 Task: Add a timeline in the project ArcticForge for the epic 'Continuous Integration and Continuous Deployment (CI/CD) Implementation' from 2024/06/07 to 2024/09/22. Add a timeline in the project ArcticForge for the epic 'User Authentication and Authorization Improvements' from 2024/04/25 to 2025/07/28. Add a timeline in the project ArcticForge for the epic 'Artificial Intelligence (AI) Chatbot Development' from 2023/04/10 to 2024/12/25
Action: Mouse moved to (243, 62)
Screenshot: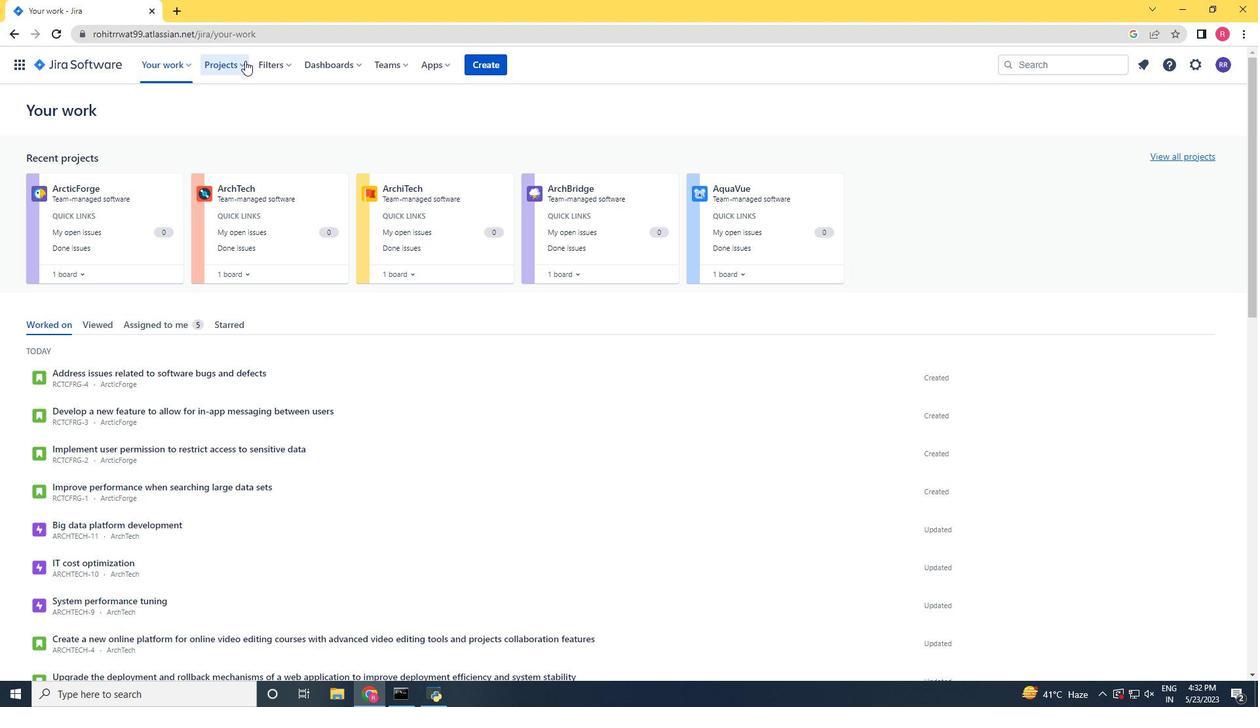 
Action: Mouse pressed left at (243, 62)
Screenshot: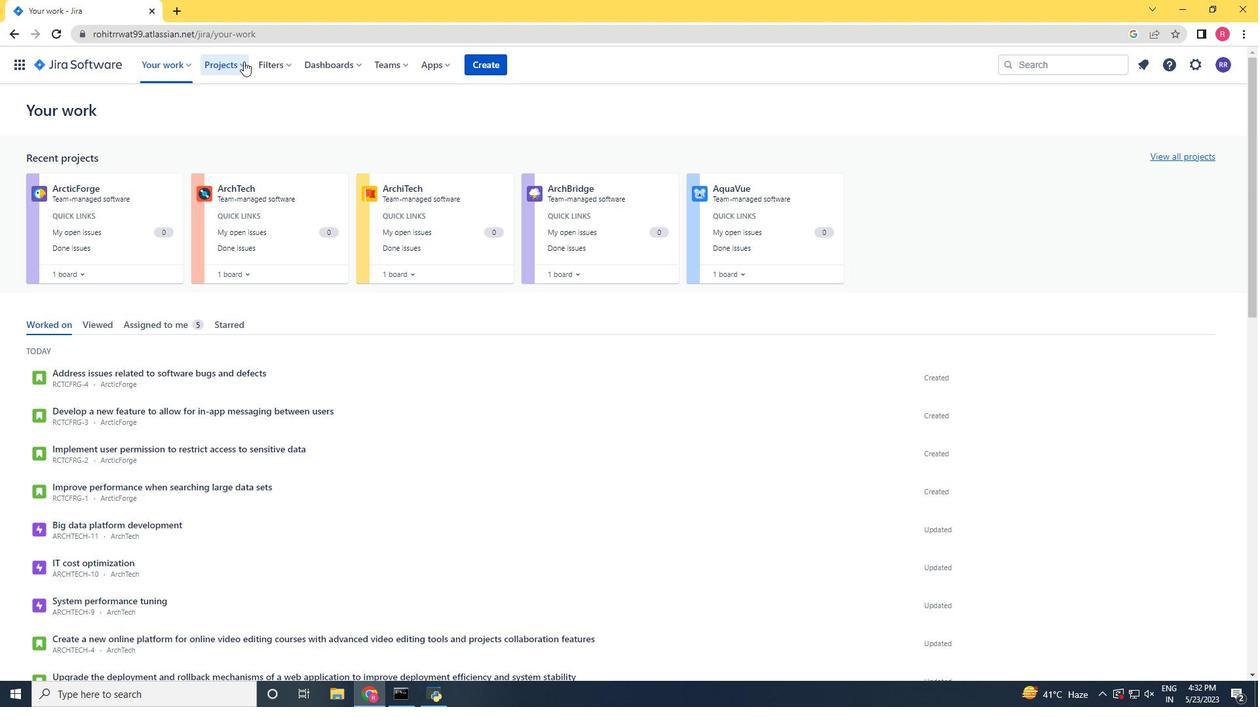 
Action: Mouse moved to (245, 131)
Screenshot: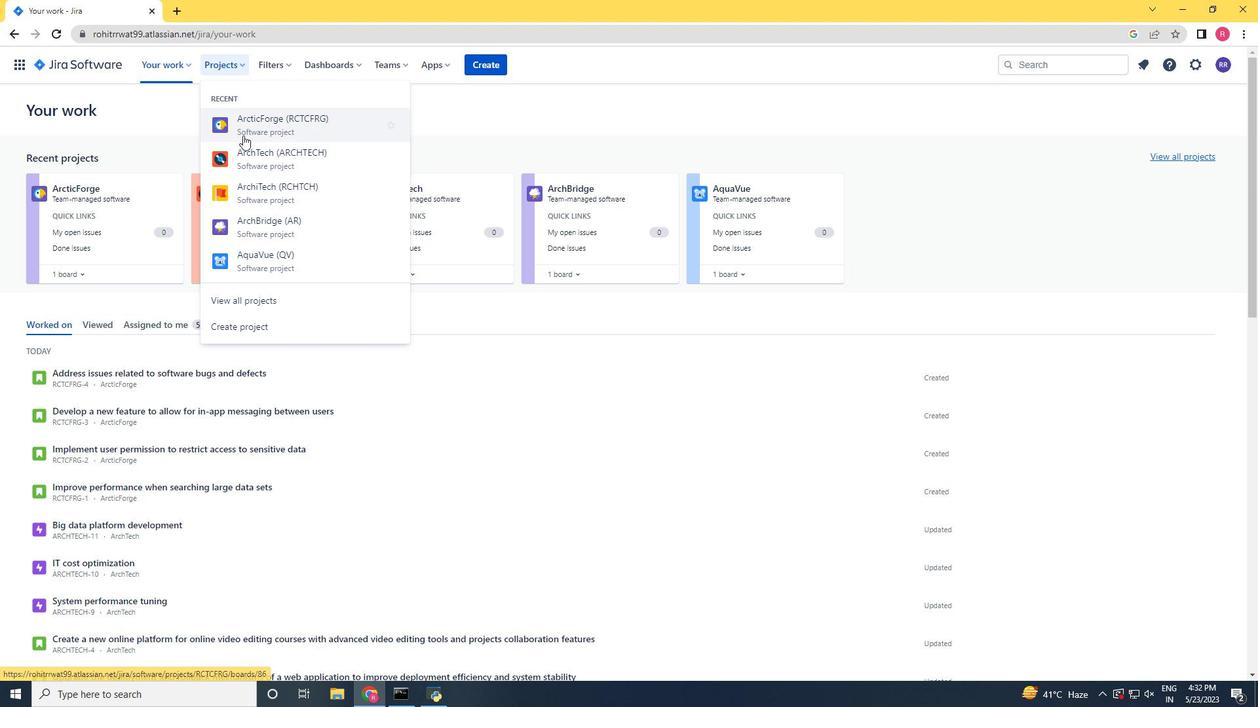 
Action: Mouse pressed left at (245, 131)
Screenshot: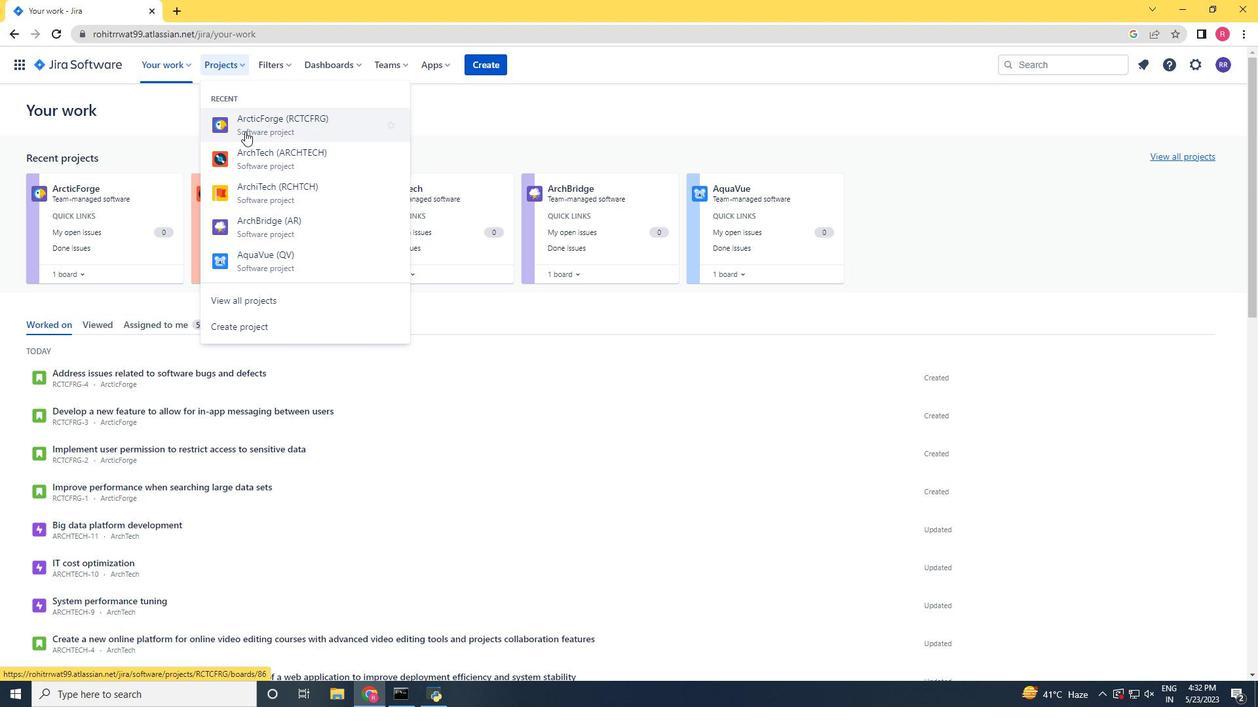 
Action: Mouse moved to (84, 197)
Screenshot: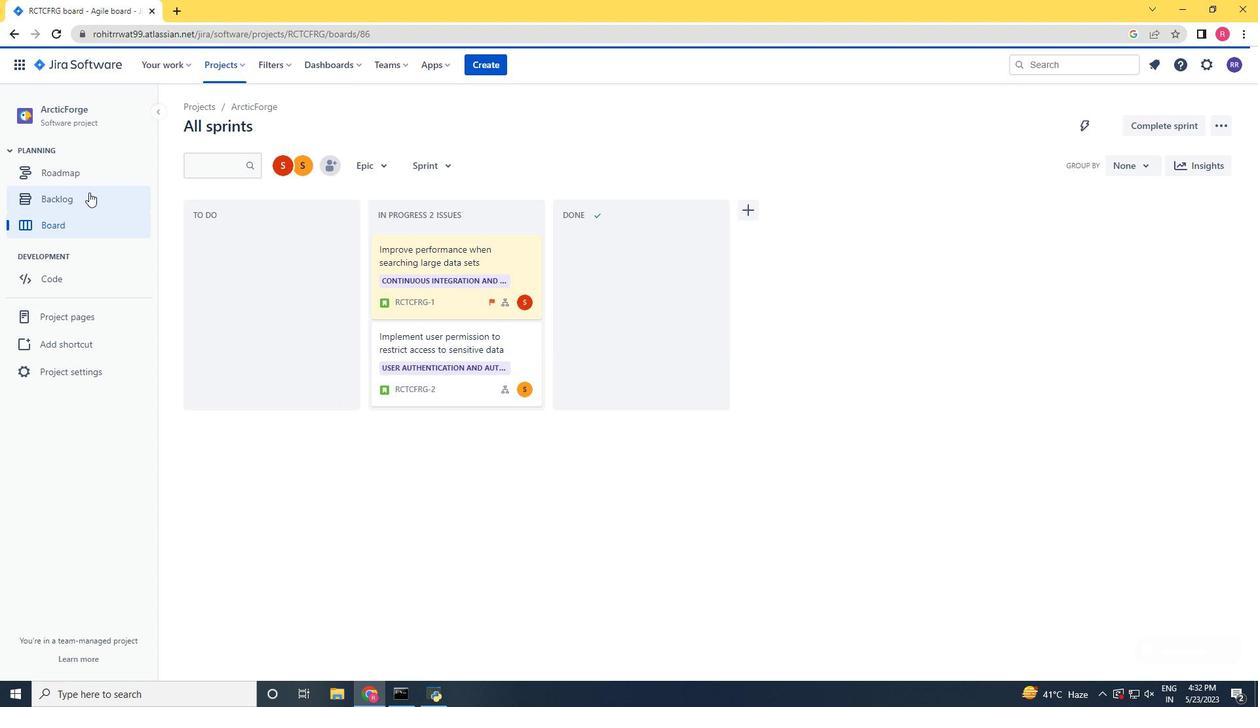
Action: Mouse pressed left at (84, 197)
Screenshot: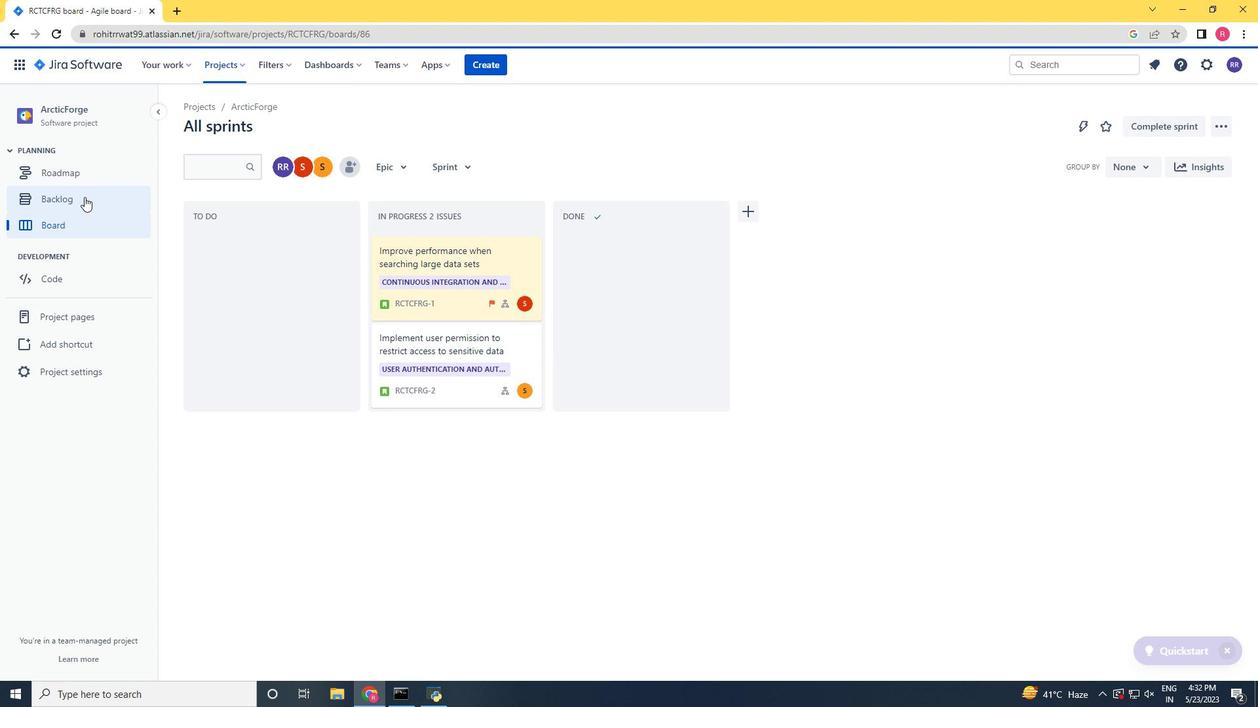 
Action: Mouse moved to (188, 264)
Screenshot: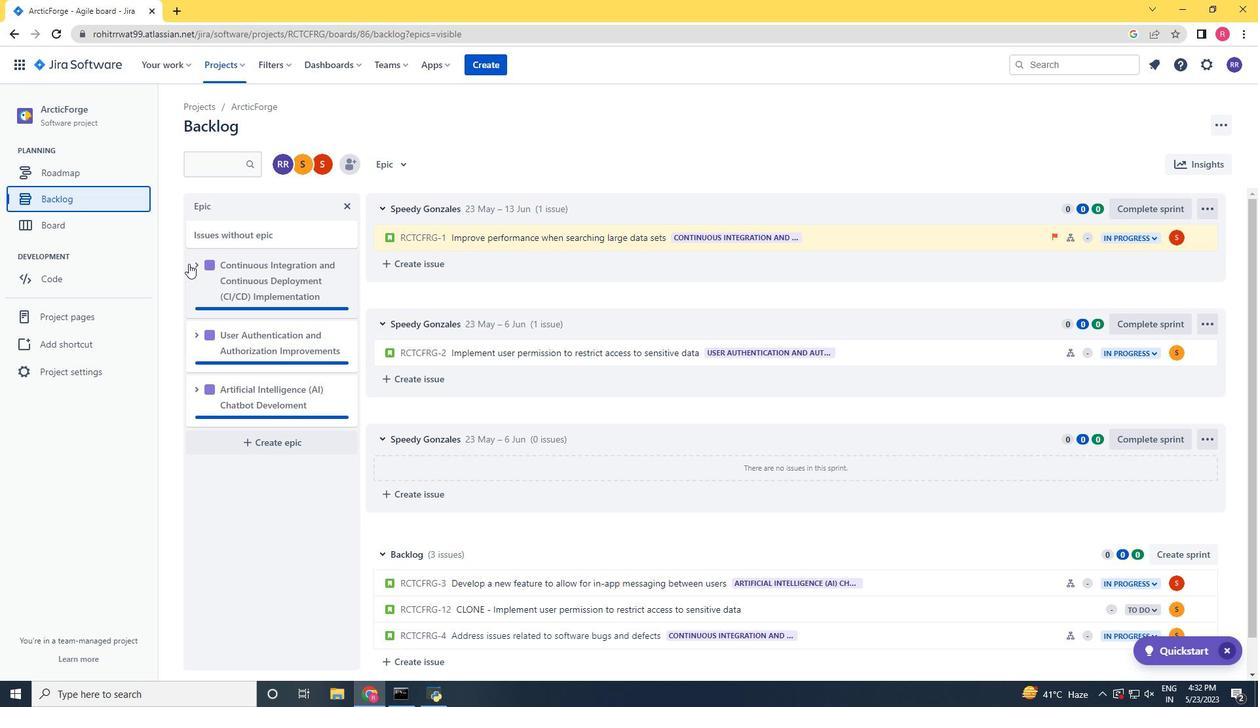 
Action: Mouse pressed left at (188, 264)
Screenshot: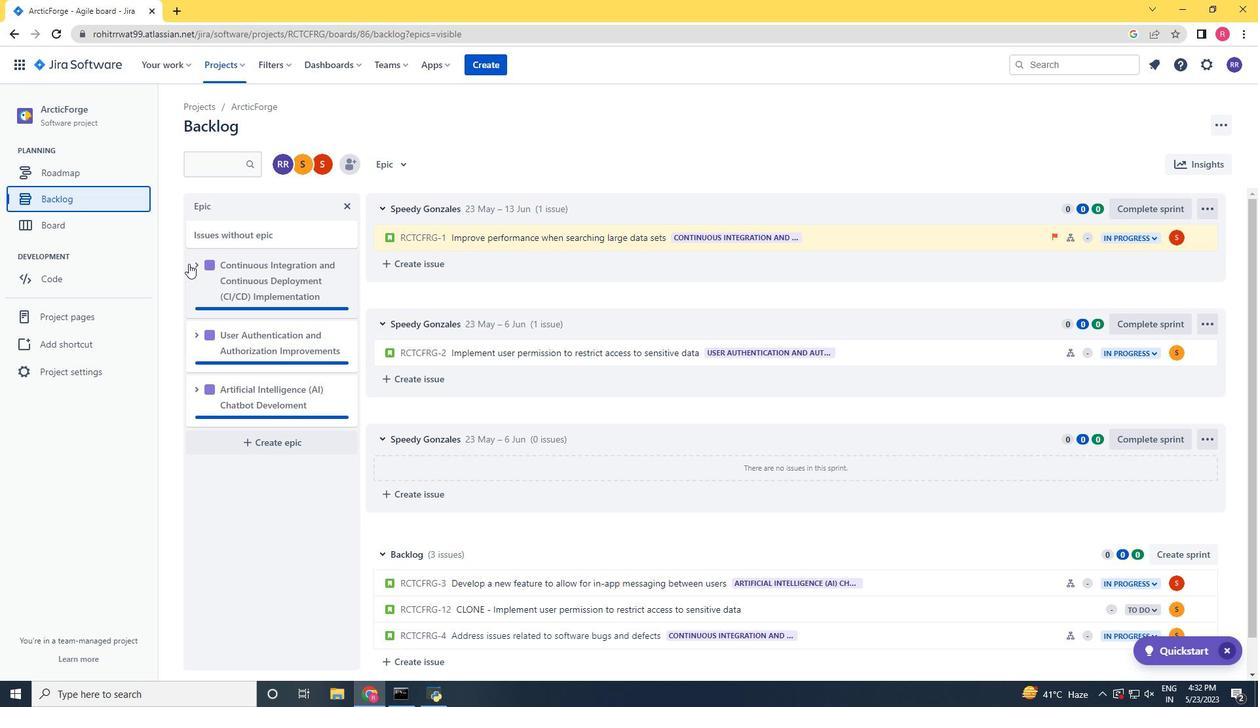 
Action: Mouse moved to (261, 399)
Screenshot: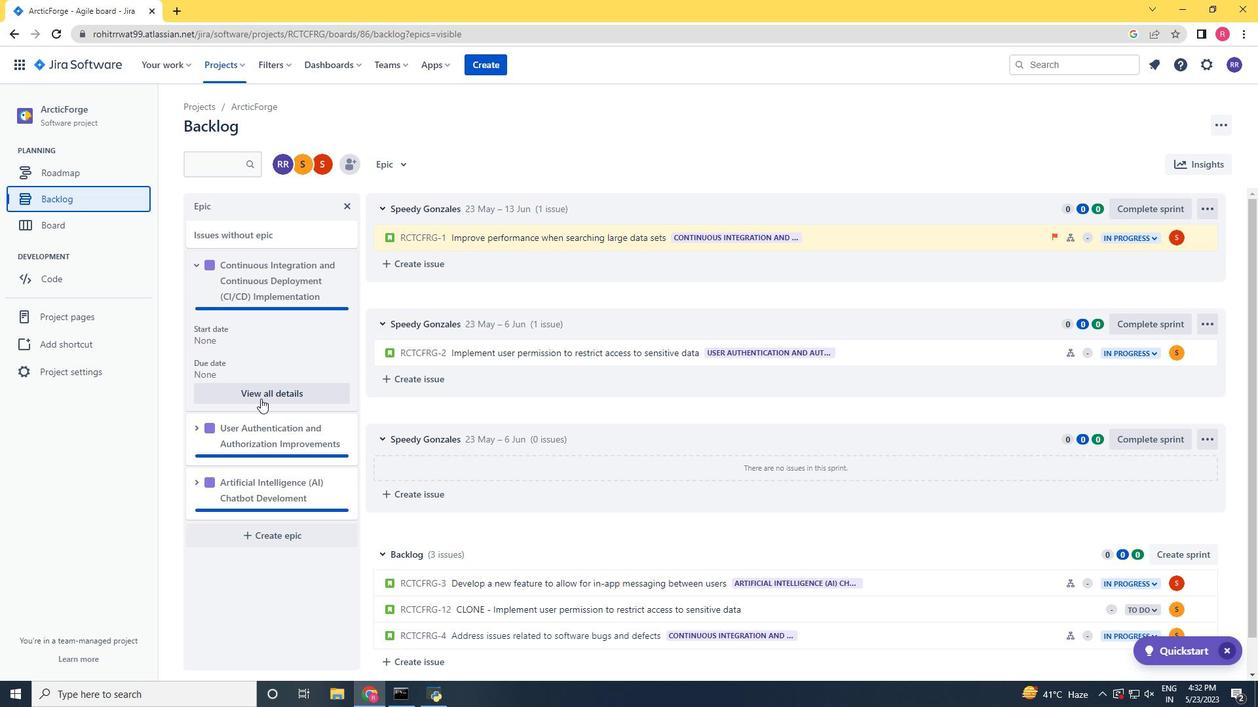 
Action: Mouse pressed left at (261, 399)
Screenshot: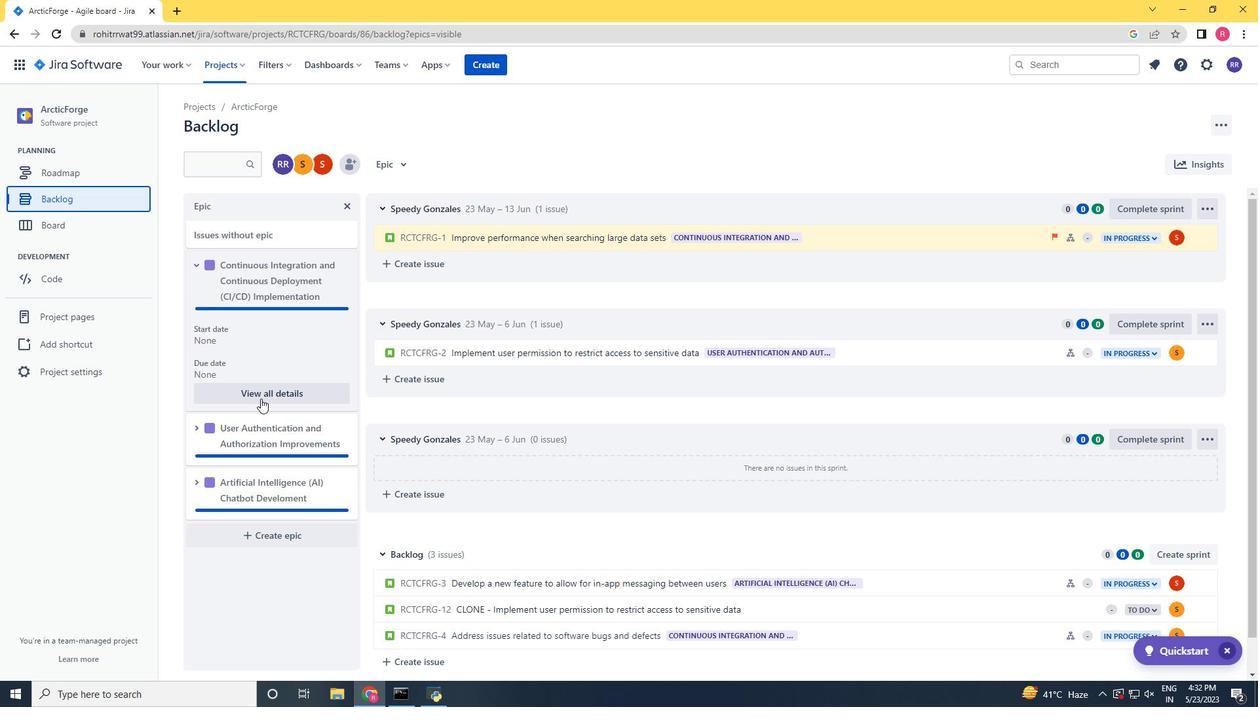 
Action: Mouse moved to (1106, 538)
Screenshot: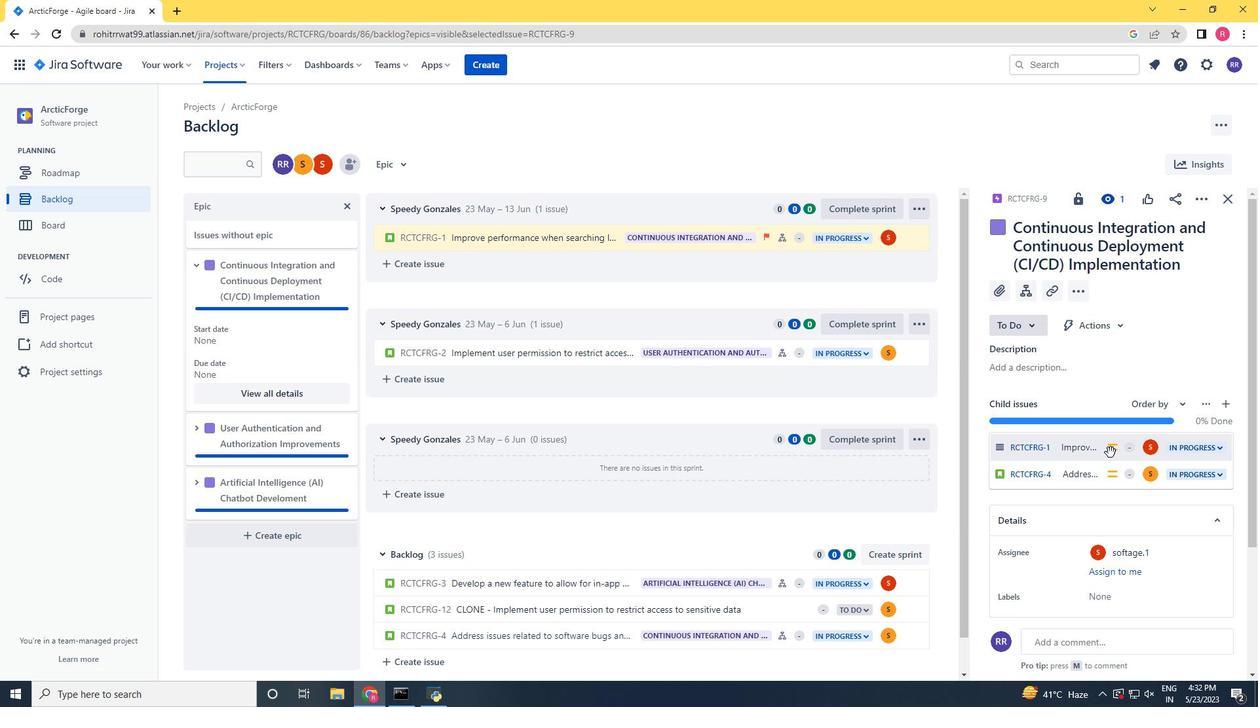 
Action: Mouse scrolled (1106, 537) with delta (0, 0)
Screenshot: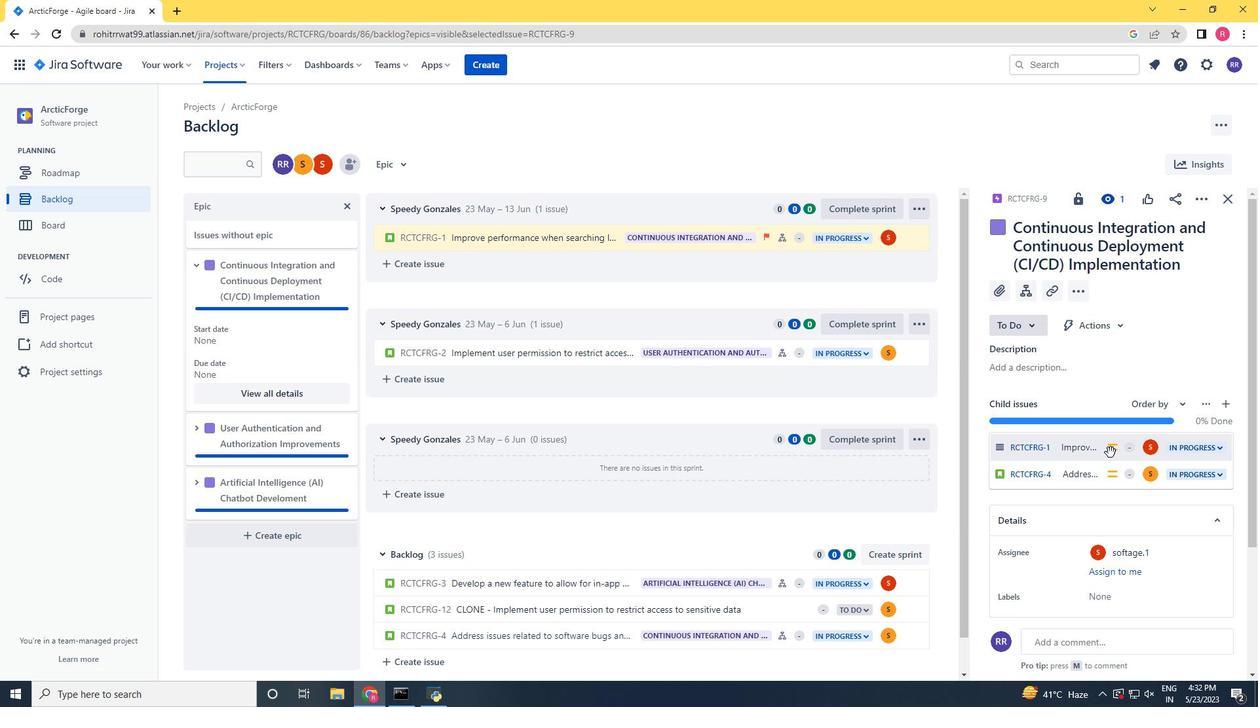 
Action: Mouse moved to (1106, 539)
Screenshot: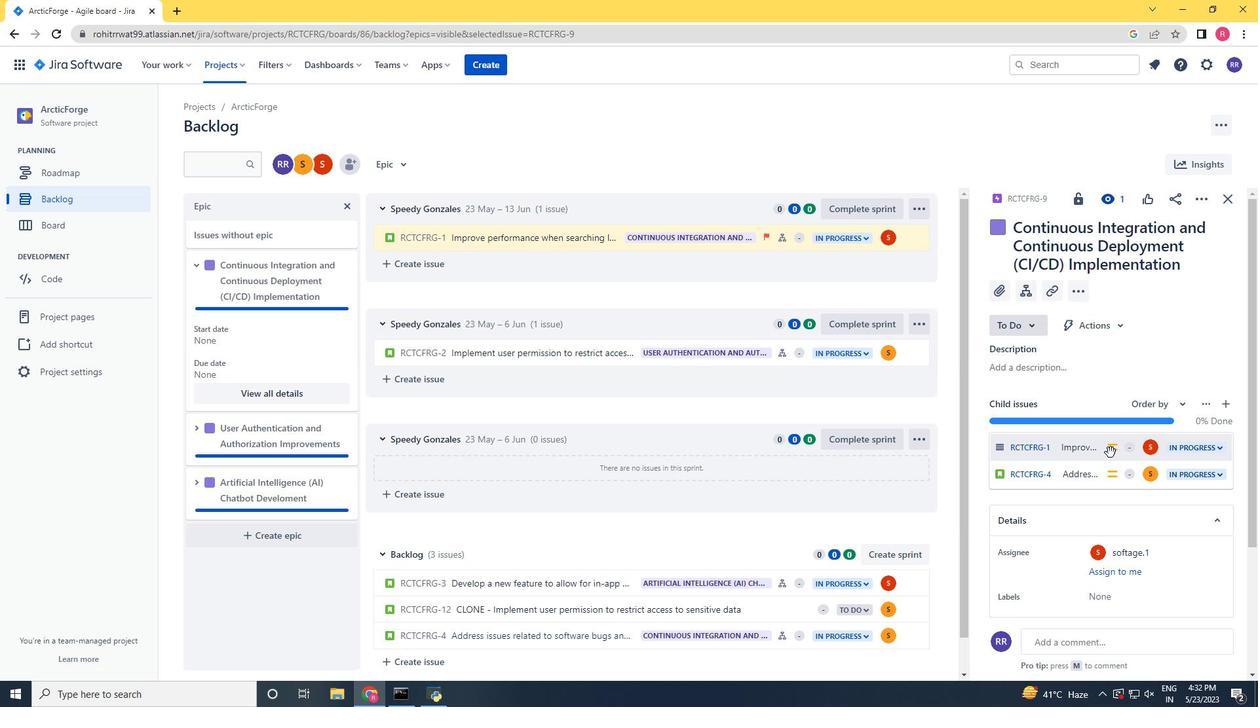 
Action: Mouse scrolled (1106, 538) with delta (0, 0)
Screenshot: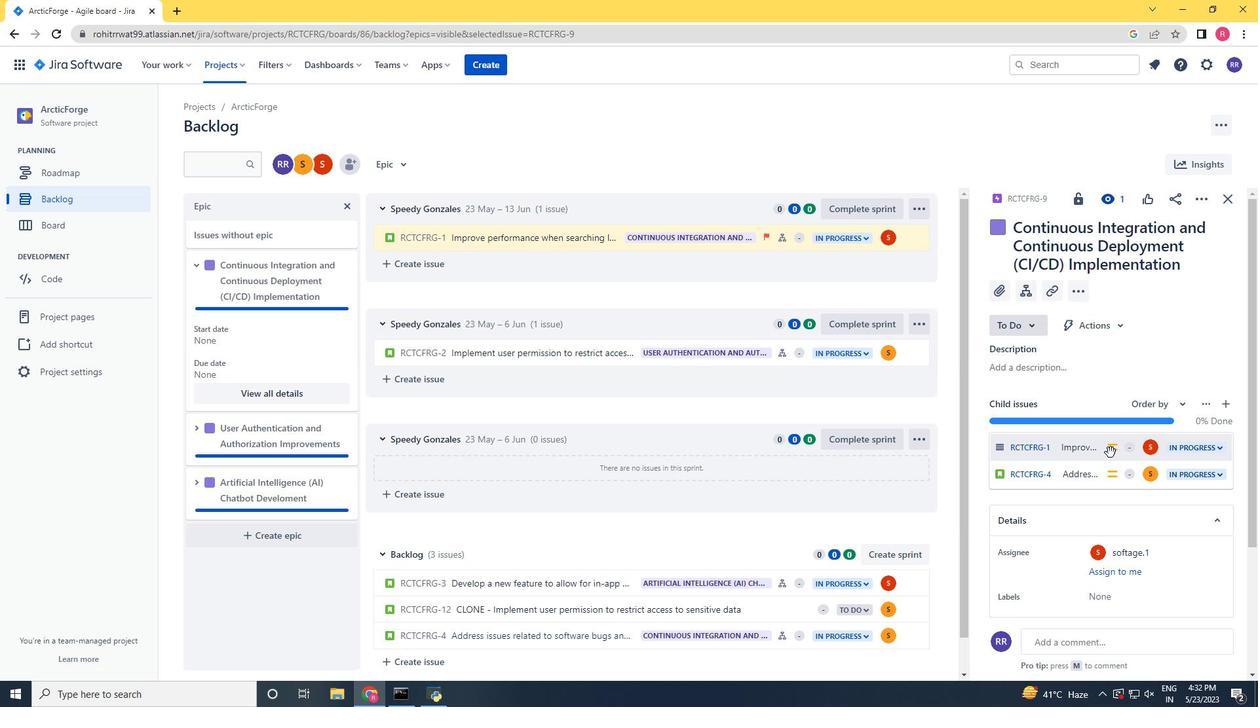 
Action: Mouse scrolled (1106, 538) with delta (0, 0)
Screenshot: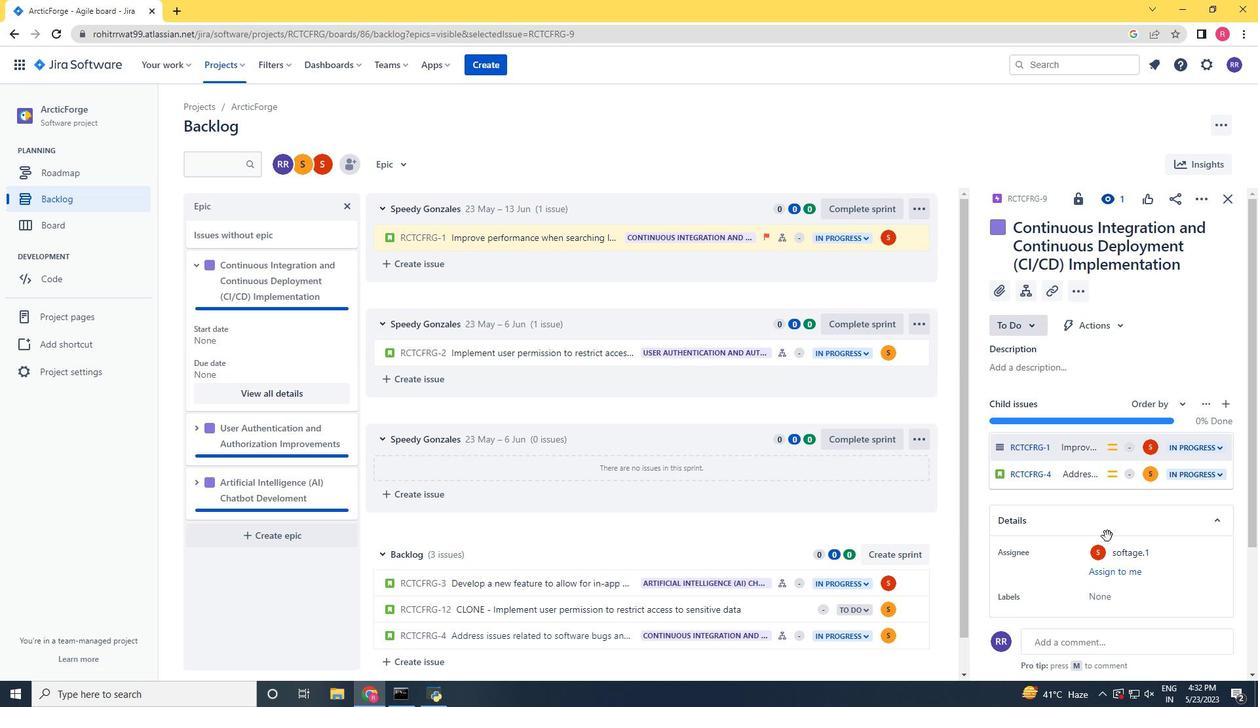
Action: Mouse scrolled (1106, 538) with delta (0, 0)
Screenshot: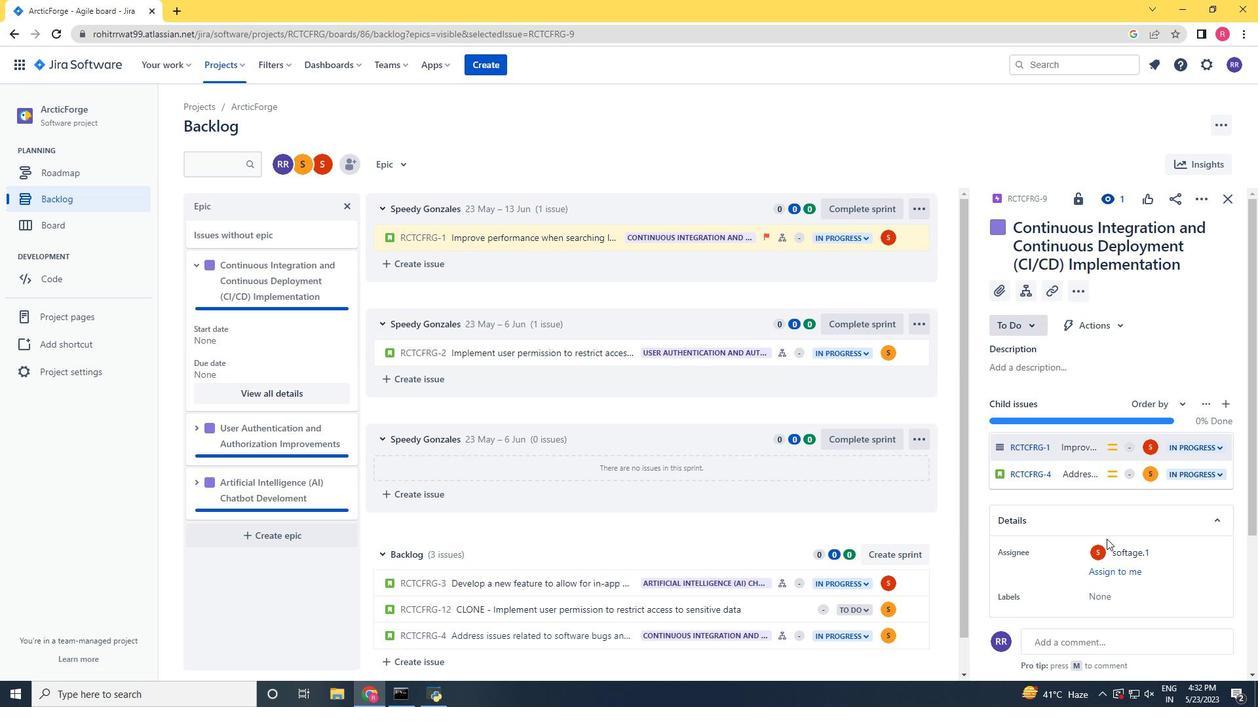 
Action: Mouse moved to (1112, 416)
Screenshot: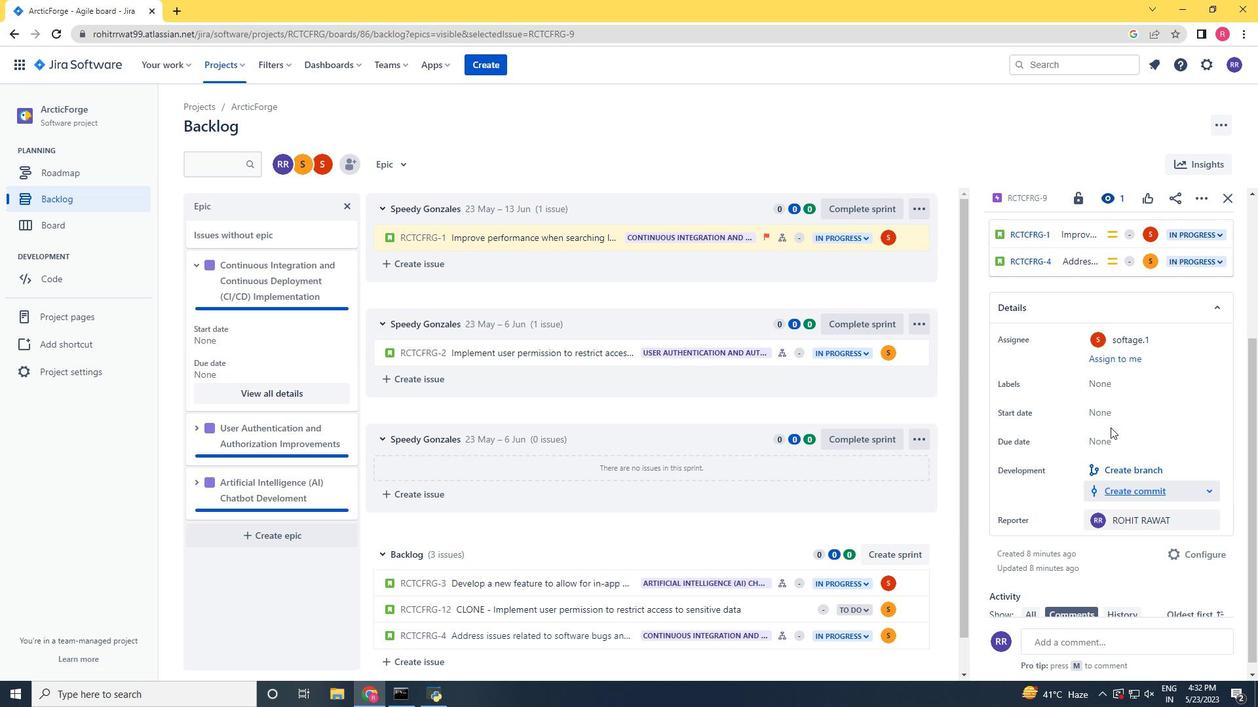 
Action: Mouse pressed left at (1112, 416)
Screenshot: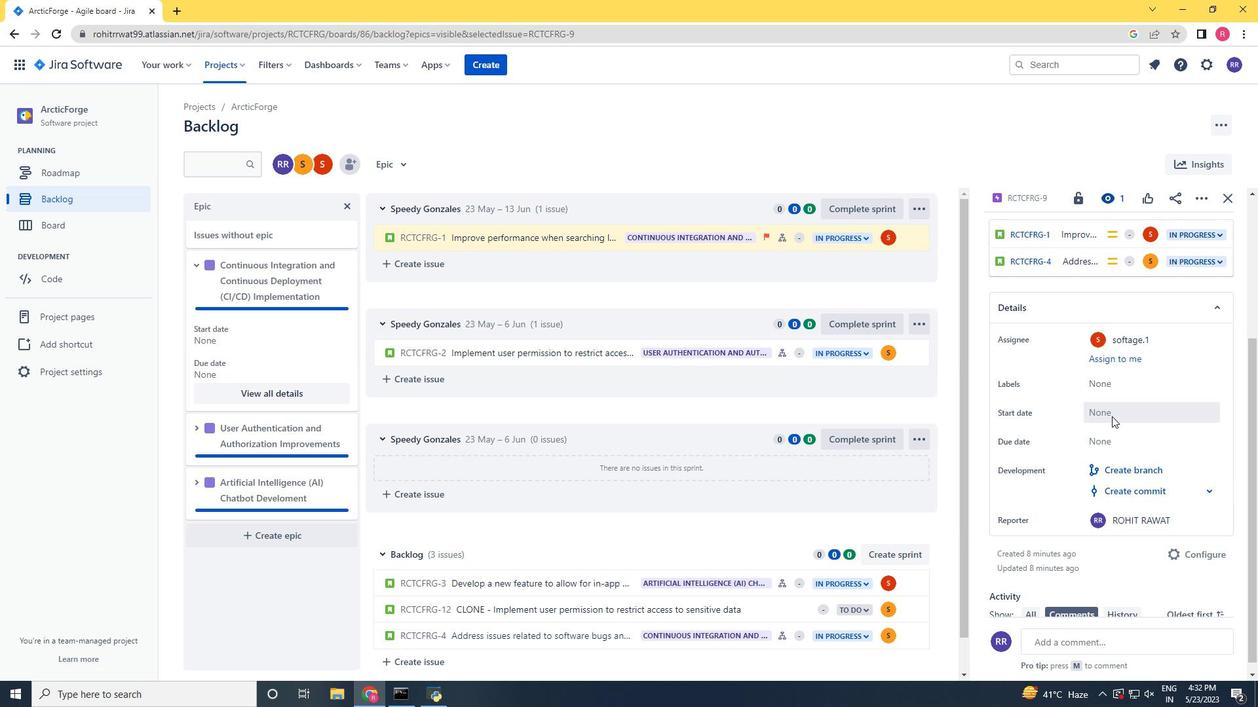 
Action: Mouse moved to (1229, 447)
Screenshot: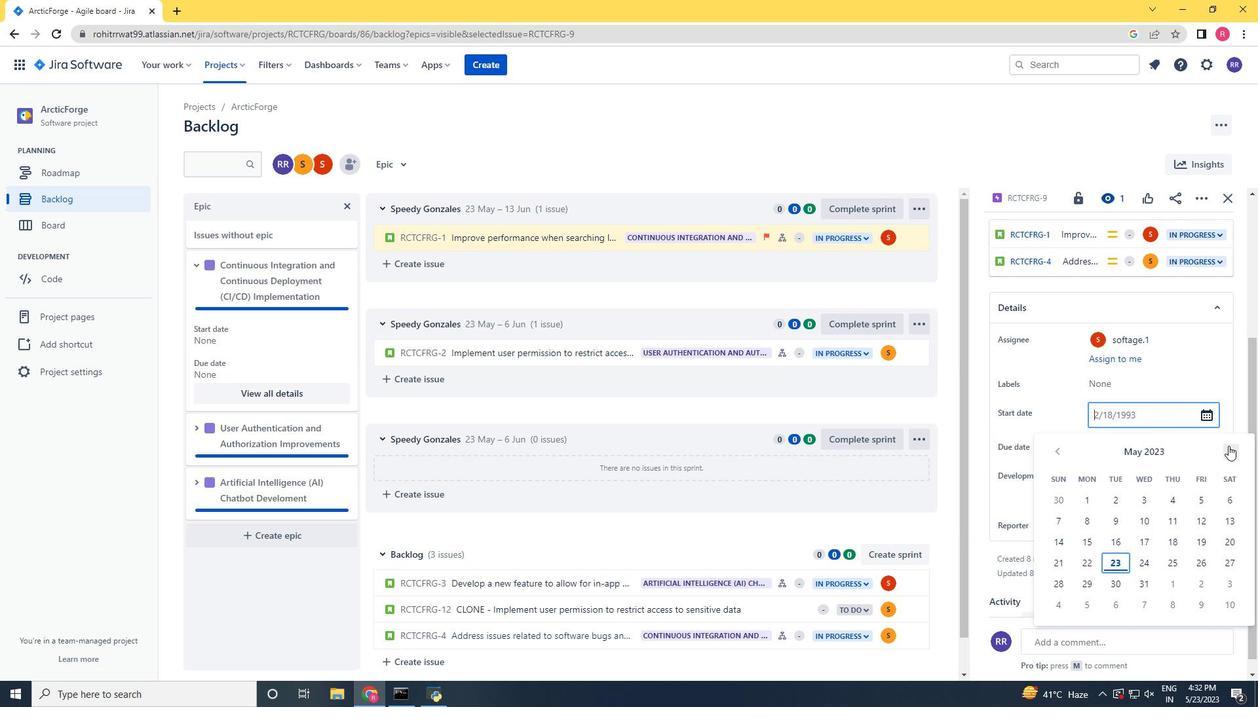 
Action: Mouse pressed left at (1229, 447)
Screenshot: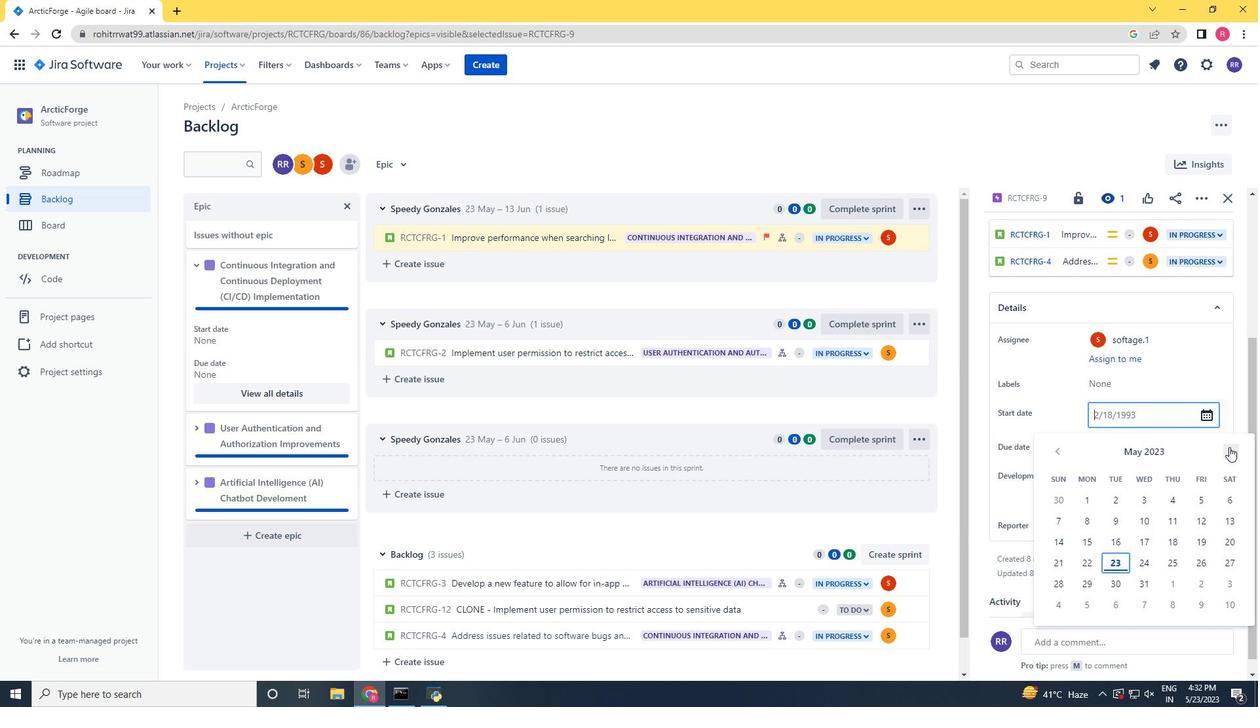 
Action: Mouse pressed left at (1229, 447)
Screenshot: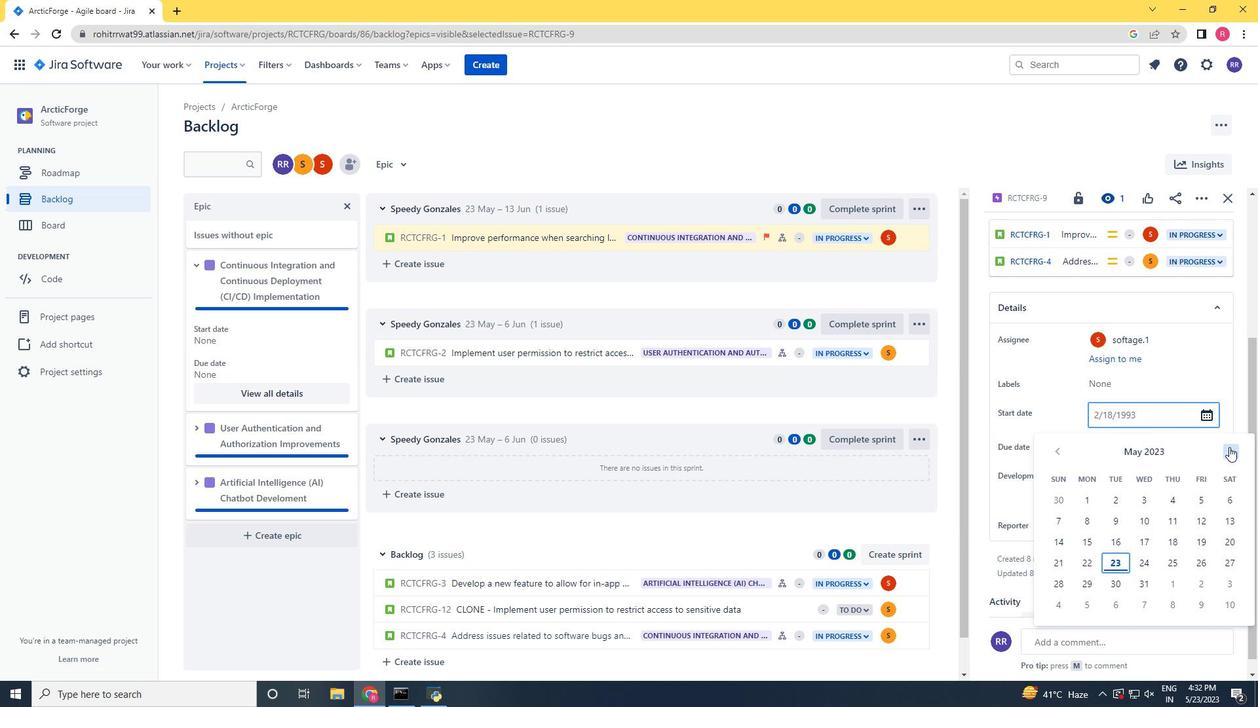 
Action: Mouse pressed left at (1229, 447)
Screenshot: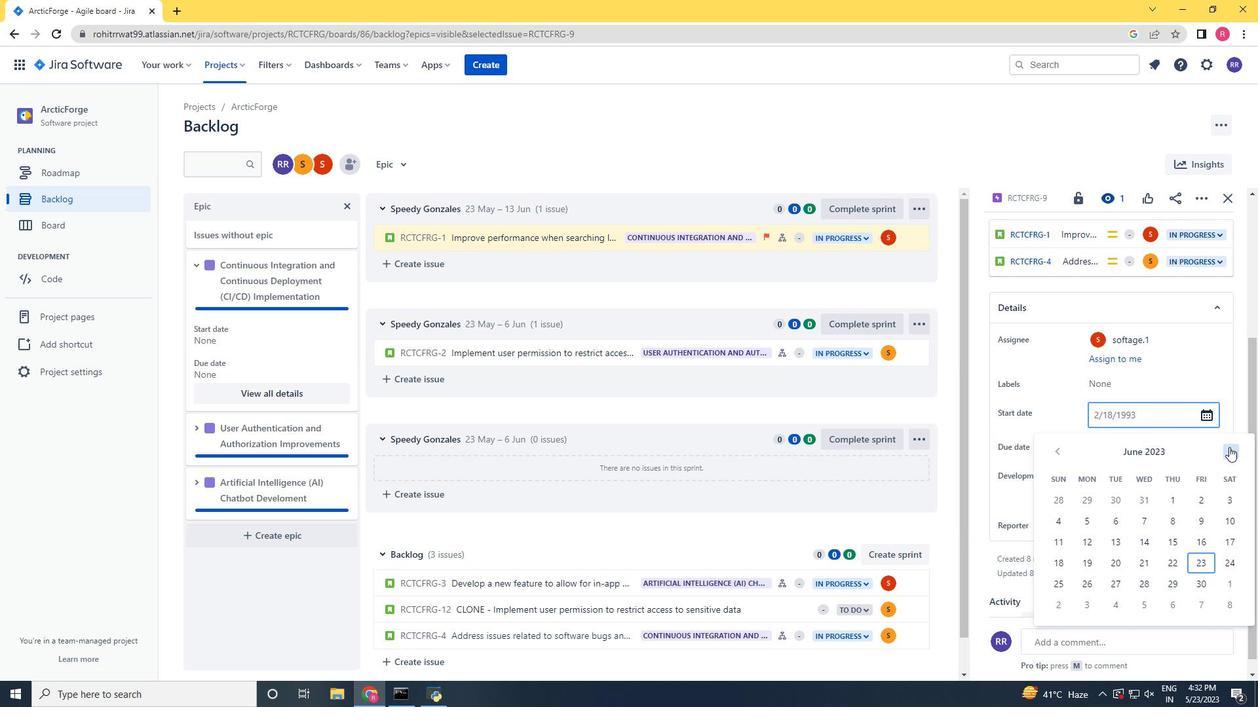 
Action: Mouse pressed left at (1229, 447)
Screenshot: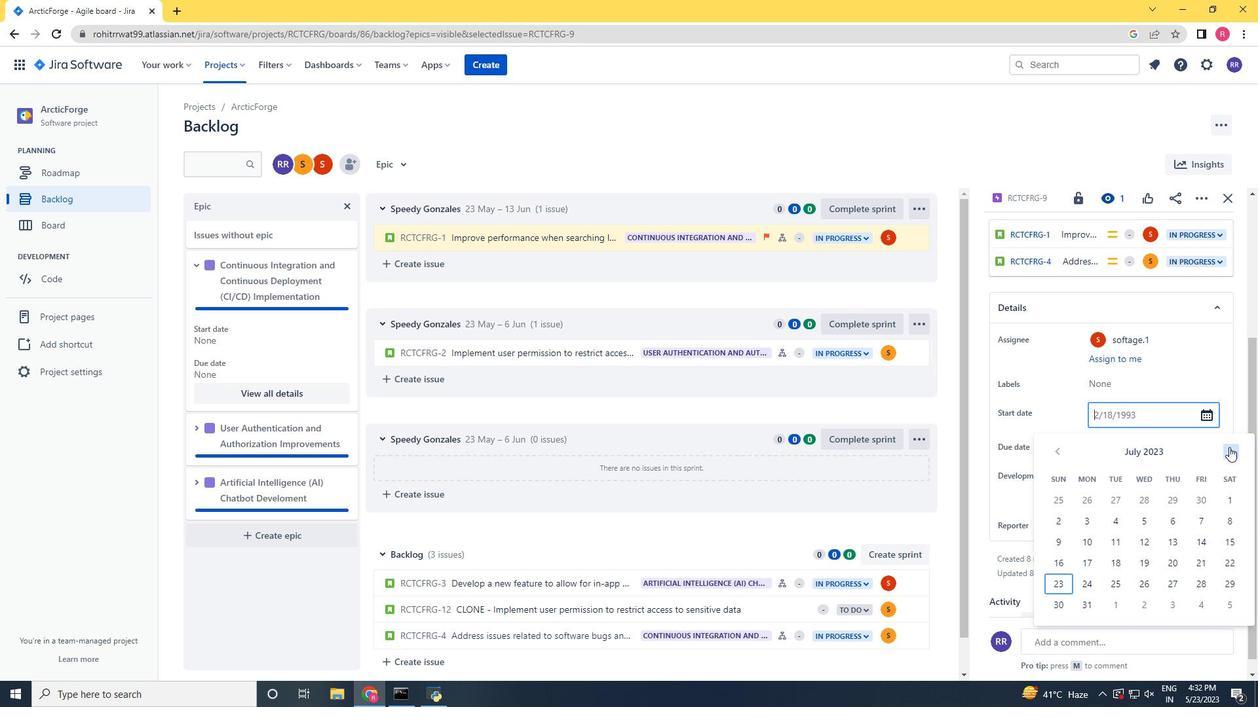 
Action: Mouse pressed left at (1229, 447)
Screenshot: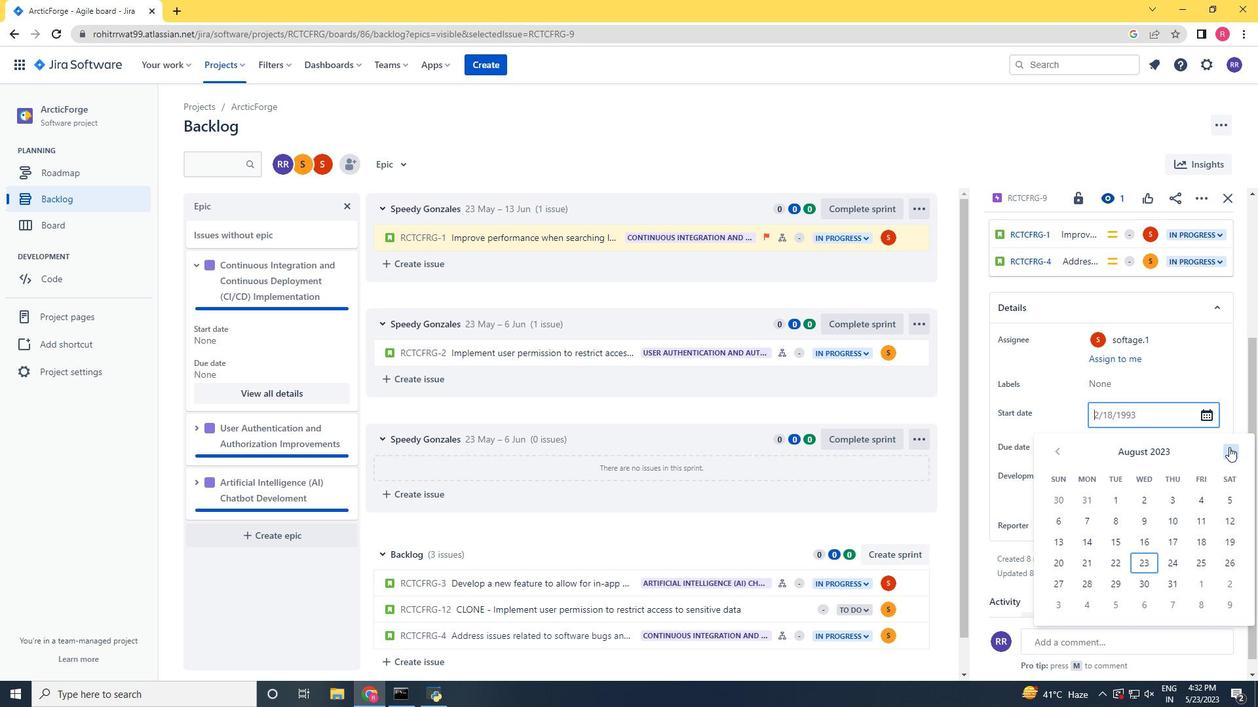 
Action: Mouse pressed left at (1229, 447)
Screenshot: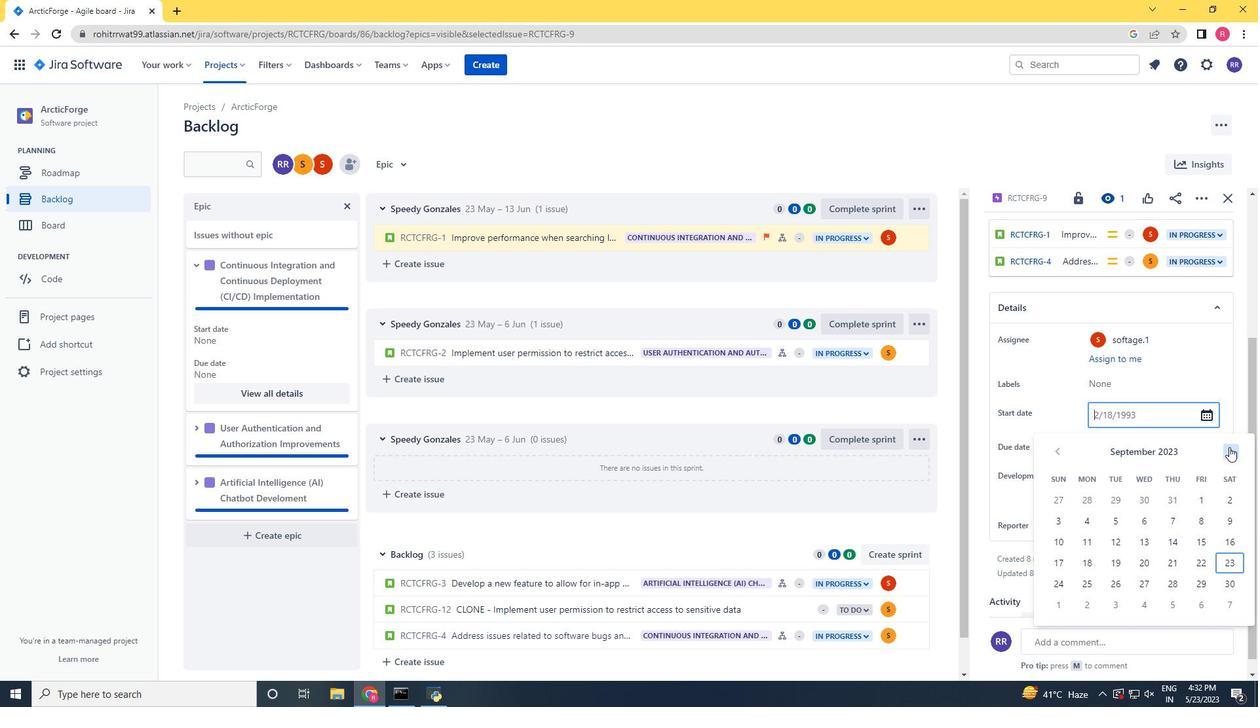 
Action: Mouse pressed left at (1229, 447)
Screenshot: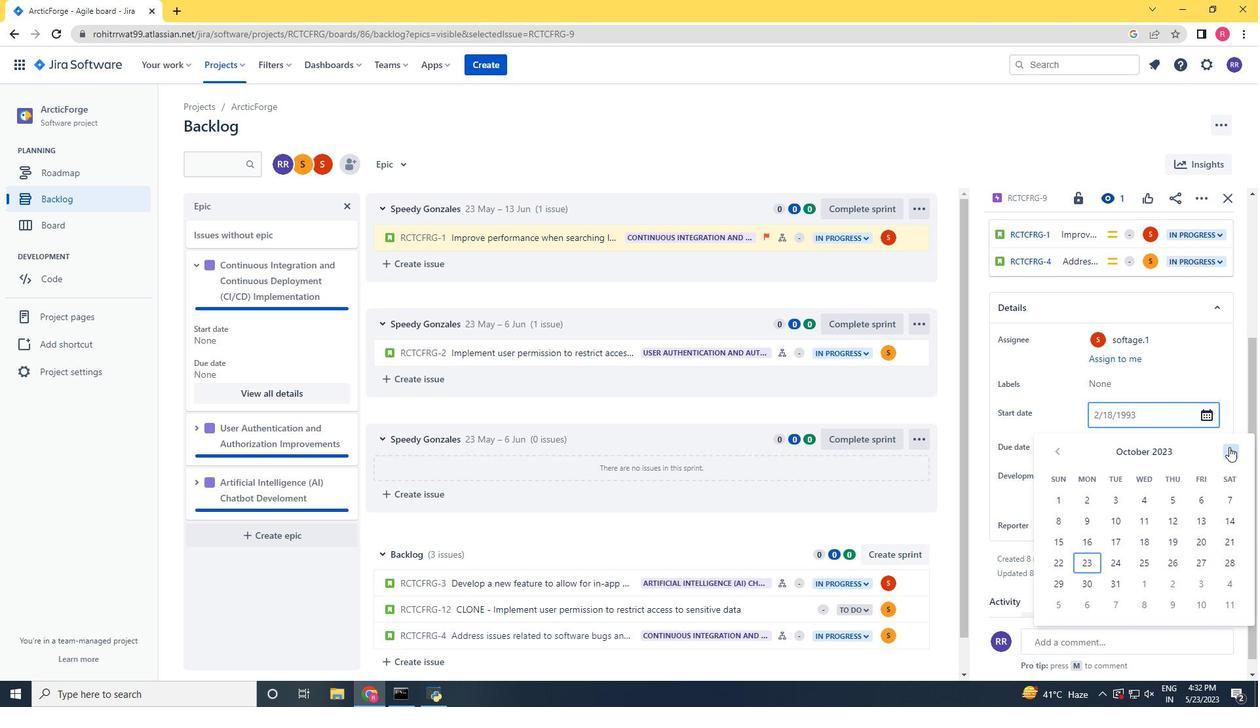 
Action: Mouse pressed left at (1229, 447)
Screenshot: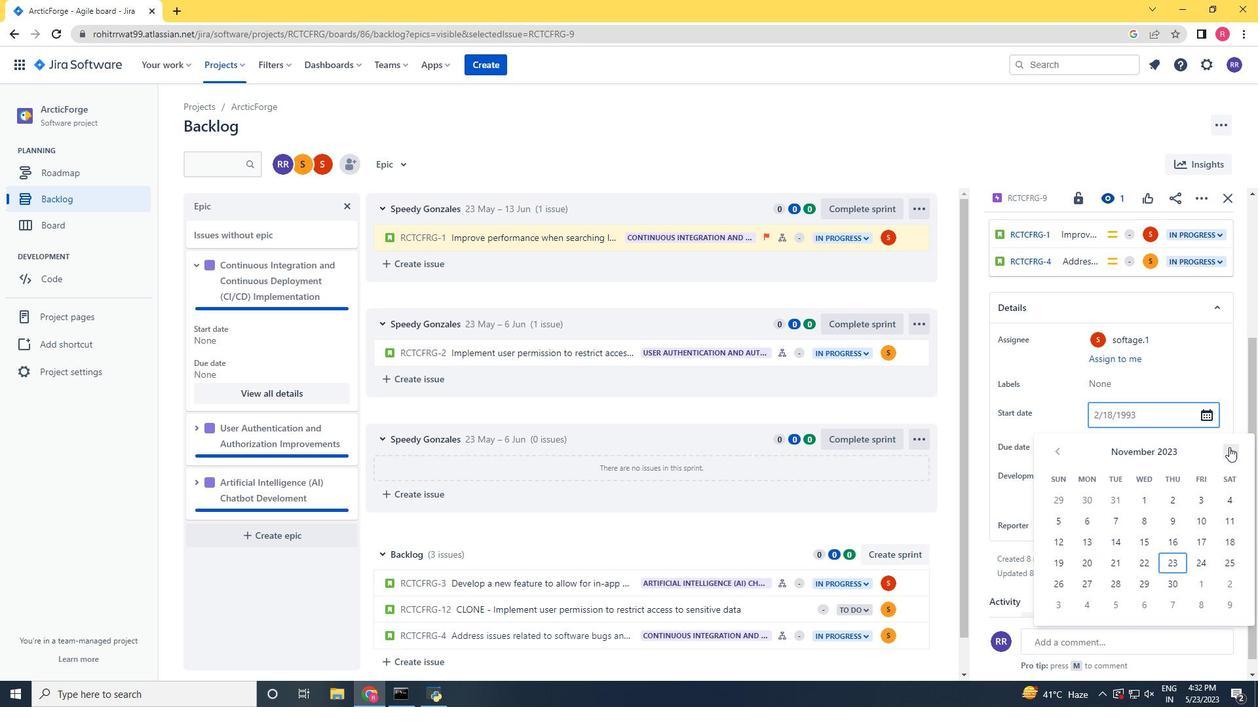 
Action: Mouse pressed left at (1229, 447)
Screenshot: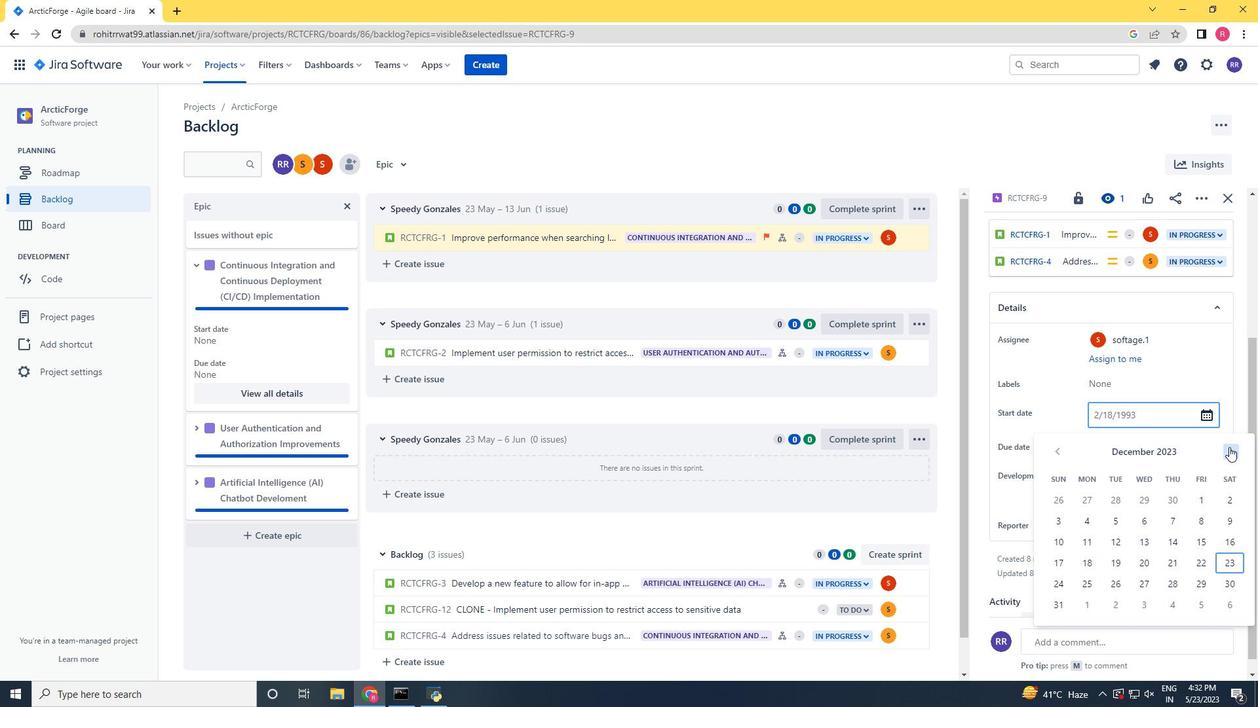 
Action: Mouse pressed left at (1229, 447)
Screenshot: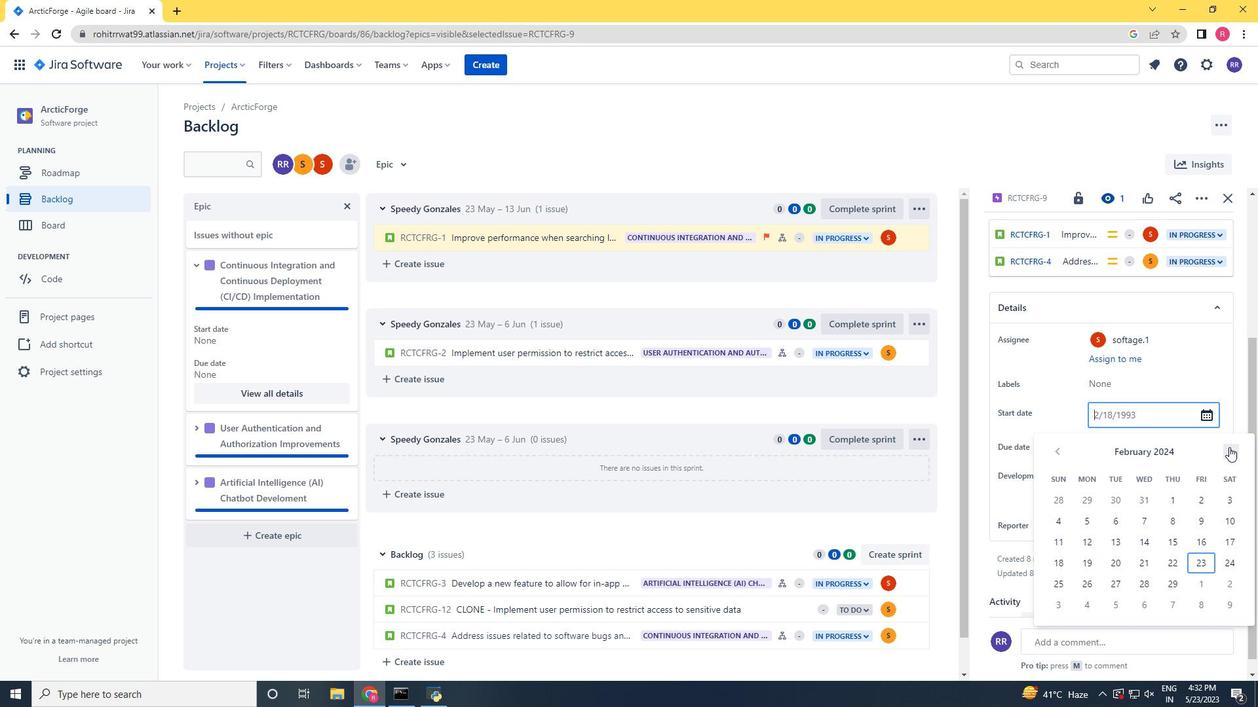 
Action: Mouse pressed left at (1229, 447)
Screenshot: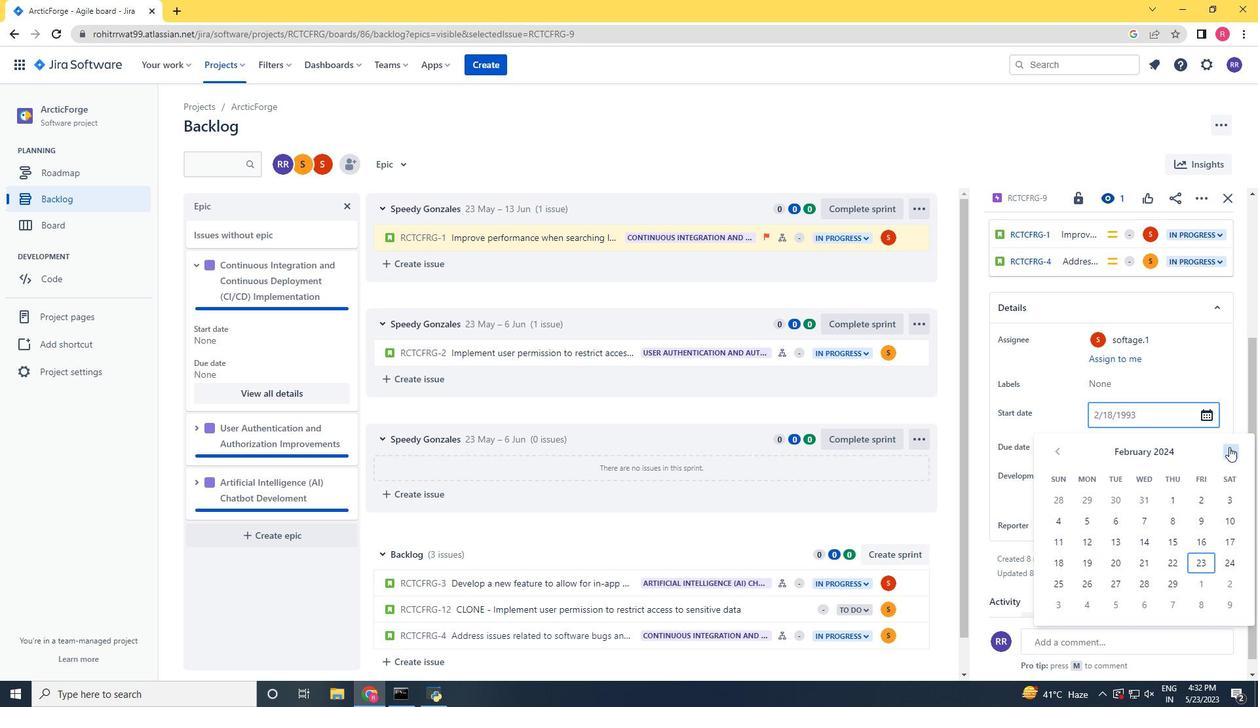 
Action: Mouse pressed left at (1229, 447)
Screenshot: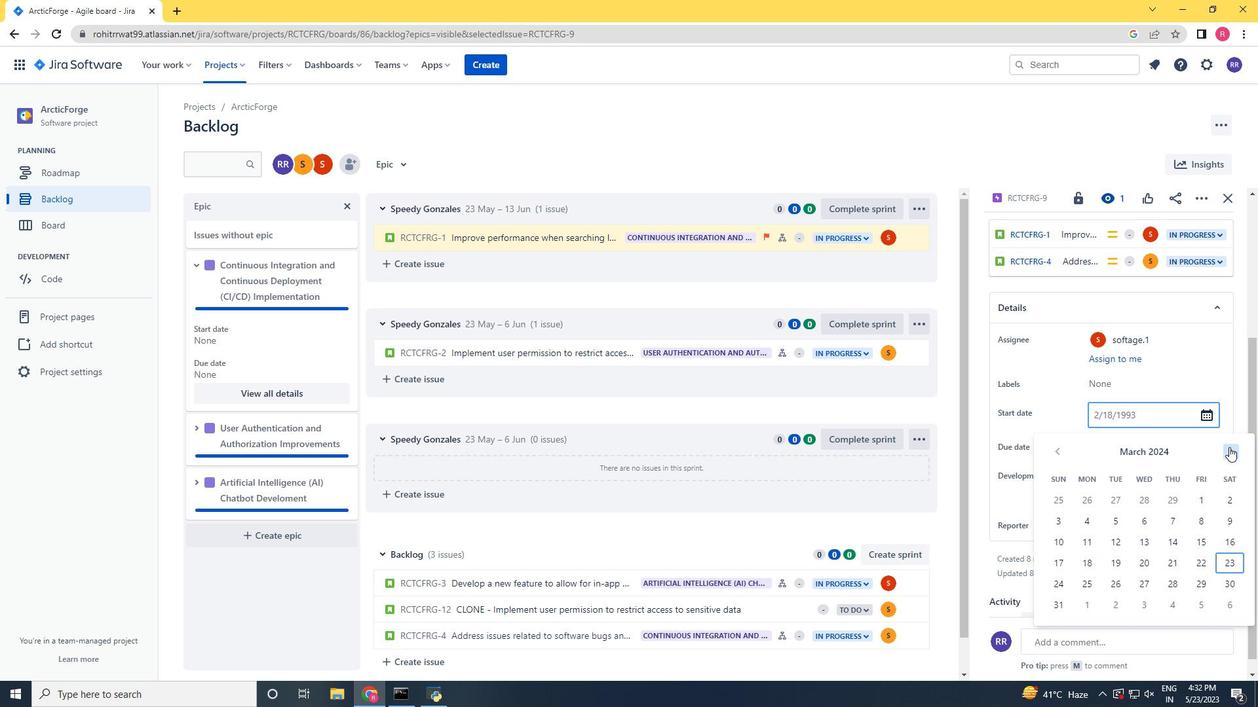 
Action: Mouse pressed left at (1229, 447)
Screenshot: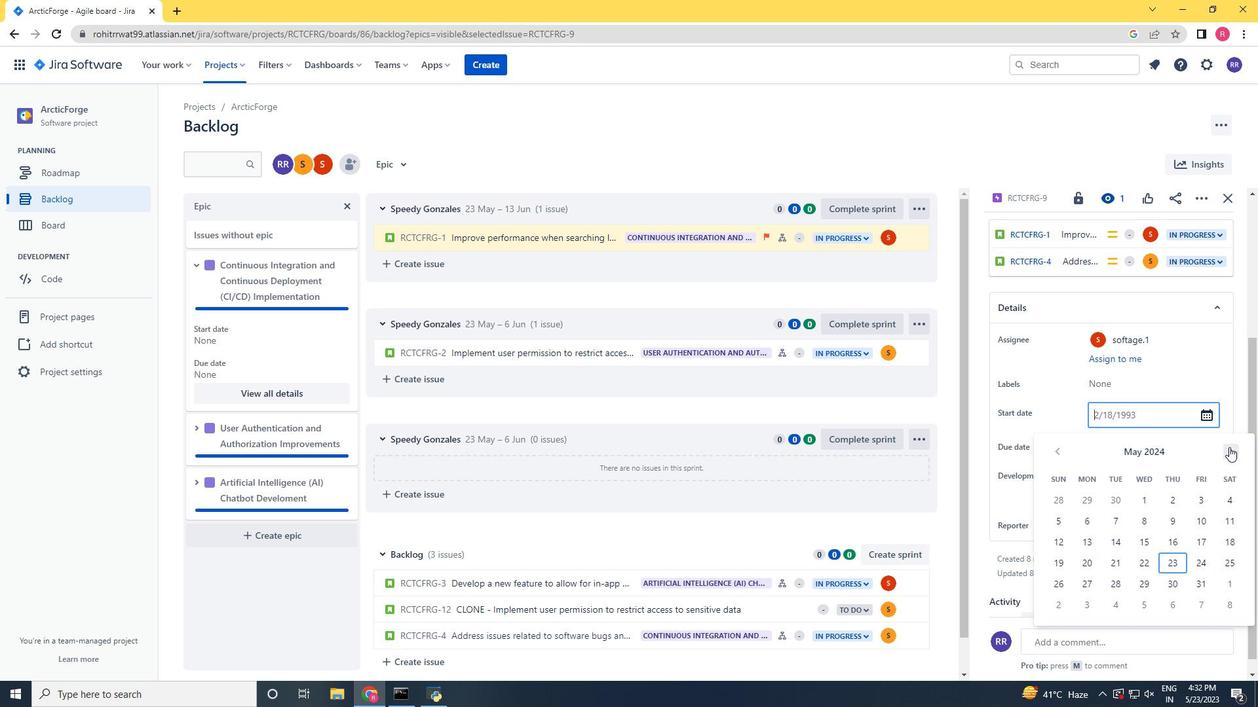 
Action: Mouse moved to (1188, 521)
Screenshot: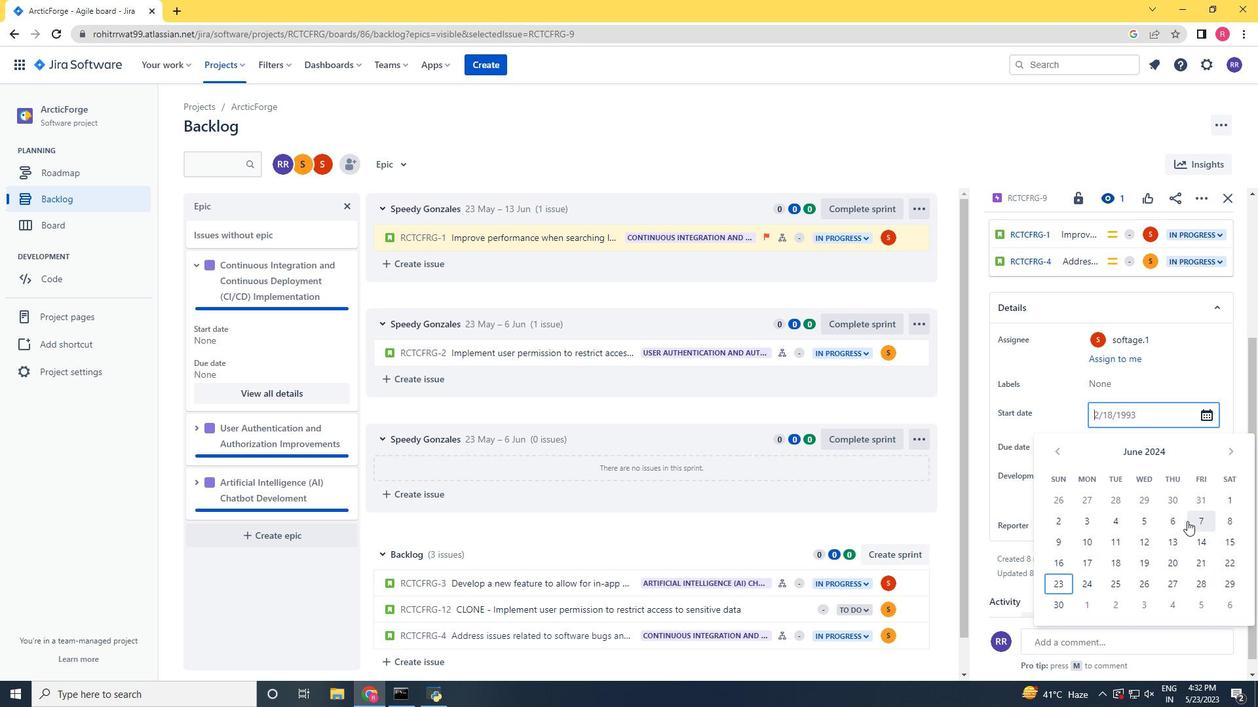 
Action: Mouse pressed left at (1188, 521)
Screenshot: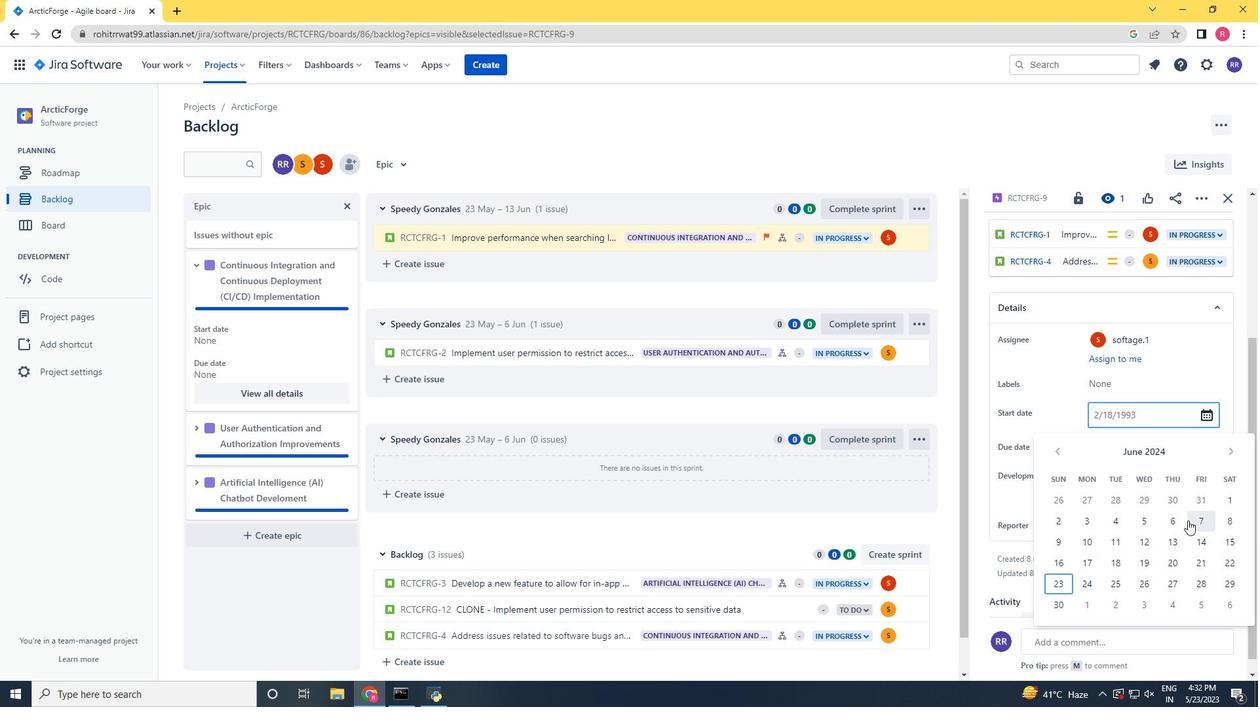 
Action: Mouse moved to (1116, 446)
Screenshot: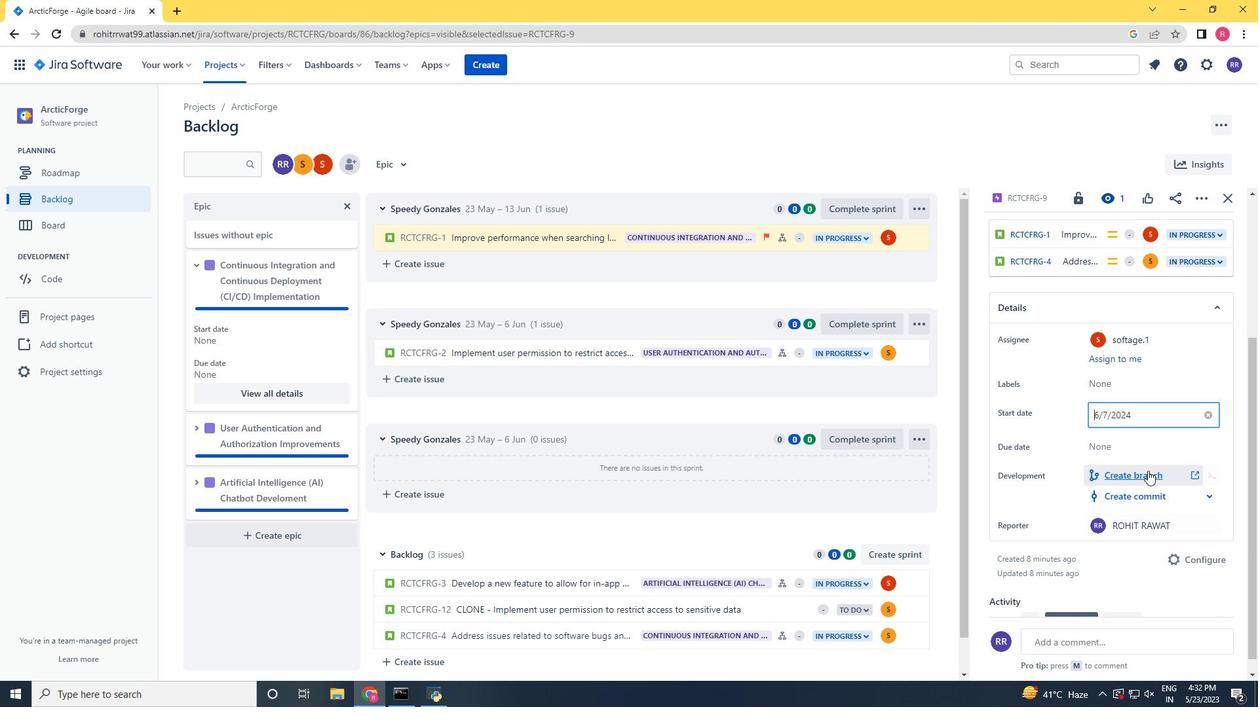 
Action: Mouse pressed left at (1116, 446)
Screenshot: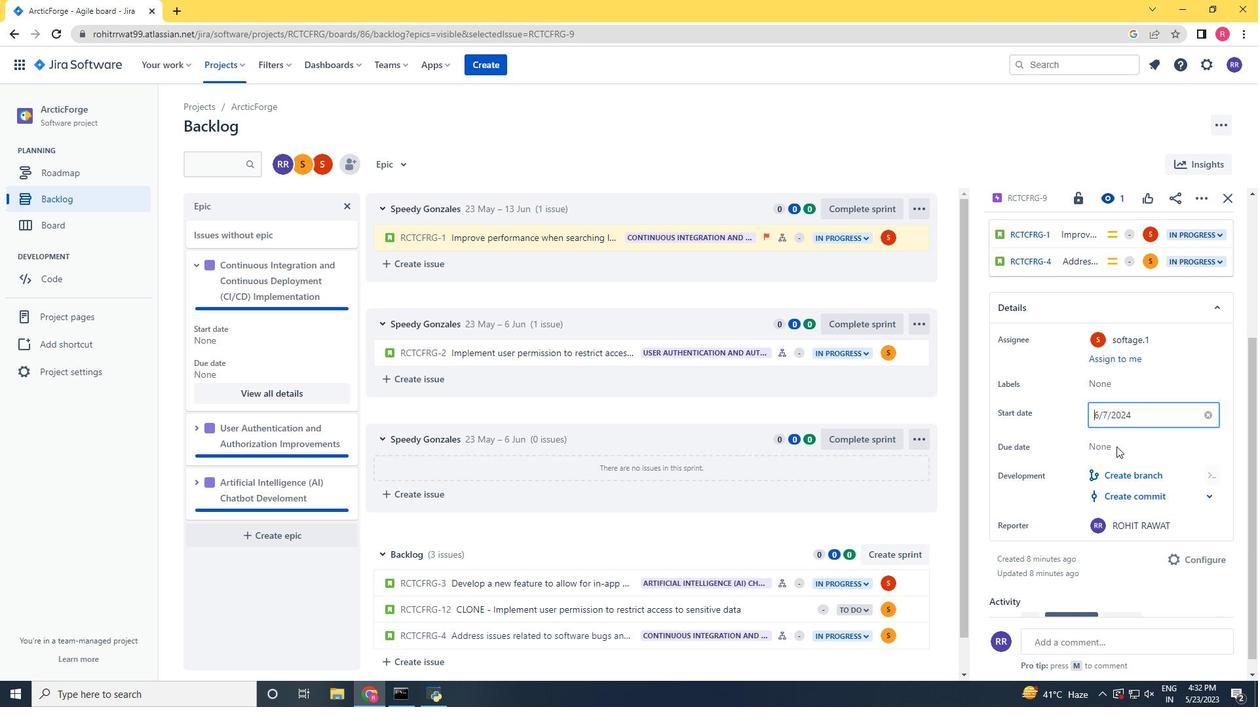 
Action: Mouse moved to (1235, 483)
Screenshot: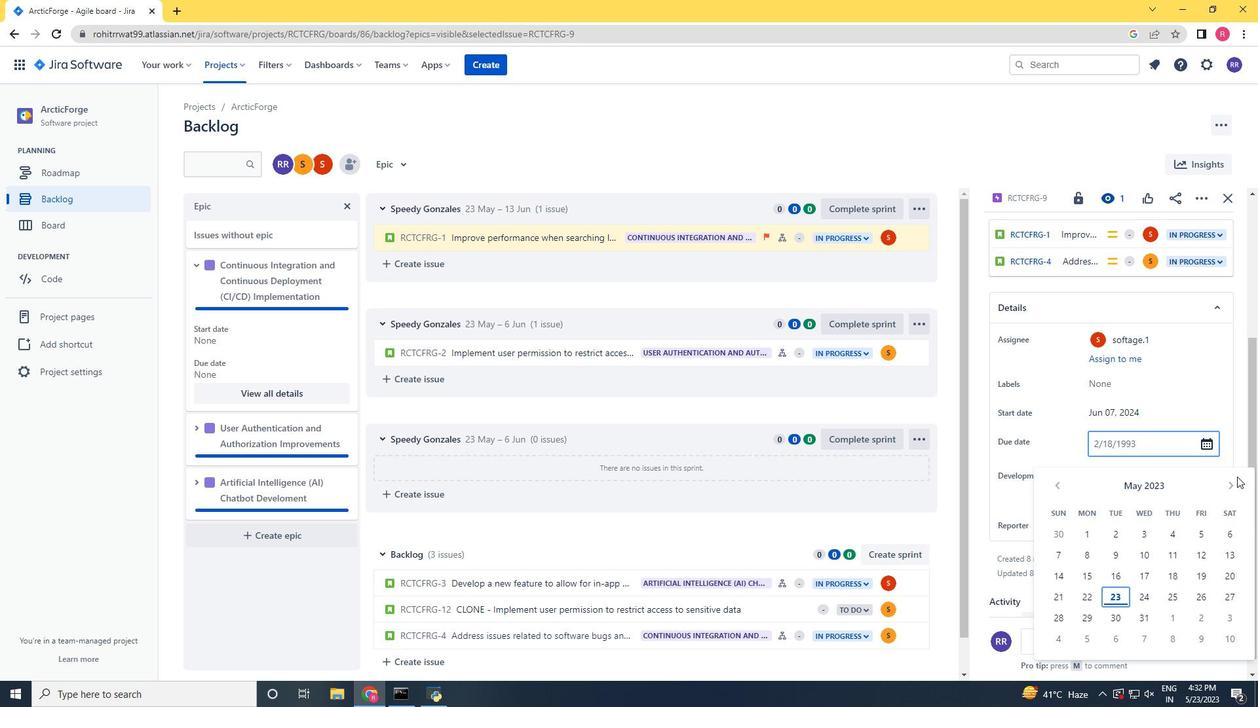 
Action: Mouse pressed left at (1235, 483)
Screenshot: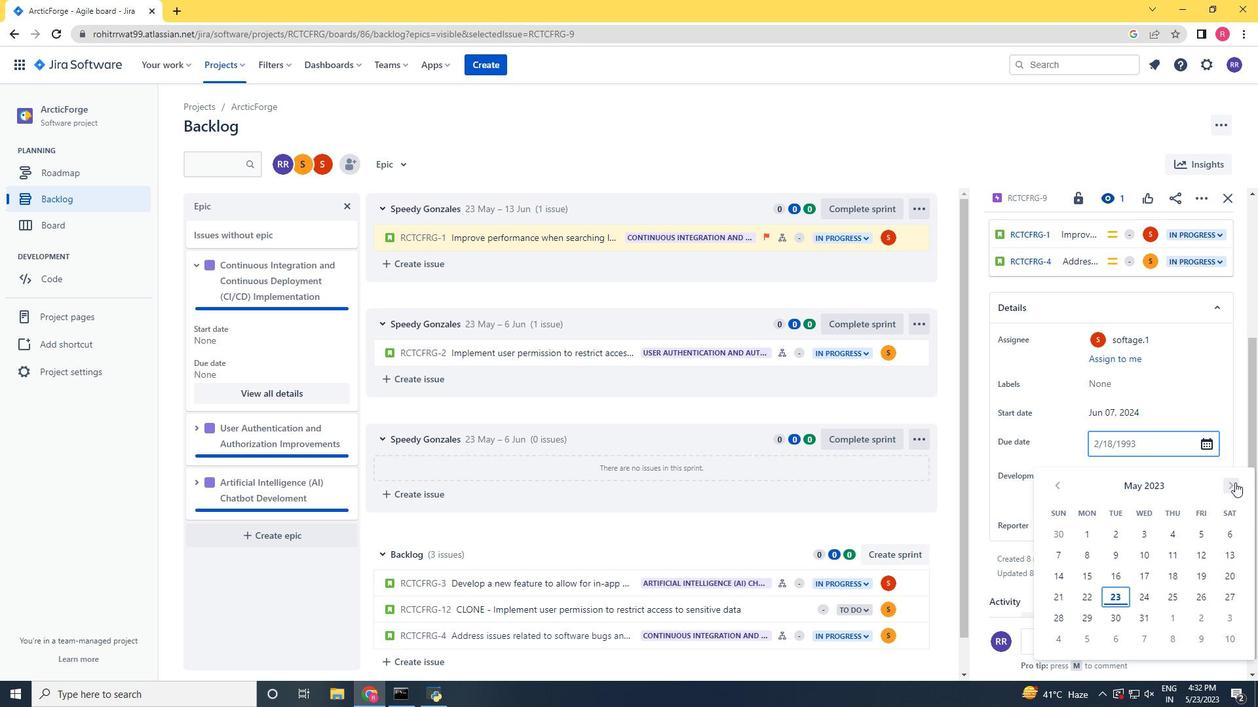 
Action: Mouse pressed left at (1235, 483)
Screenshot: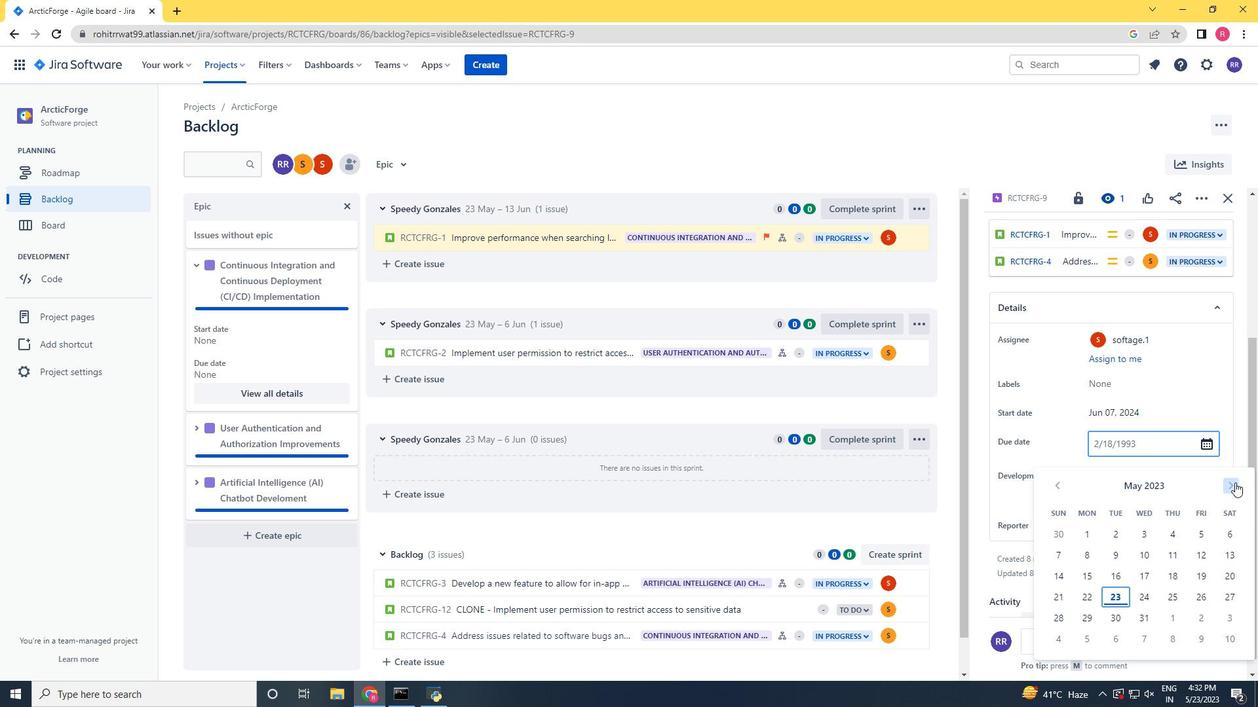 
Action: Mouse pressed left at (1235, 483)
Screenshot: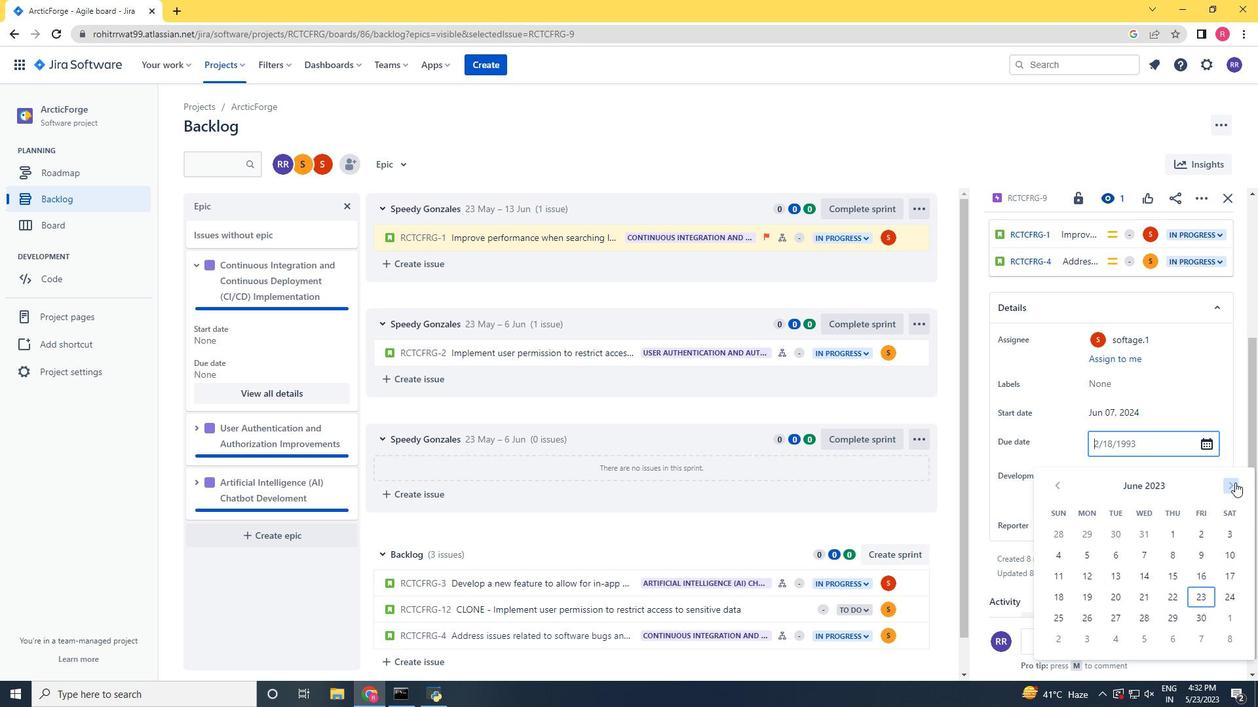 
Action: Mouse pressed left at (1235, 483)
Screenshot: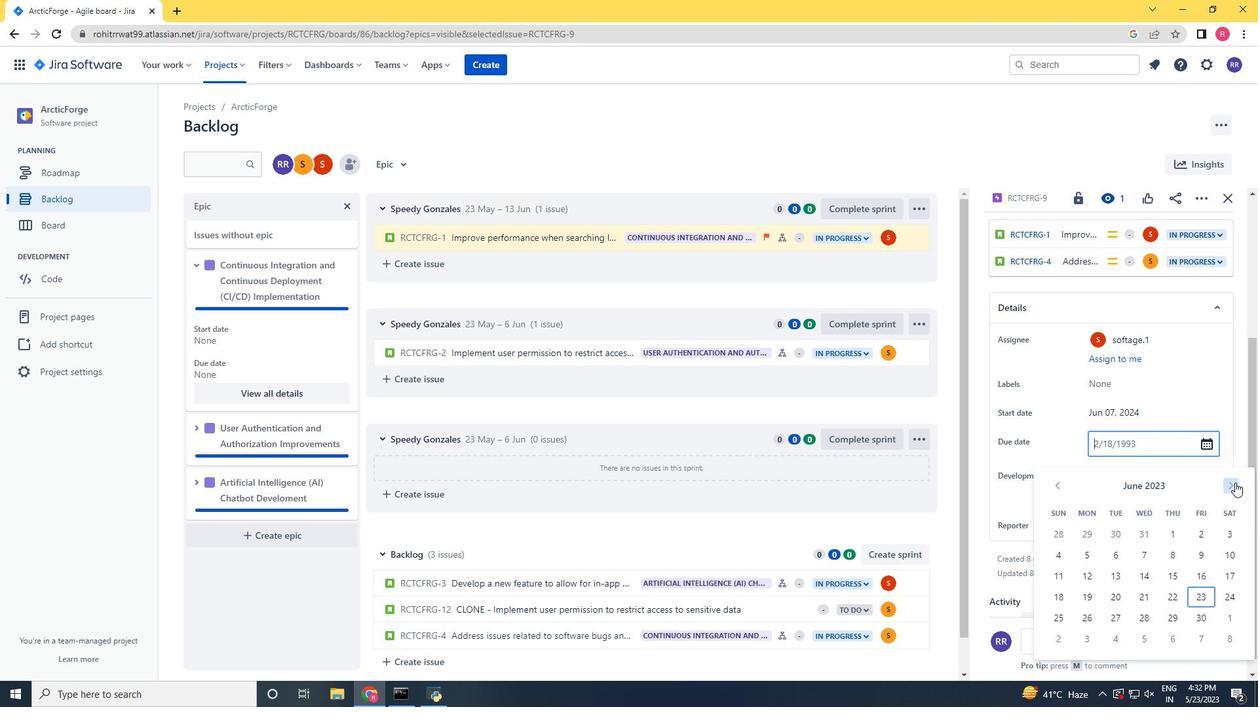 
Action: Mouse pressed left at (1235, 483)
Screenshot: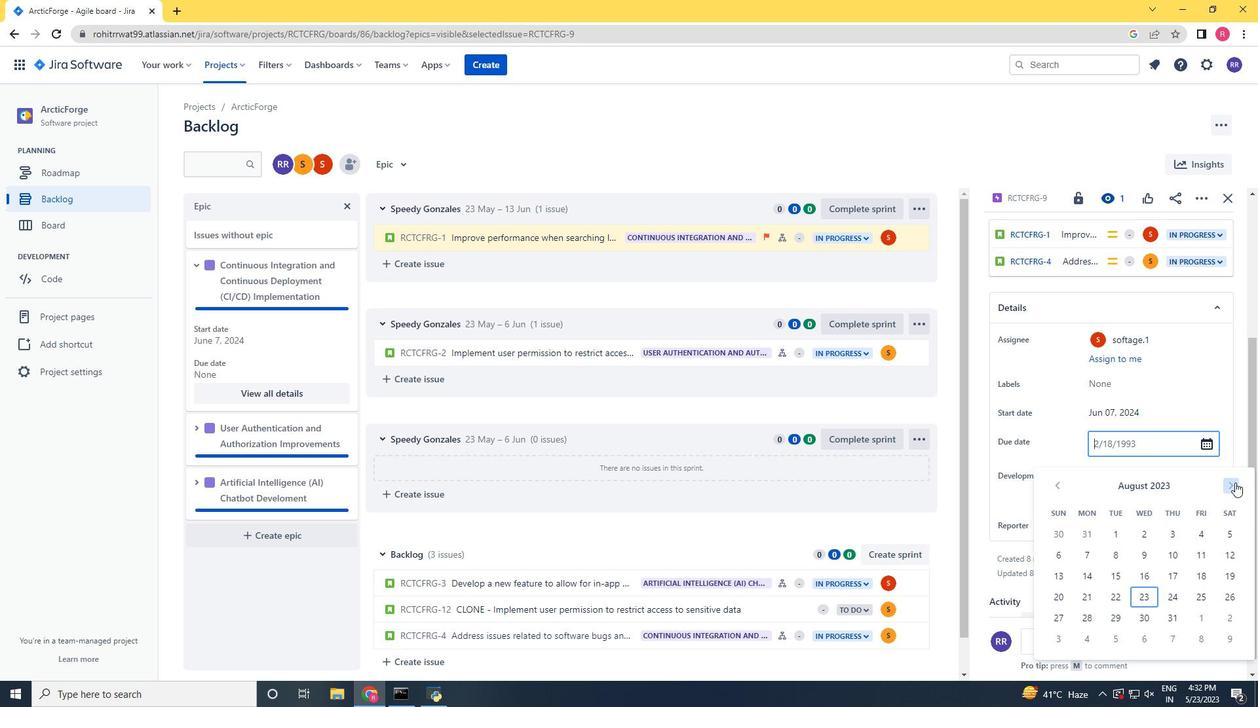 
Action: Mouse pressed left at (1235, 483)
Screenshot: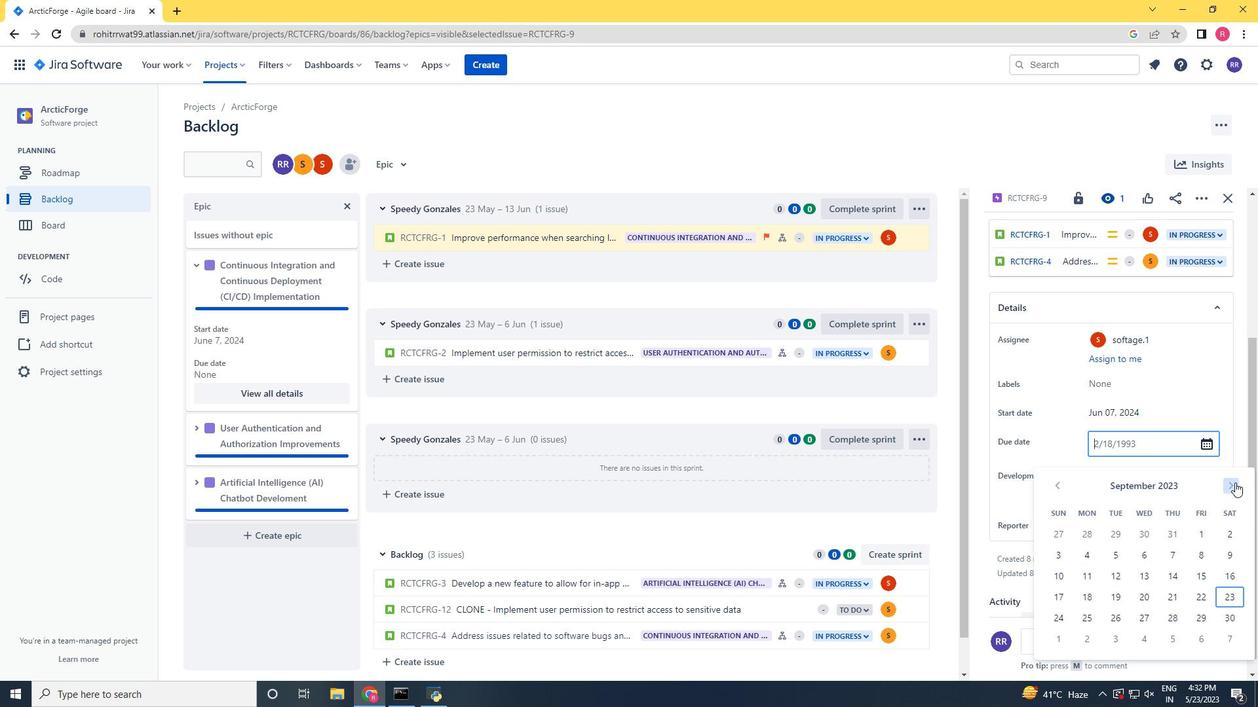 
Action: Mouse pressed left at (1235, 483)
Screenshot: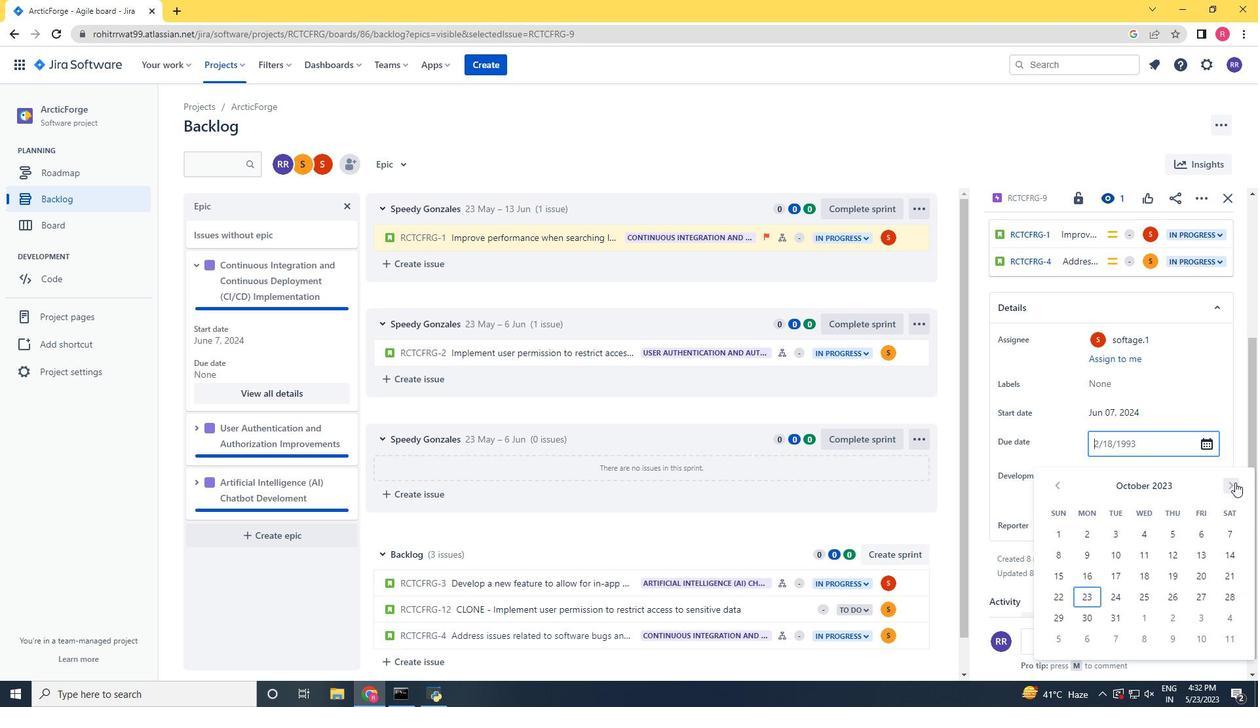 
Action: Mouse pressed left at (1235, 483)
Screenshot: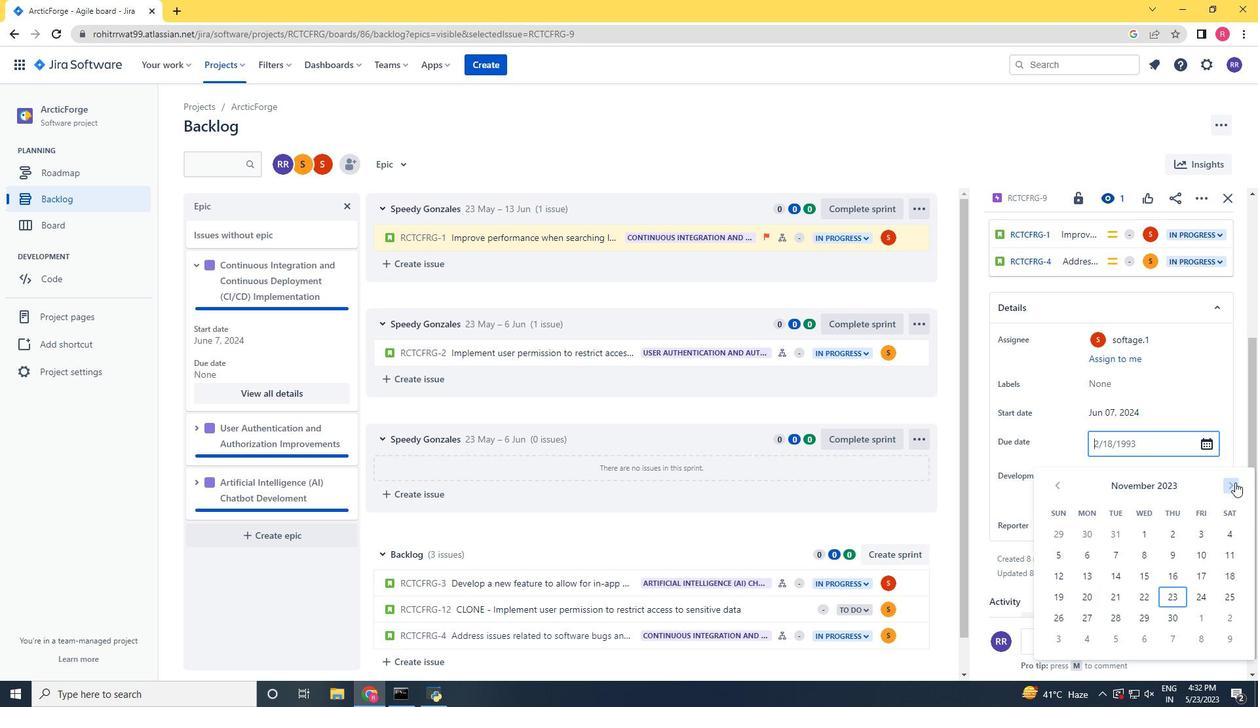 
Action: Mouse pressed left at (1235, 483)
Screenshot: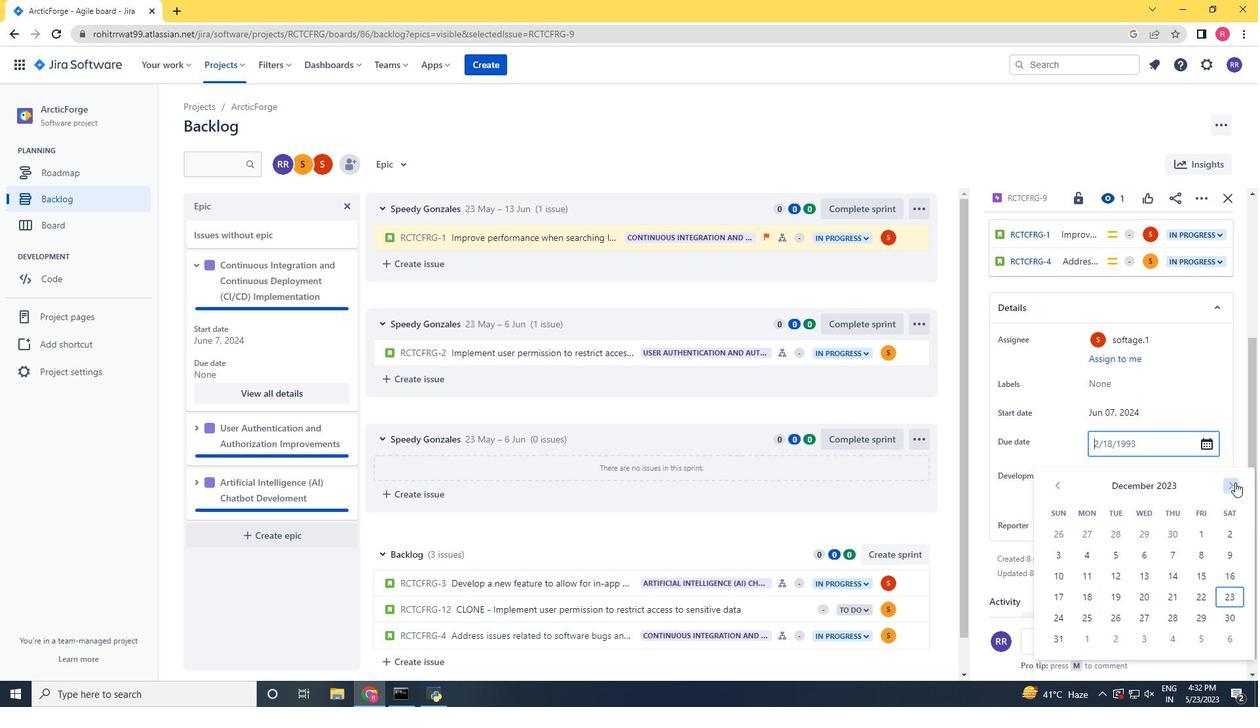 
Action: Mouse pressed left at (1235, 483)
Screenshot: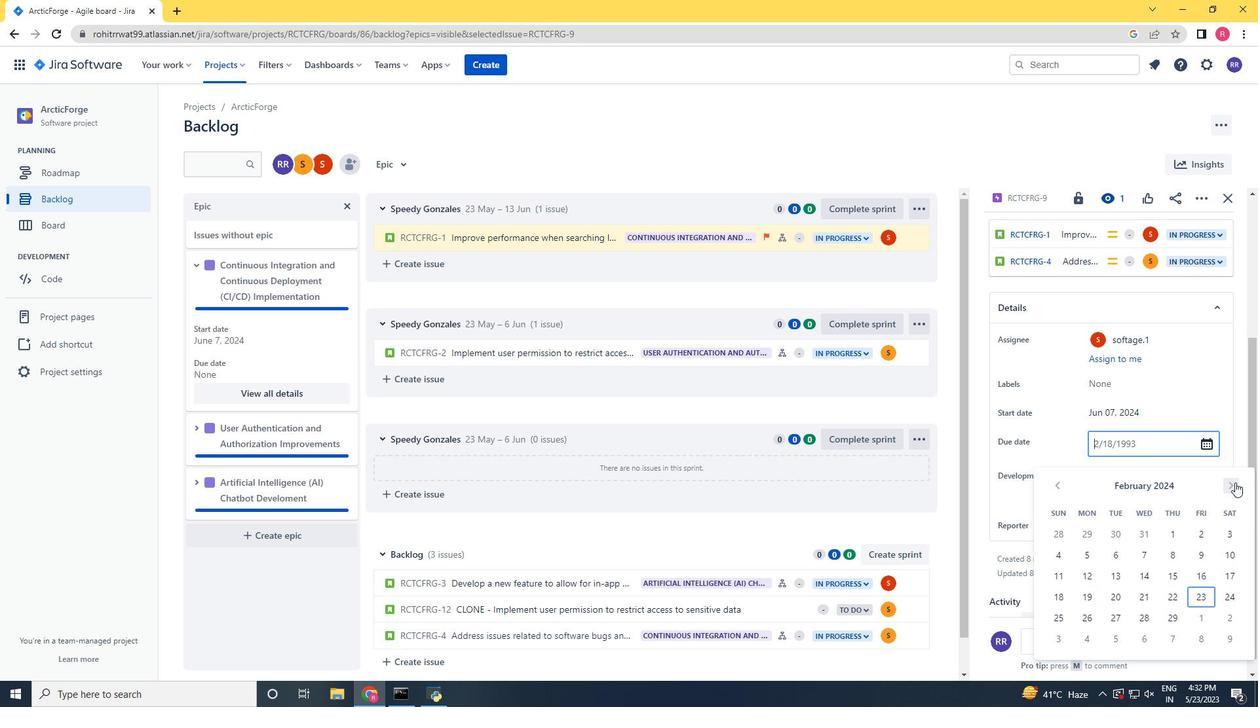 
Action: Mouse pressed left at (1235, 483)
Screenshot: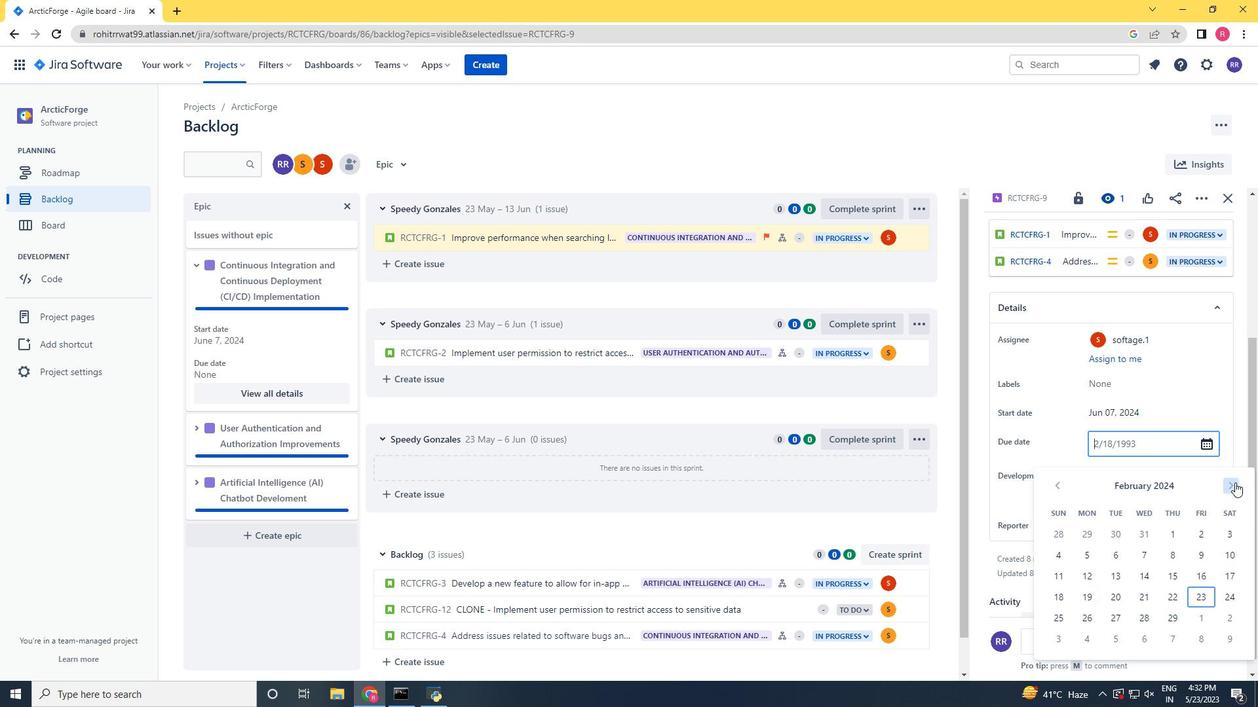 
Action: Mouse pressed left at (1235, 483)
Screenshot: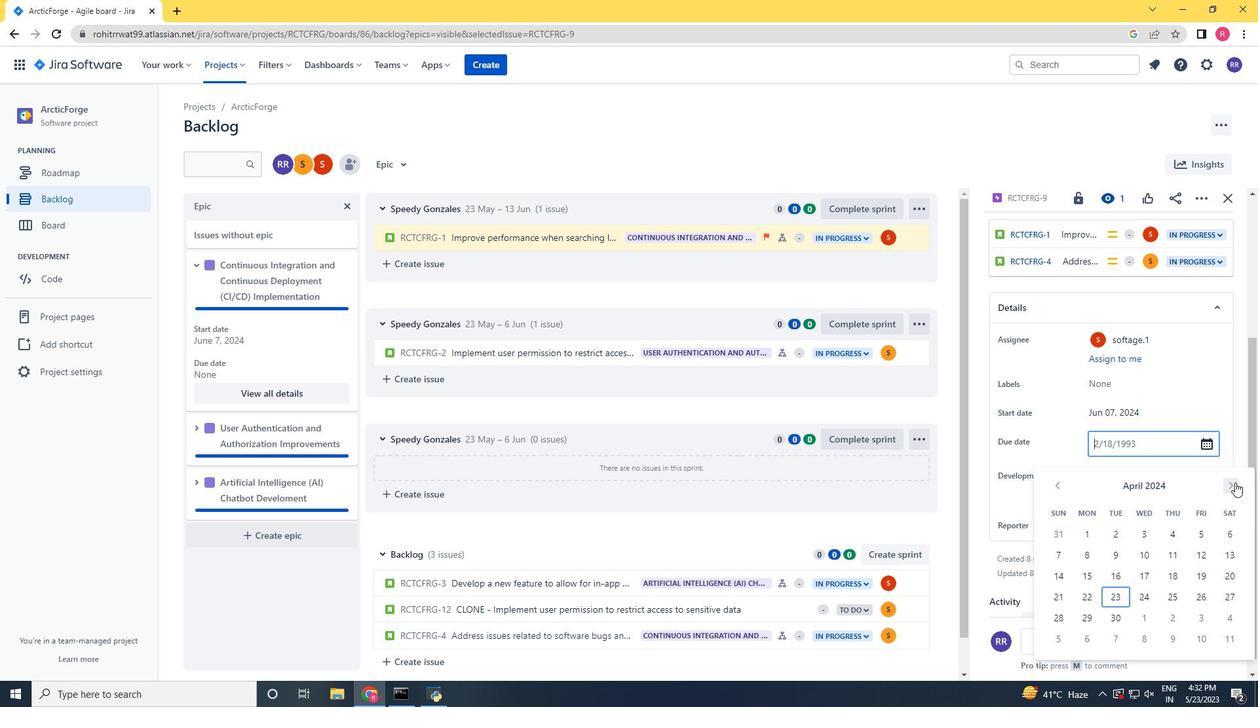 
Action: Mouse pressed left at (1235, 483)
Screenshot: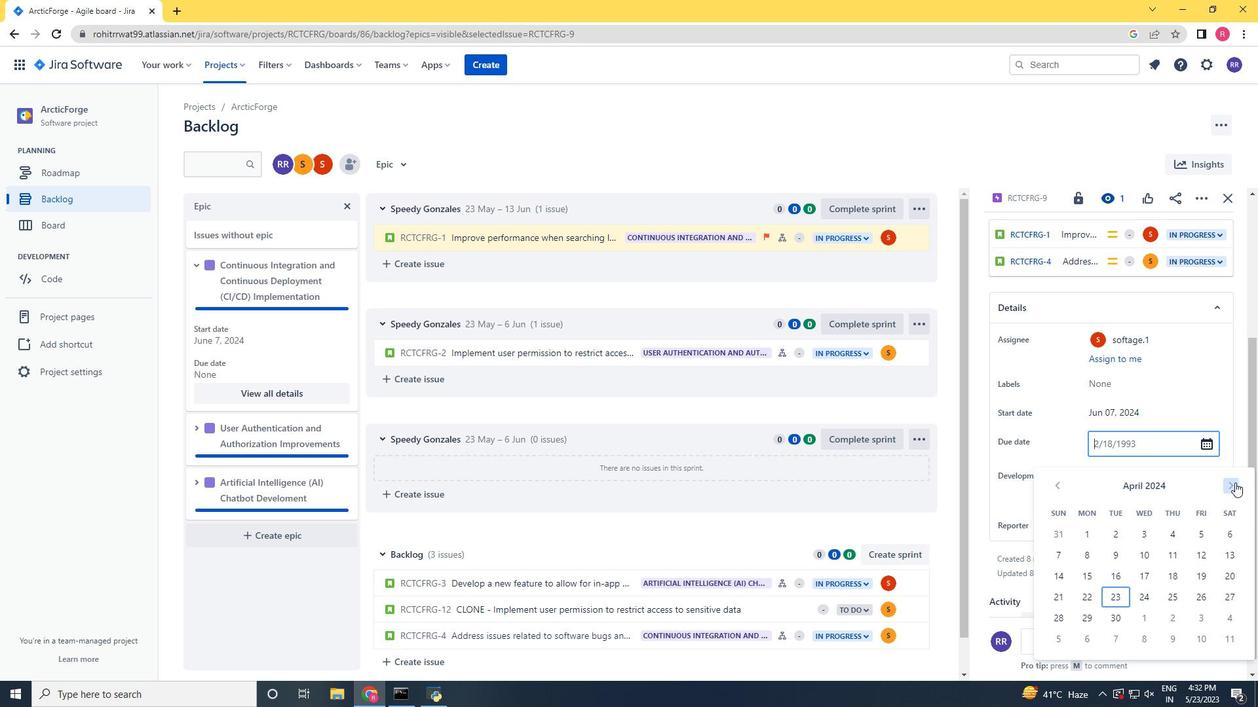 
Action: Mouse pressed left at (1235, 483)
Screenshot: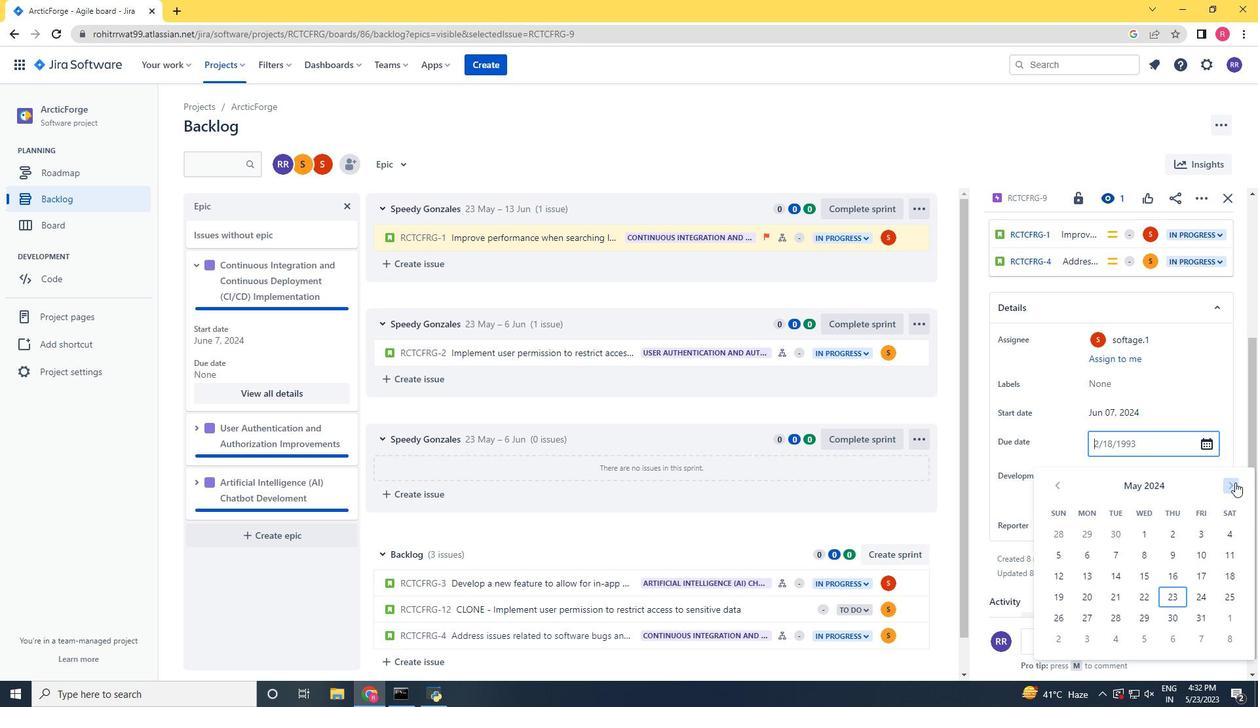 
Action: Mouse pressed left at (1235, 483)
Screenshot: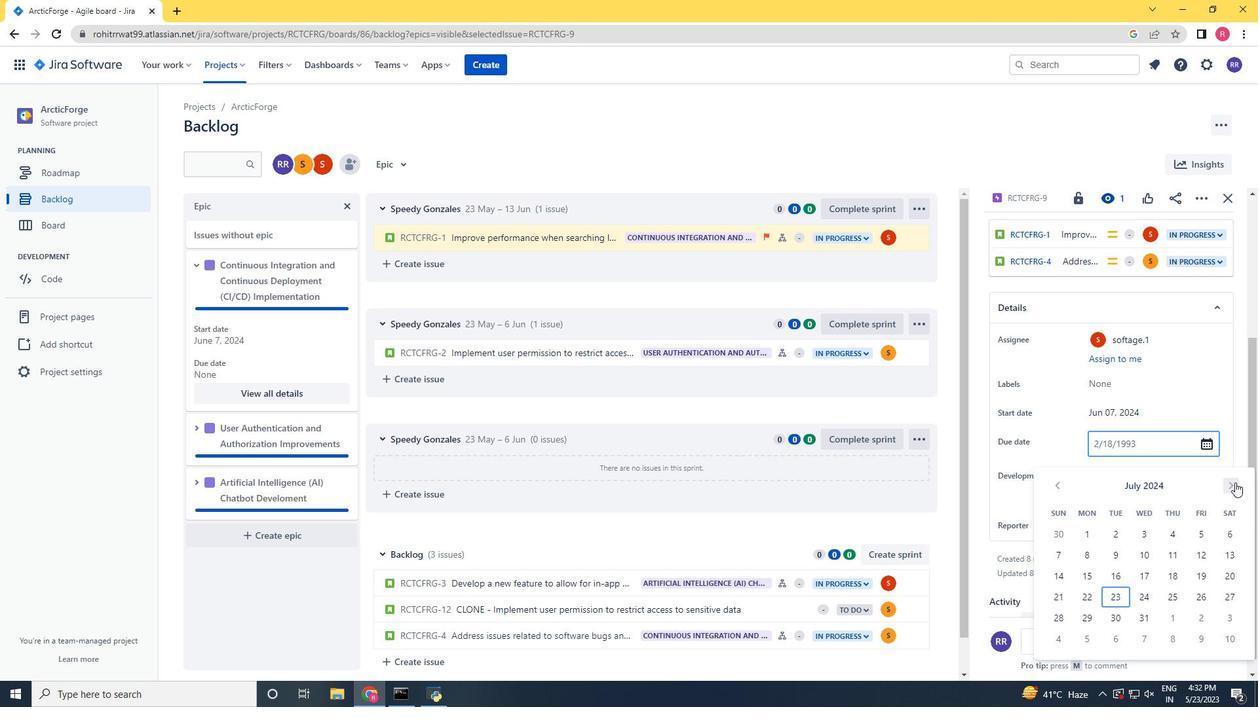 
Action: Mouse pressed left at (1235, 483)
Screenshot: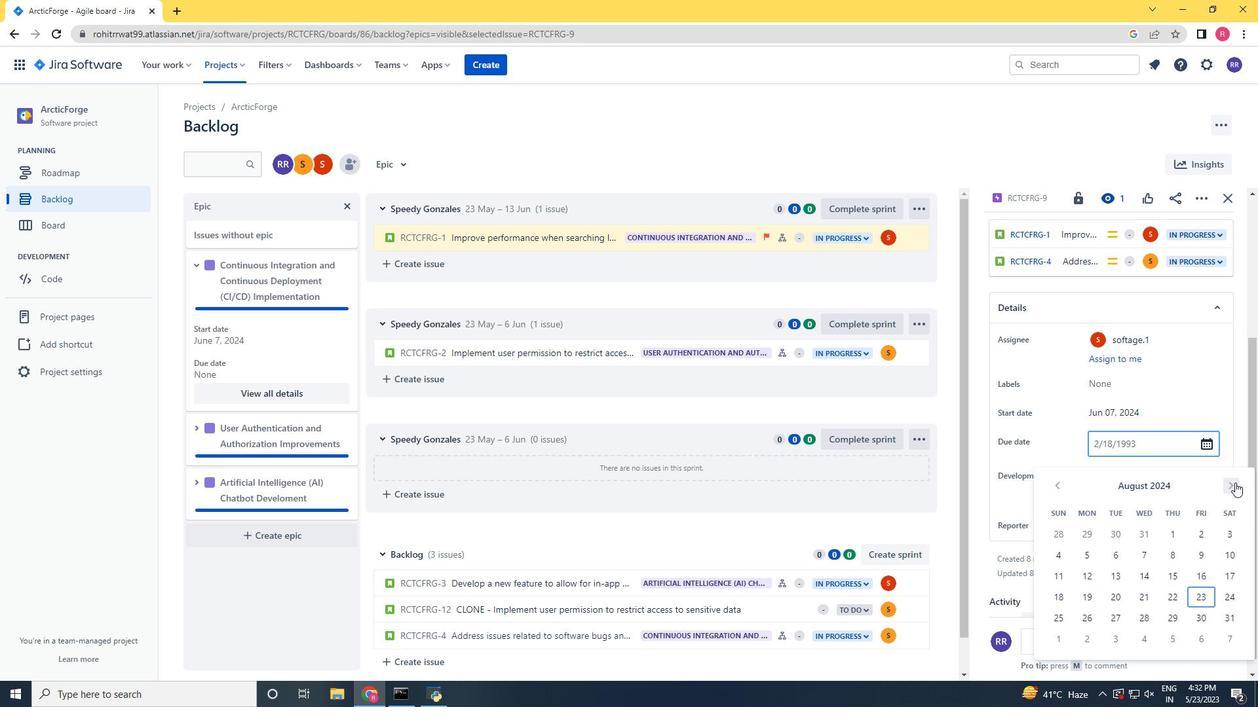 
Action: Mouse moved to (1058, 604)
Screenshot: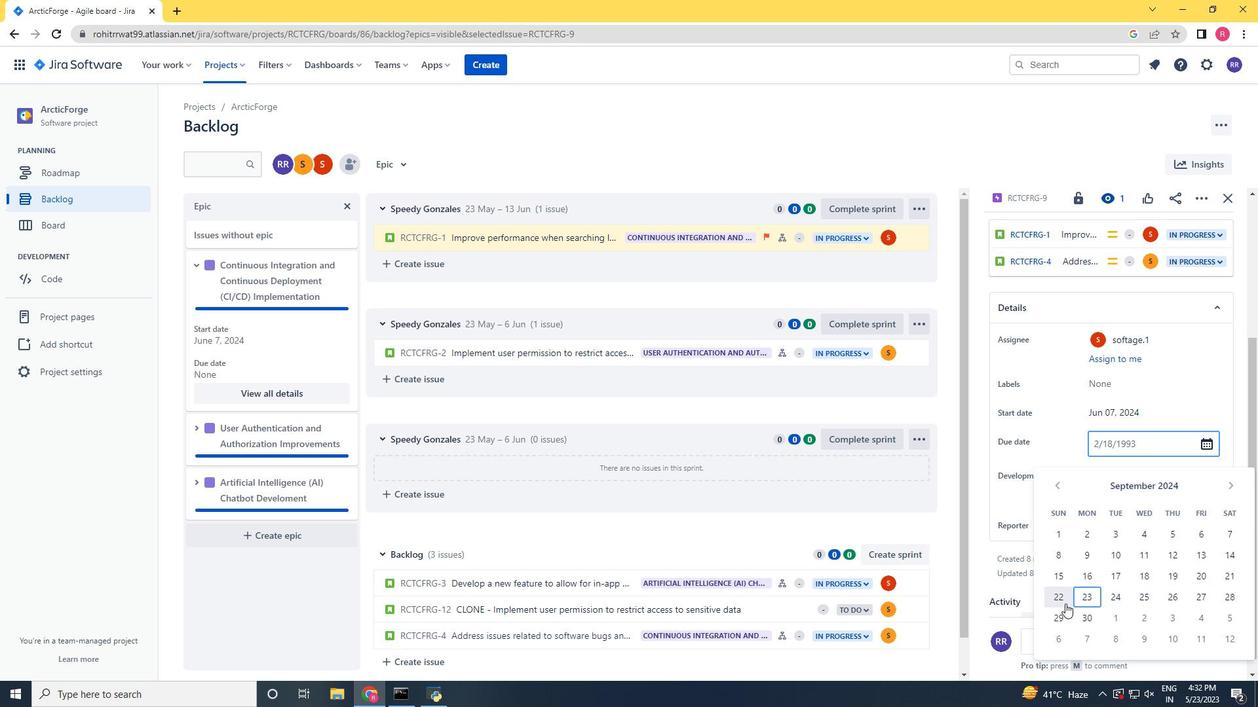 
Action: Mouse pressed left at (1058, 604)
Screenshot: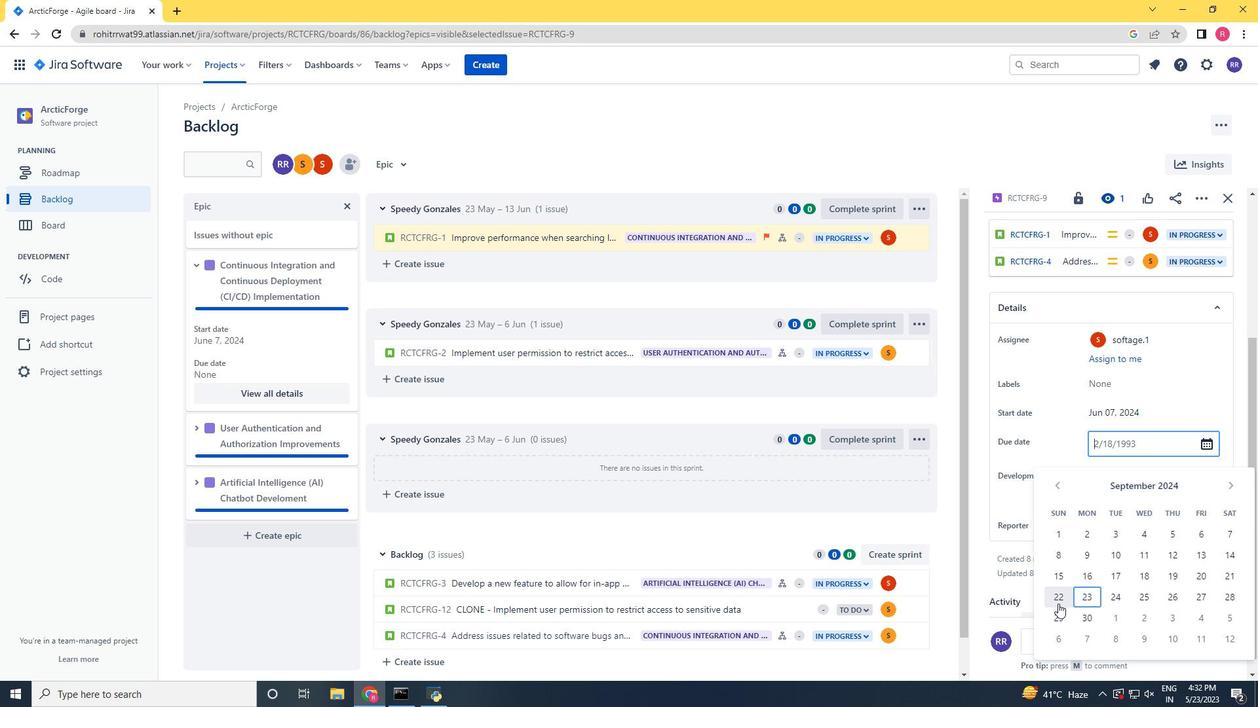 
Action: Mouse moved to (1133, 603)
Screenshot: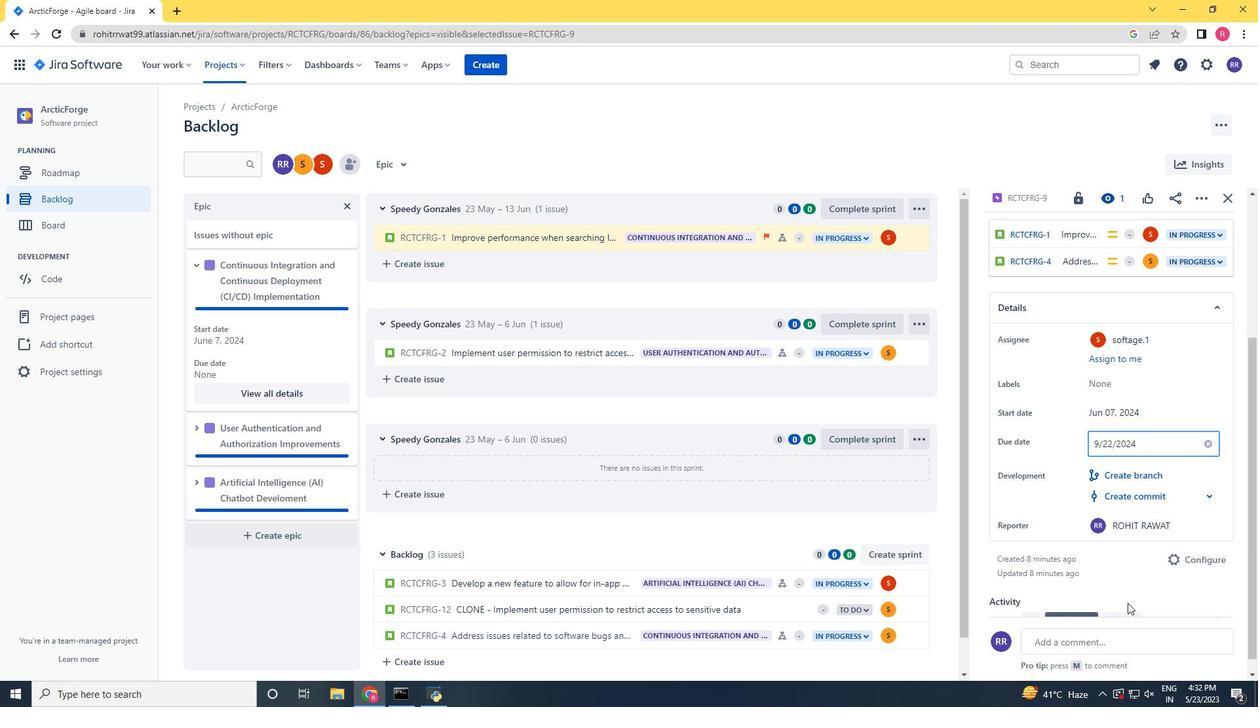 
Action: Mouse scrolled (1133, 602) with delta (0, 0)
Screenshot: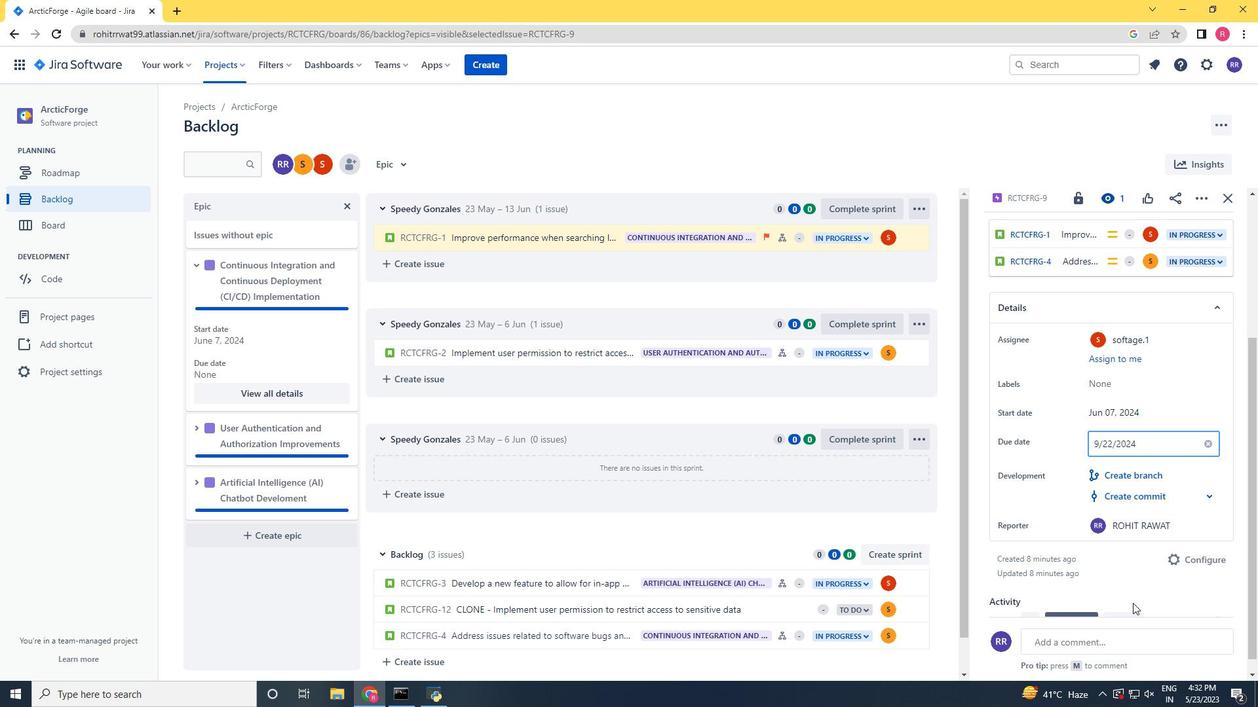 
Action: Mouse moved to (1140, 574)
Screenshot: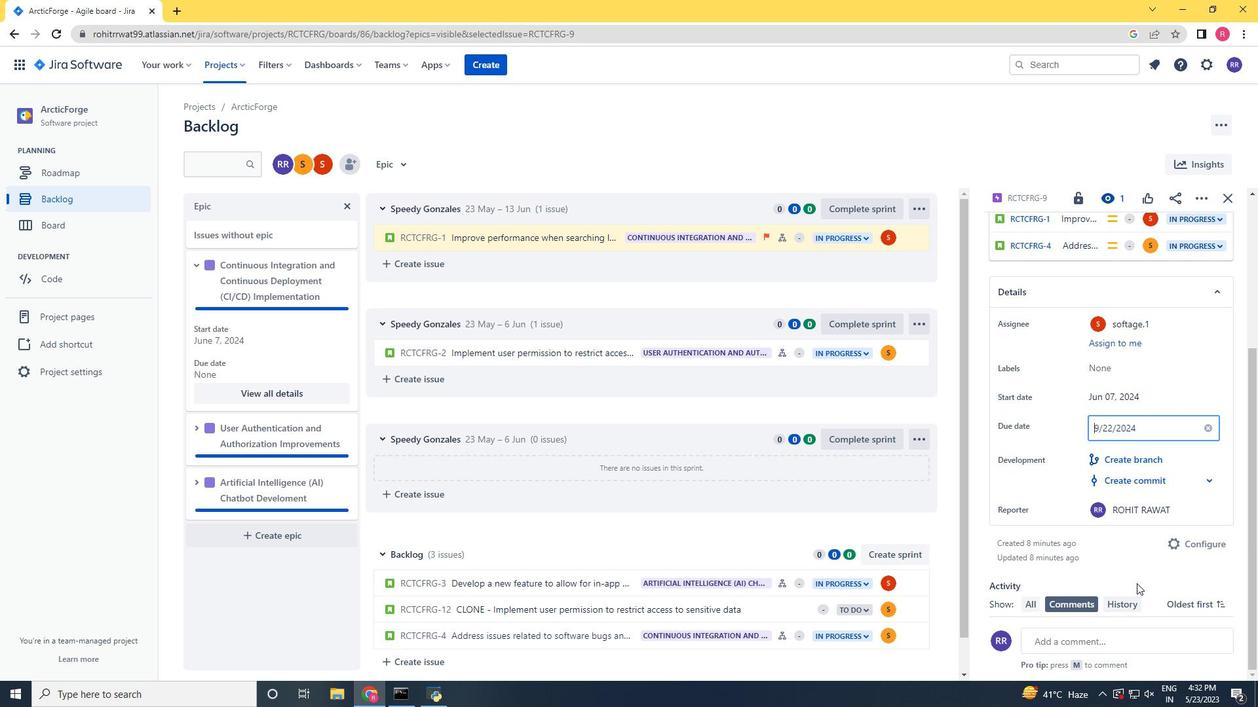 
Action: Mouse pressed left at (1140, 574)
Screenshot: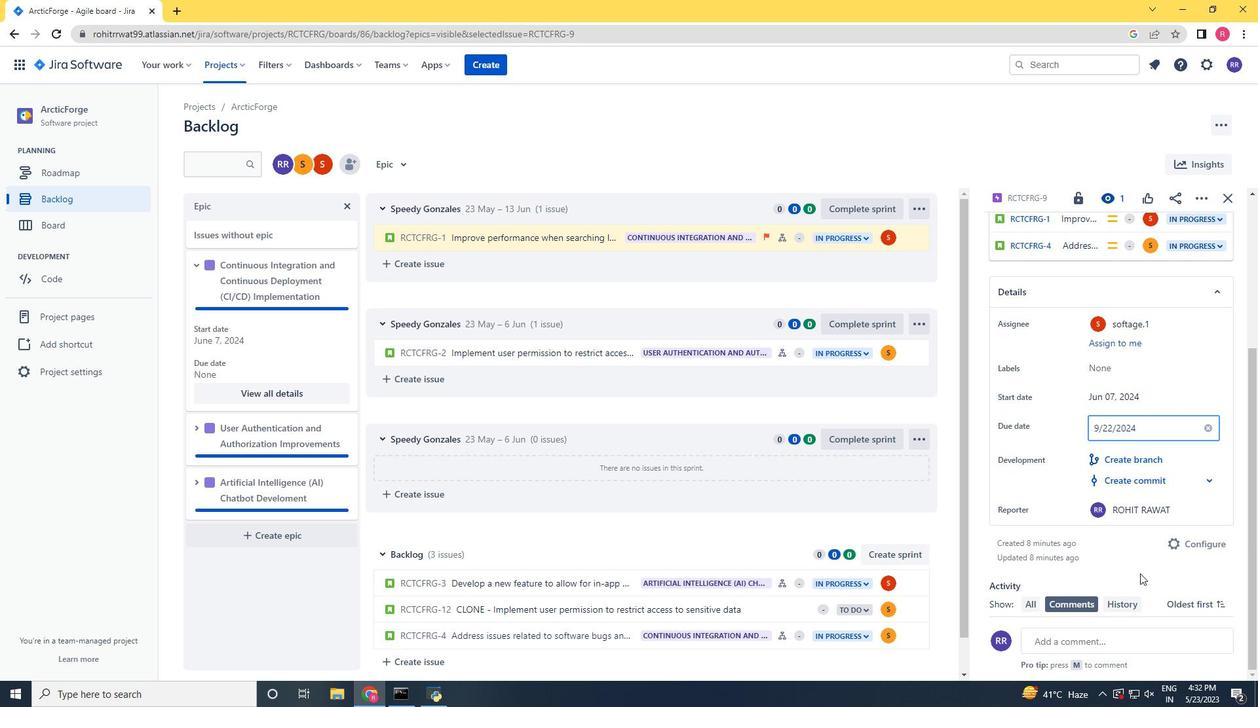 
Action: Mouse moved to (195, 431)
Screenshot: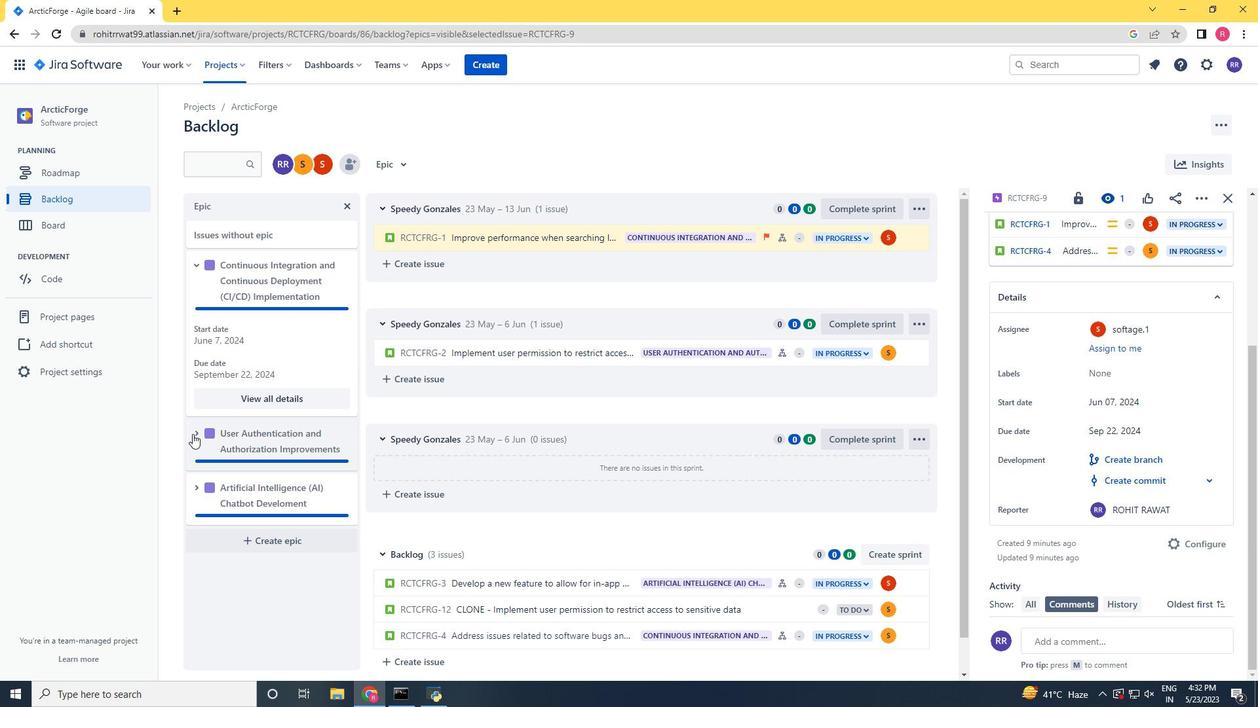 
Action: Mouse pressed left at (195, 431)
Screenshot: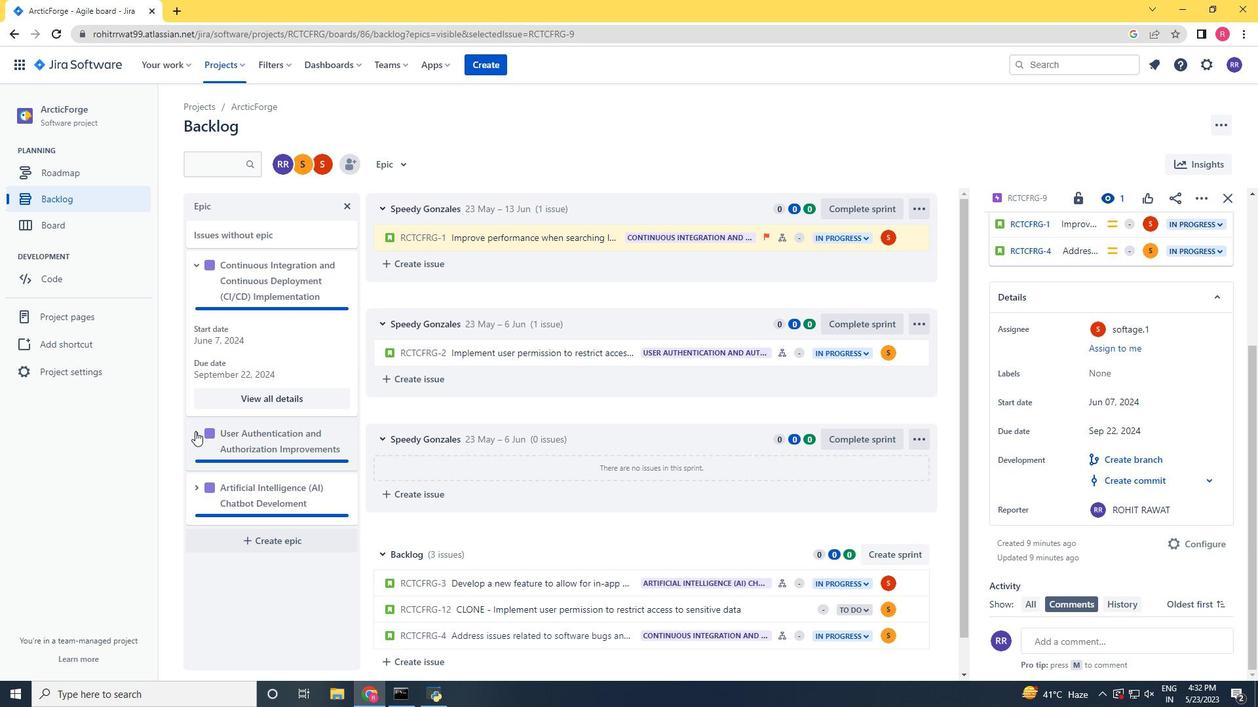 
Action: Mouse moved to (264, 540)
Screenshot: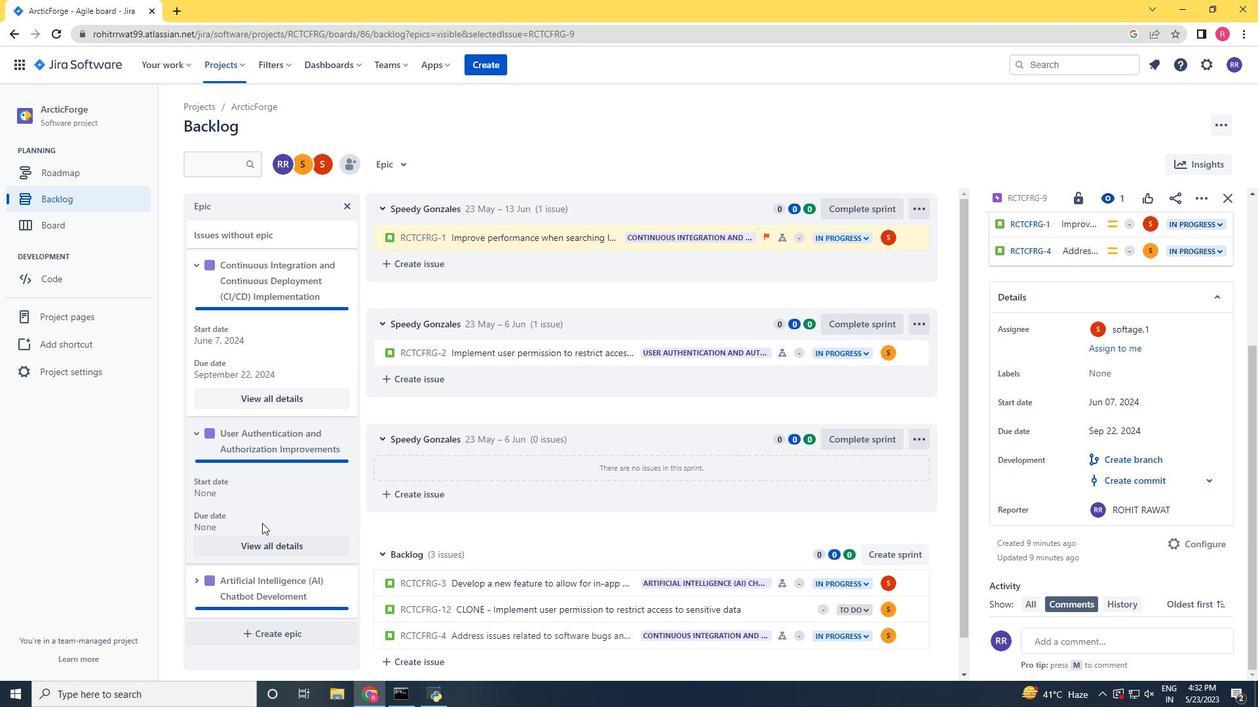 
Action: Mouse pressed left at (264, 540)
Screenshot: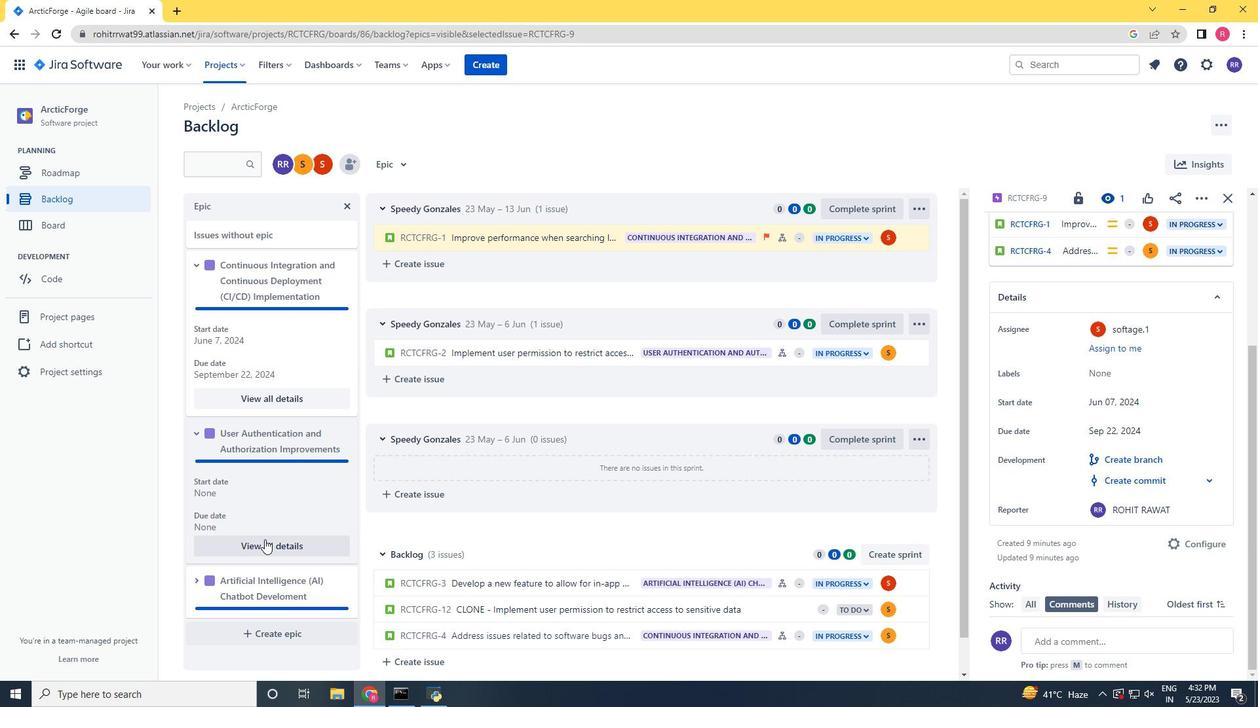 
Action: Mouse moved to (1036, 424)
Screenshot: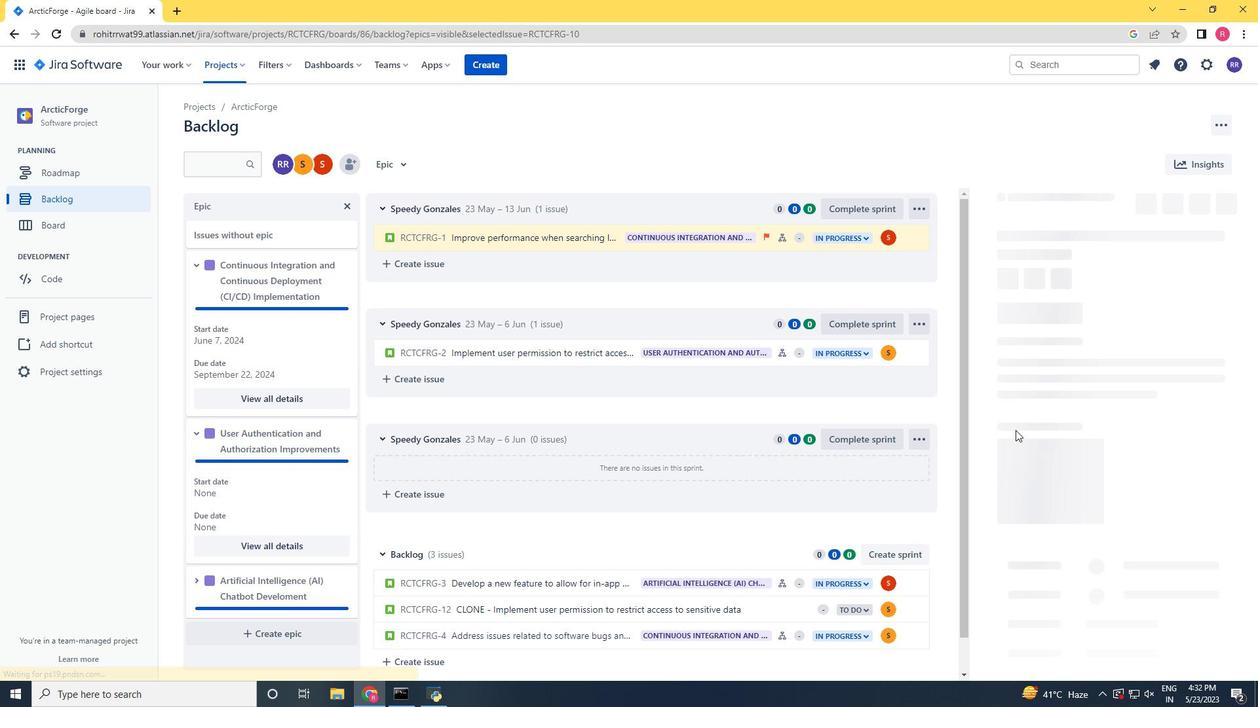 
Action: Mouse scrolled (1036, 423) with delta (0, 0)
Screenshot: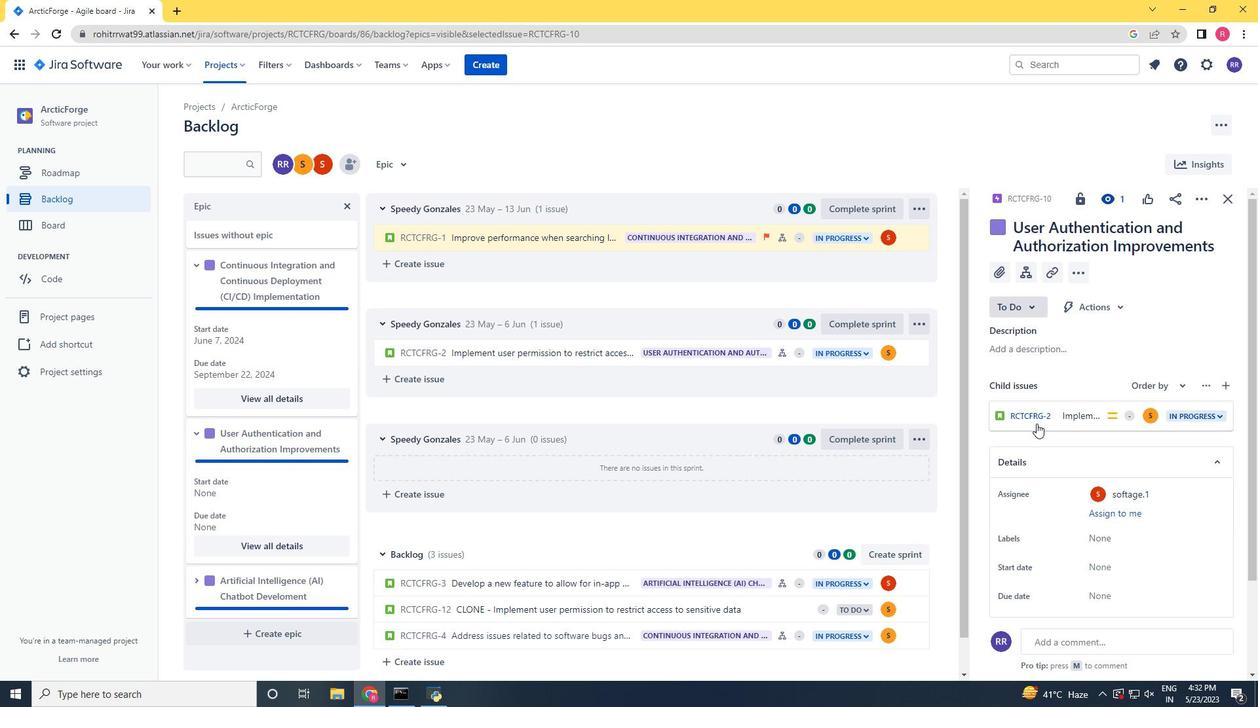 
Action: Mouse scrolled (1036, 423) with delta (0, 0)
Screenshot: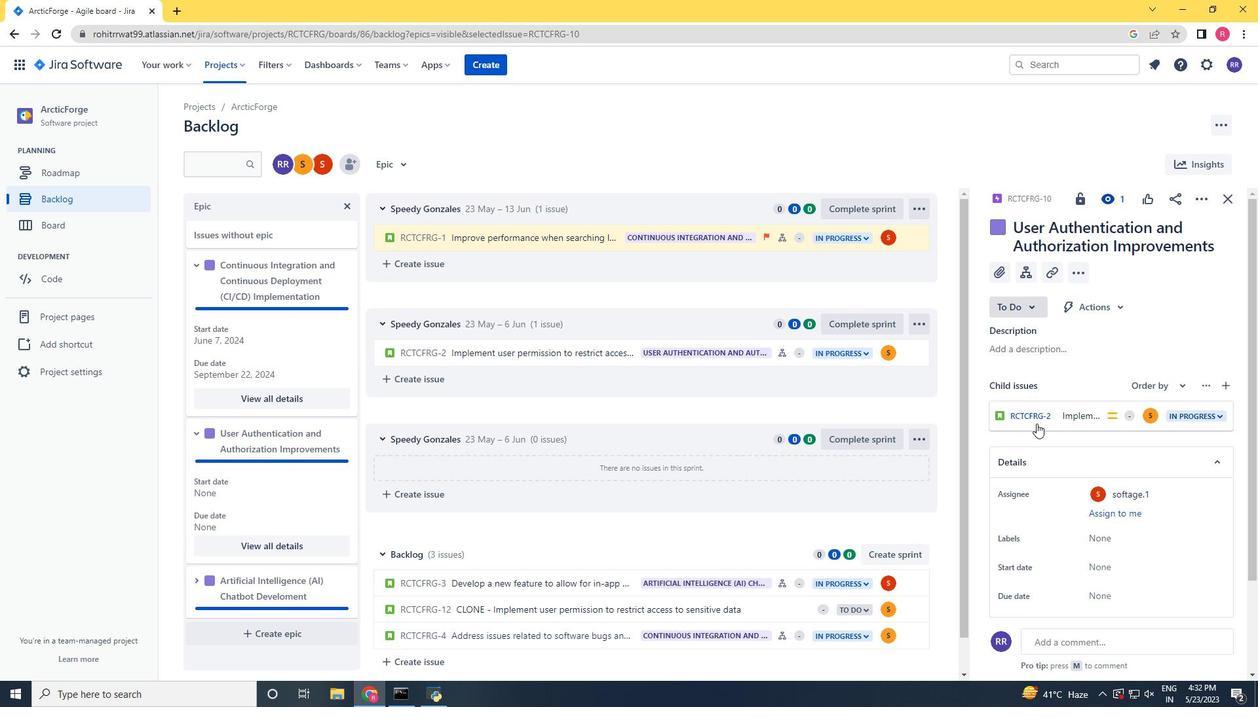 
Action: Mouse scrolled (1036, 423) with delta (0, 0)
Screenshot: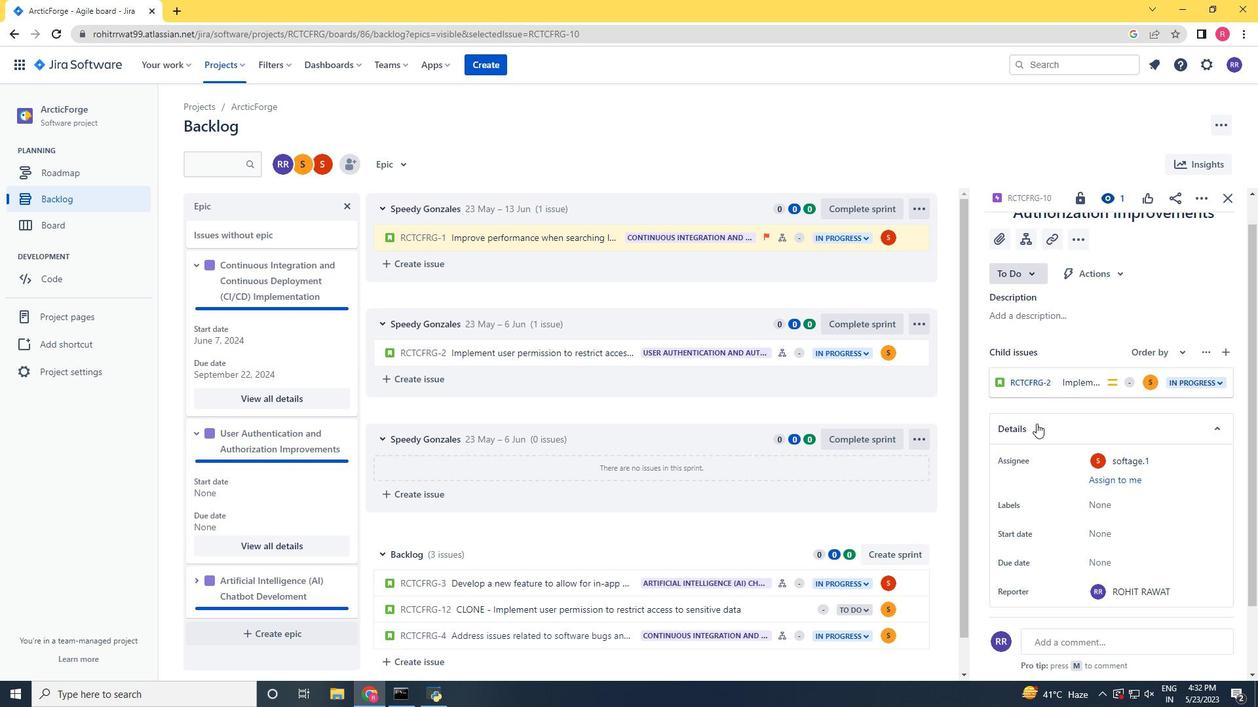 
Action: Mouse scrolled (1036, 423) with delta (0, 0)
Screenshot: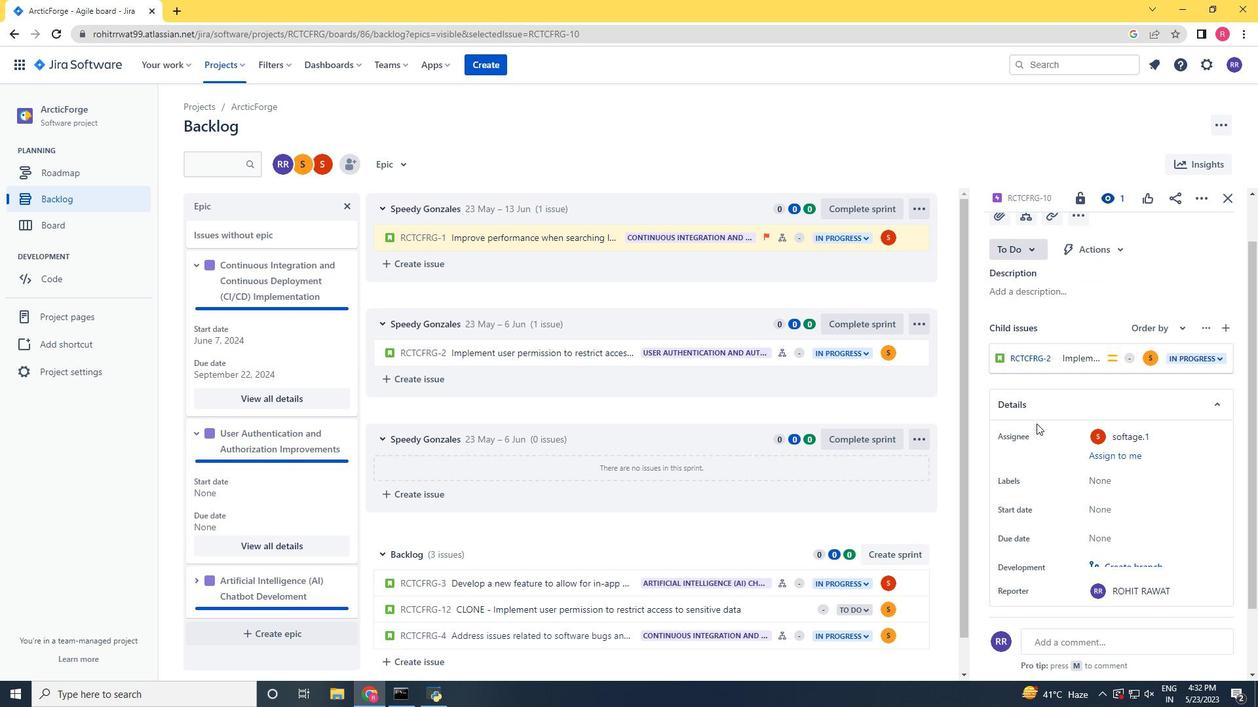 
Action: Mouse moved to (1107, 422)
Screenshot: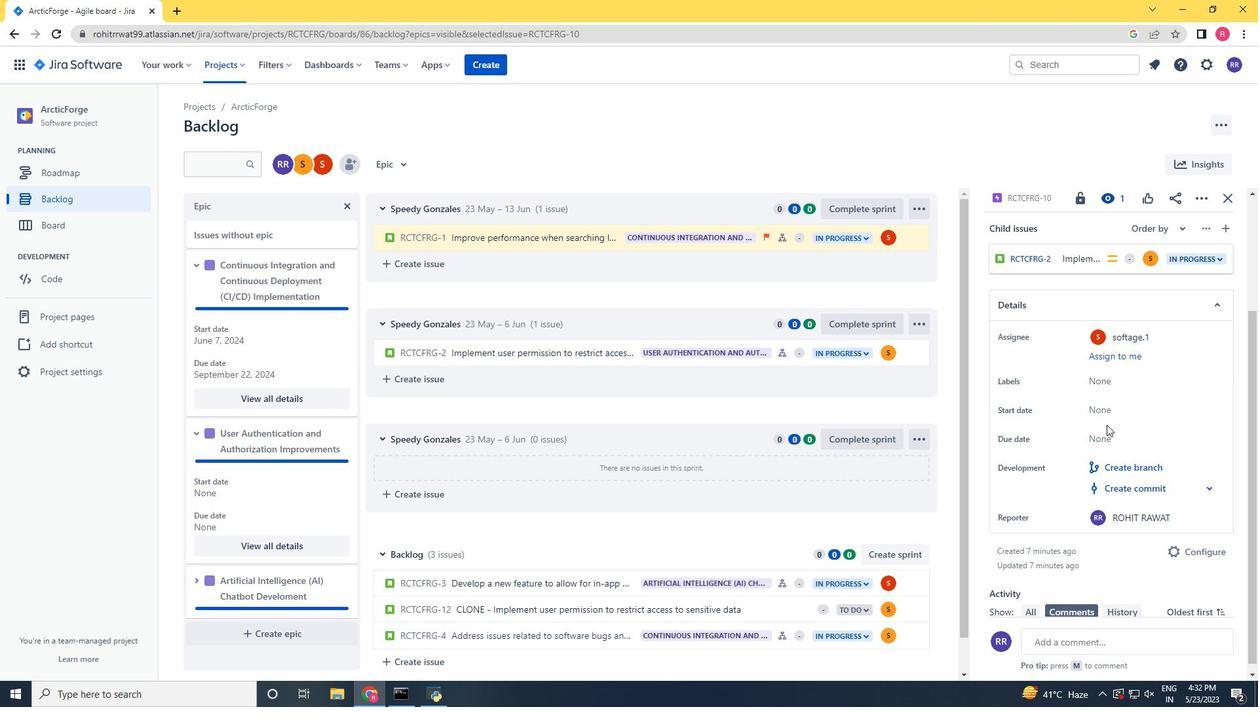 
Action: Mouse pressed left at (1107, 422)
Screenshot: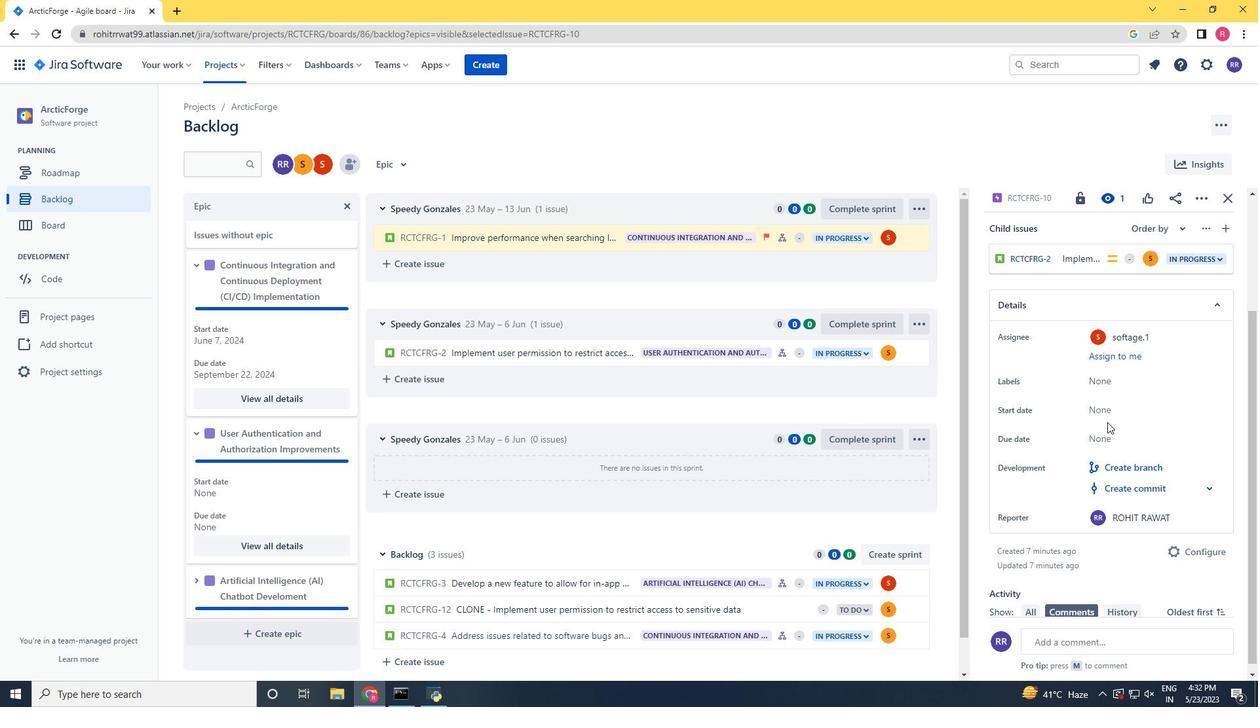
Action: Mouse moved to (1110, 416)
Screenshot: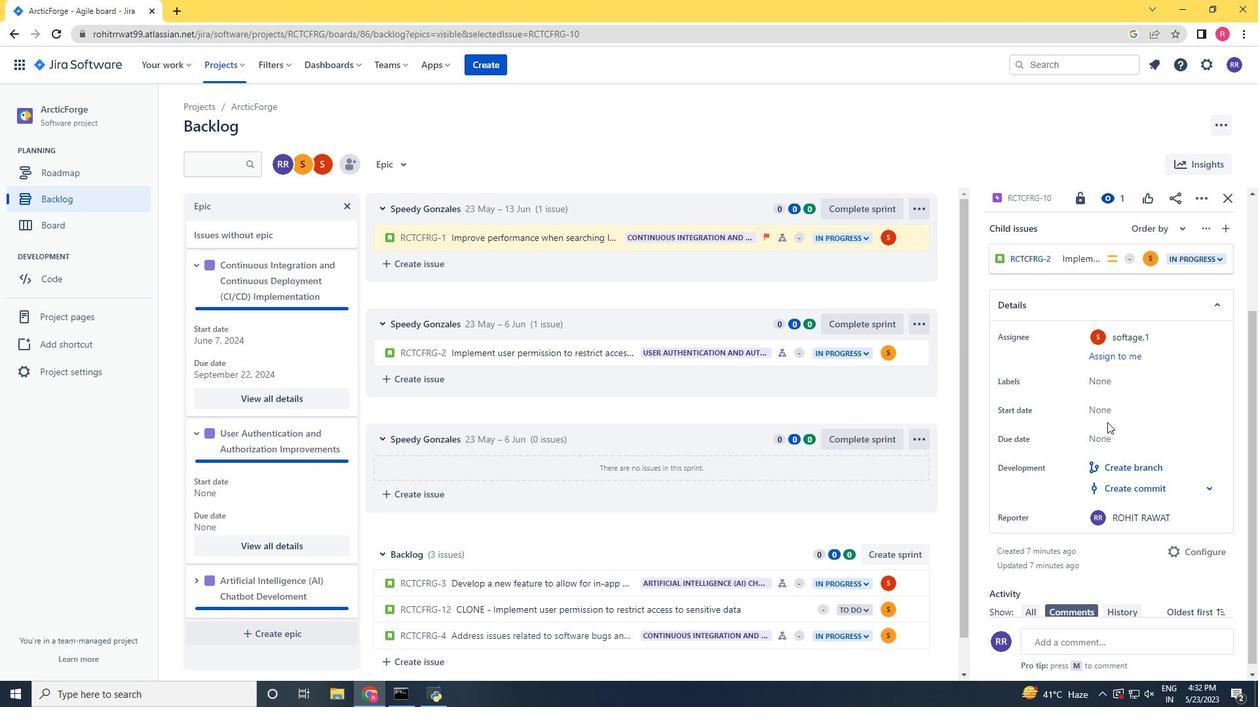 
Action: Mouse pressed left at (1110, 416)
Screenshot: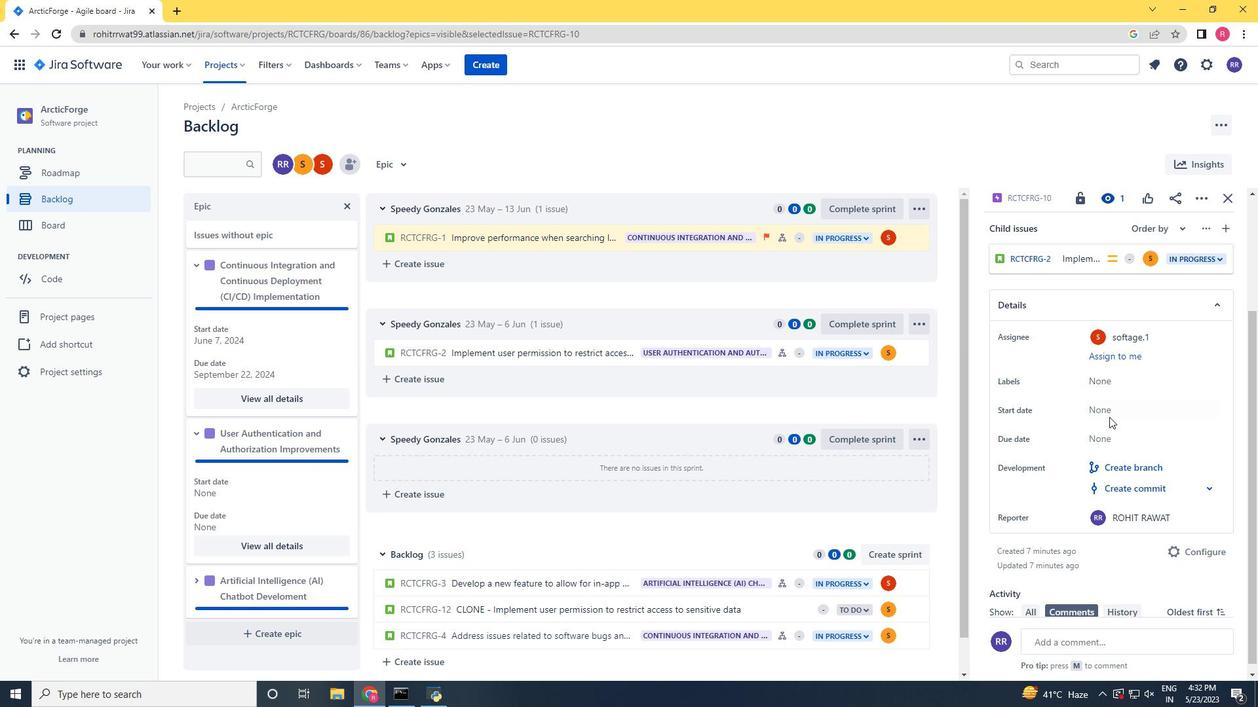 
Action: Mouse moved to (1229, 454)
Screenshot: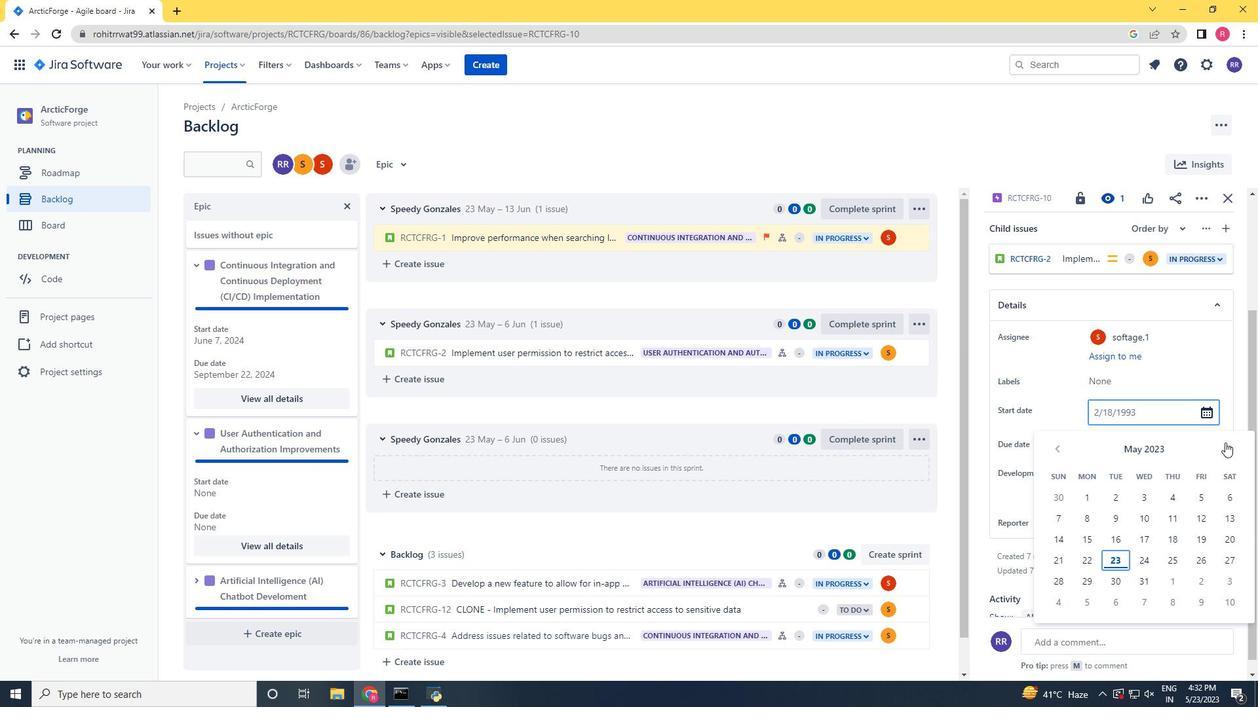 
Action: Mouse pressed left at (1229, 454)
Screenshot: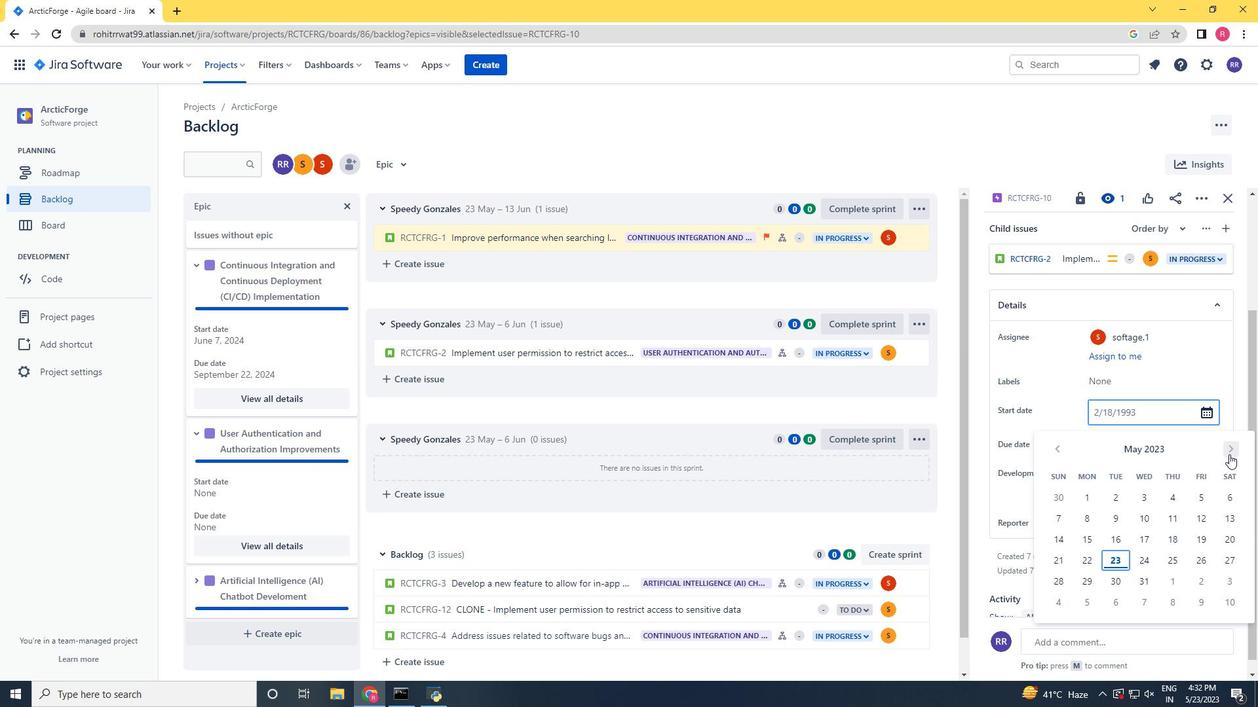 
Action: Mouse pressed left at (1229, 454)
Screenshot: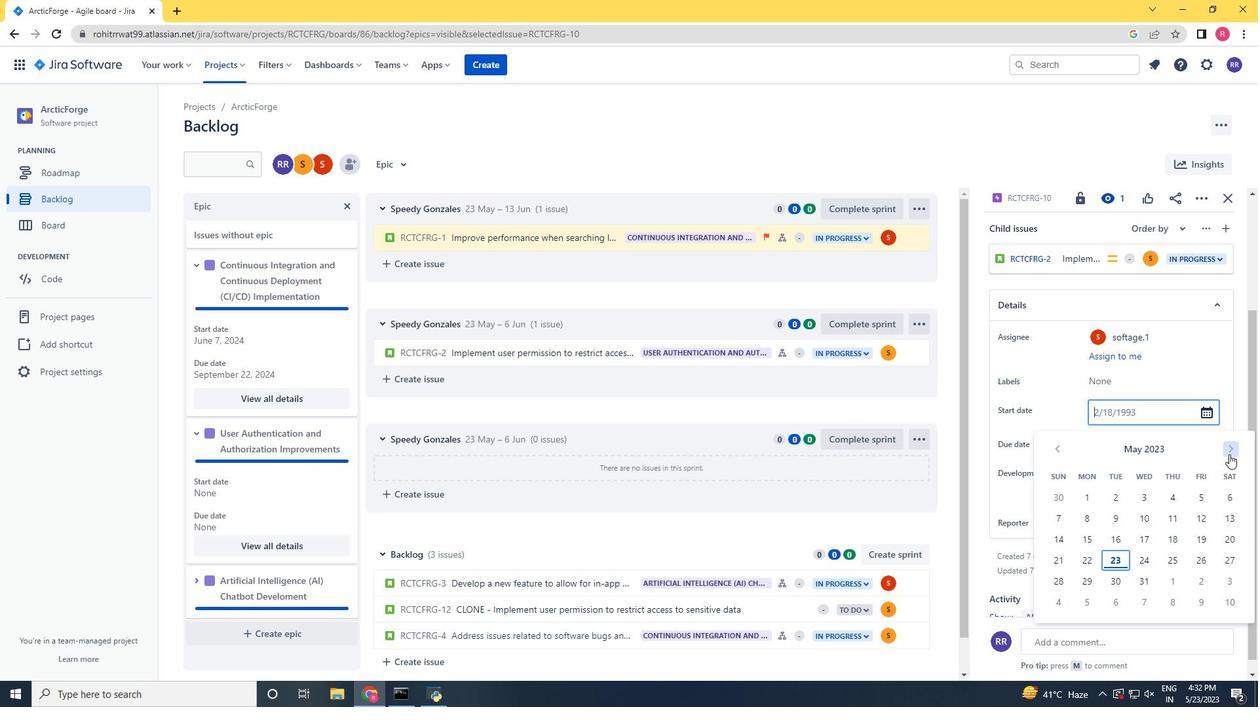 
Action: Mouse pressed left at (1229, 454)
Screenshot: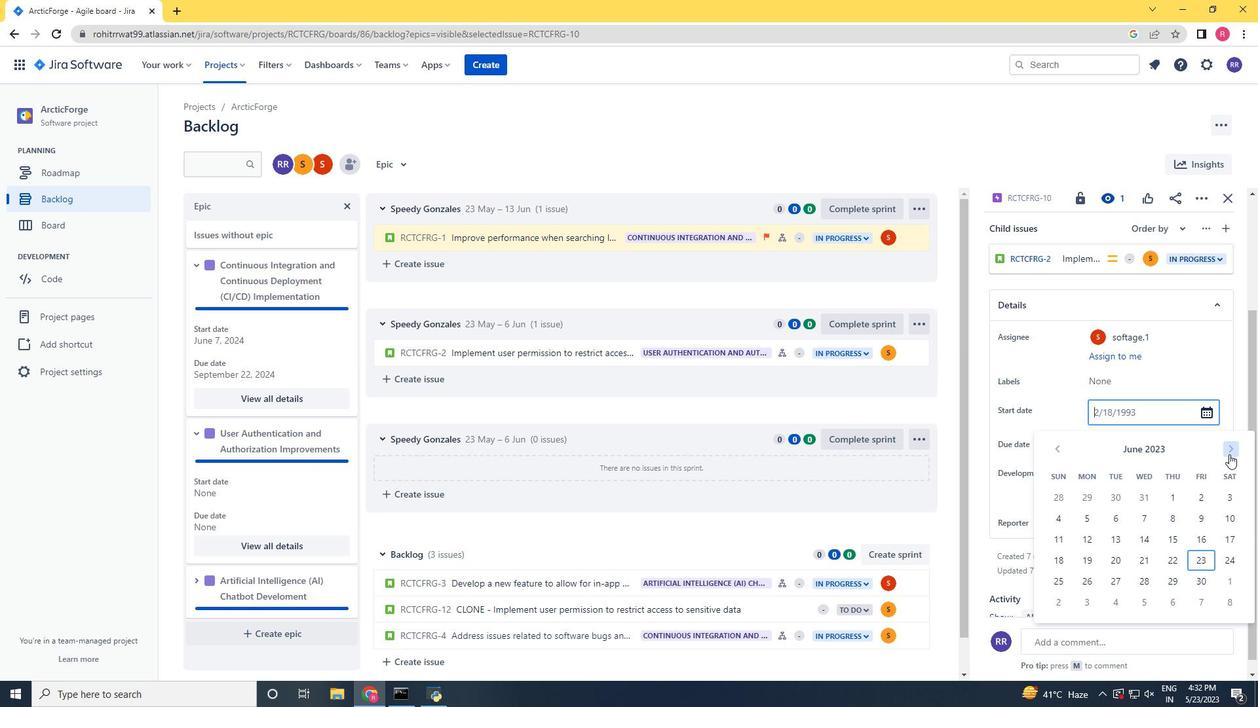 
Action: Mouse pressed left at (1229, 454)
Screenshot: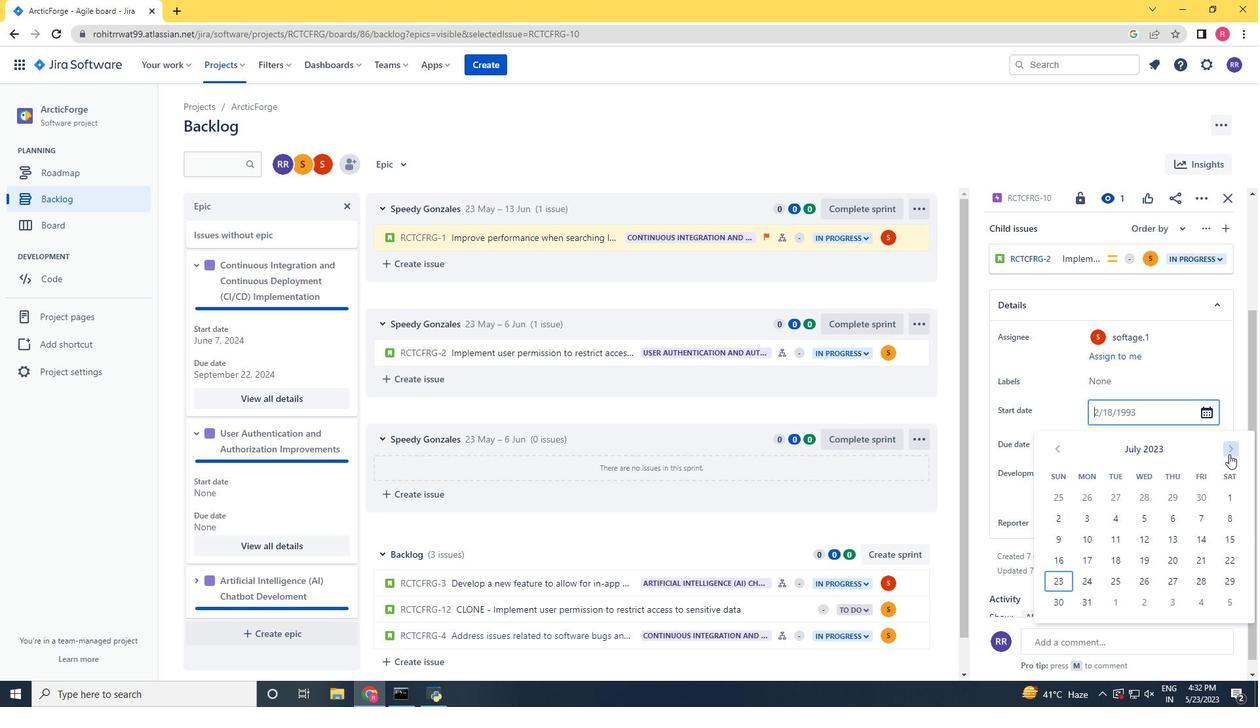 
Action: Mouse pressed left at (1229, 454)
Screenshot: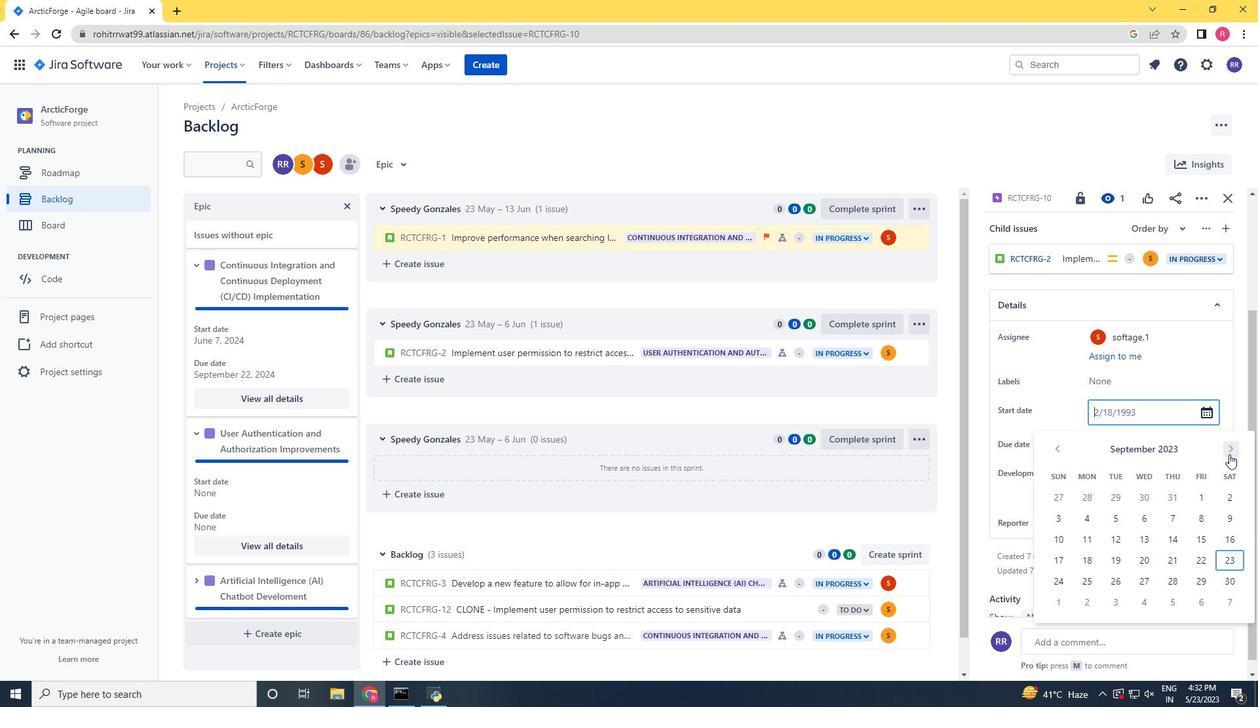 
Action: Mouse pressed left at (1229, 454)
Screenshot: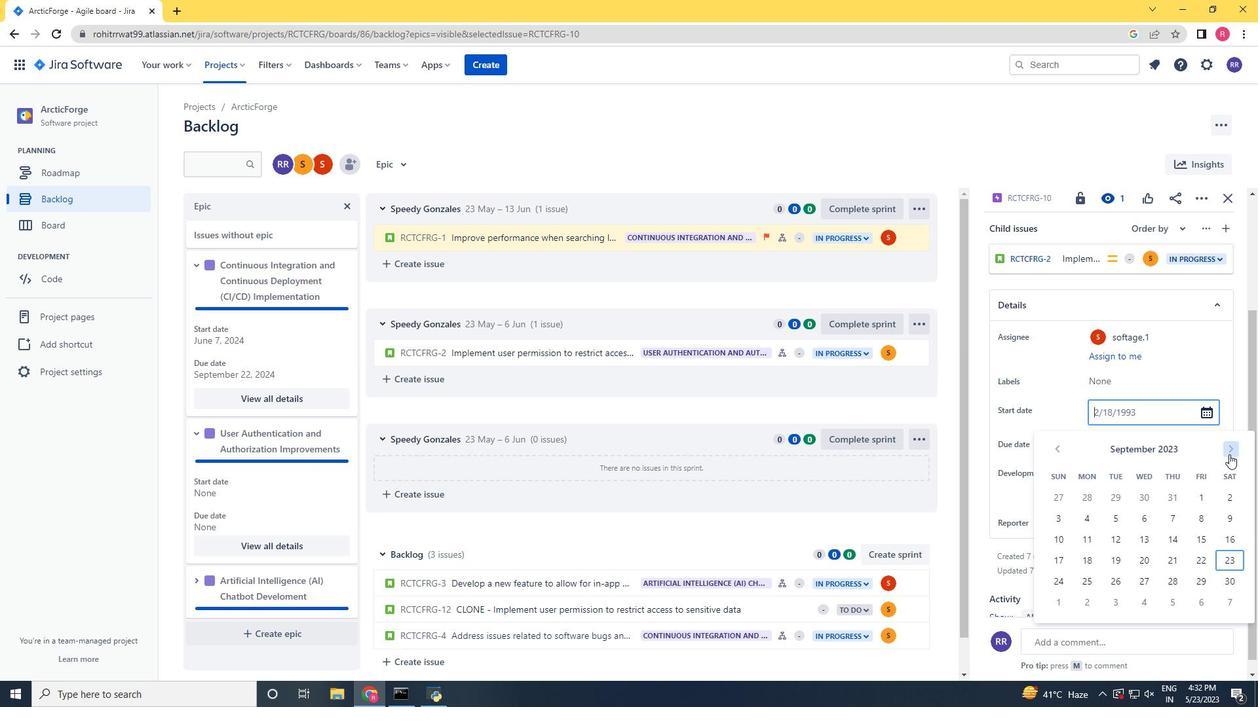 
Action: Mouse pressed left at (1229, 454)
Screenshot: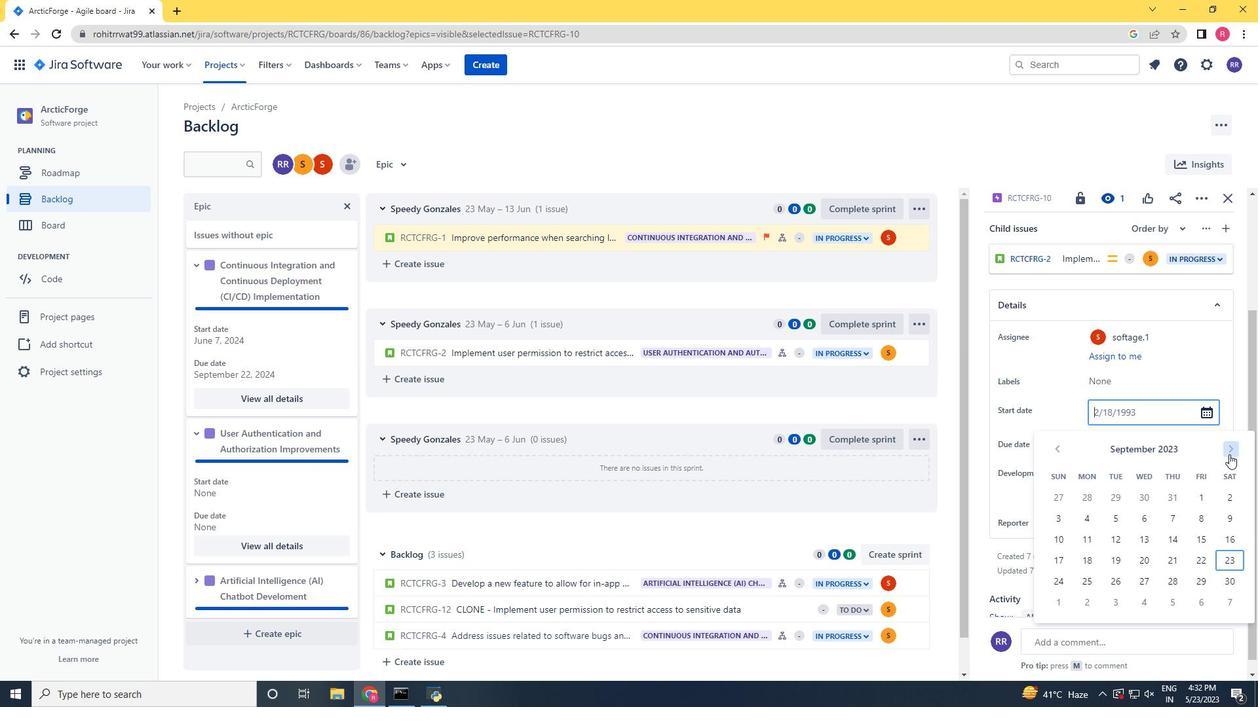
Action: Mouse pressed left at (1229, 454)
Screenshot: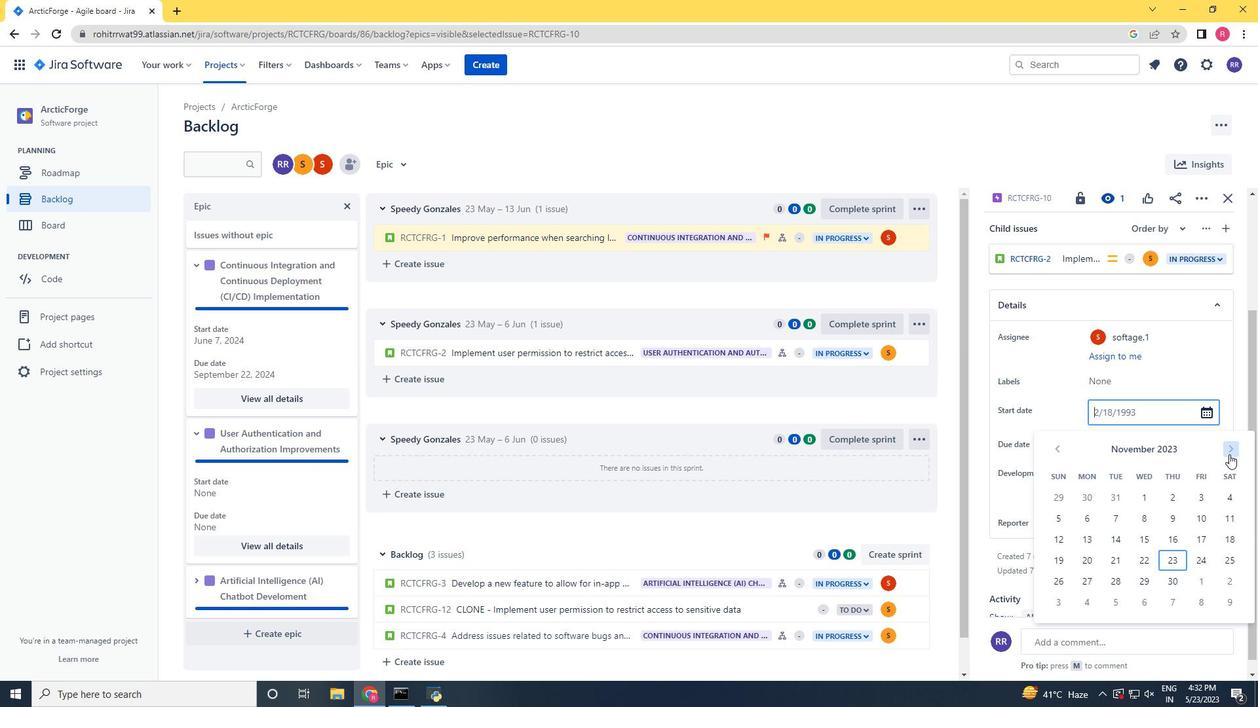 
Action: Mouse pressed left at (1229, 454)
Screenshot: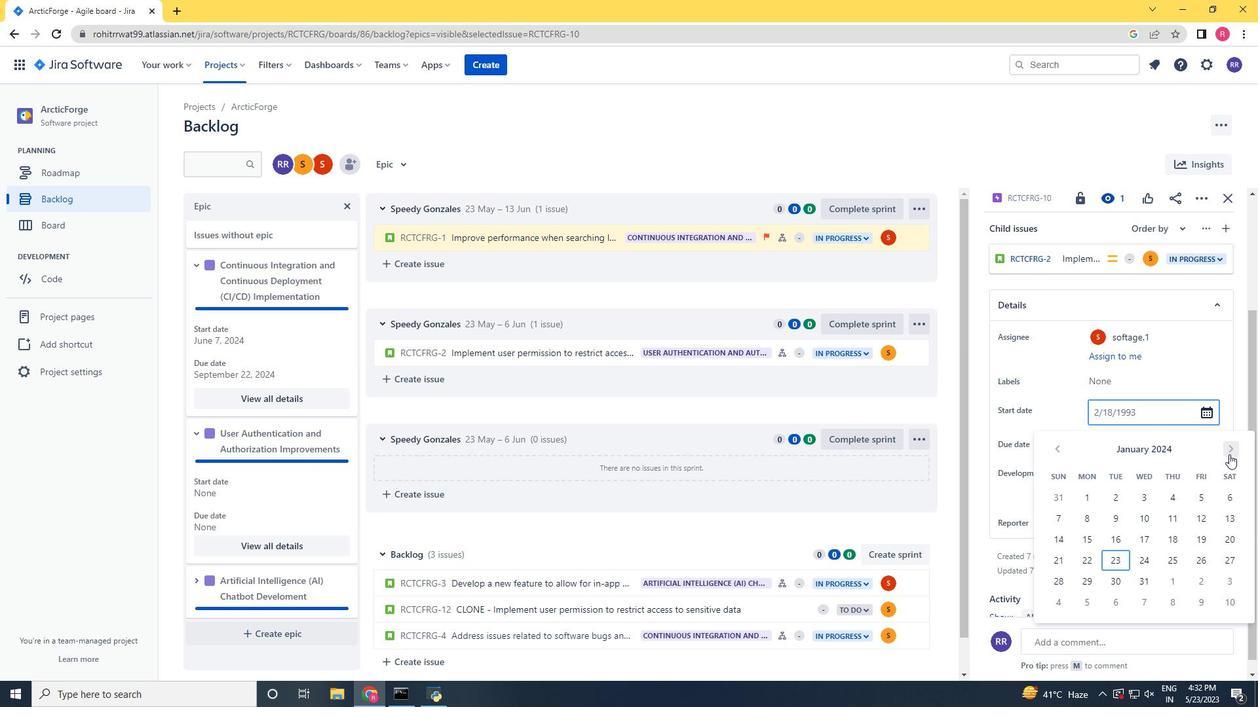 
Action: Mouse pressed left at (1229, 454)
Screenshot: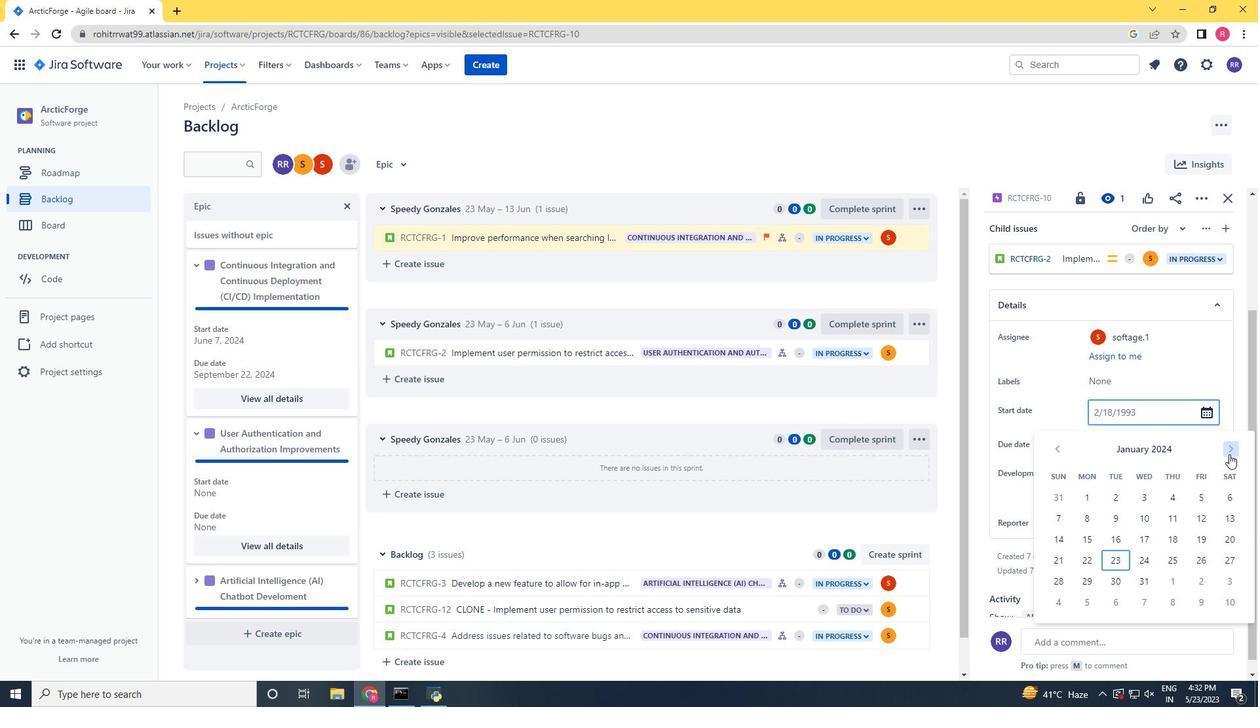 
Action: Mouse pressed left at (1229, 454)
Screenshot: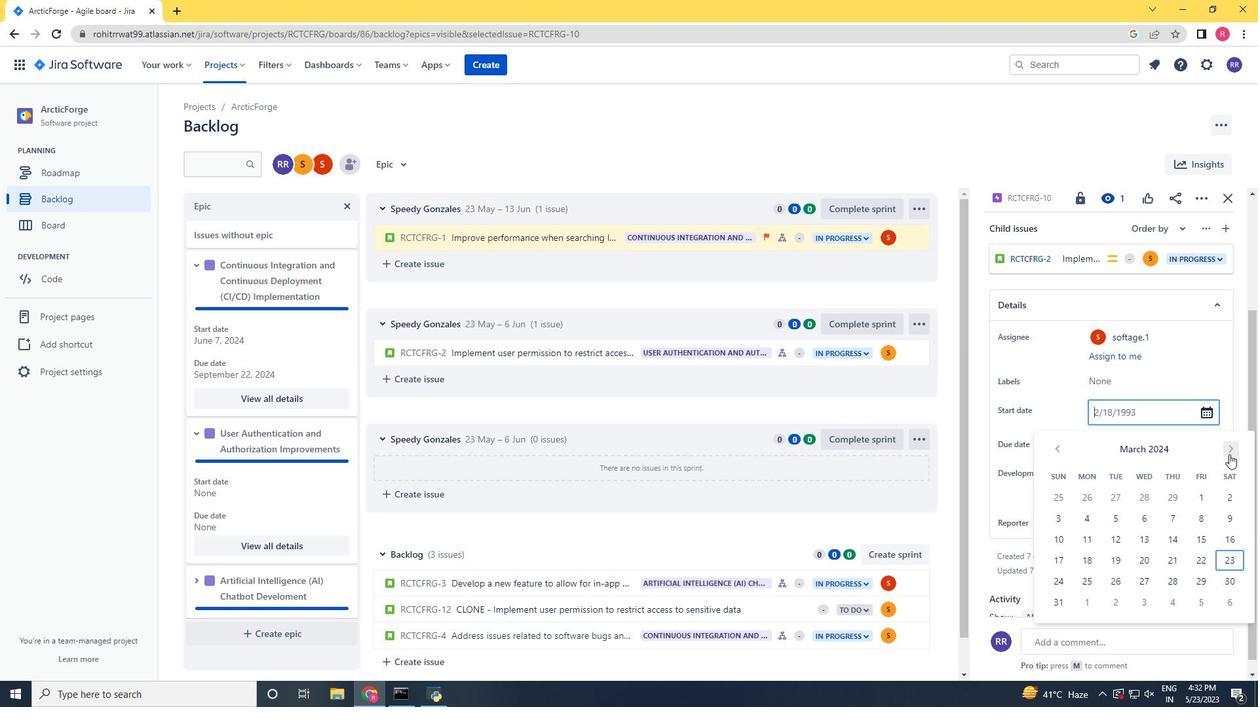 
Action: Mouse moved to (1177, 554)
Screenshot: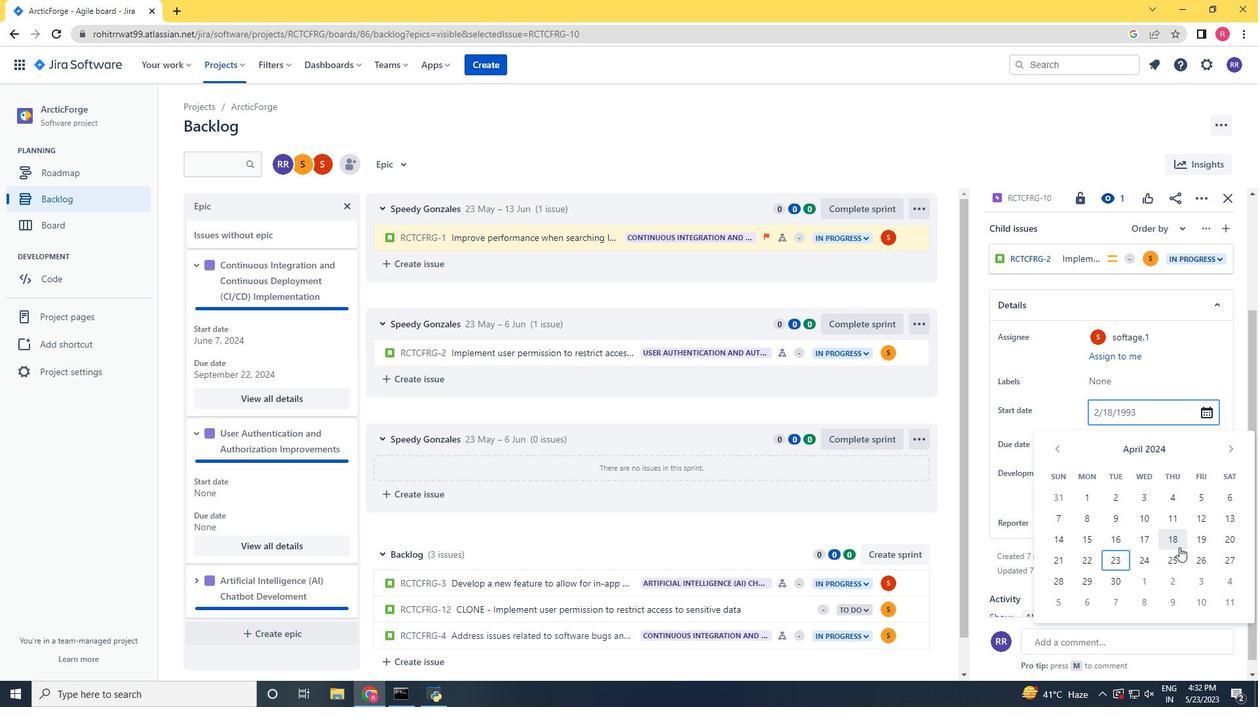 
Action: Mouse pressed left at (1177, 554)
Screenshot: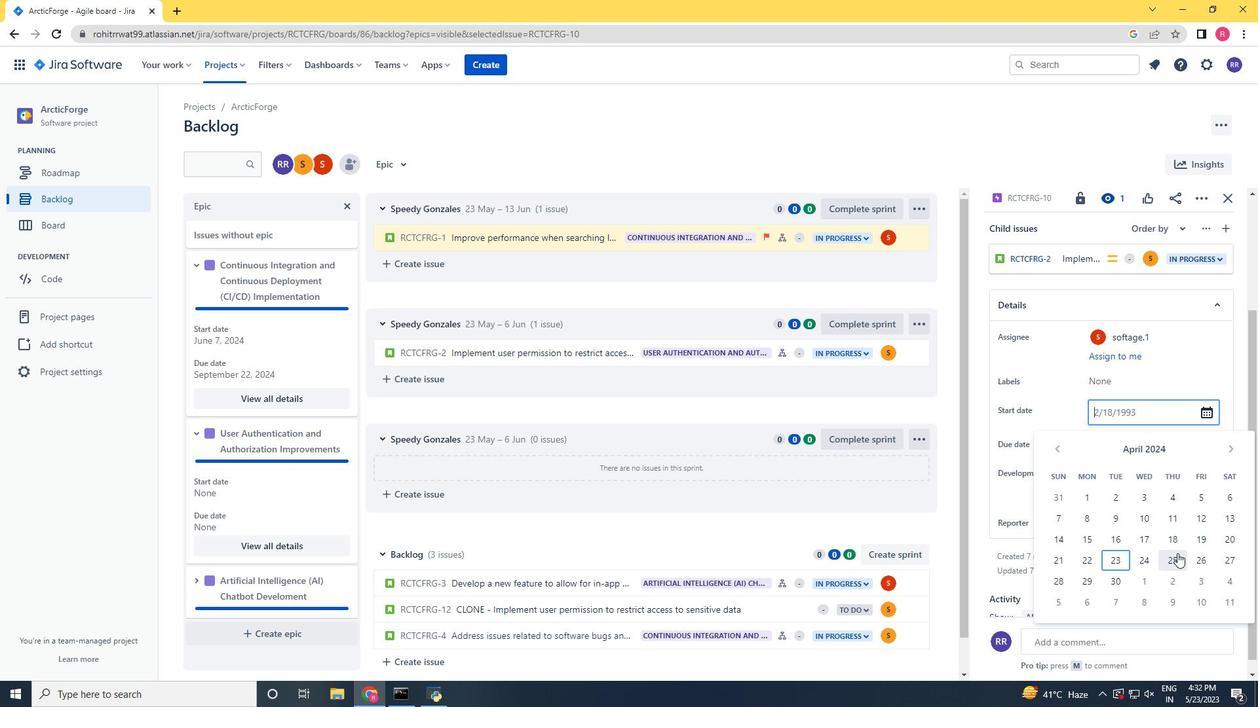 
Action: Mouse moved to (1127, 441)
Screenshot: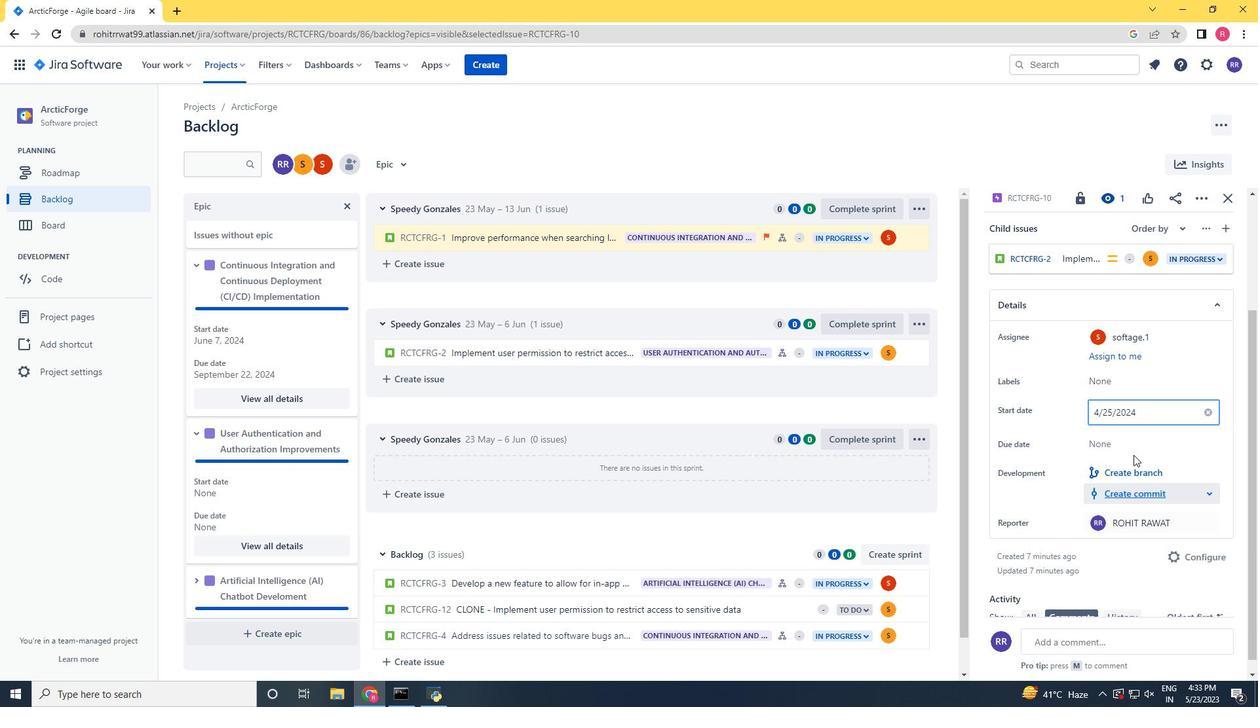 
Action: Mouse pressed left at (1127, 441)
Screenshot: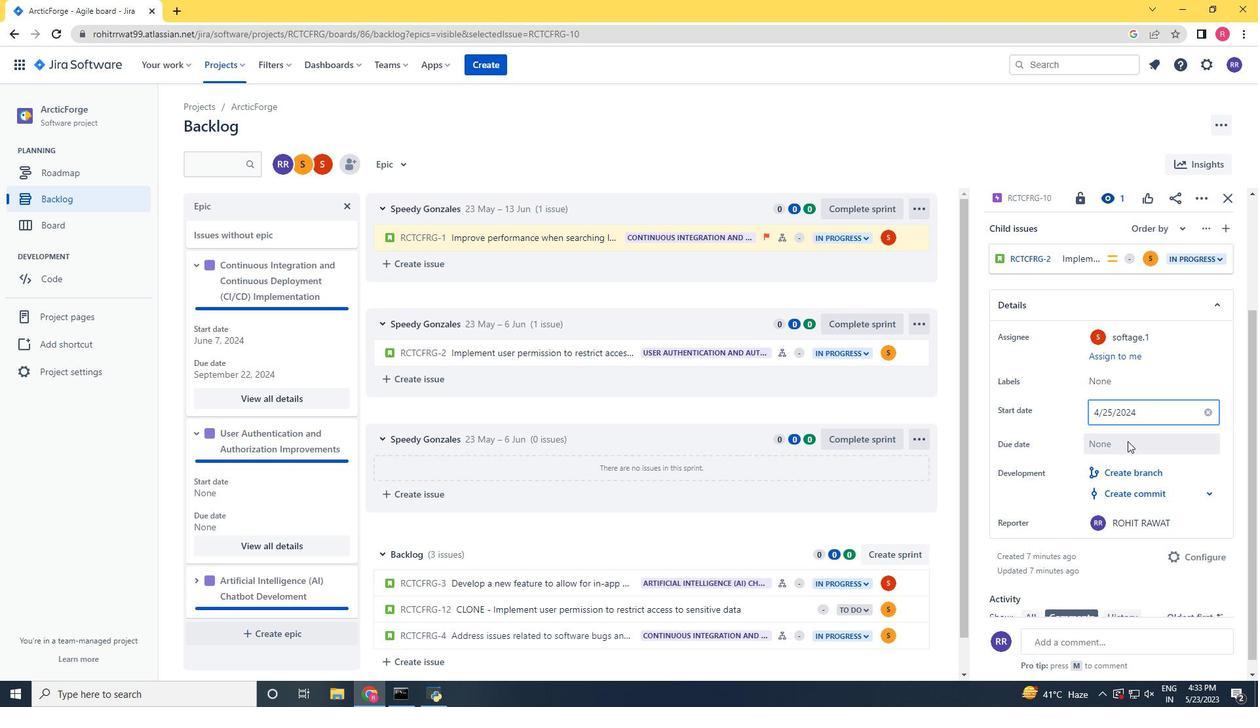 
Action: Mouse moved to (1229, 483)
Screenshot: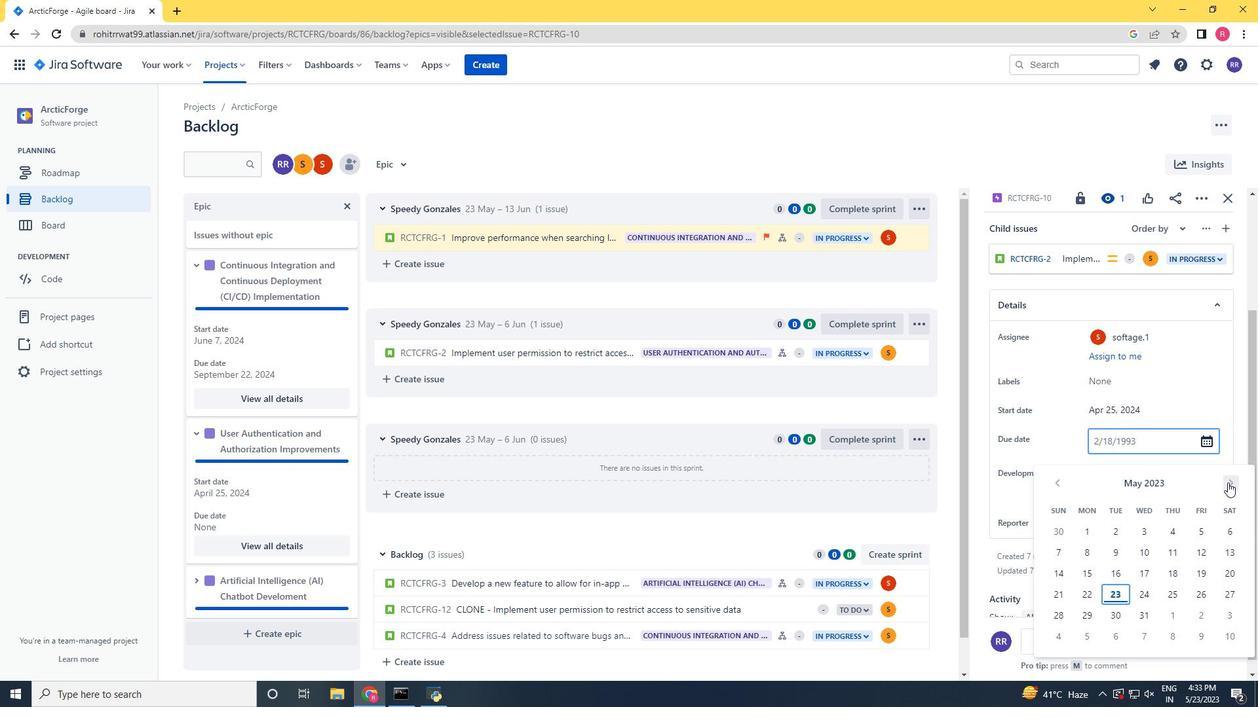 
Action: Mouse pressed left at (1229, 483)
Screenshot: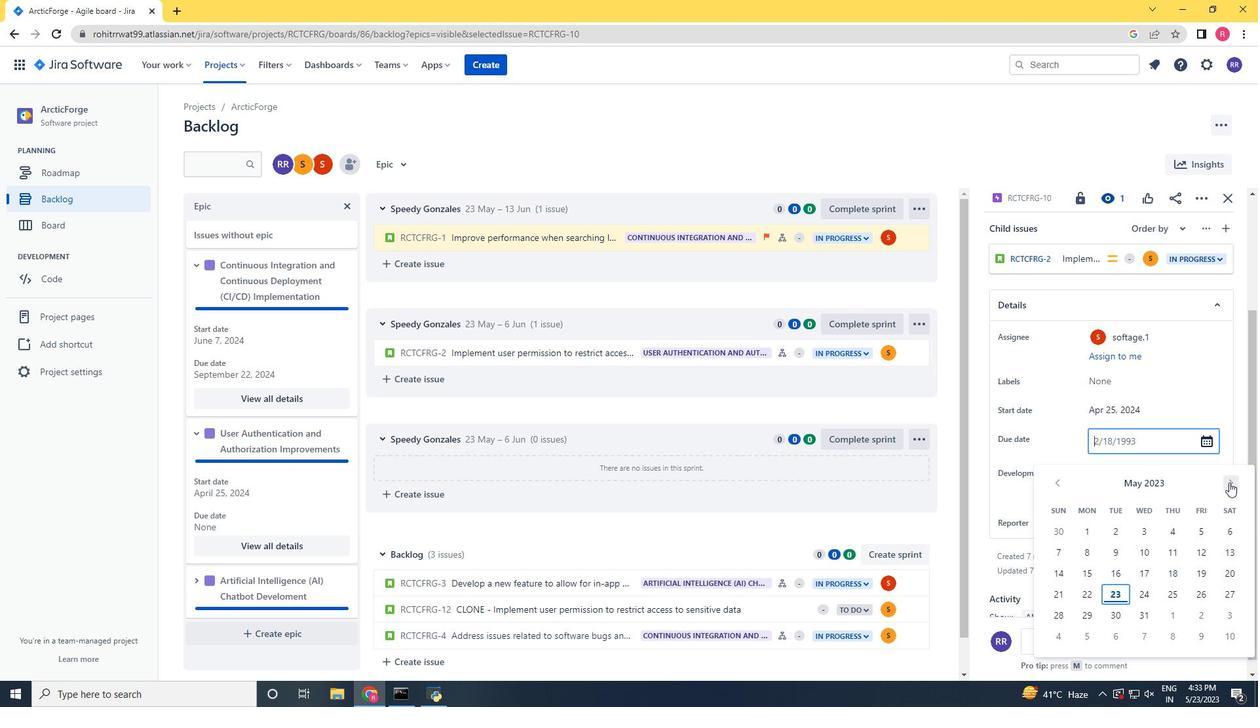 
Action: Mouse pressed left at (1229, 483)
Screenshot: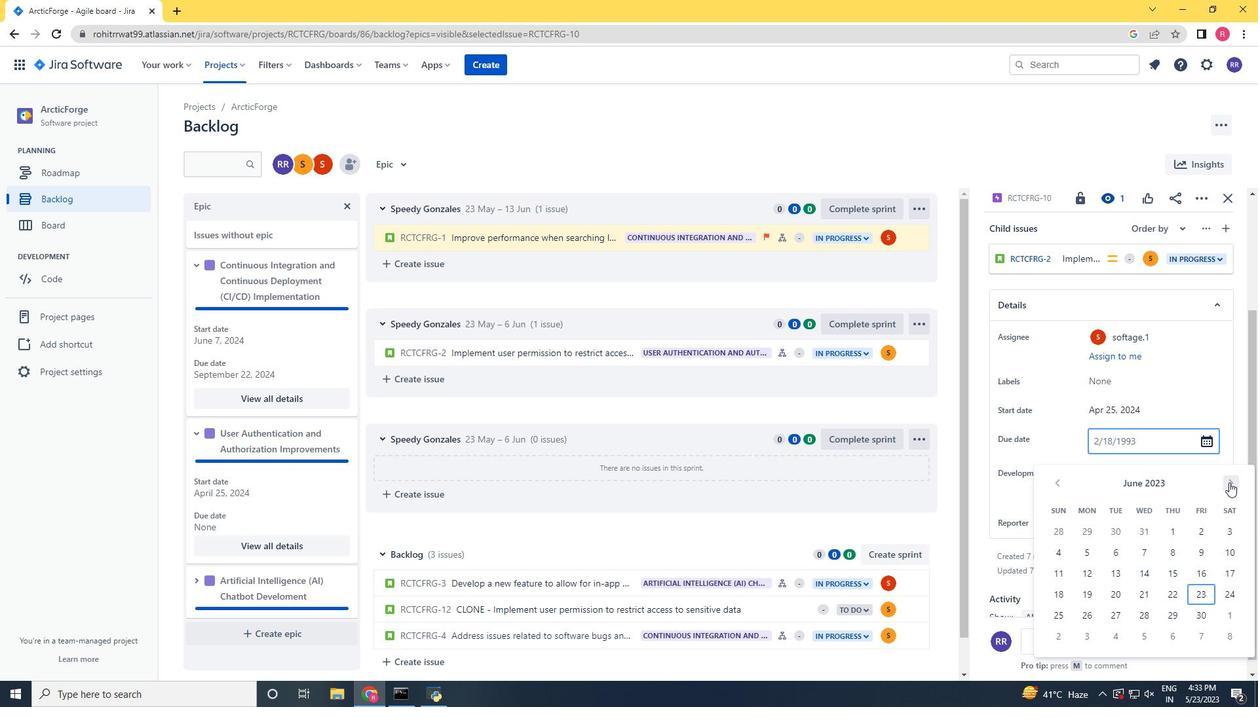 
Action: Mouse pressed left at (1229, 483)
Screenshot: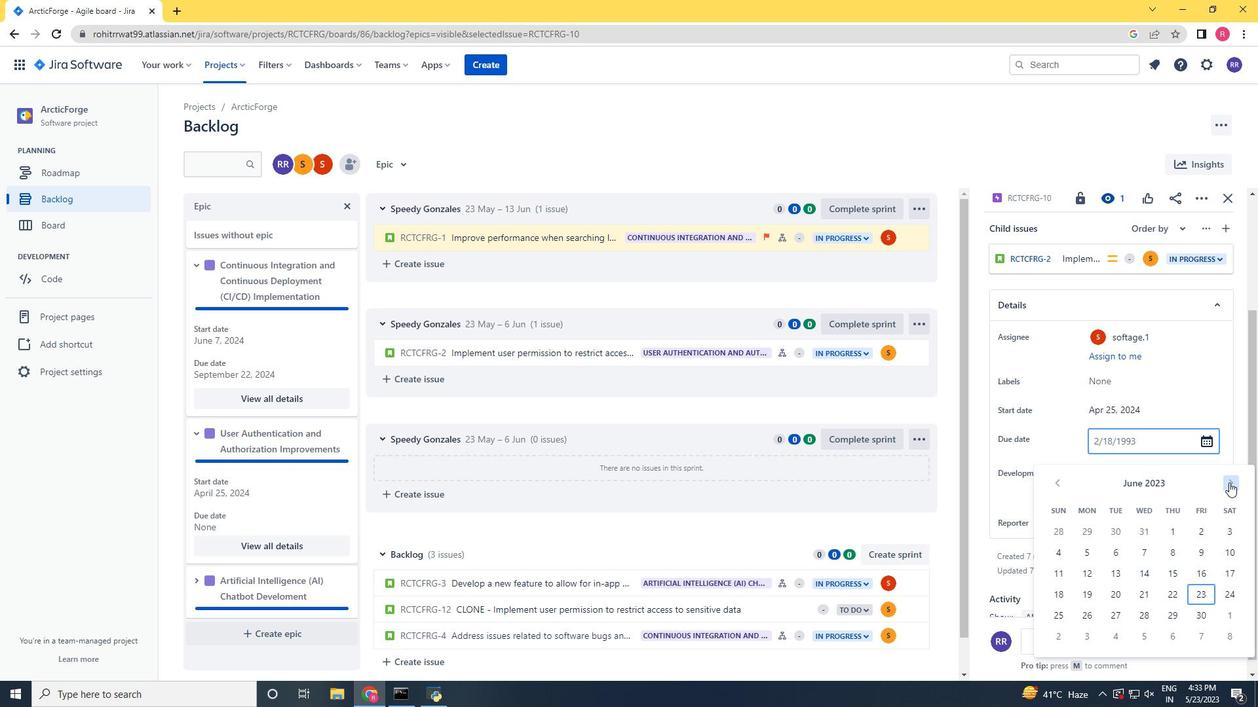 
Action: Mouse pressed left at (1229, 483)
Screenshot: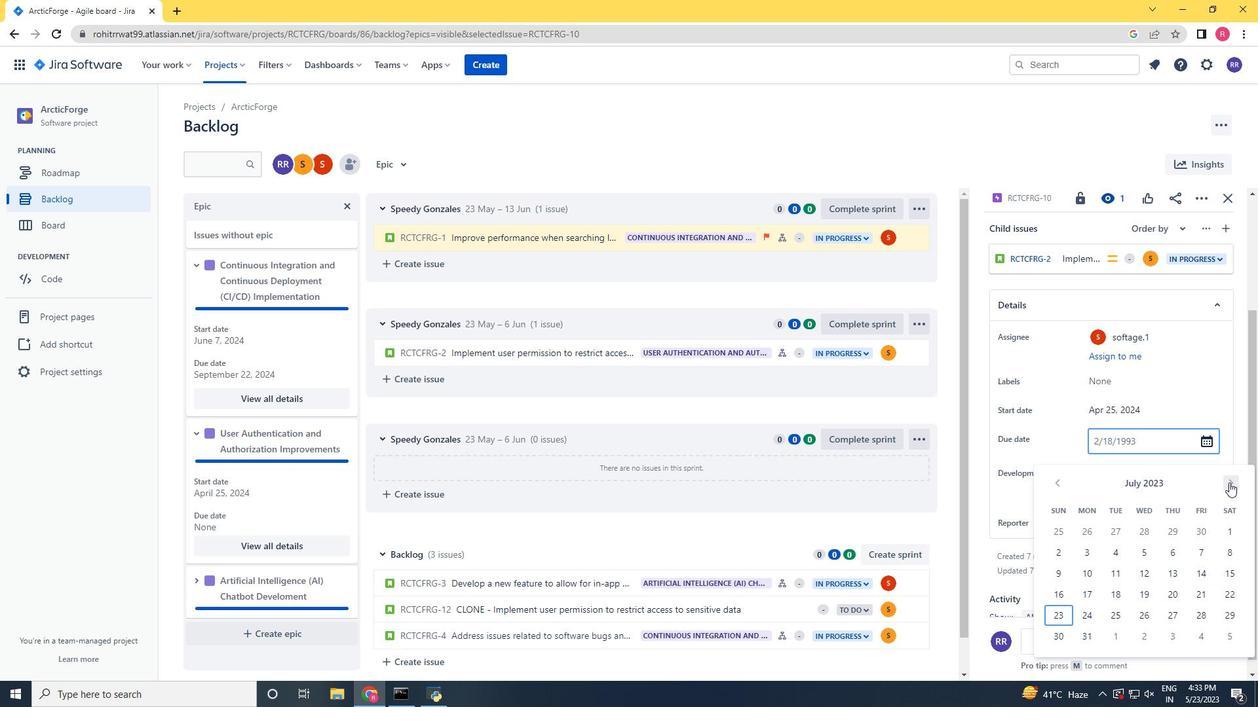 
Action: Mouse pressed left at (1229, 483)
Screenshot: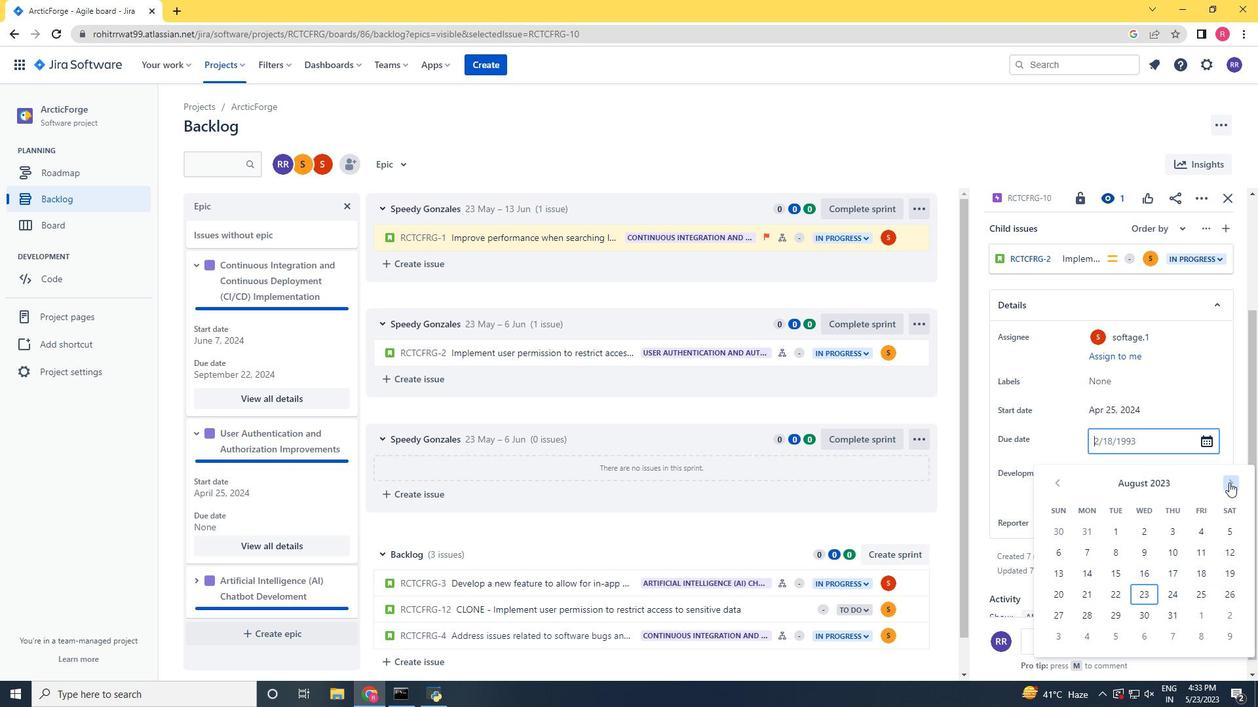 
Action: Mouse pressed left at (1229, 483)
Screenshot: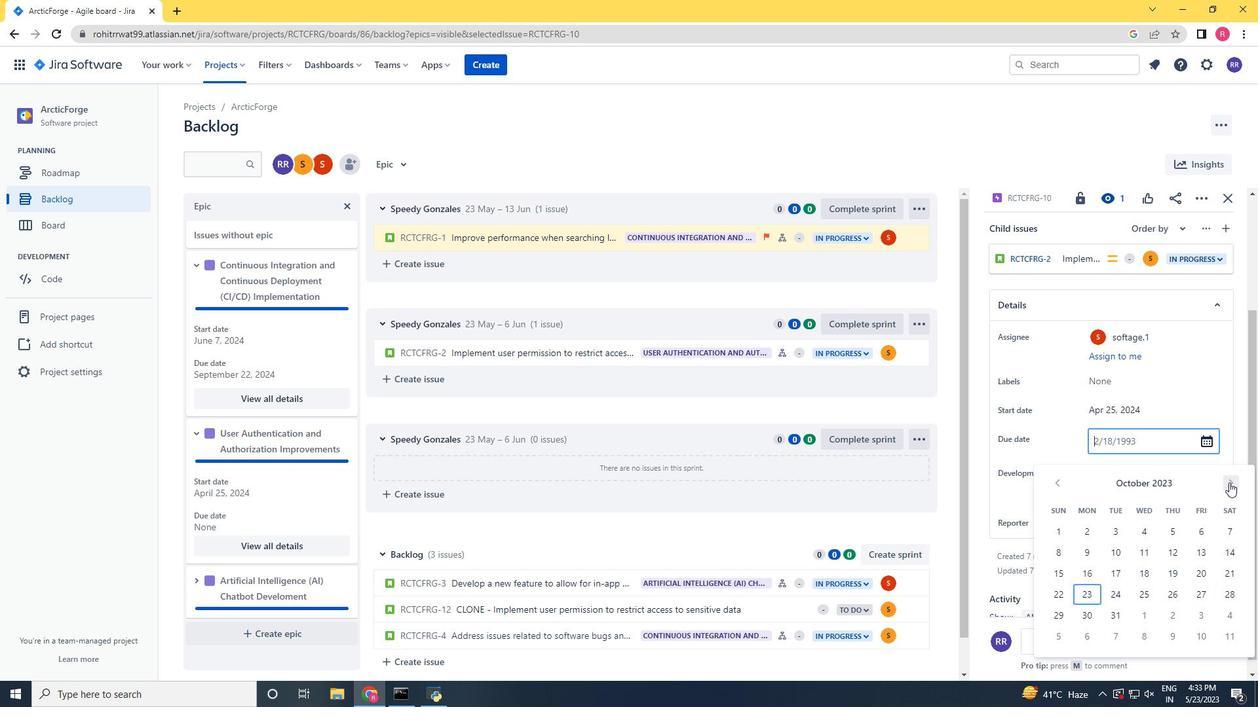 
Action: Mouse pressed left at (1229, 483)
Screenshot: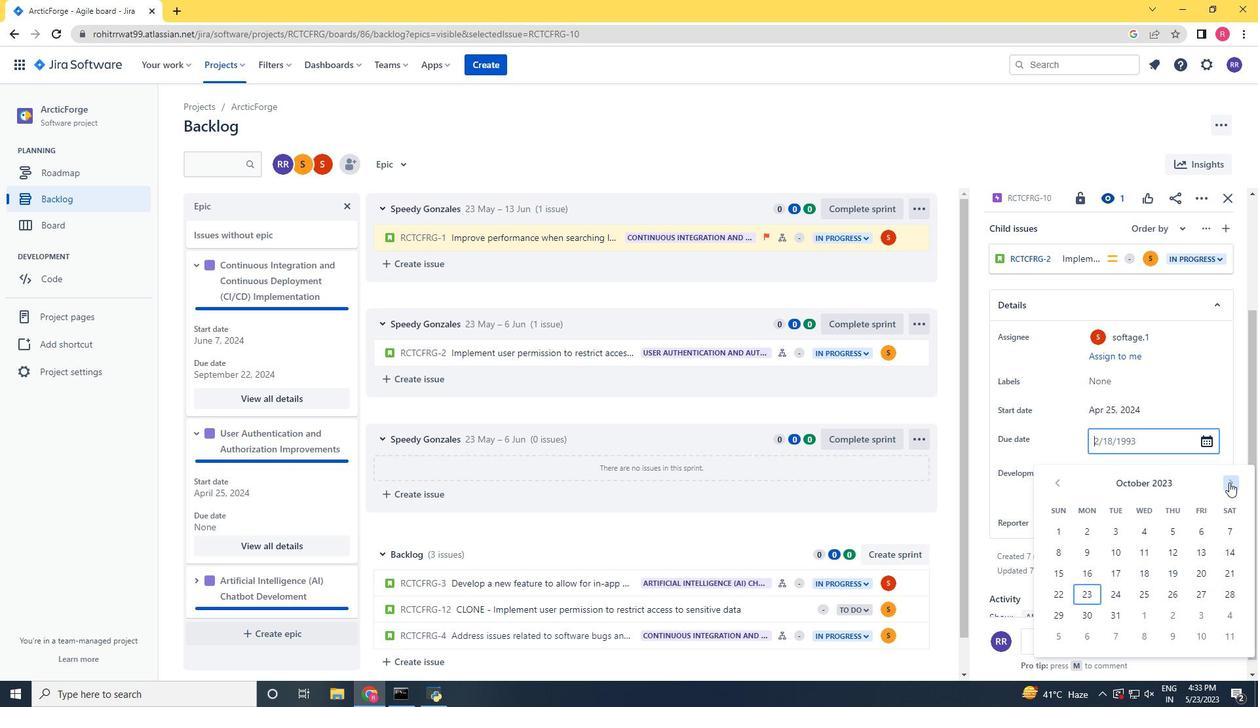 
Action: Mouse pressed left at (1229, 483)
Screenshot: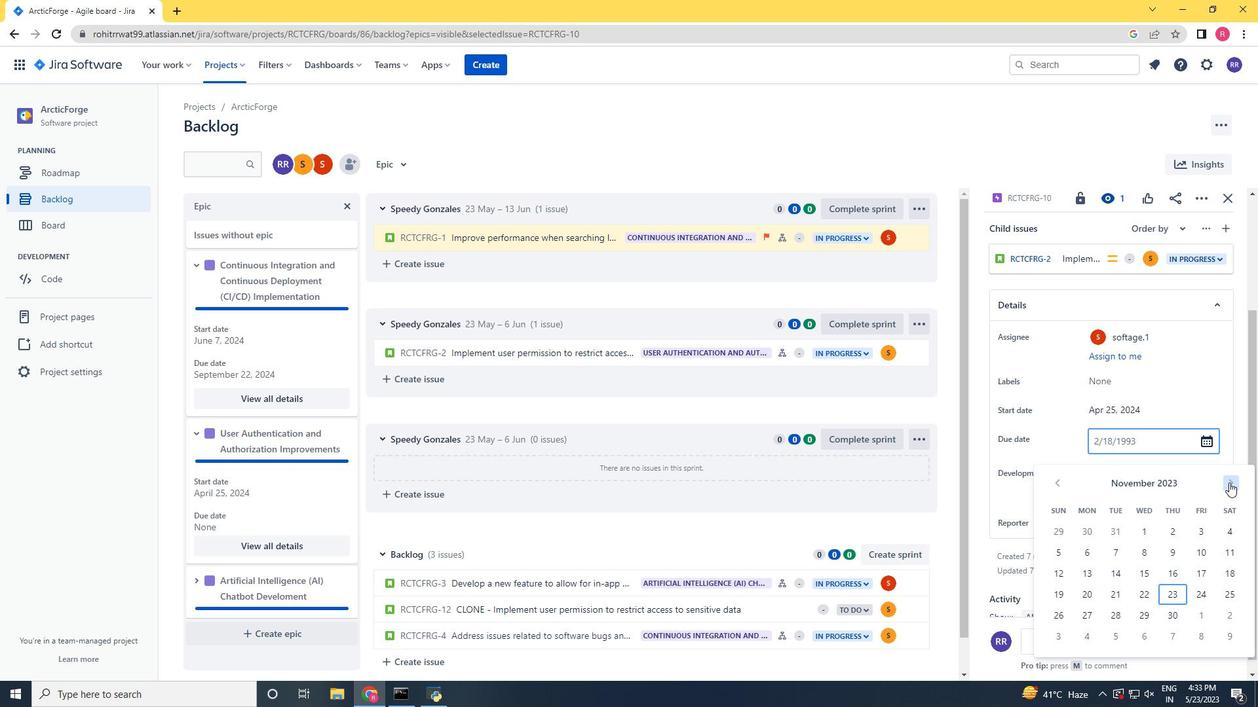 
Action: Mouse pressed left at (1229, 483)
Screenshot: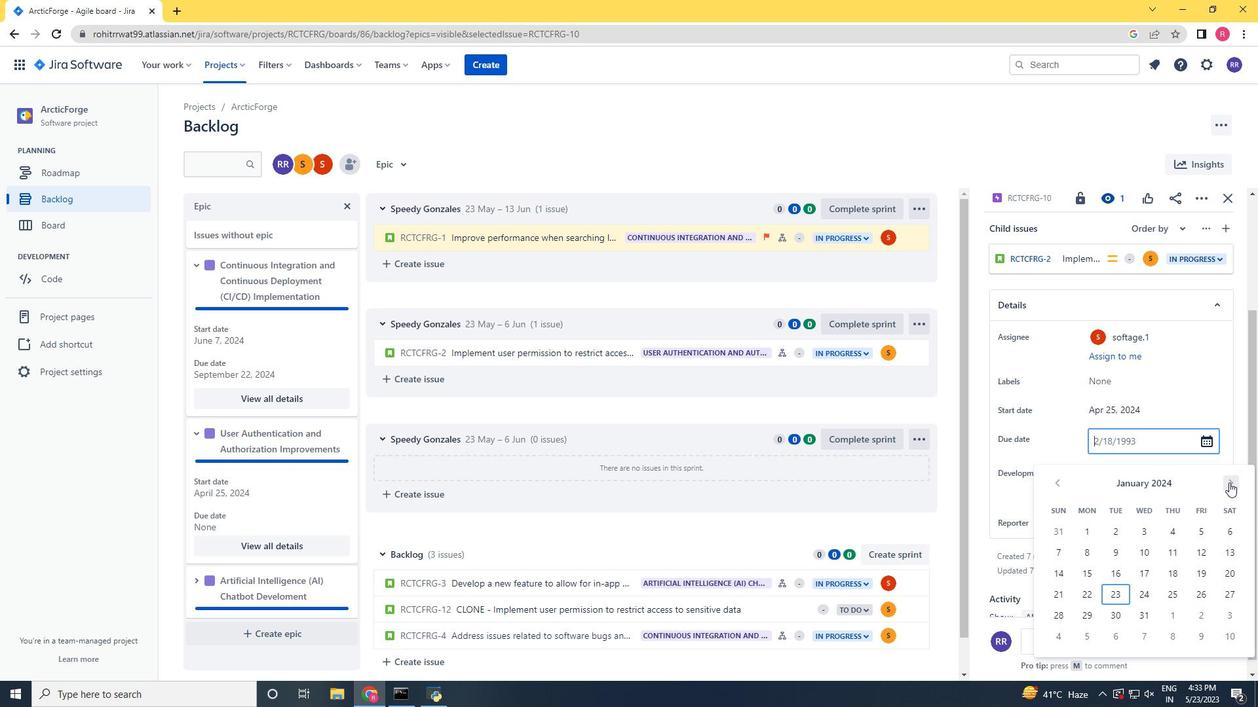 
Action: Mouse pressed left at (1229, 483)
Screenshot: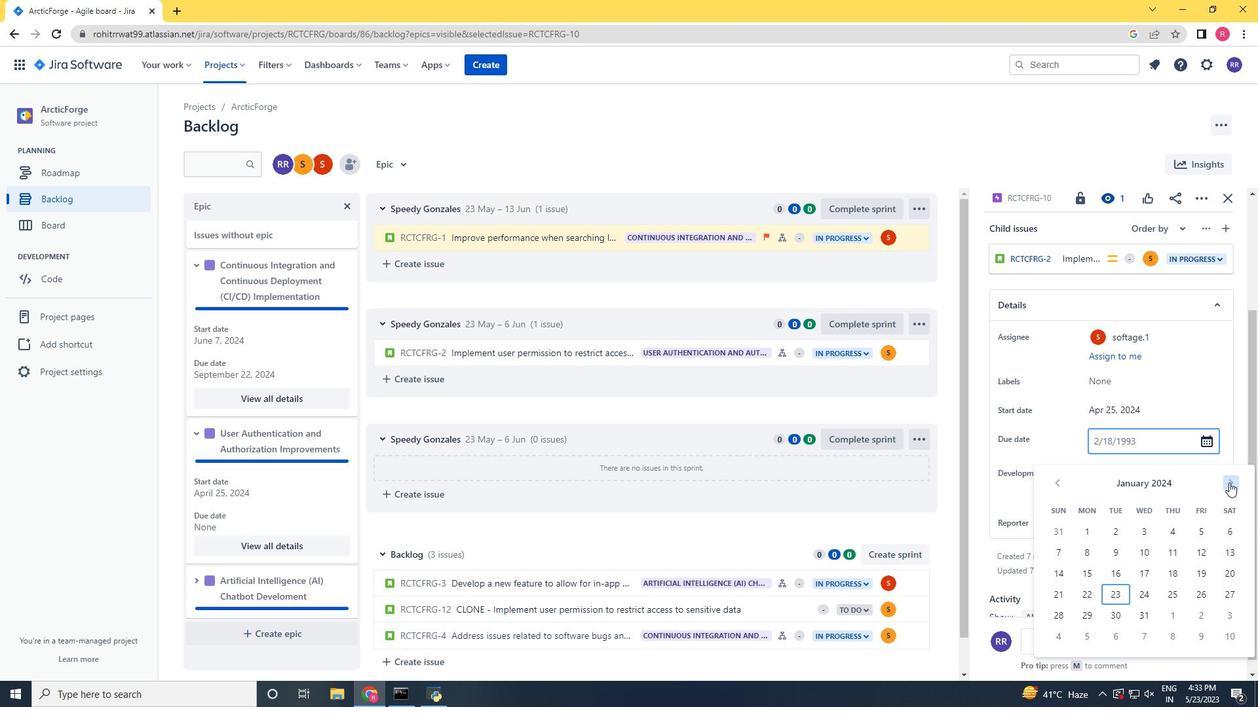 
Action: Mouse pressed left at (1229, 483)
Screenshot: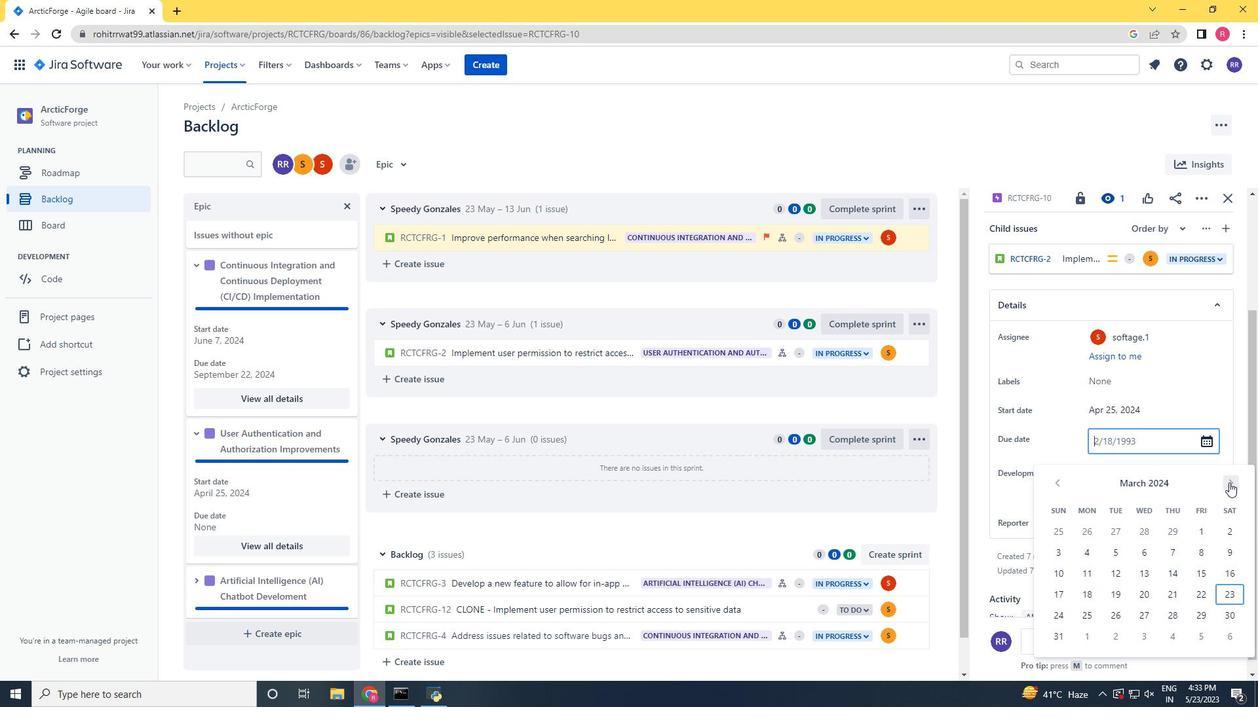 
Action: Mouse pressed left at (1229, 483)
Screenshot: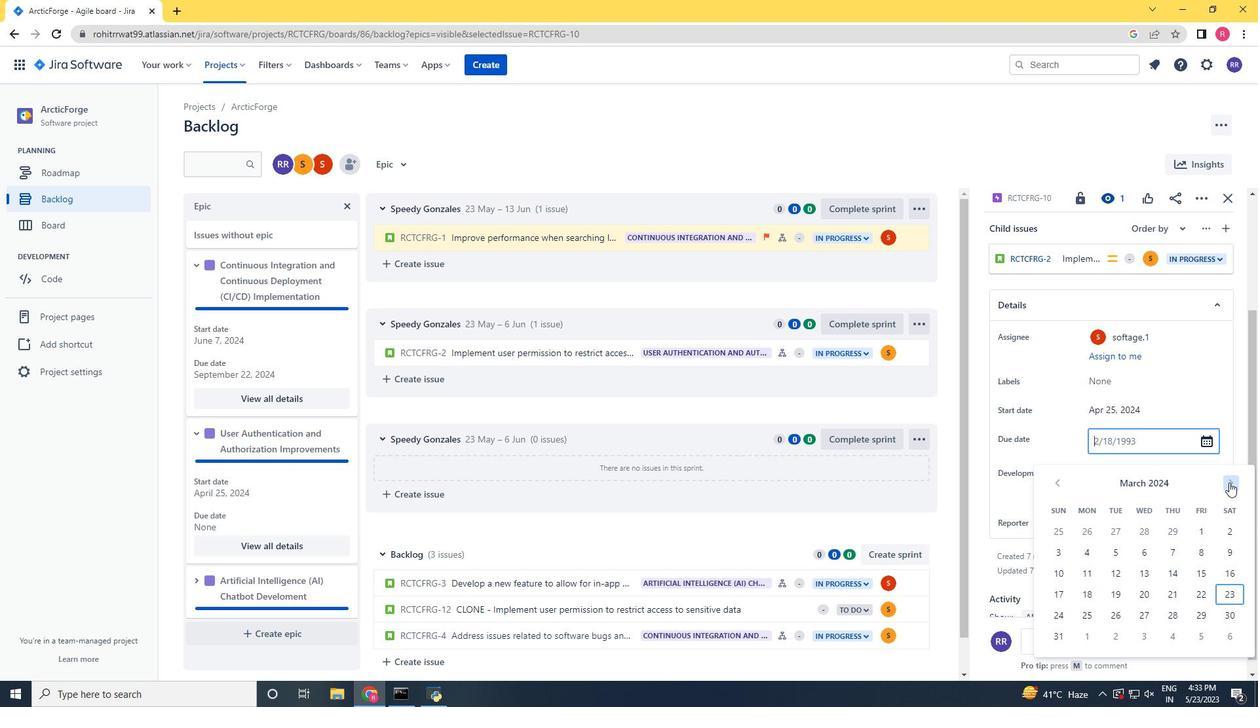 
Action: Mouse pressed left at (1229, 483)
Screenshot: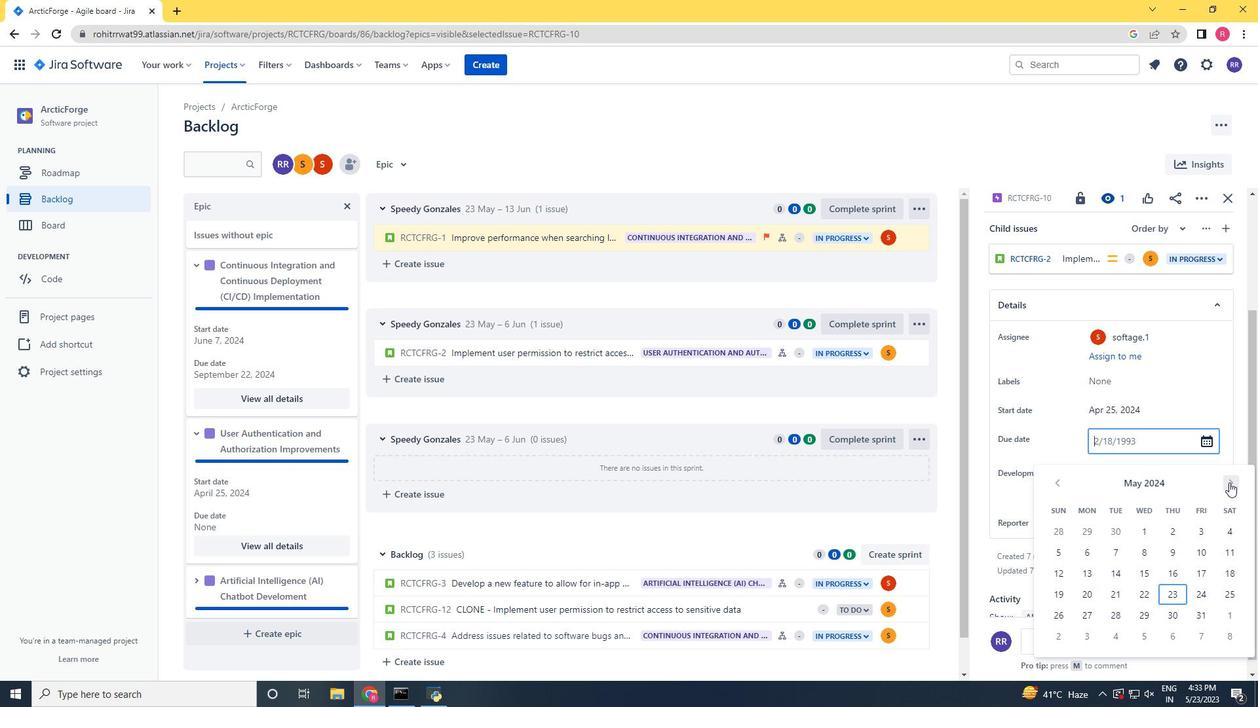 
Action: Mouse pressed left at (1229, 483)
Screenshot: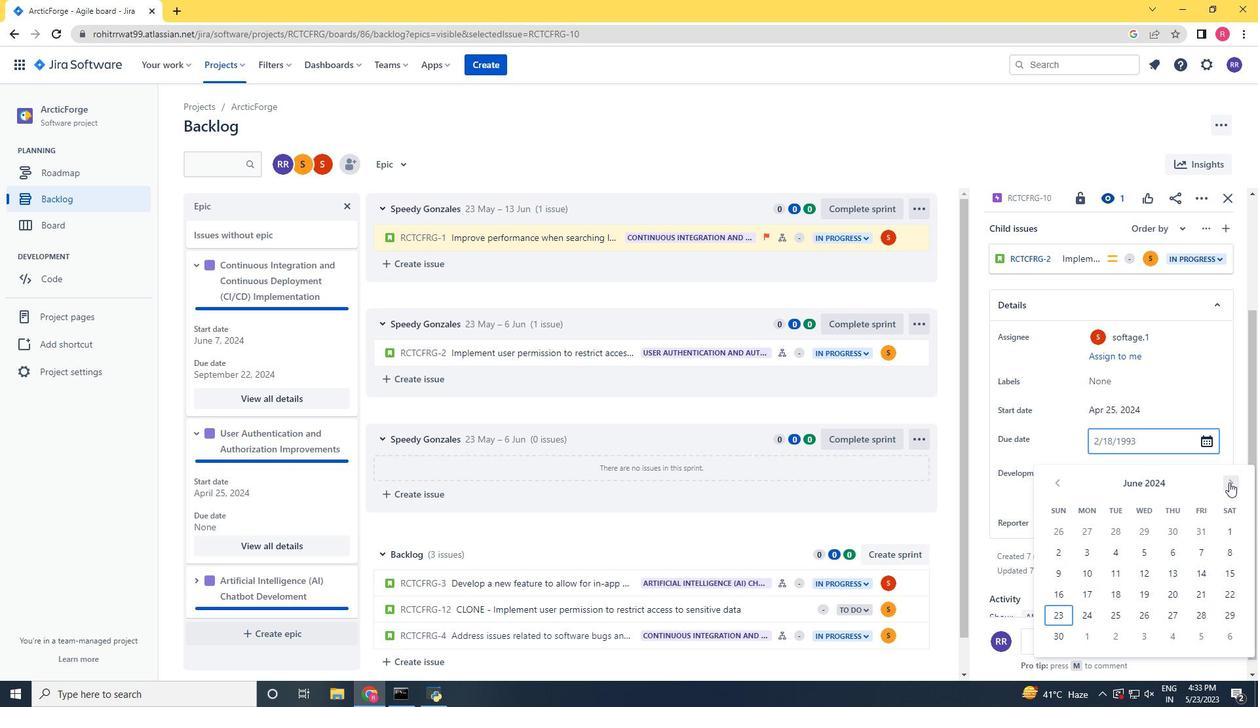 
Action: Mouse pressed left at (1229, 483)
Screenshot: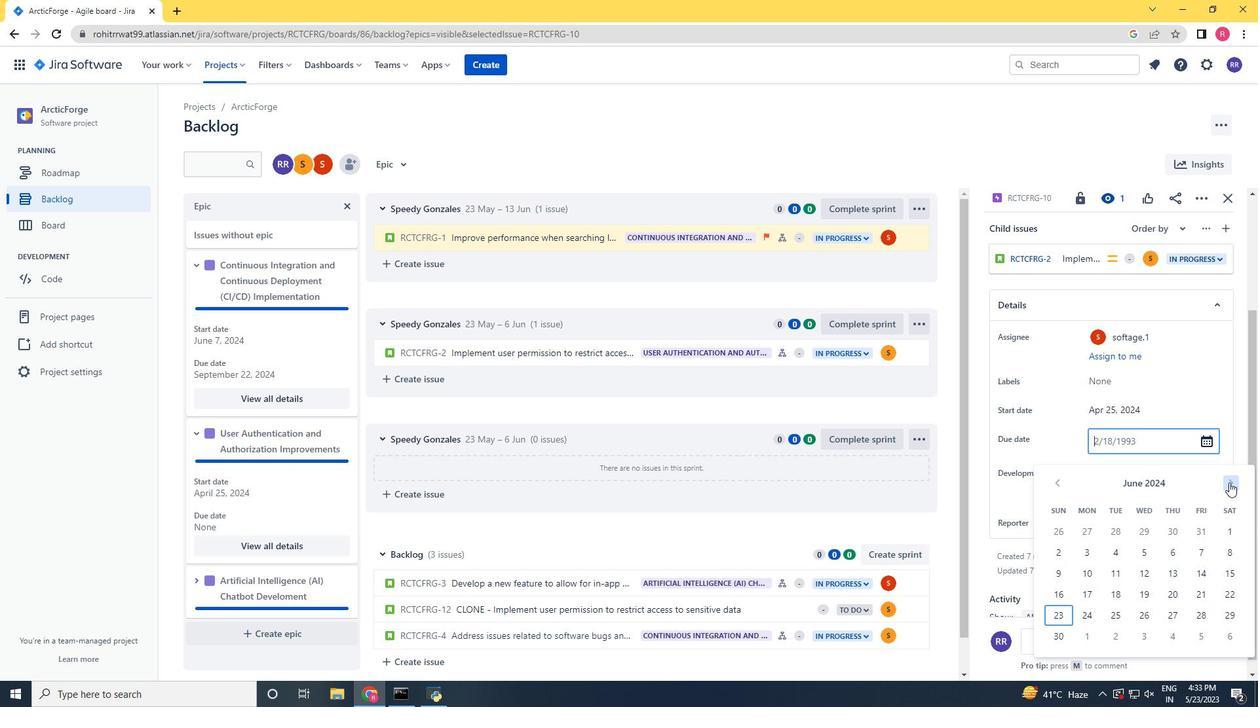 
Action: Mouse pressed left at (1229, 483)
Screenshot: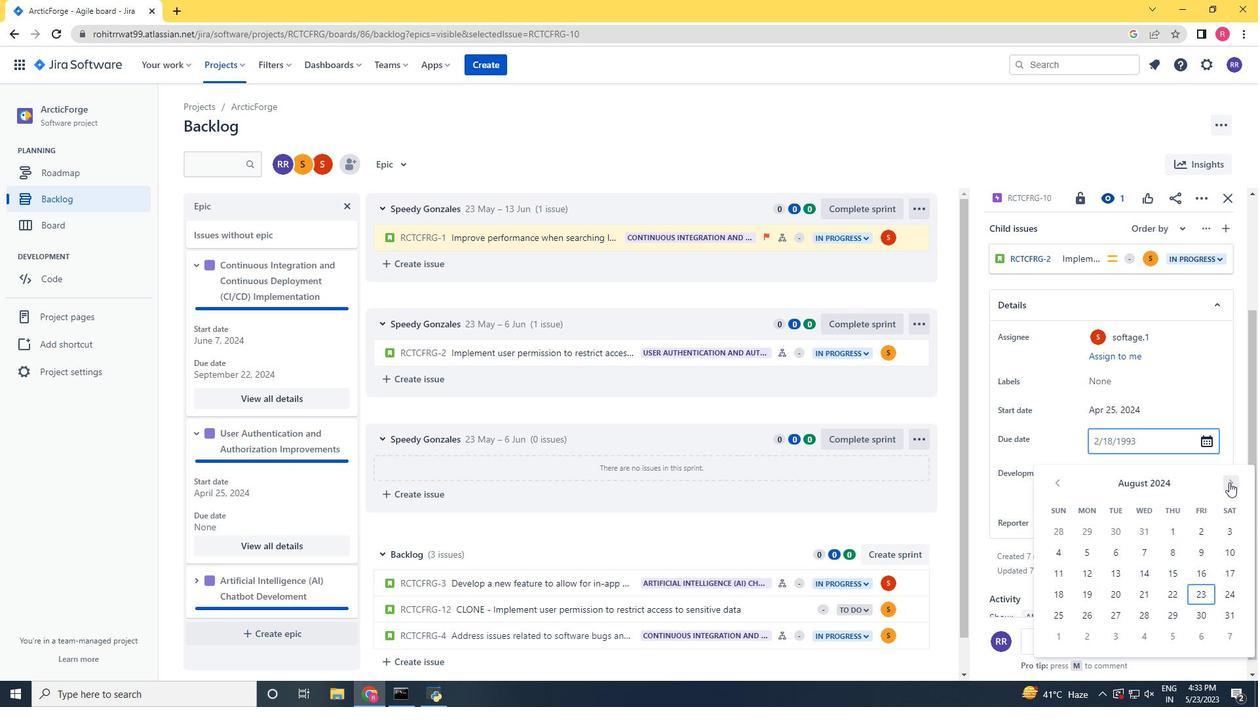 
Action: Mouse pressed left at (1229, 483)
Screenshot: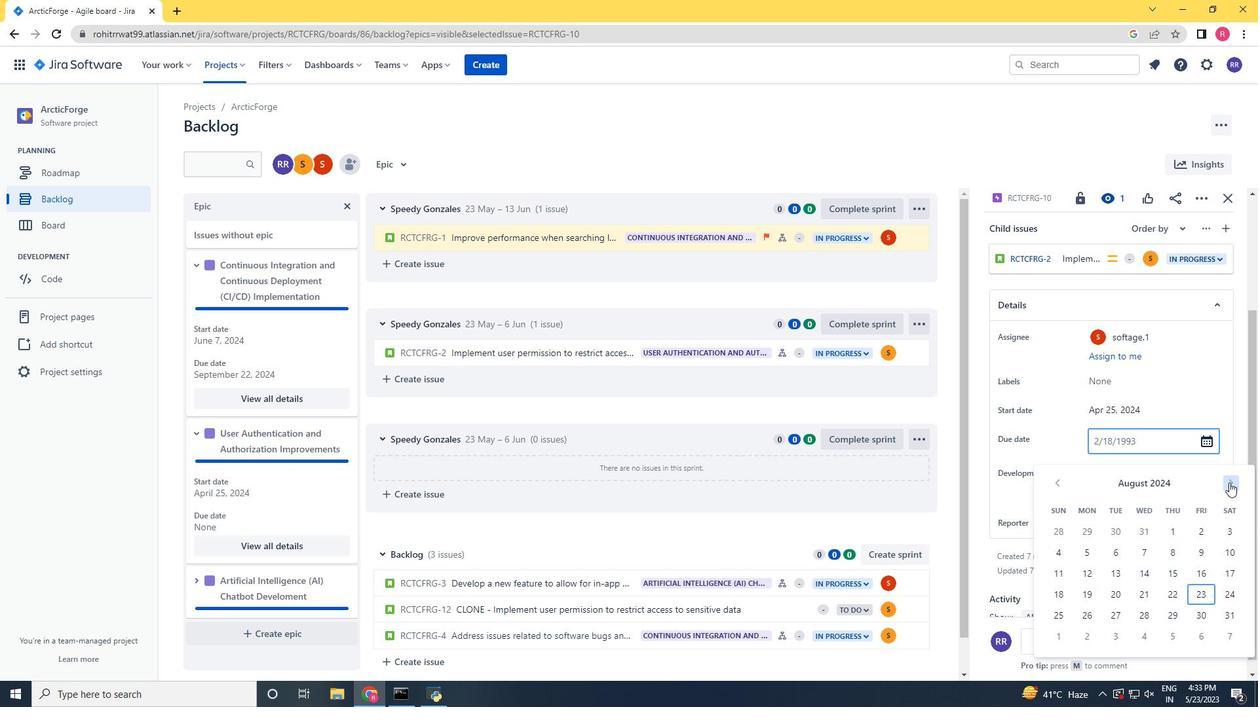 
Action: Mouse pressed left at (1229, 483)
Screenshot: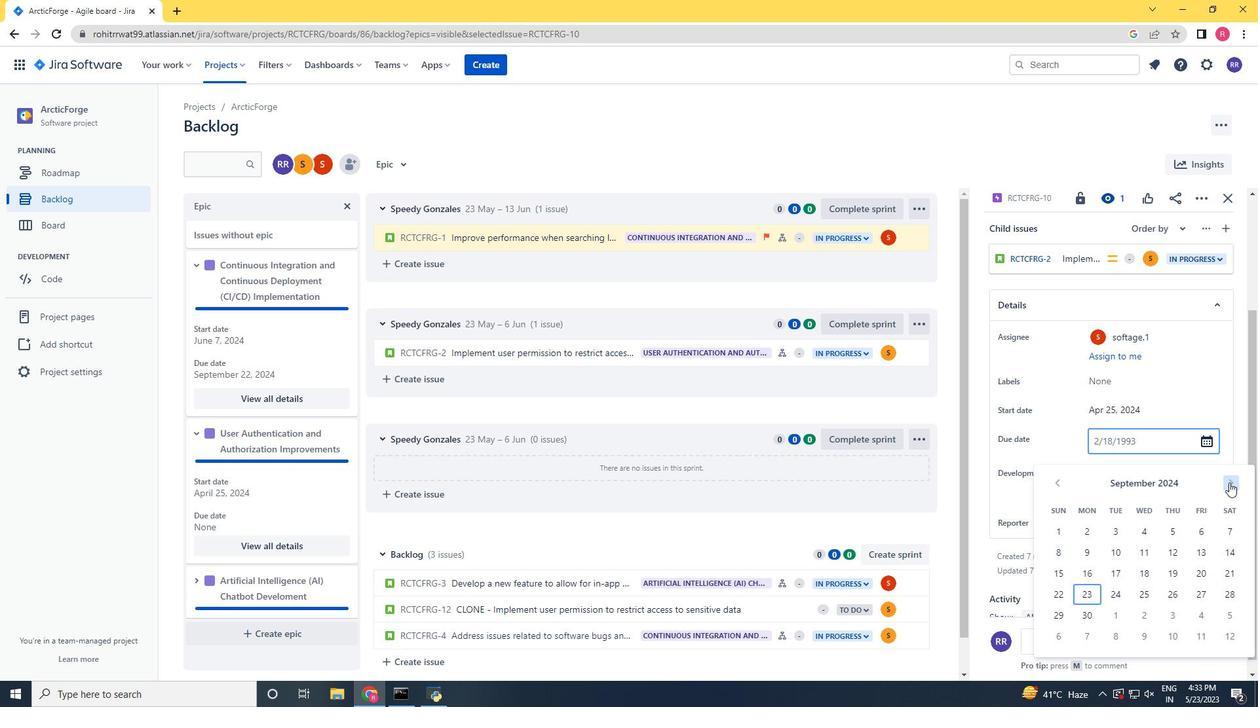 
Action: Mouse pressed left at (1229, 483)
Screenshot: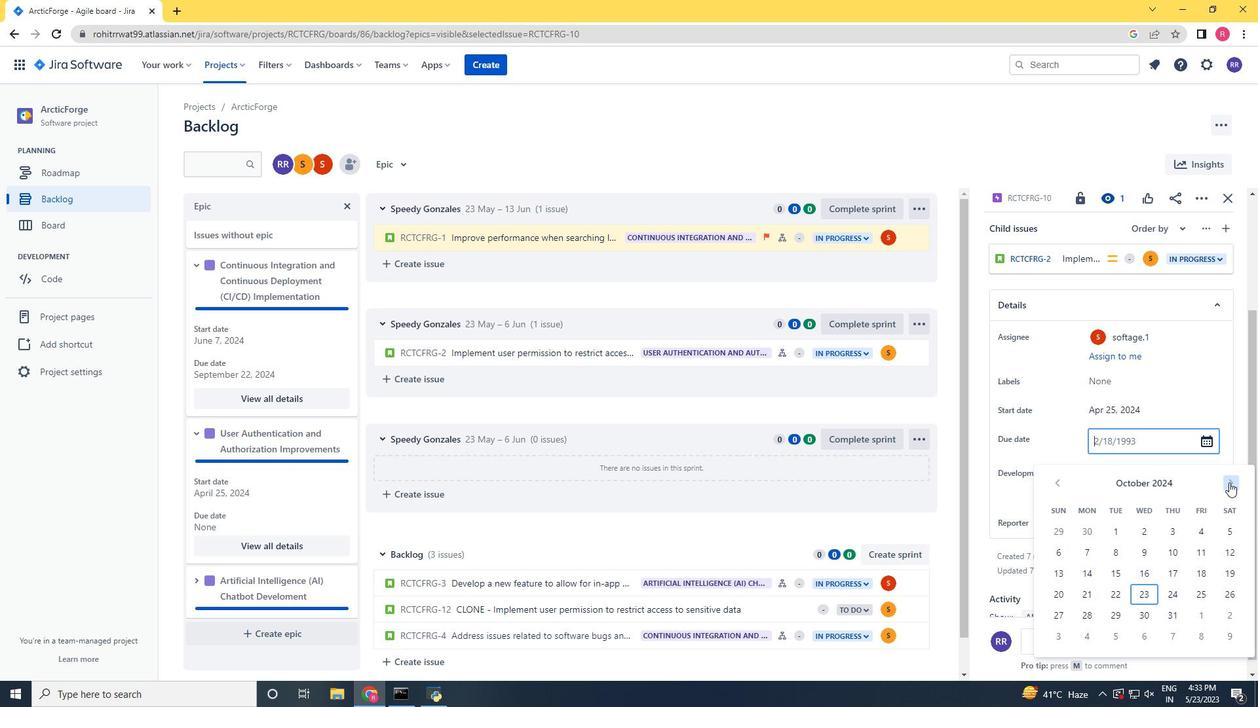 
Action: Mouse pressed left at (1229, 483)
Screenshot: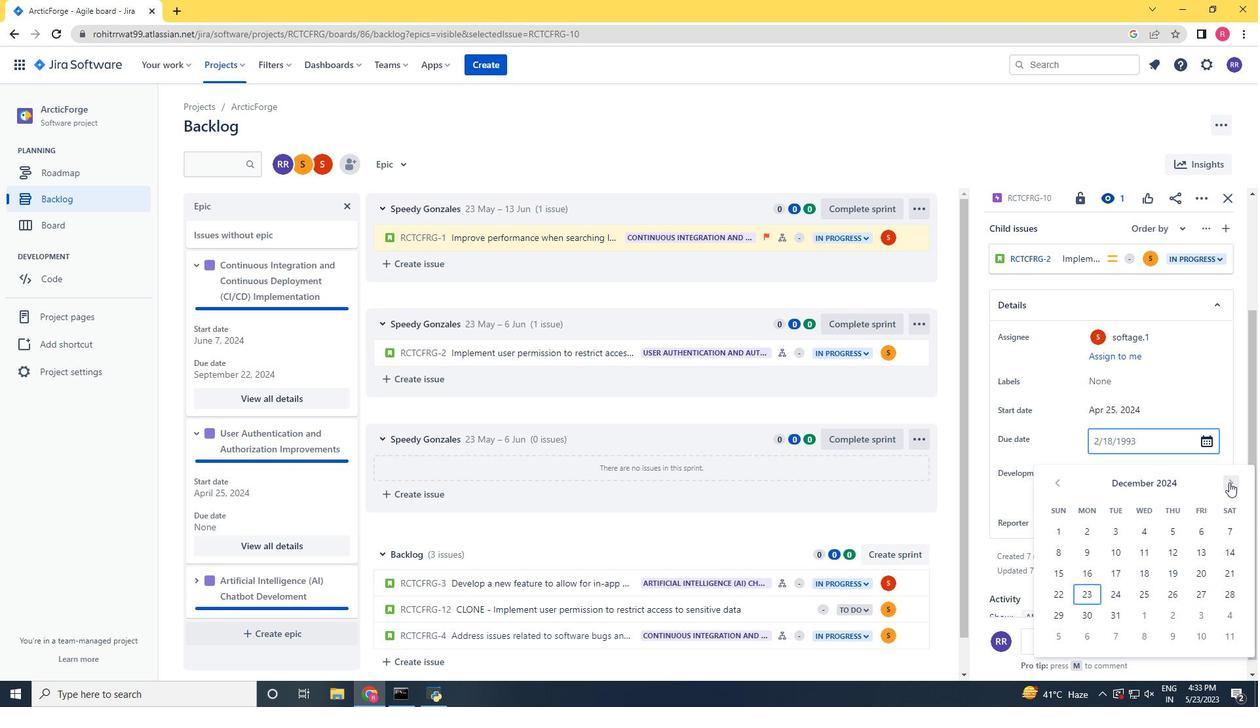 
Action: Mouse pressed left at (1229, 483)
Screenshot: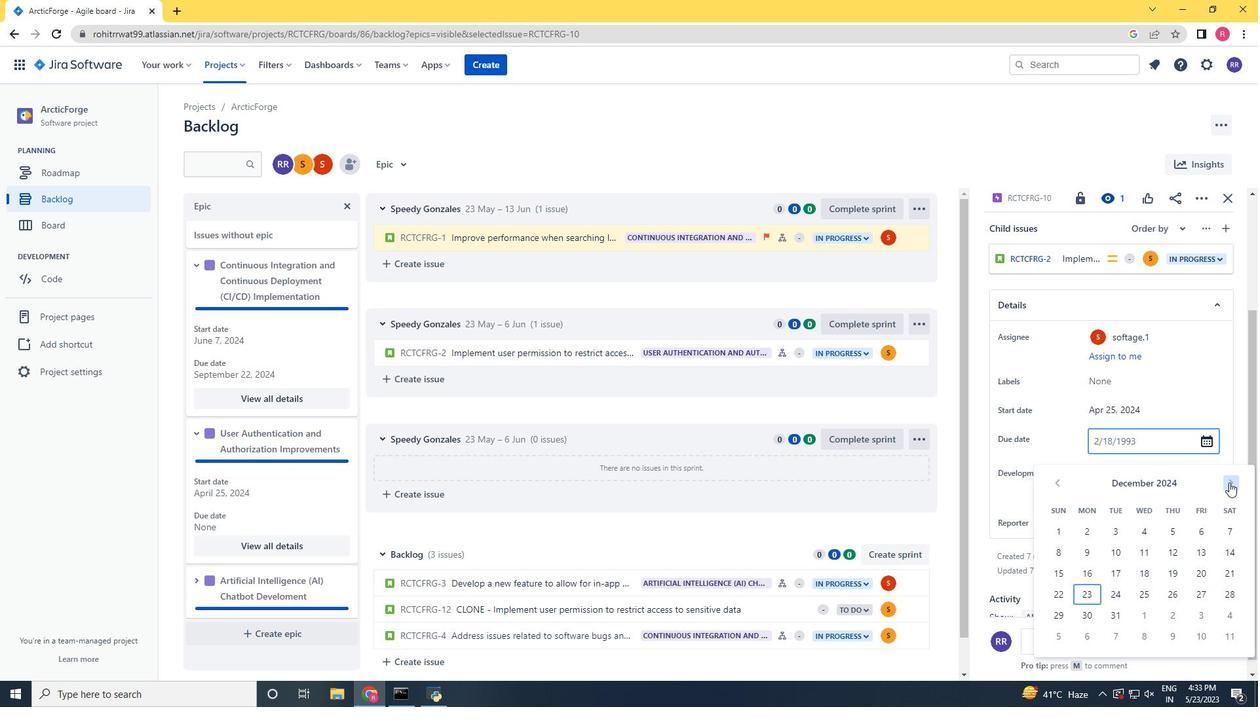 
Action: Mouse pressed left at (1229, 483)
Screenshot: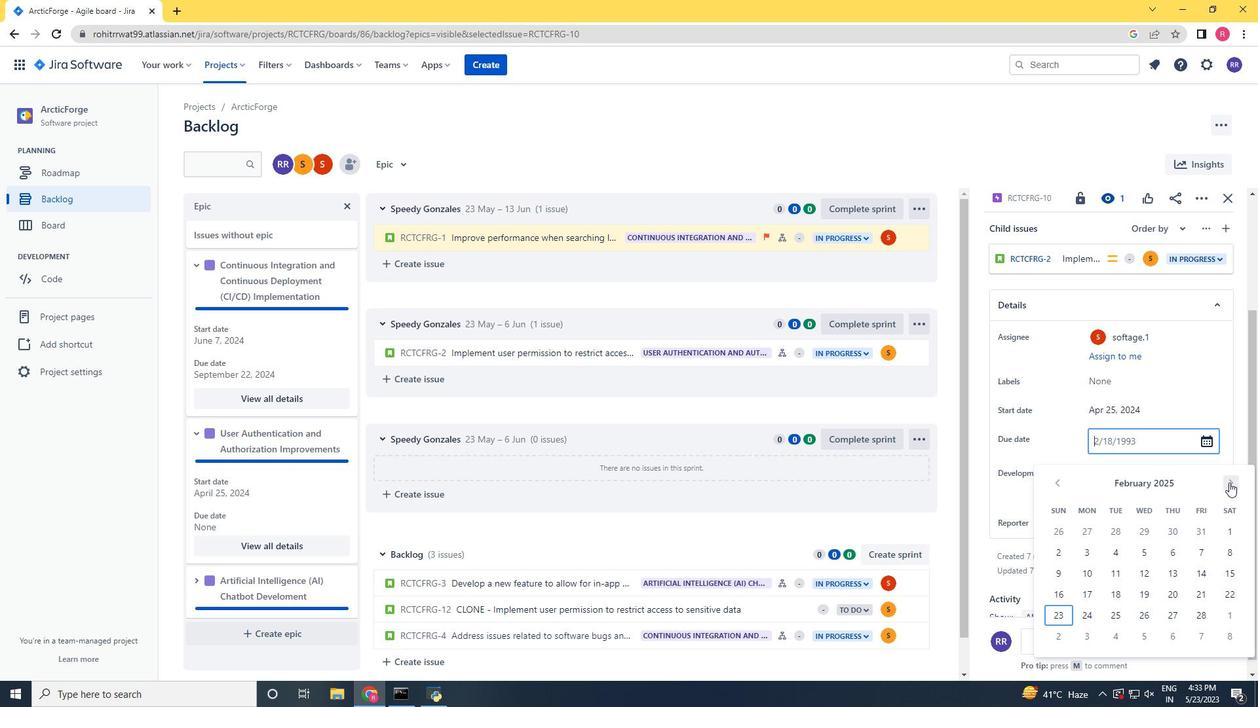
Action: Mouse pressed left at (1229, 483)
Screenshot: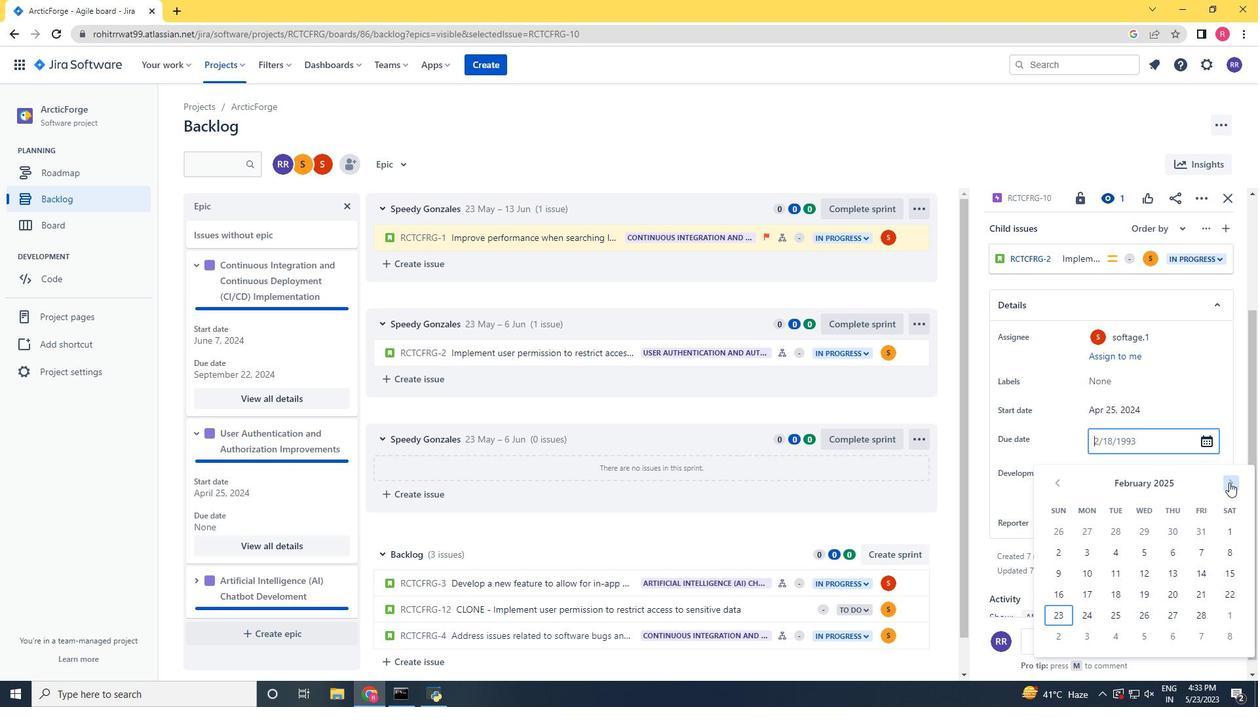 
Action: Mouse pressed left at (1229, 483)
Screenshot: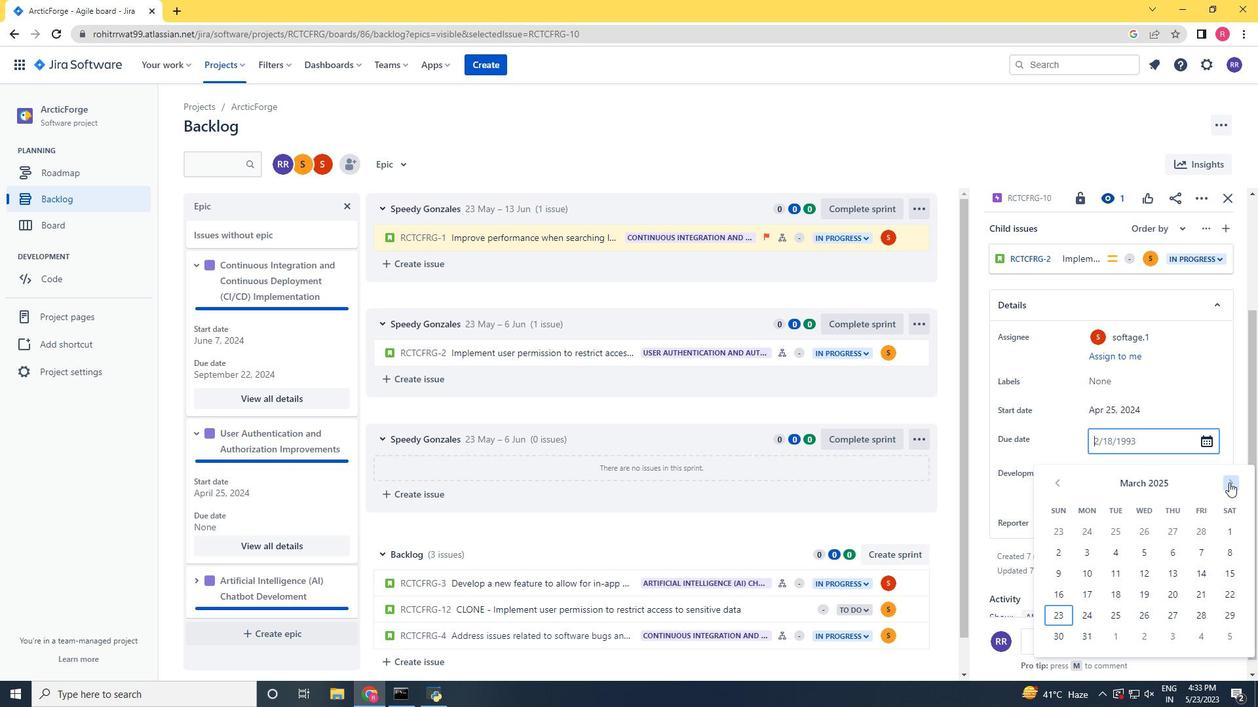 
Action: Mouse pressed left at (1229, 483)
Screenshot: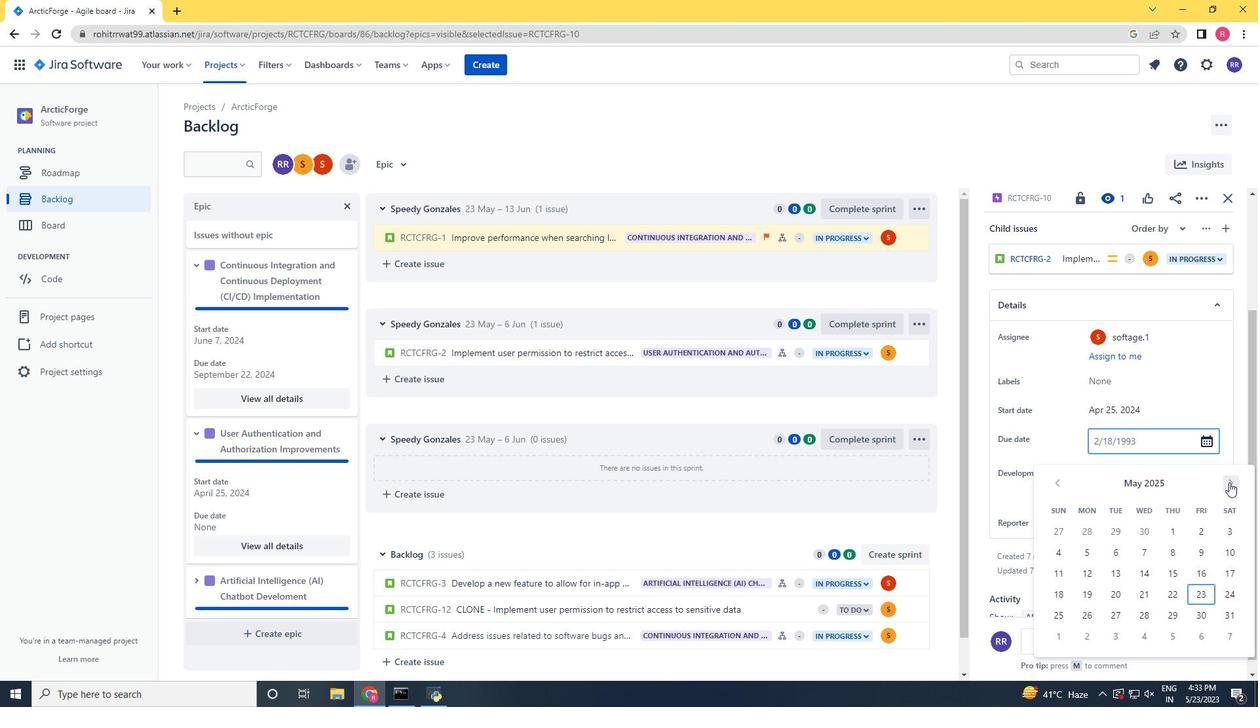 
Action: Mouse pressed left at (1229, 483)
Screenshot: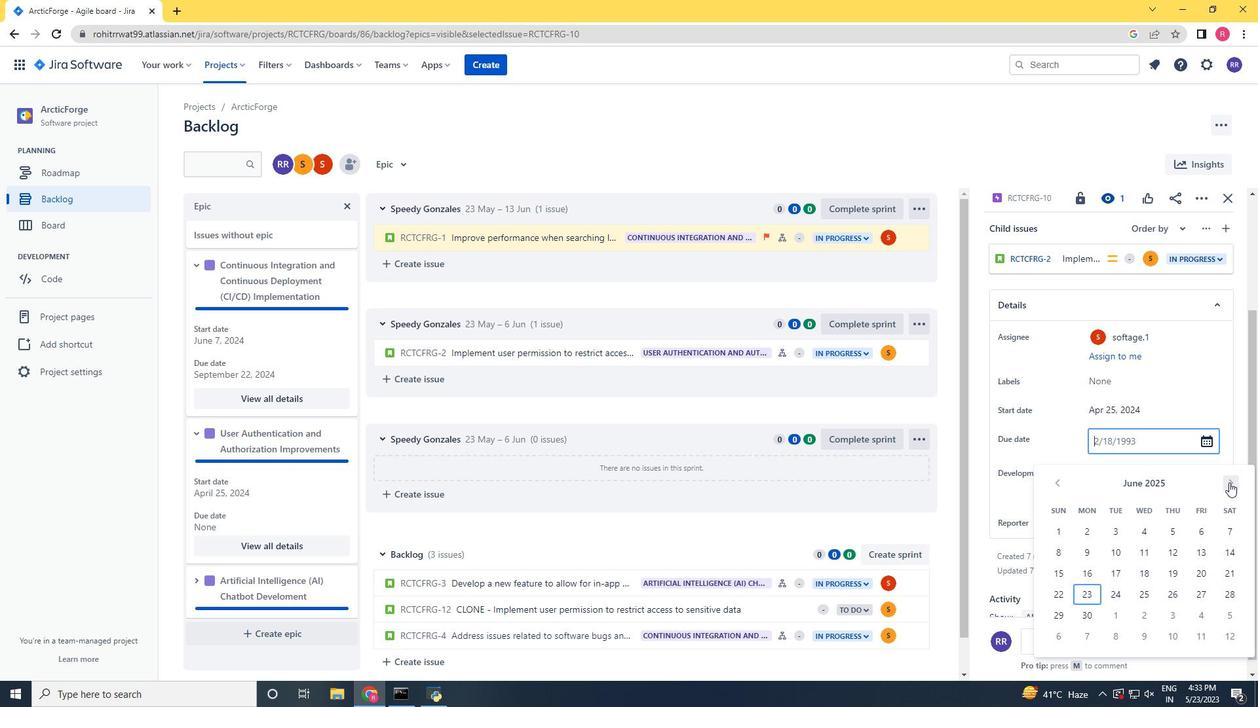 
Action: Mouse moved to (1087, 616)
Screenshot: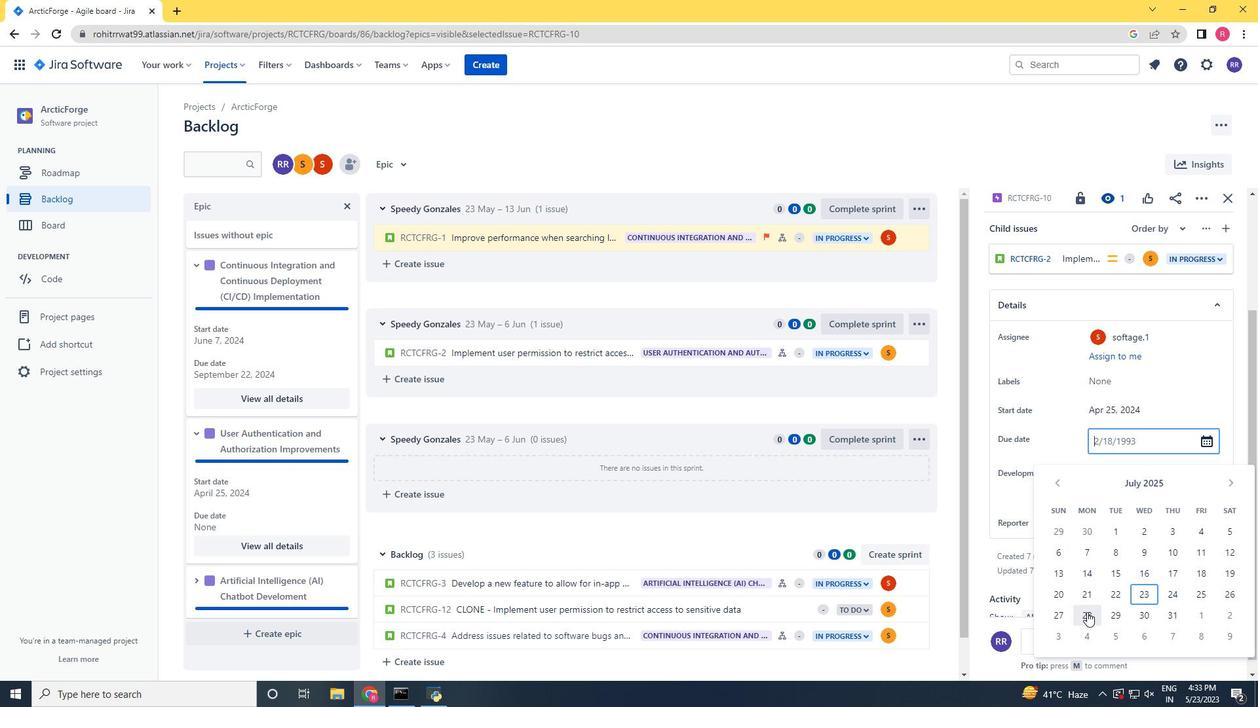 
Action: Mouse pressed left at (1087, 616)
Screenshot: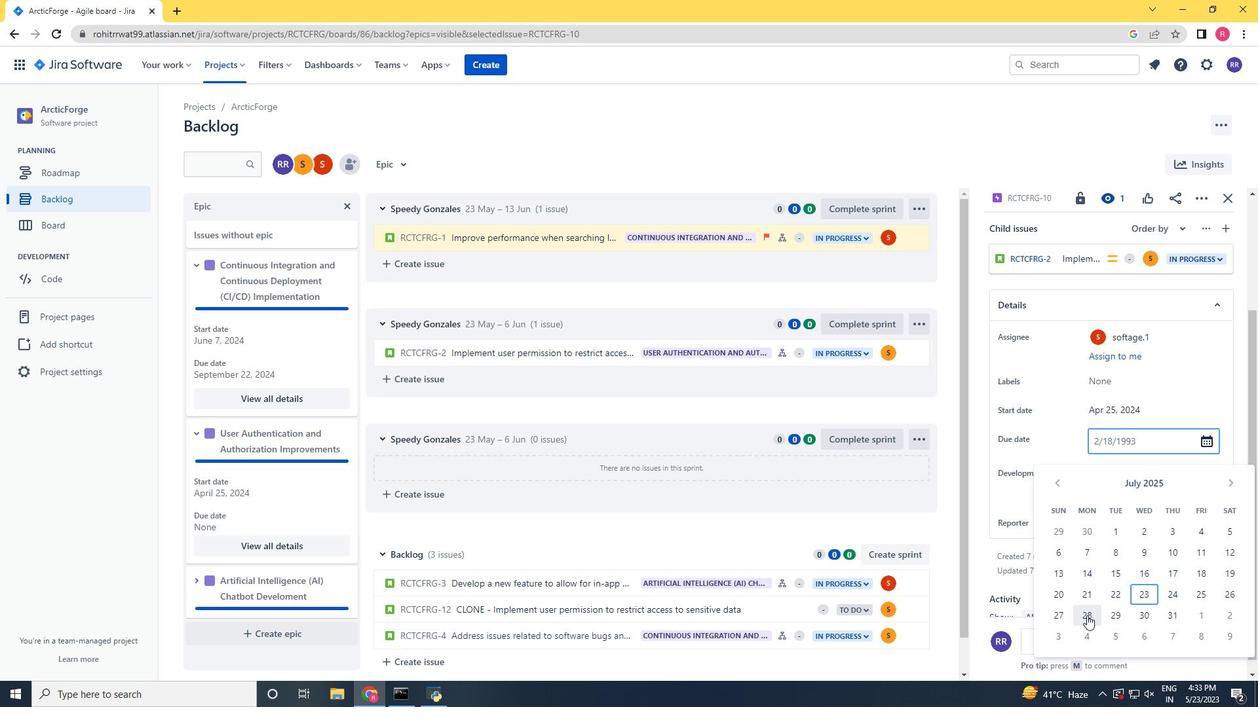 
Action: Mouse moved to (1103, 567)
Screenshot: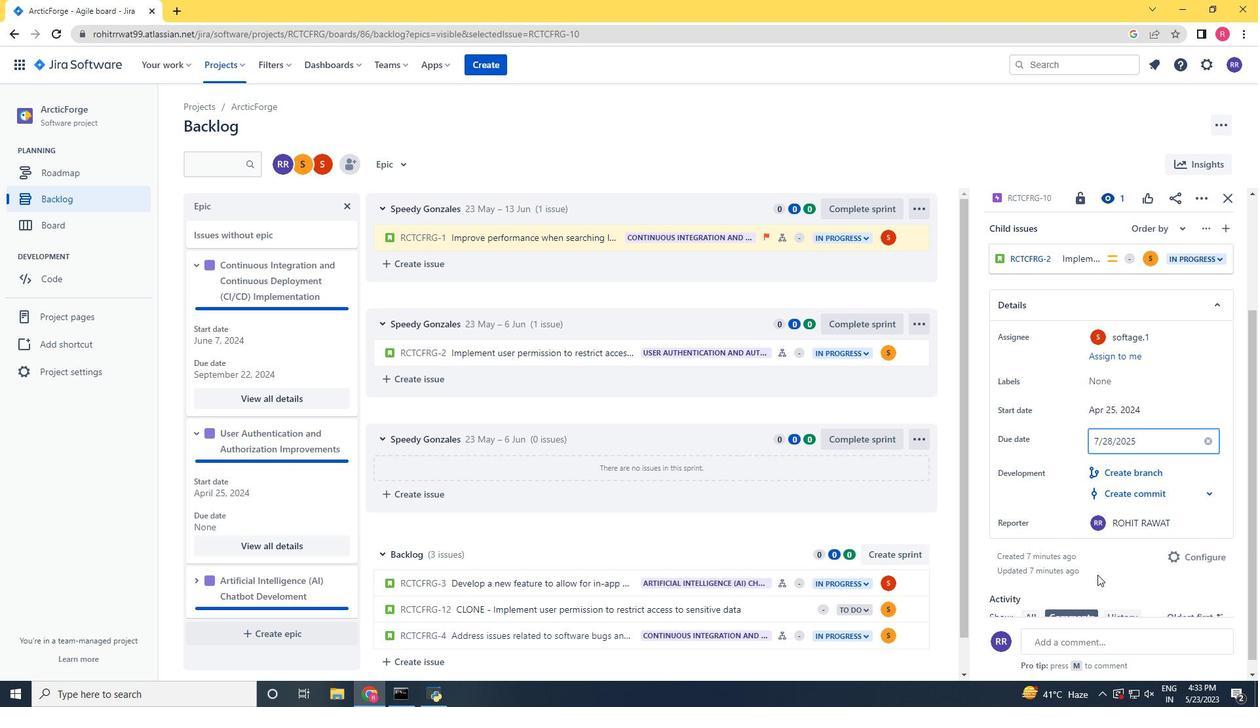 
Action: Mouse pressed left at (1103, 567)
Screenshot: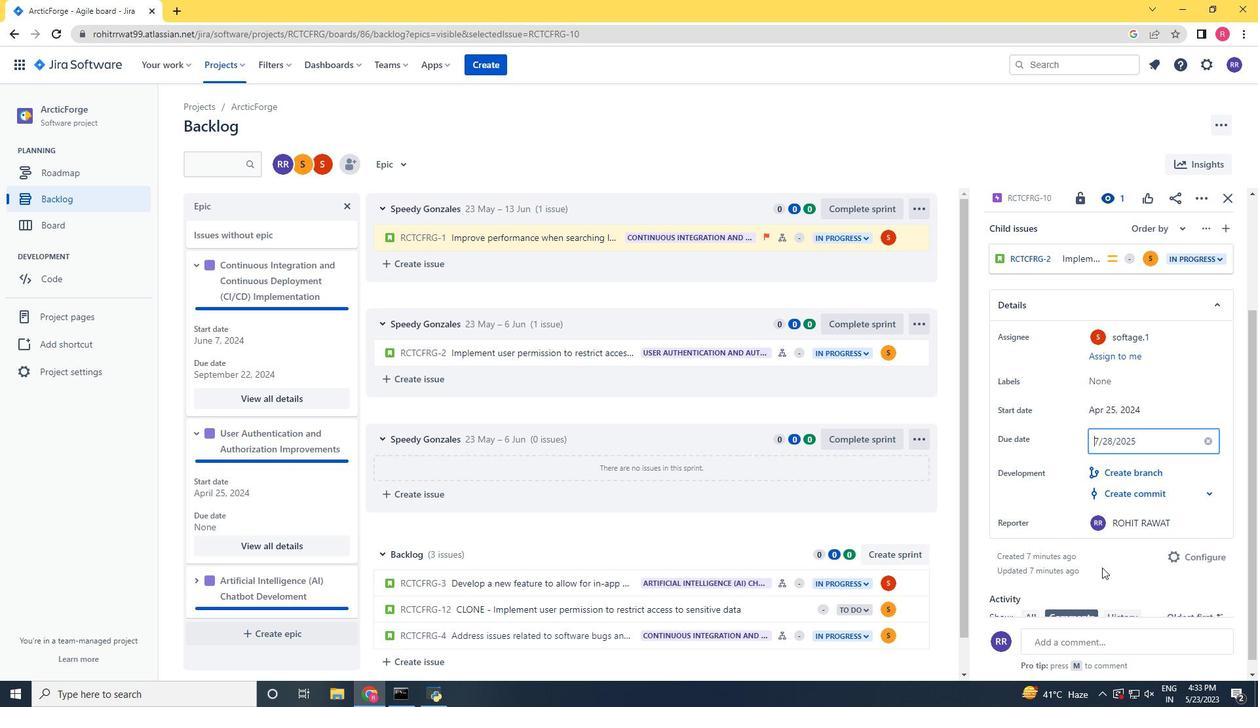 
Action: Mouse moved to (285, 504)
Screenshot: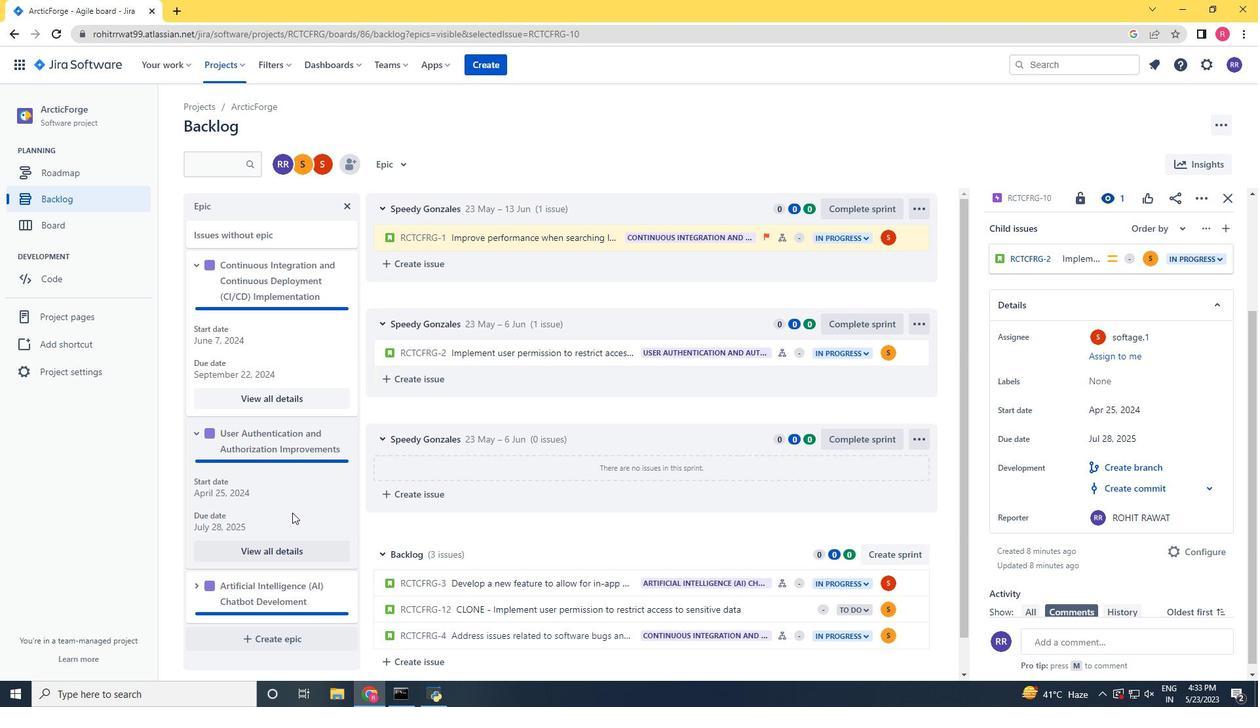 
Action: Mouse scrolled (285, 503) with delta (0, 0)
Screenshot: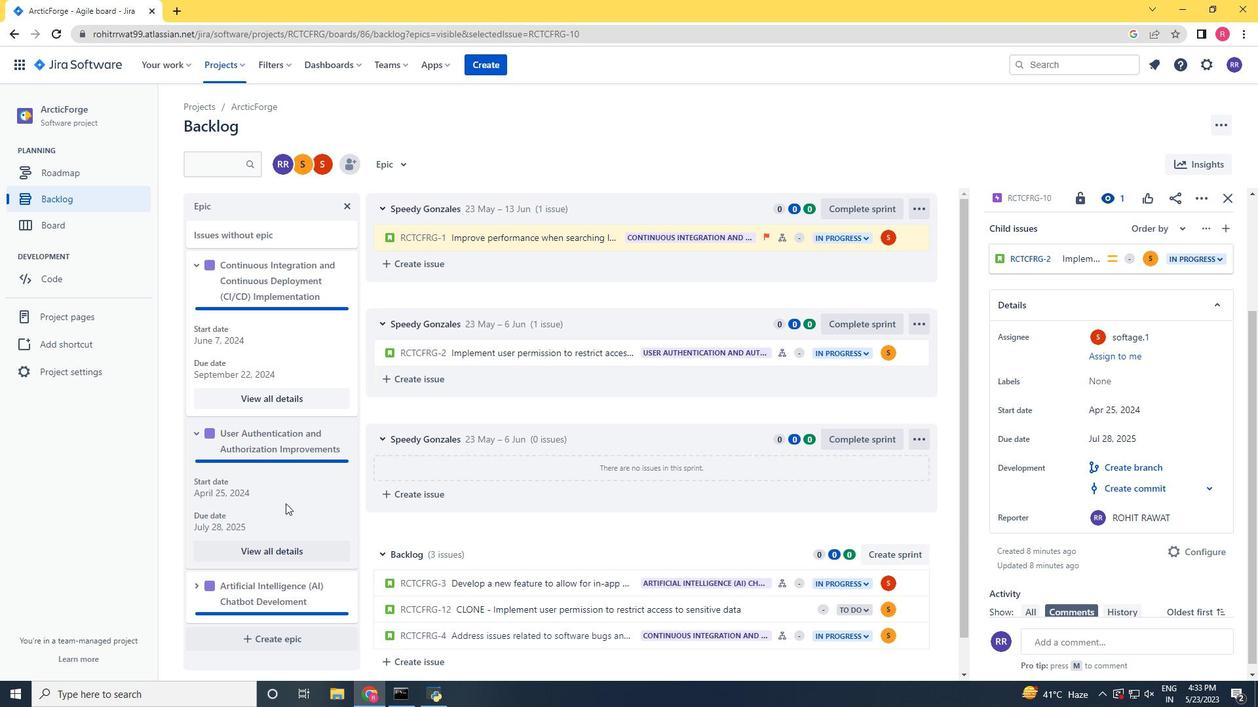 
Action: Mouse scrolled (285, 503) with delta (0, 0)
Screenshot: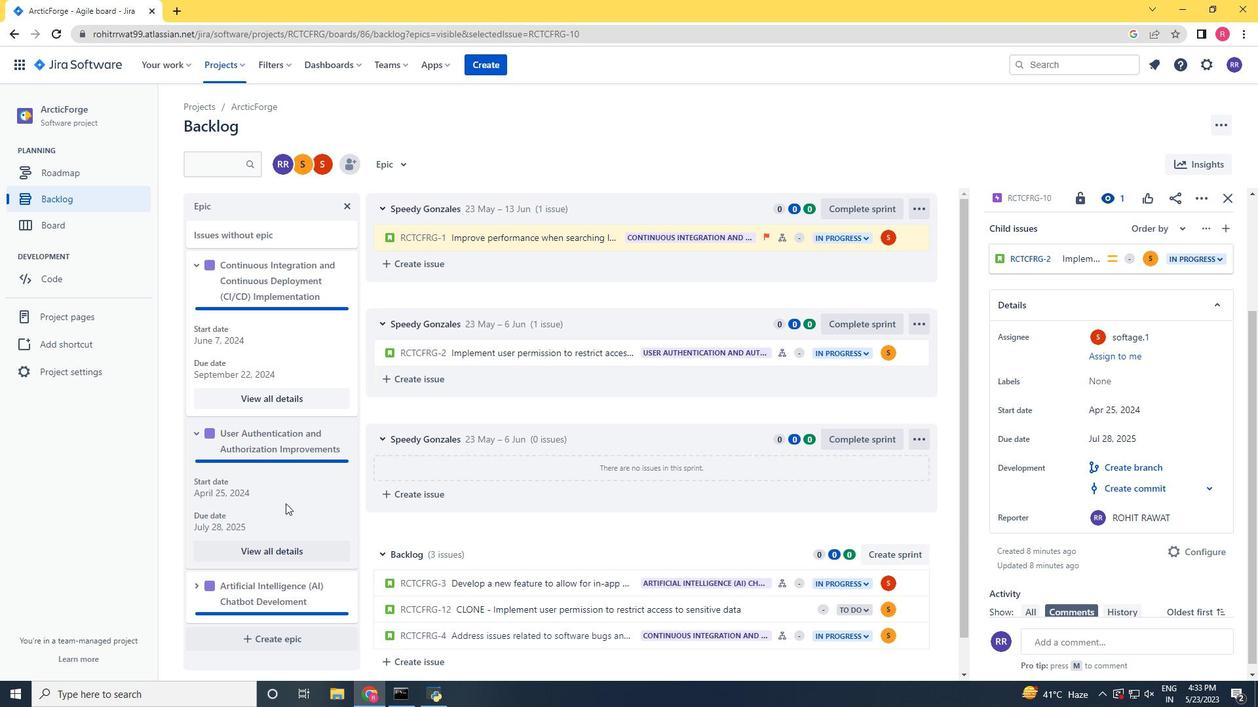 
Action: Mouse scrolled (285, 503) with delta (0, 0)
Screenshot: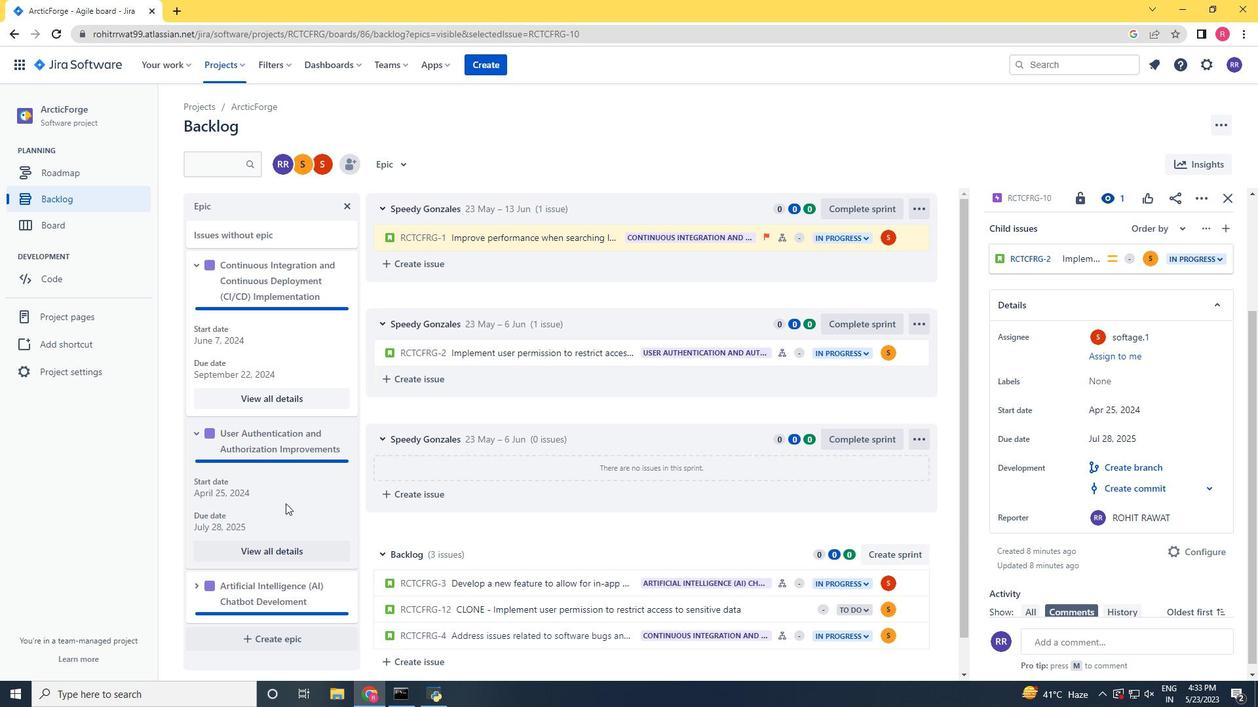 
Action: Mouse scrolled (285, 503) with delta (0, 0)
Screenshot: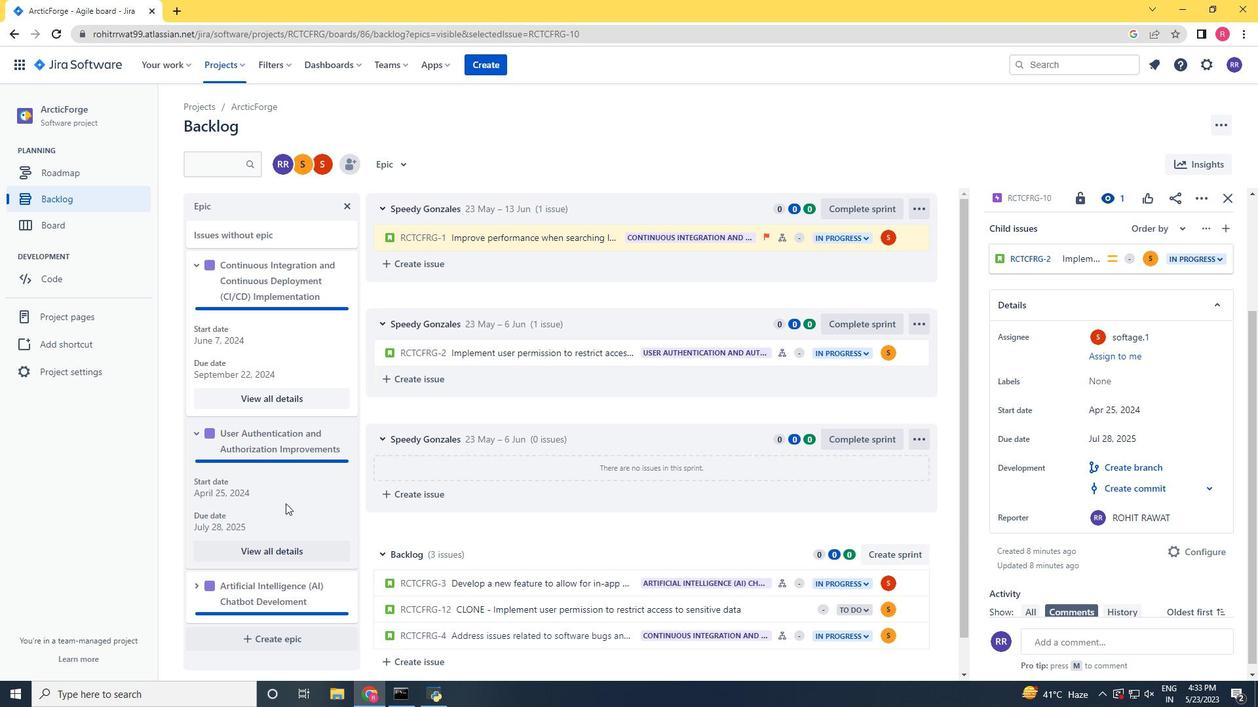 
Action: Mouse scrolled (285, 503) with delta (0, 0)
Screenshot: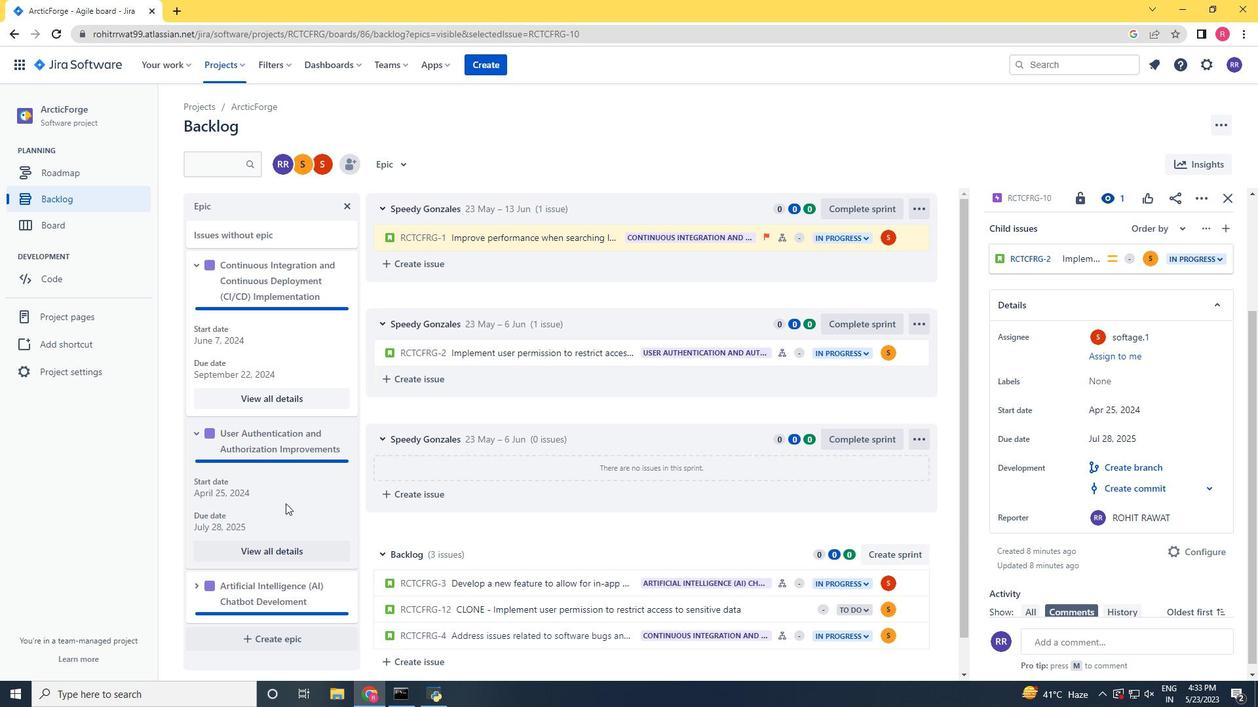 
Action: Mouse moved to (196, 585)
Screenshot: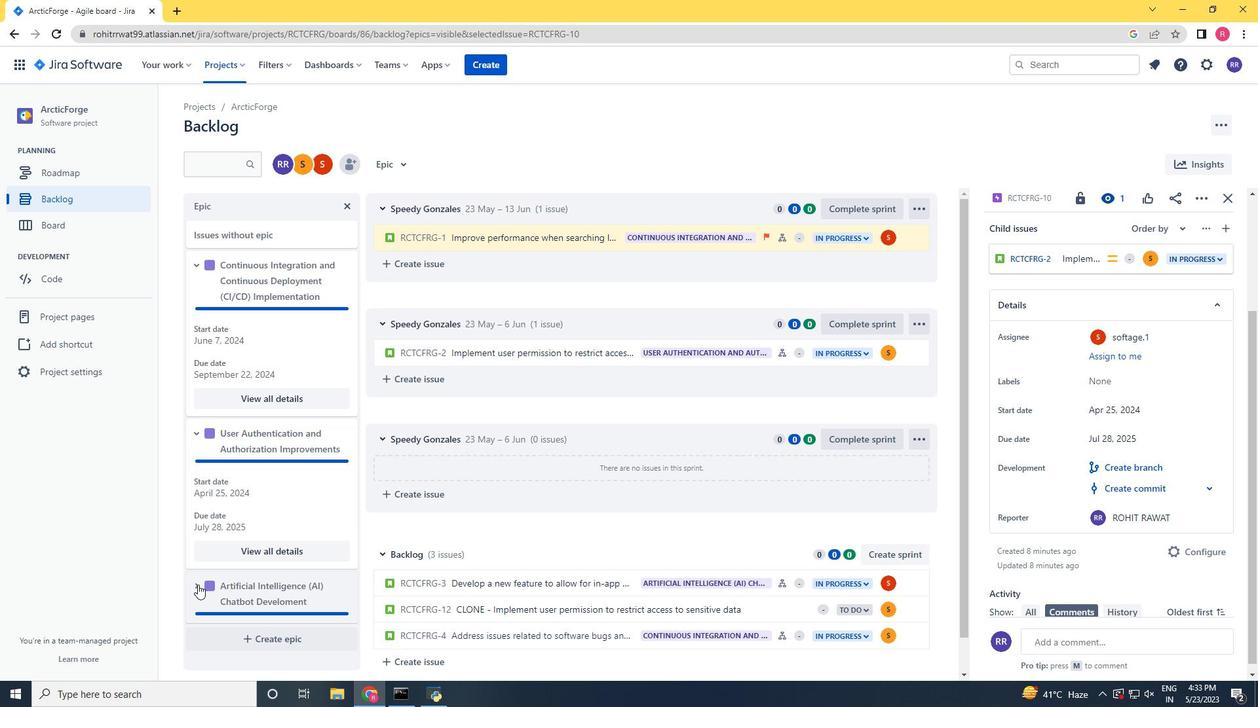 
Action: Mouse pressed left at (196, 585)
Screenshot: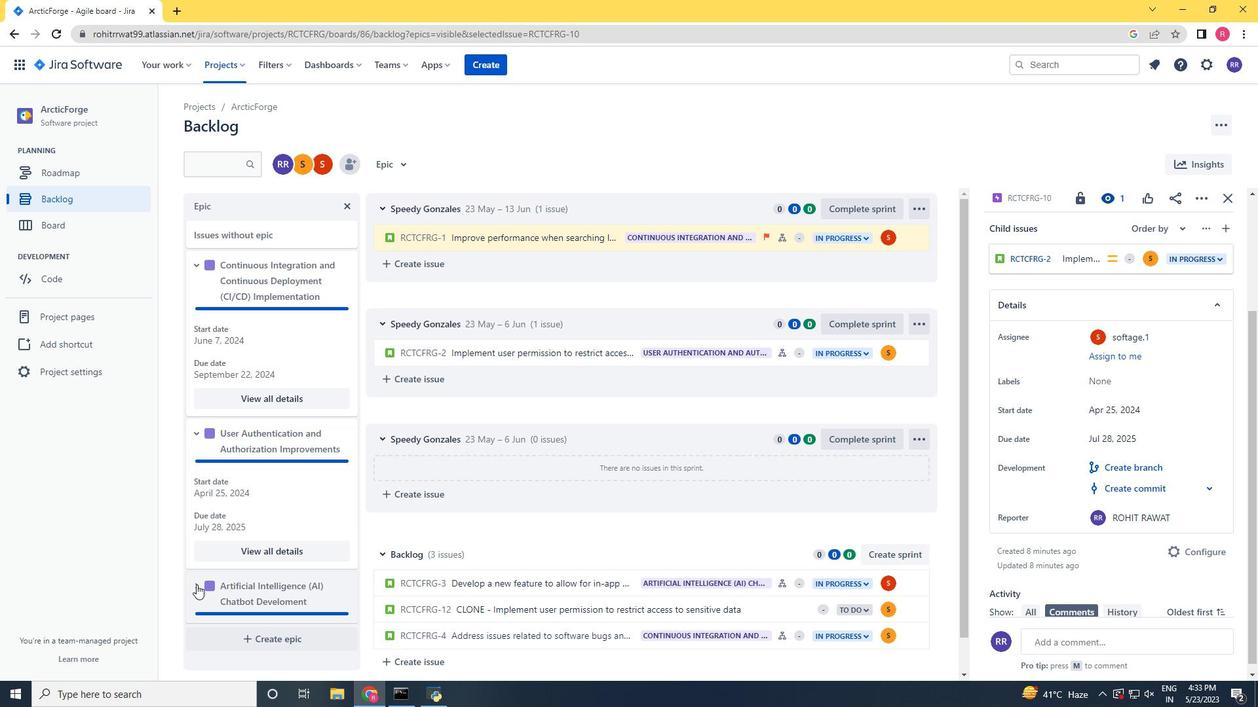 
Action: Mouse moved to (239, 534)
Screenshot: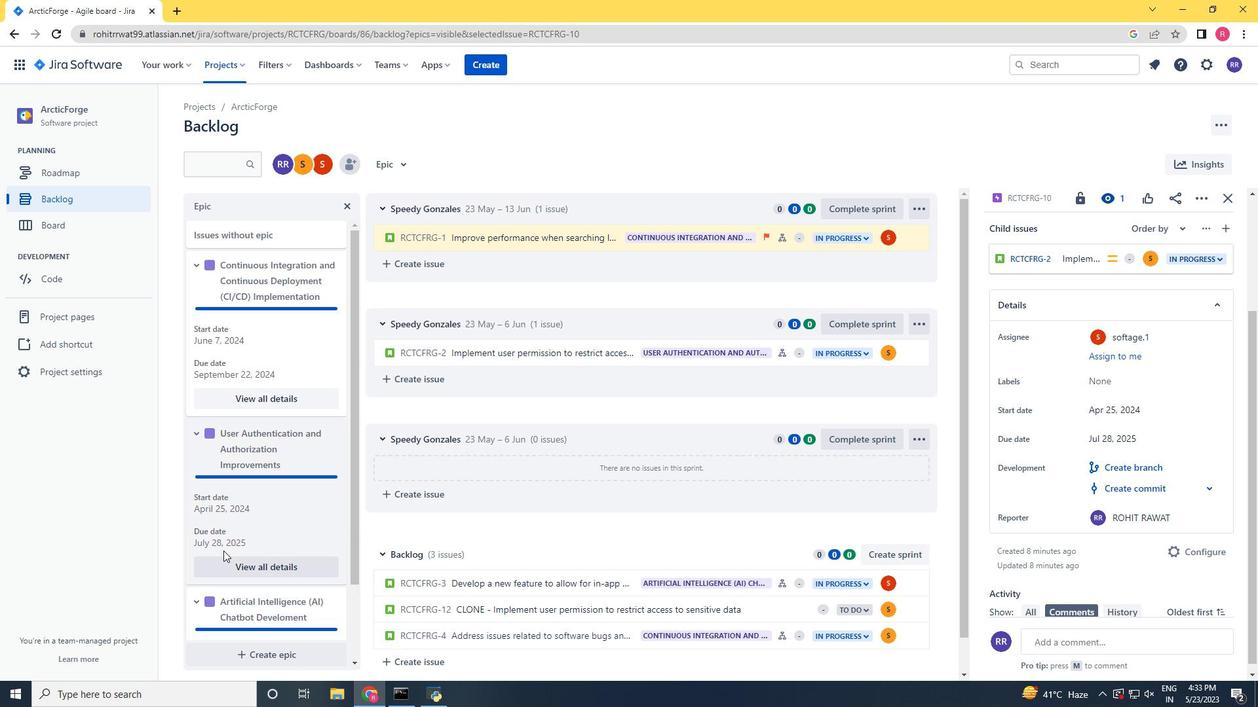 
Action: Mouse scrolled (239, 534) with delta (0, 0)
Screenshot: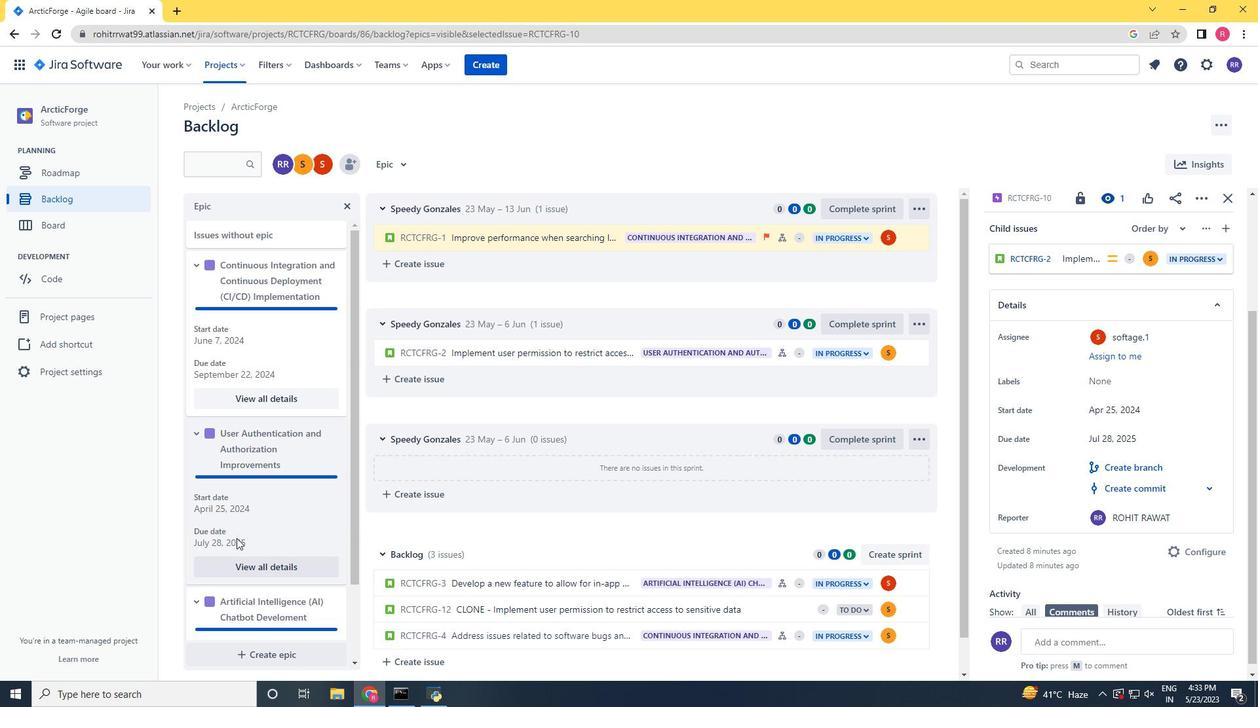 
Action: Mouse scrolled (239, 534) with delta (0, 0)
Screenshot: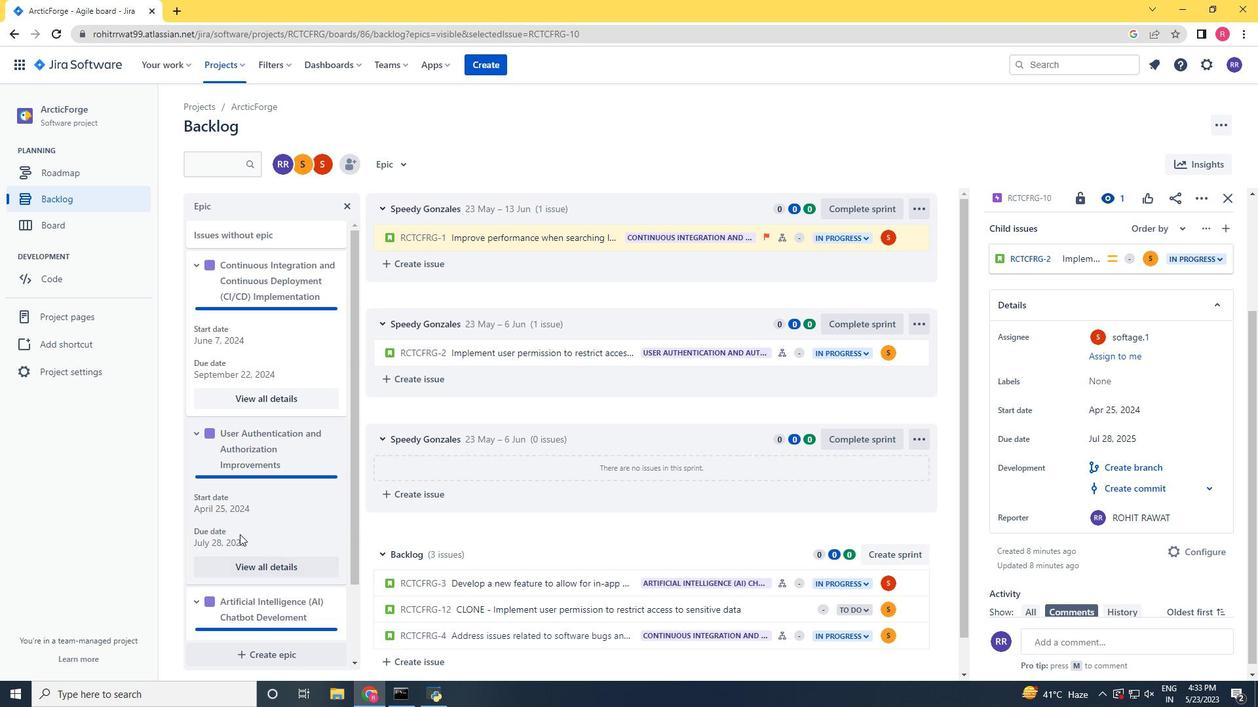 
Action: Mouse scrolled (239, 534) with delta (0, 0)
Screenshot: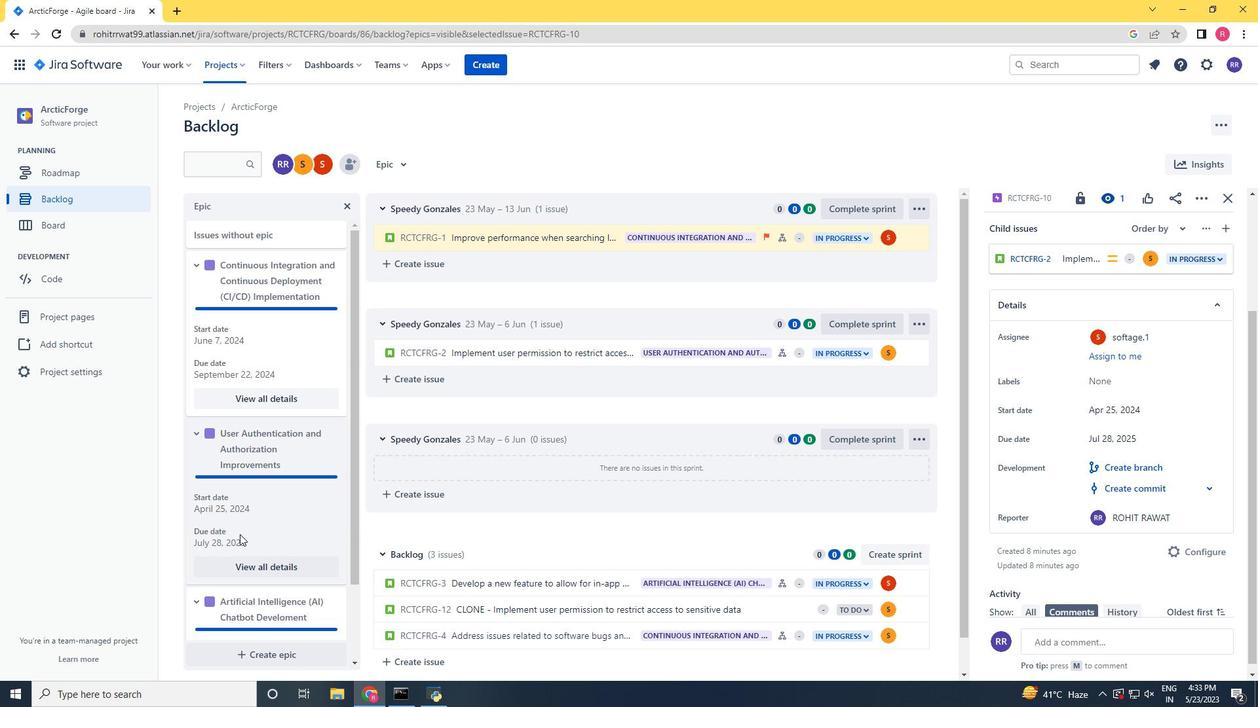 
Action: Mouse scrolled (239, 534) with delta (0, 0)
Screenshot: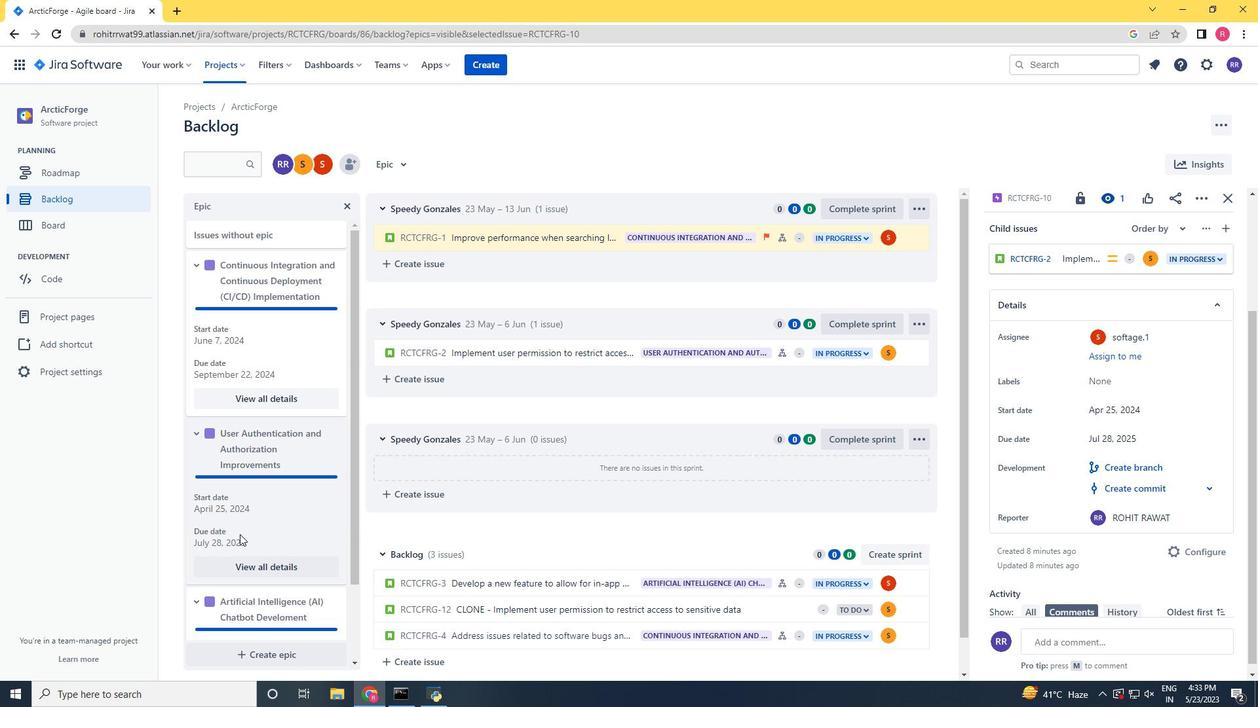 
Action: Mouse scrolled (239, 534) with delta (0, 0)
Screenshot: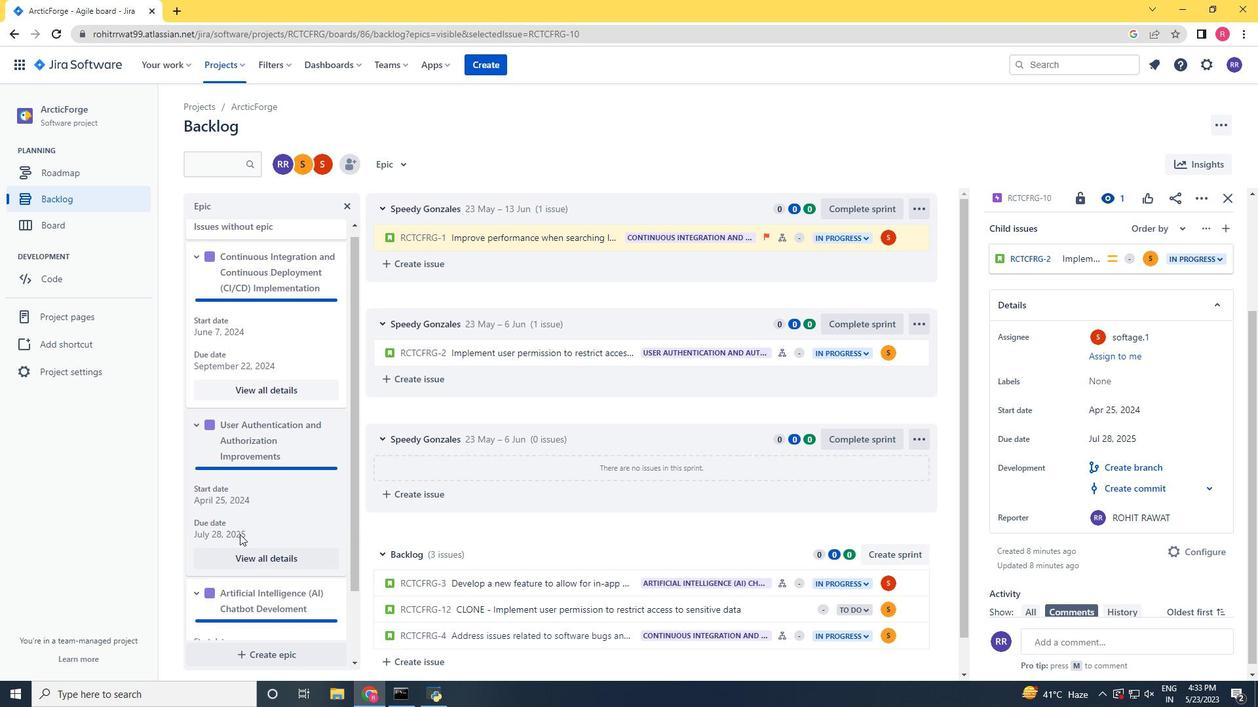 
Action: Mouse moved to (248, 614)
Screenshot: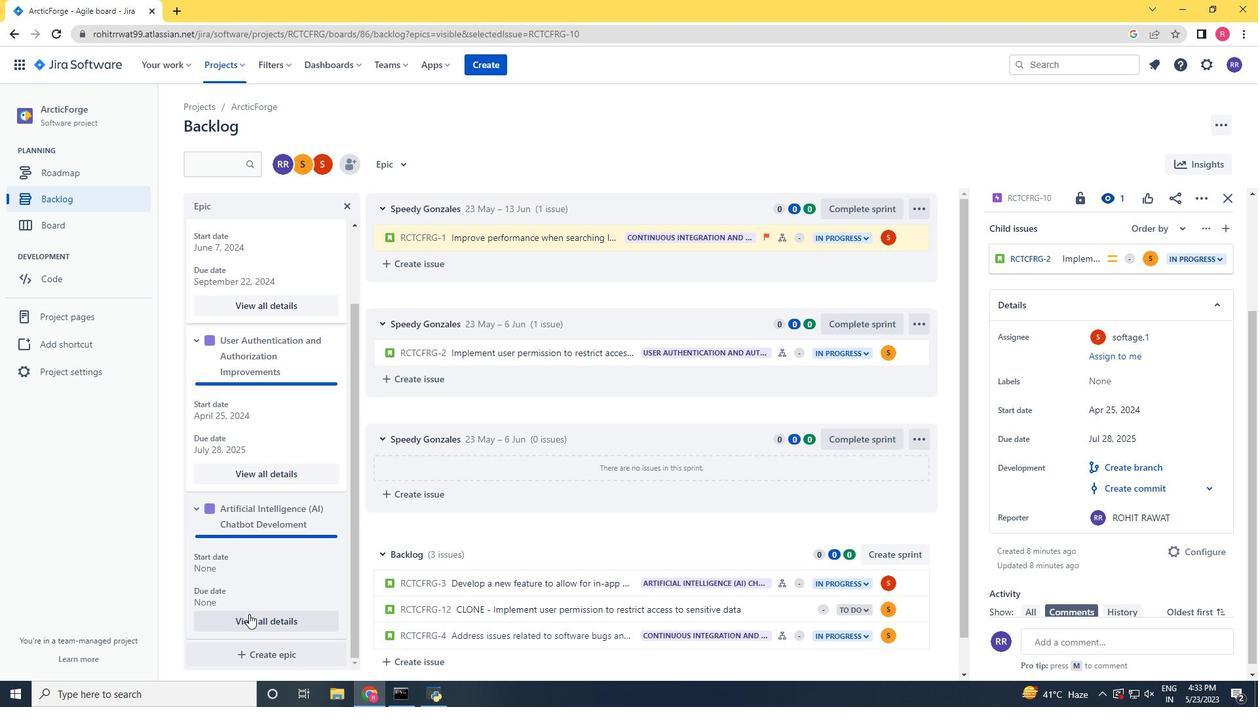 
Action: Mouse pressed left at (248, 614)
Screenshot: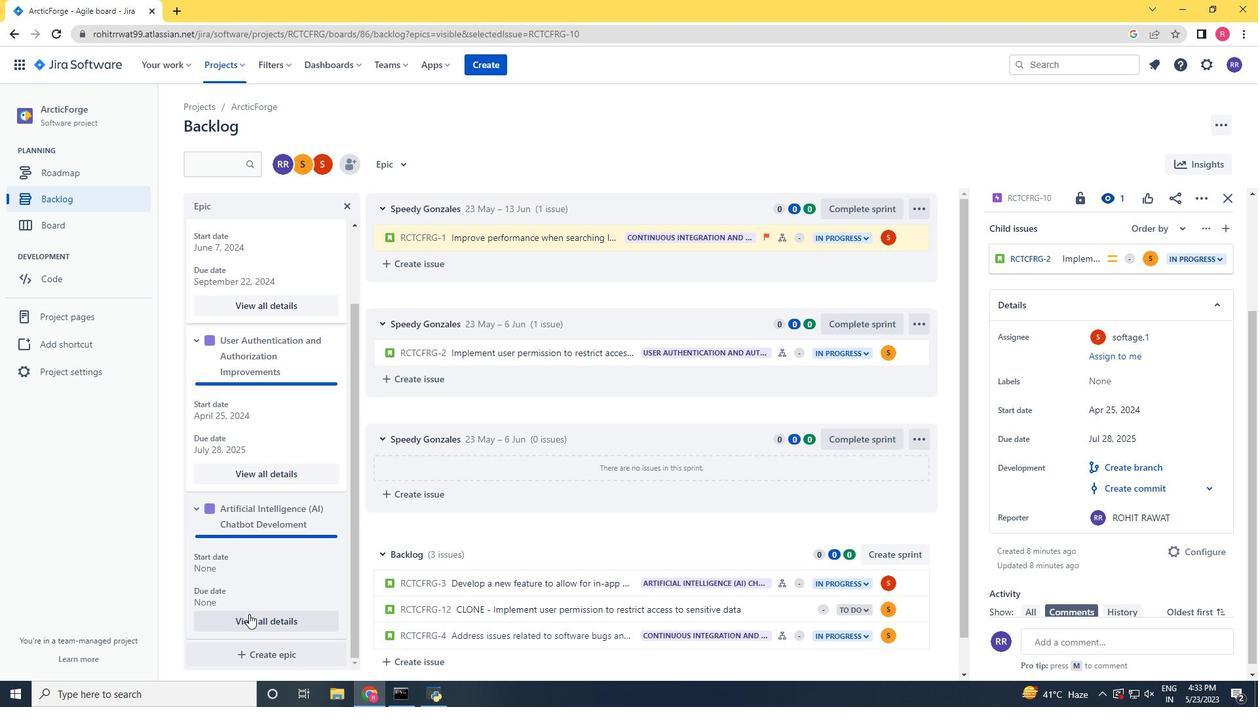 
Action: Mouse moved to (1114, 566)
Screenshot: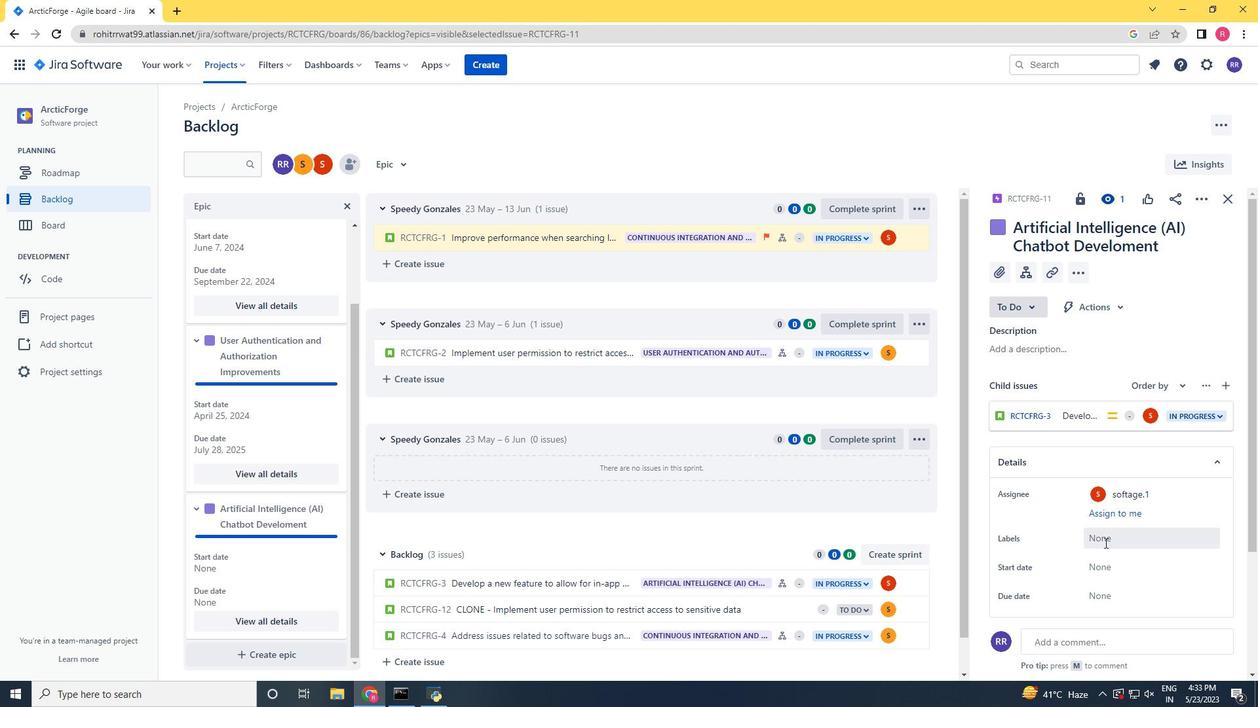 
Action: Mouse pressed left at (1114, 566)
Screenshot: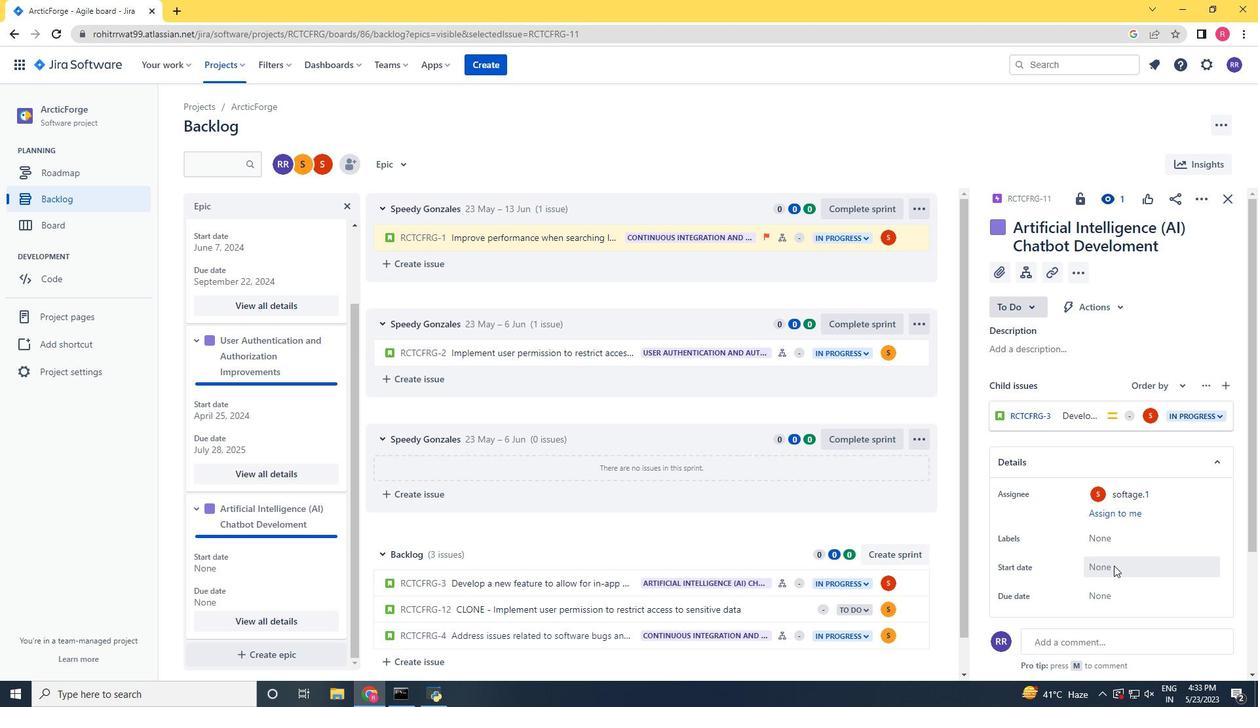 
Action: Mouse moved to (1230, 380)
Screenshot: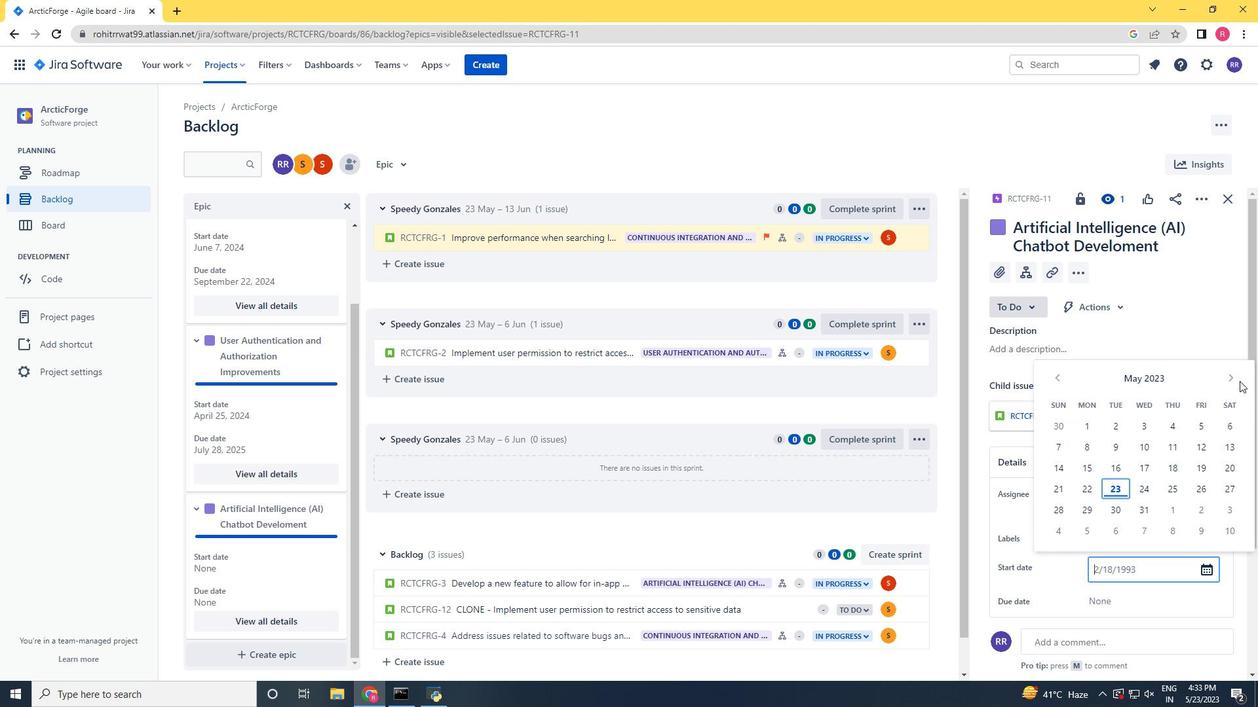 
Action: Mouse pressed left at (1230, 380)
Screenshot: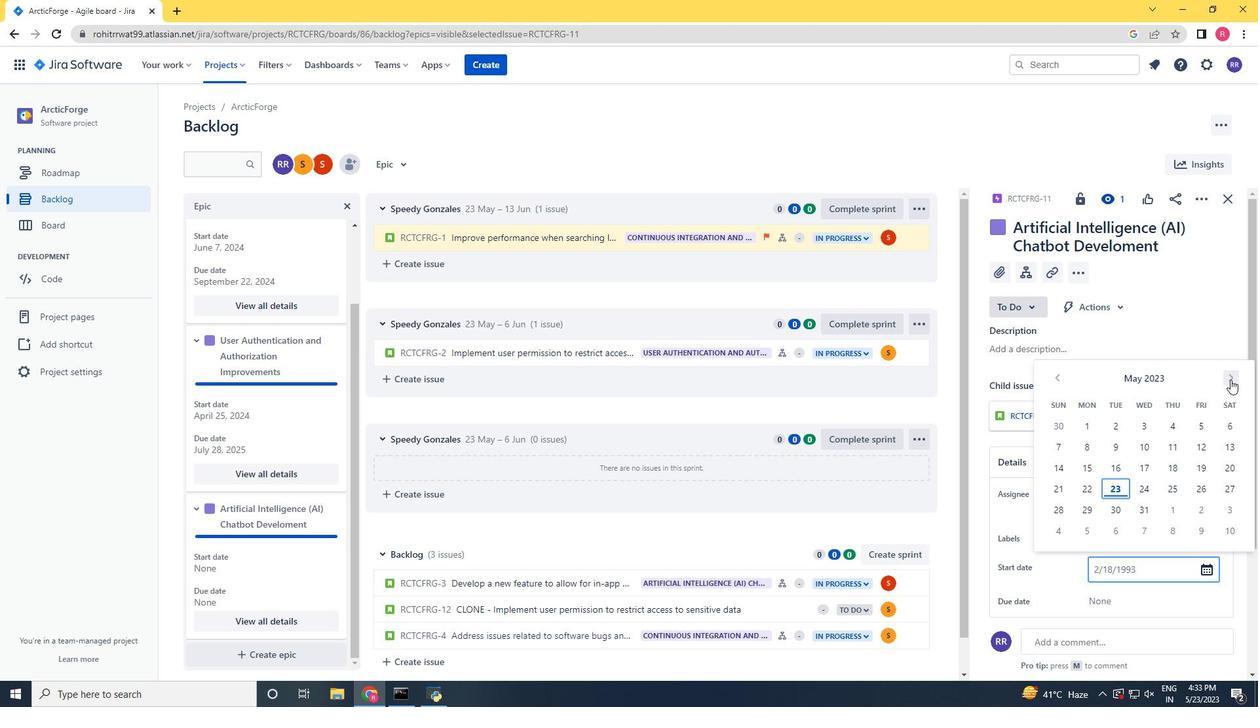 
Action: Mouse pressed left at (1230, 380)
Screenshot: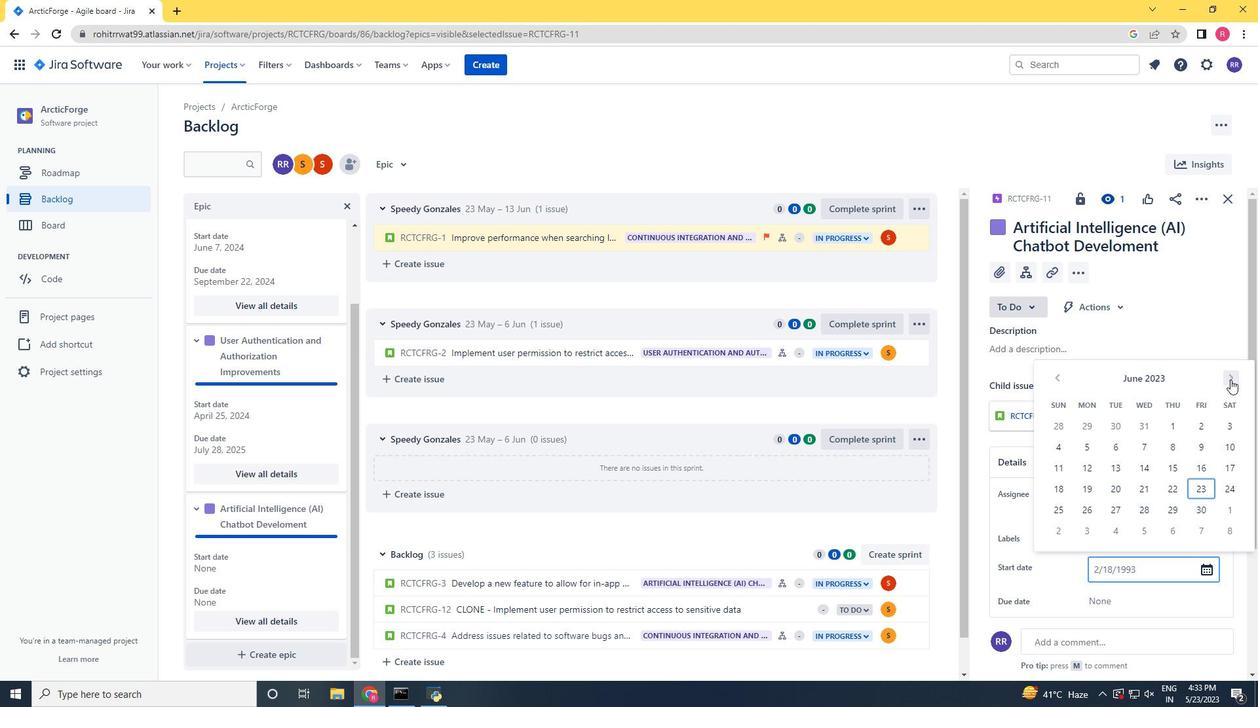 
Action: Mouse moved to (1051, 374)
Screenshot: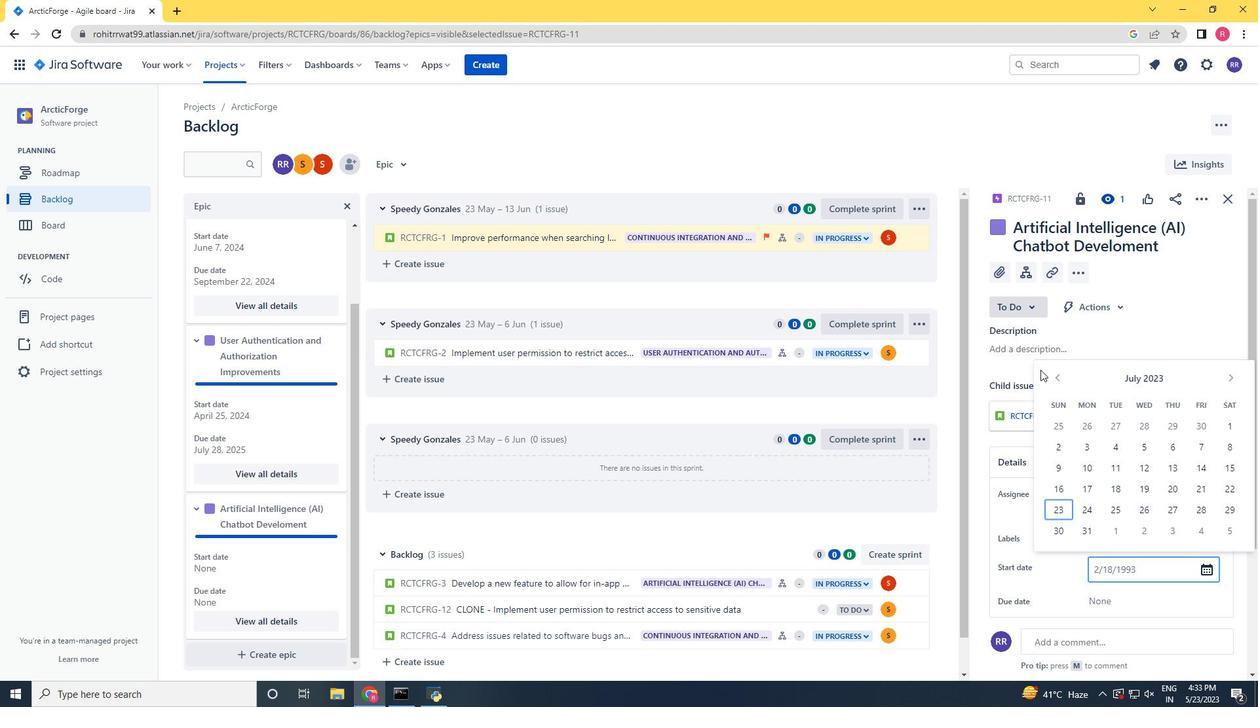 
Action: Mouse pressed left at (1051, 374)
Screenshot: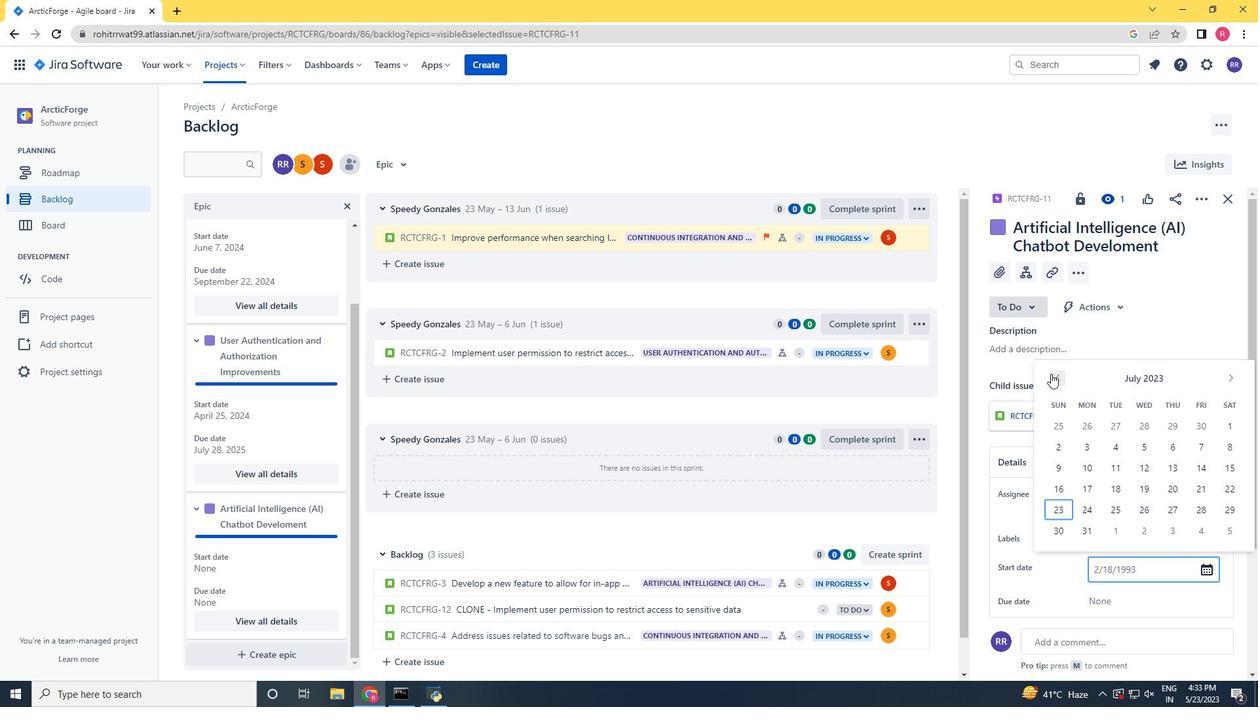 
Action: Mouse pressed left at (1051, 374)
Screenshot: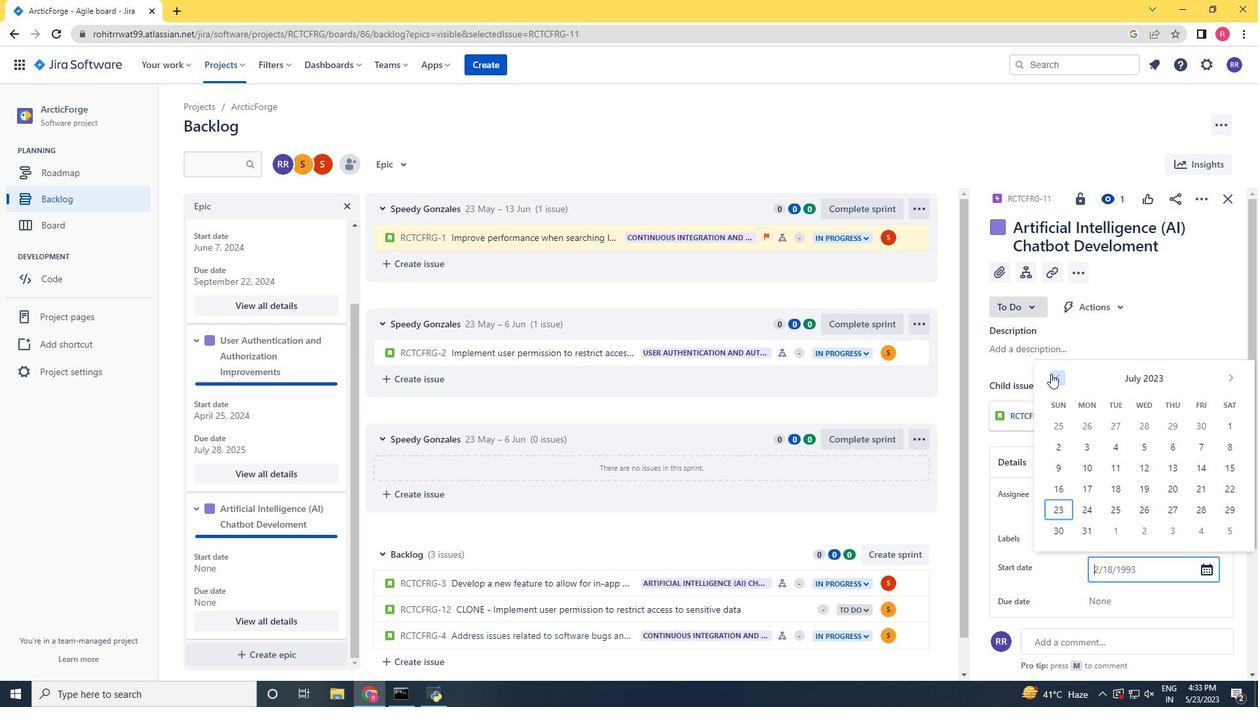 
Action: Mouse pressed left at (1051, 374)
Screenshot: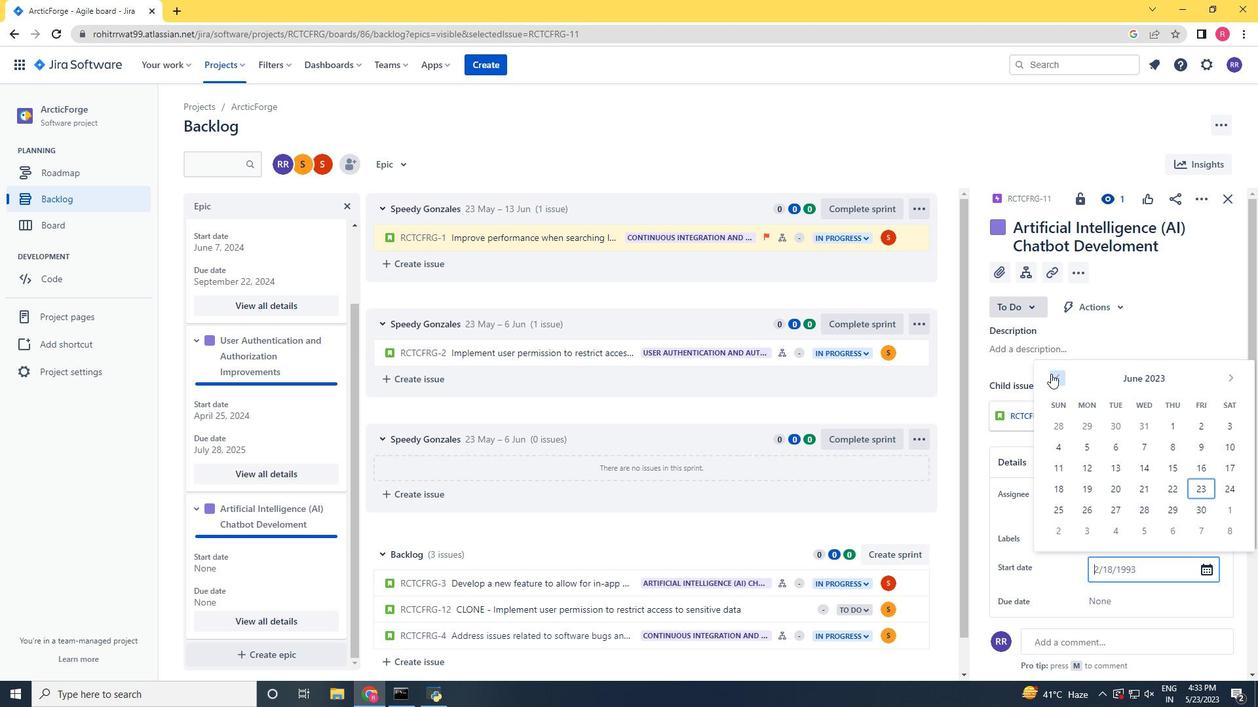 
Action: Mouse pressed left at (1051, 374)
Screenshot: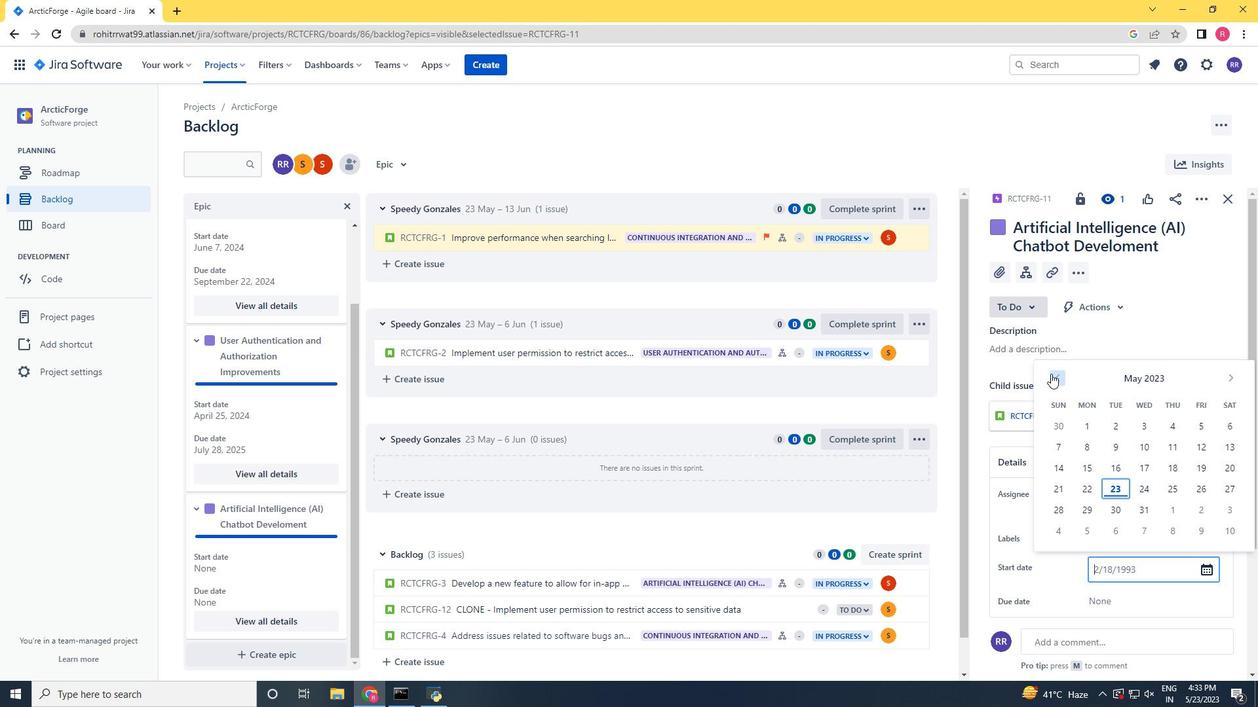 
Action: Mouse pressed left at (1051, 374)
Screenshot: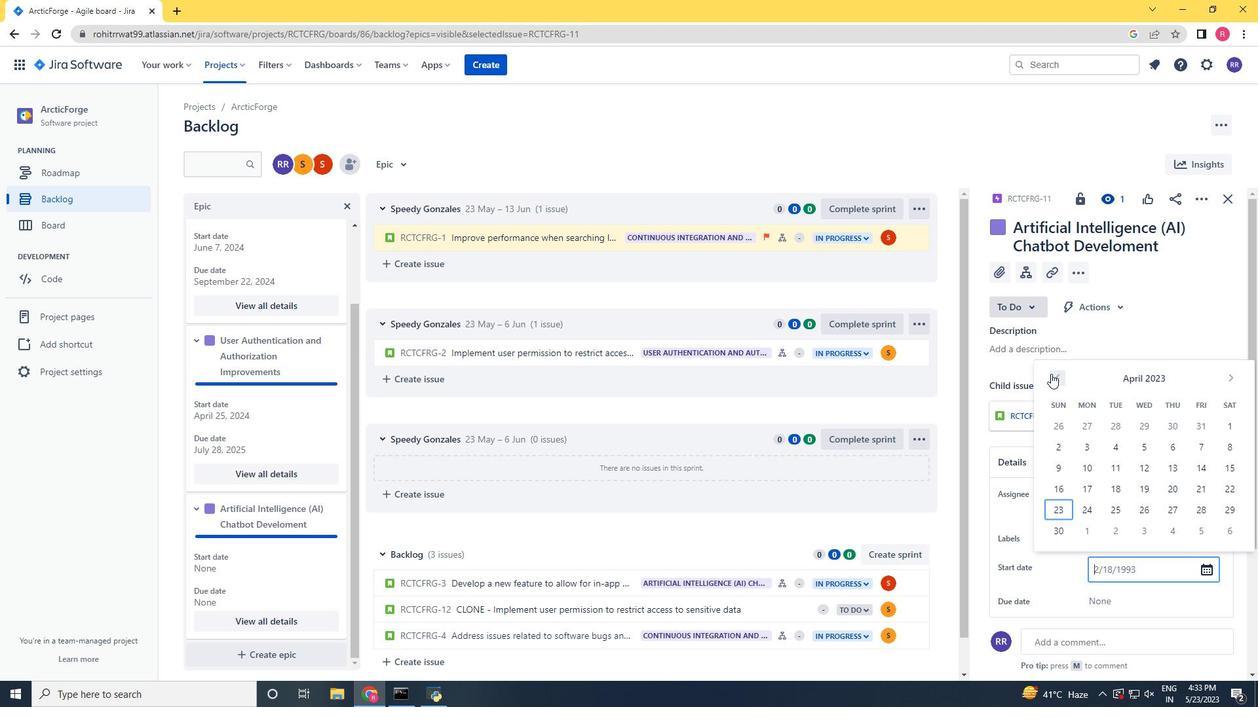 
Action: Mouse moved to (1233, 384)
Screenshot: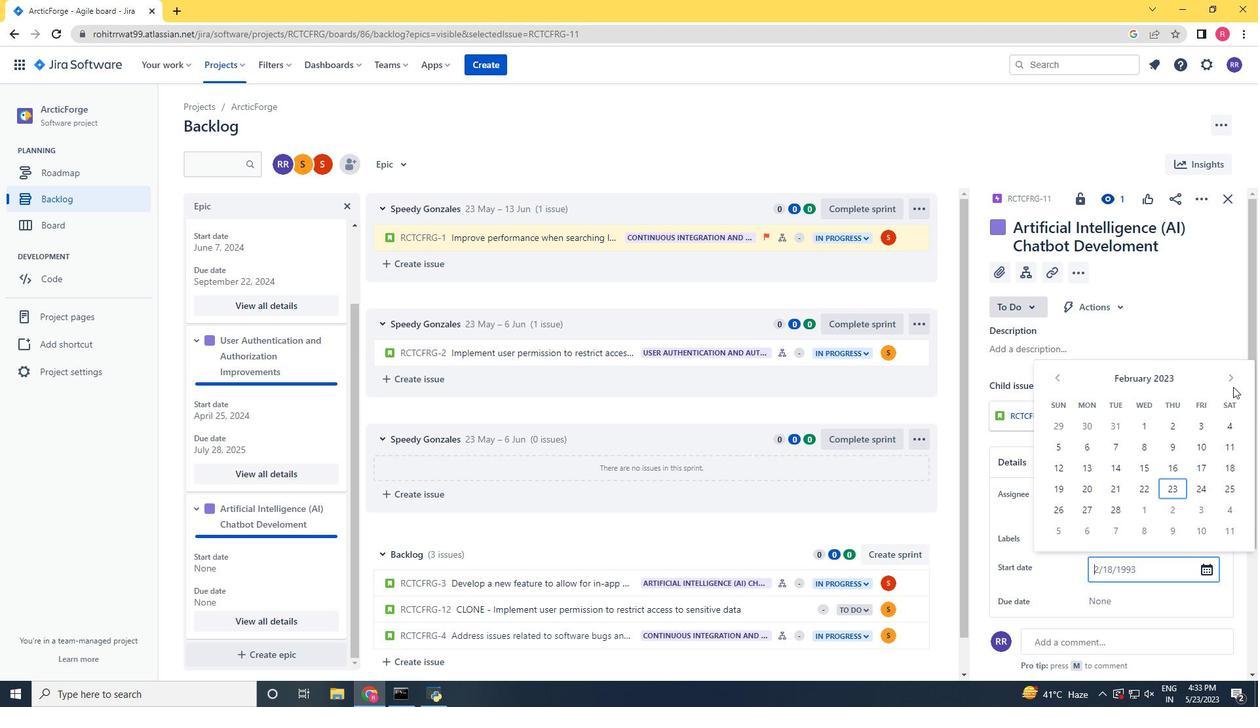 
Action: Mouse pressed left at (1233, 384)
Screenshot: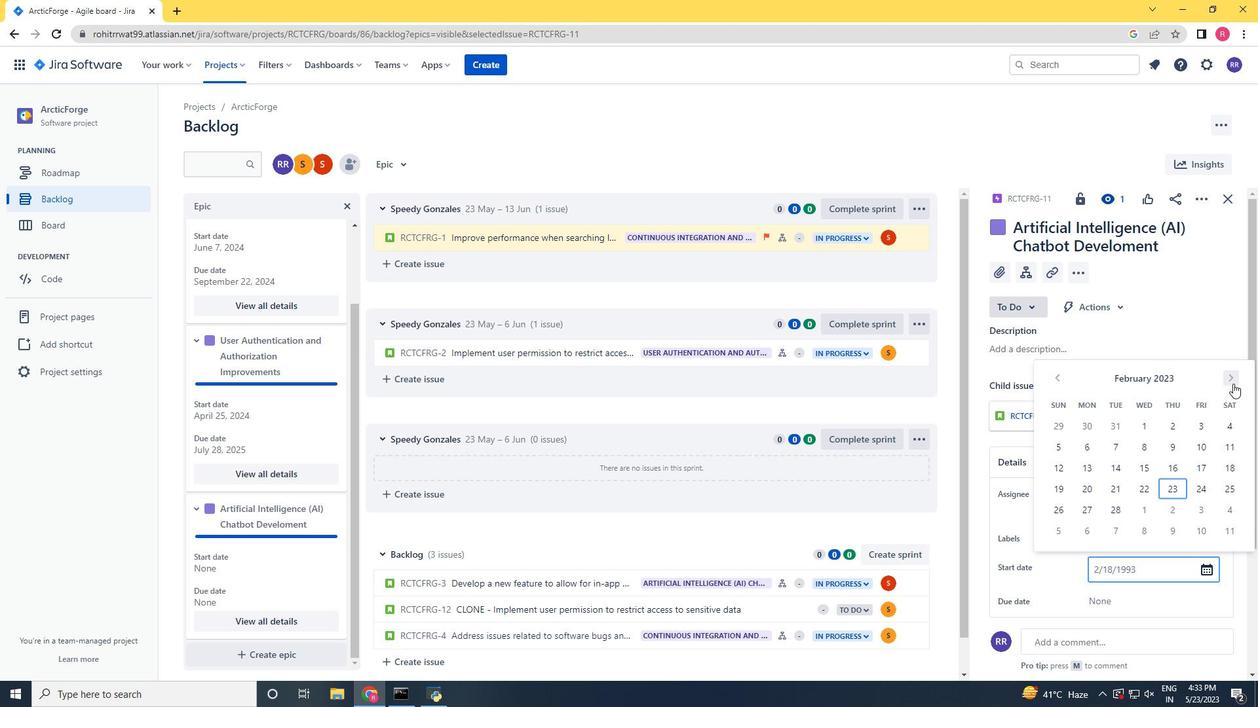 
Action: Mouse pressed left at (1233, 384)
Screenshot: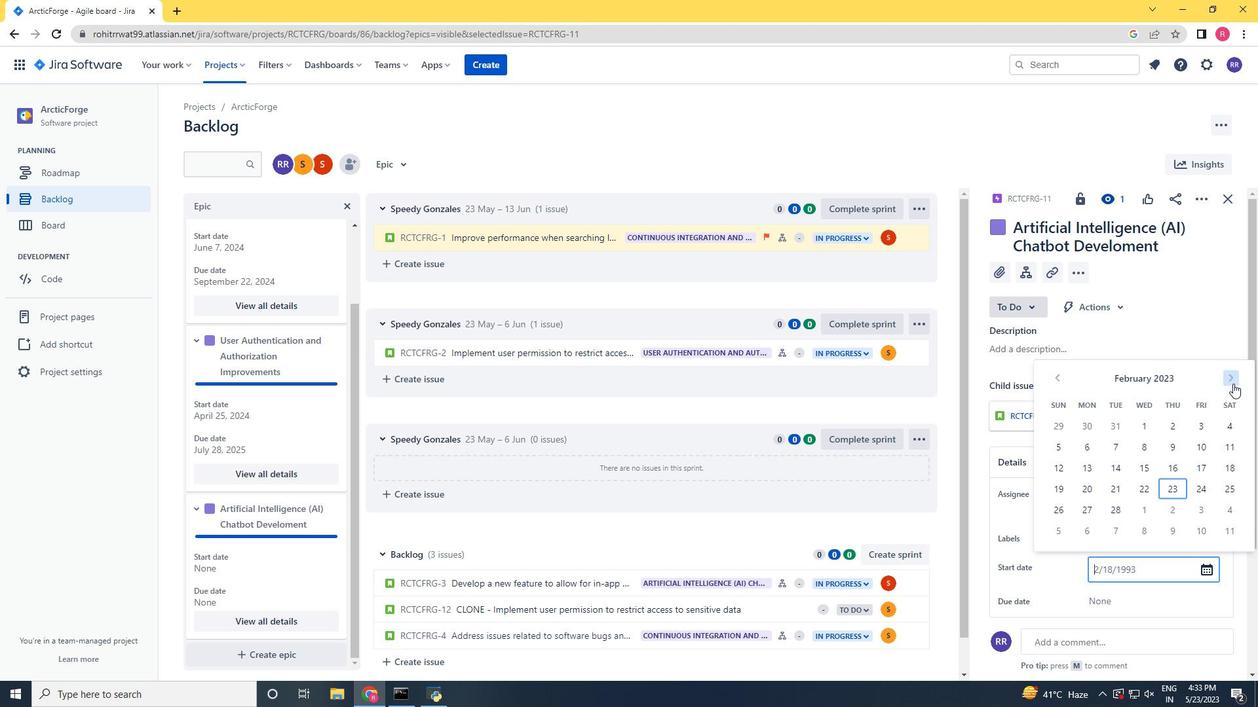 
Action: Mouse moved to (1097, 469)
Screenshot: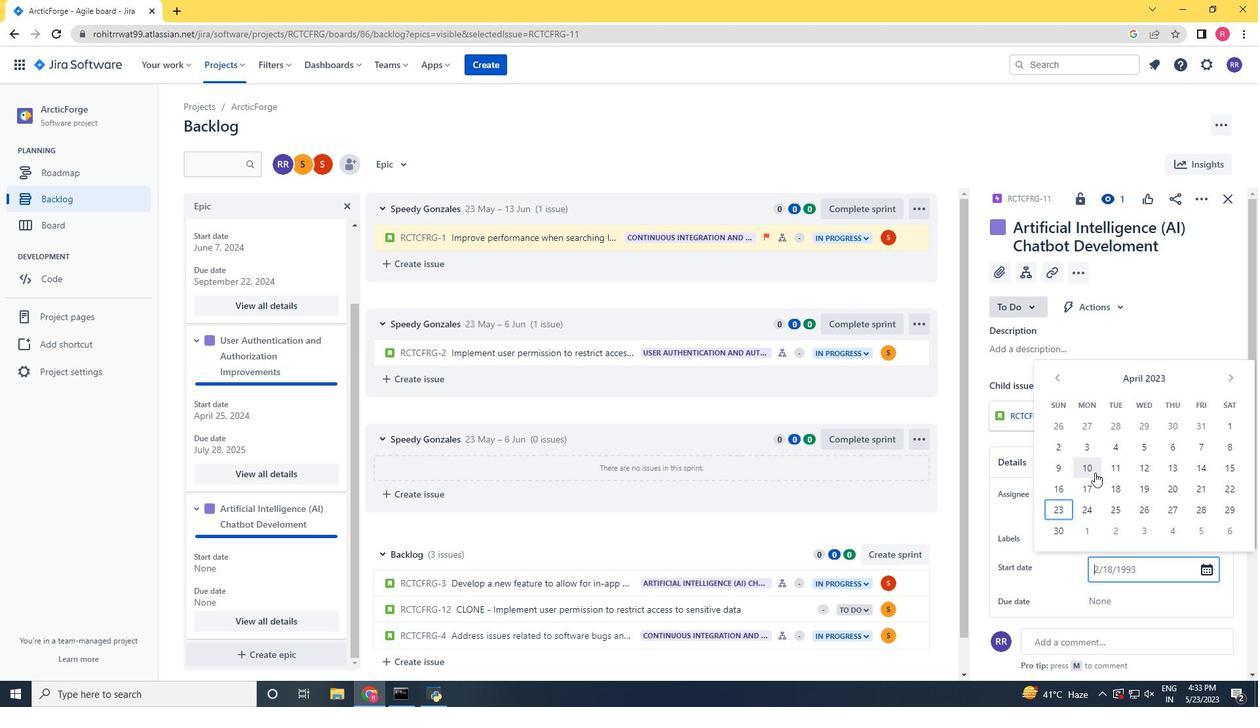 
Action: Mouse pressed left at (1097, 469)
Screenshot: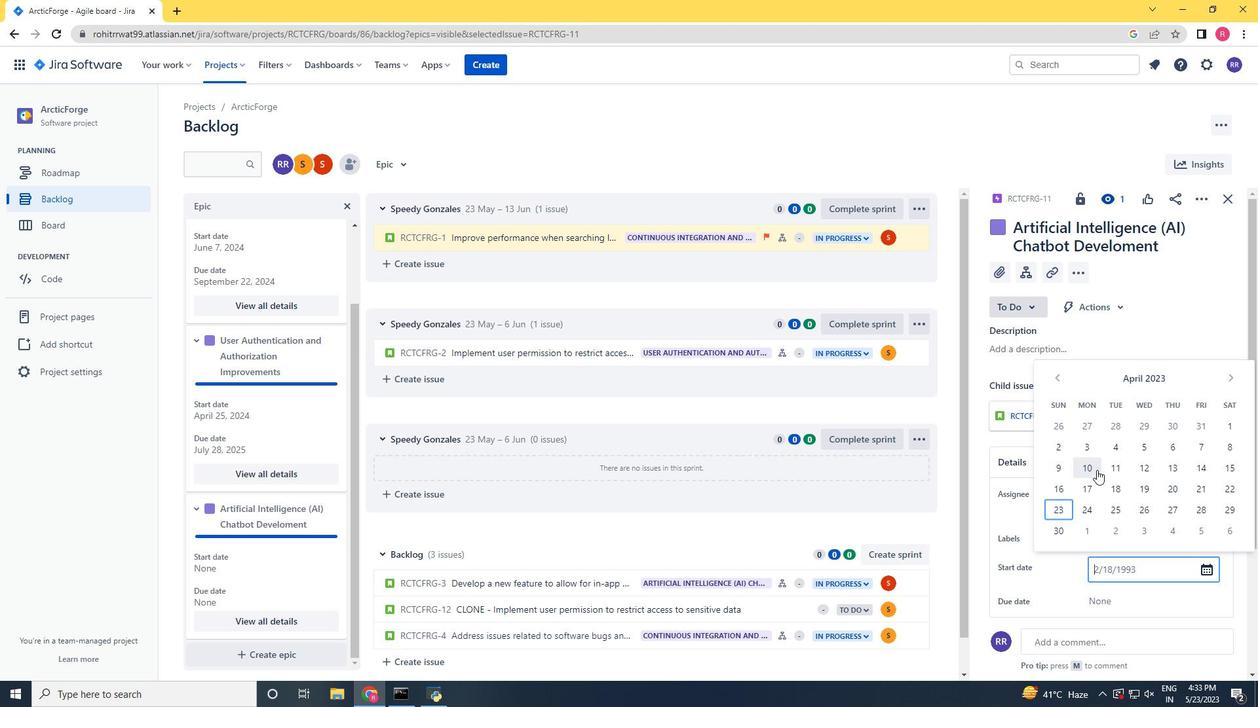 
Action: Mouse moved to (1105, 599)
Screenshot: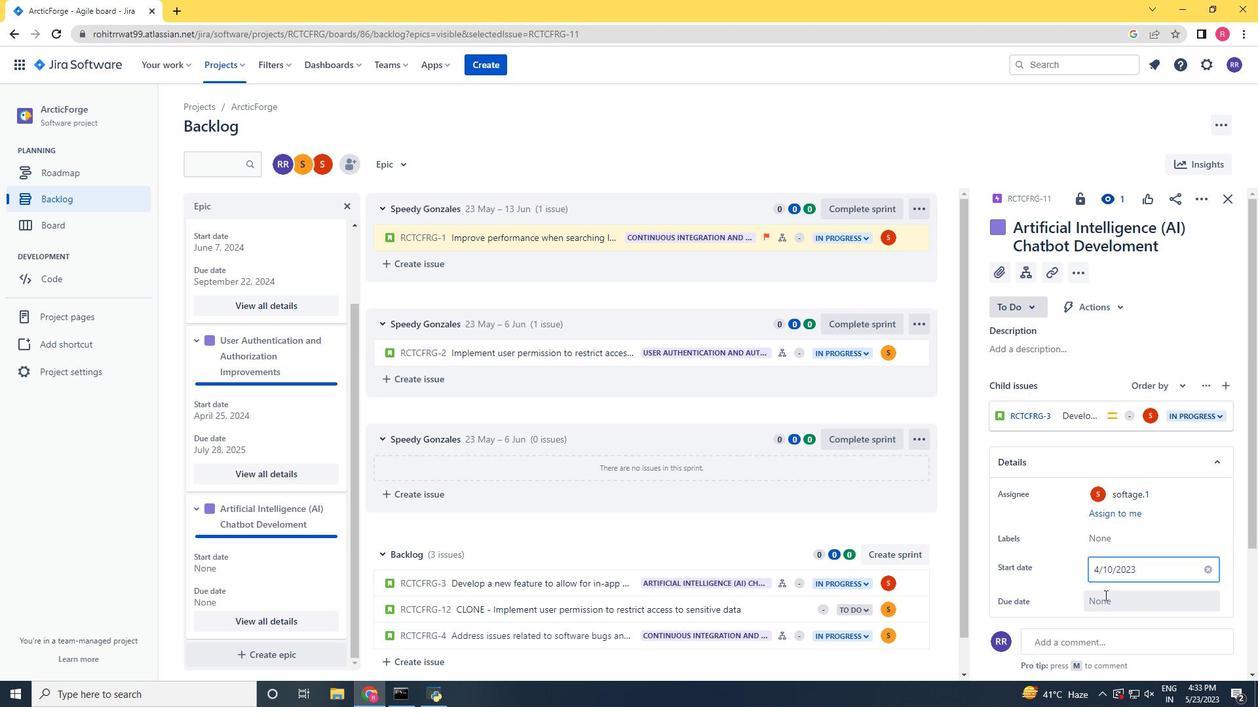 
Action: Mouse pressed left at (1105, 599)
Screenshot: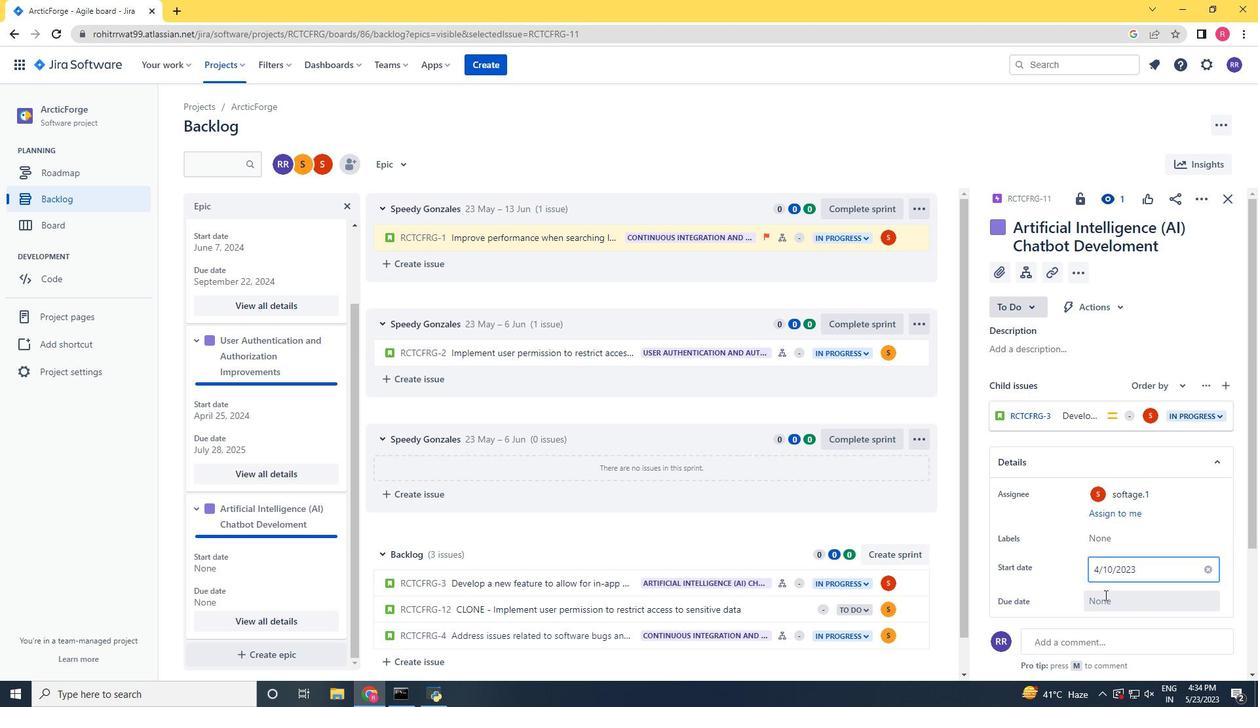 
Action: Mouse moved to (1230, 416)
Screenshot: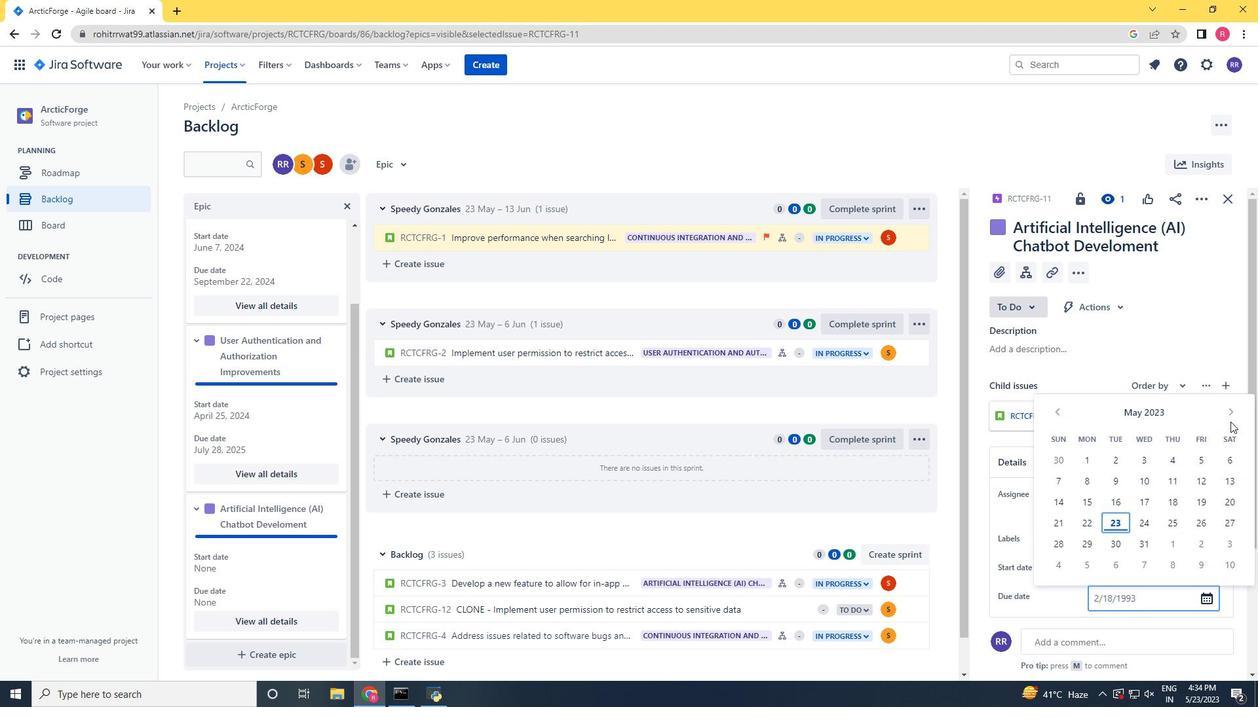 
Action: Mouse pressed left at (1230, 416)
Screenshot: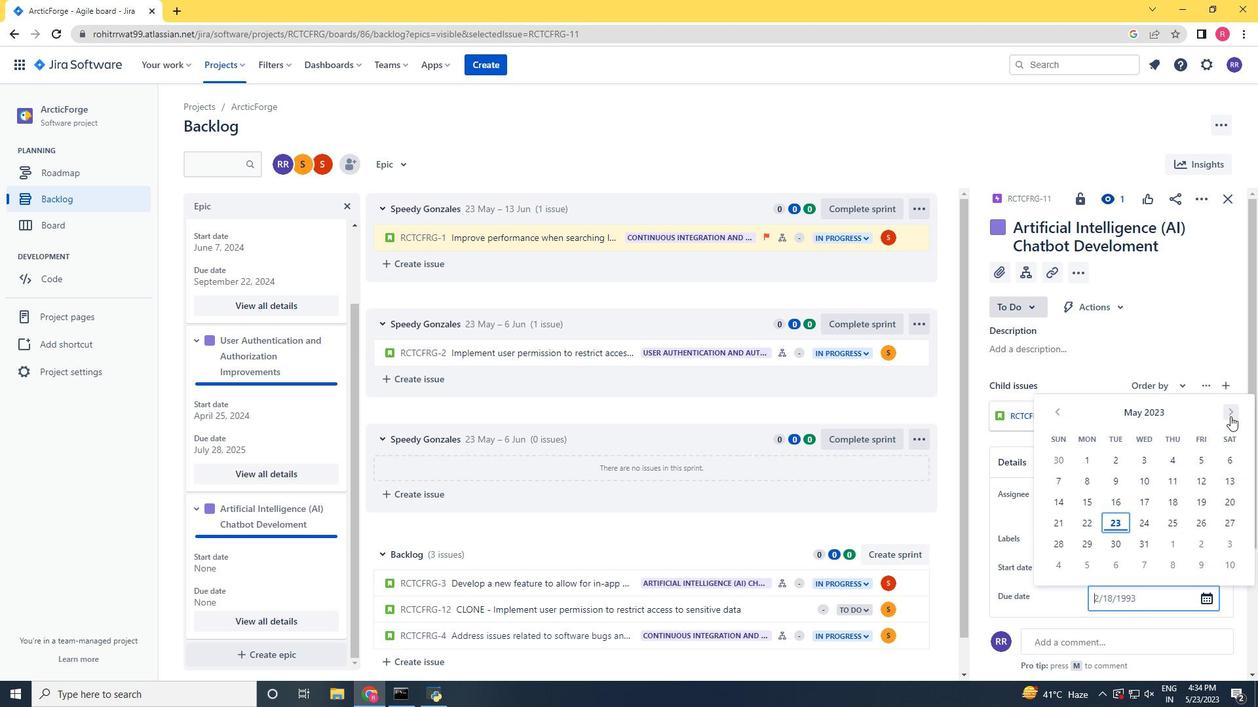 
Action: Mouse pressed left at (1230, 416)
Screenshot: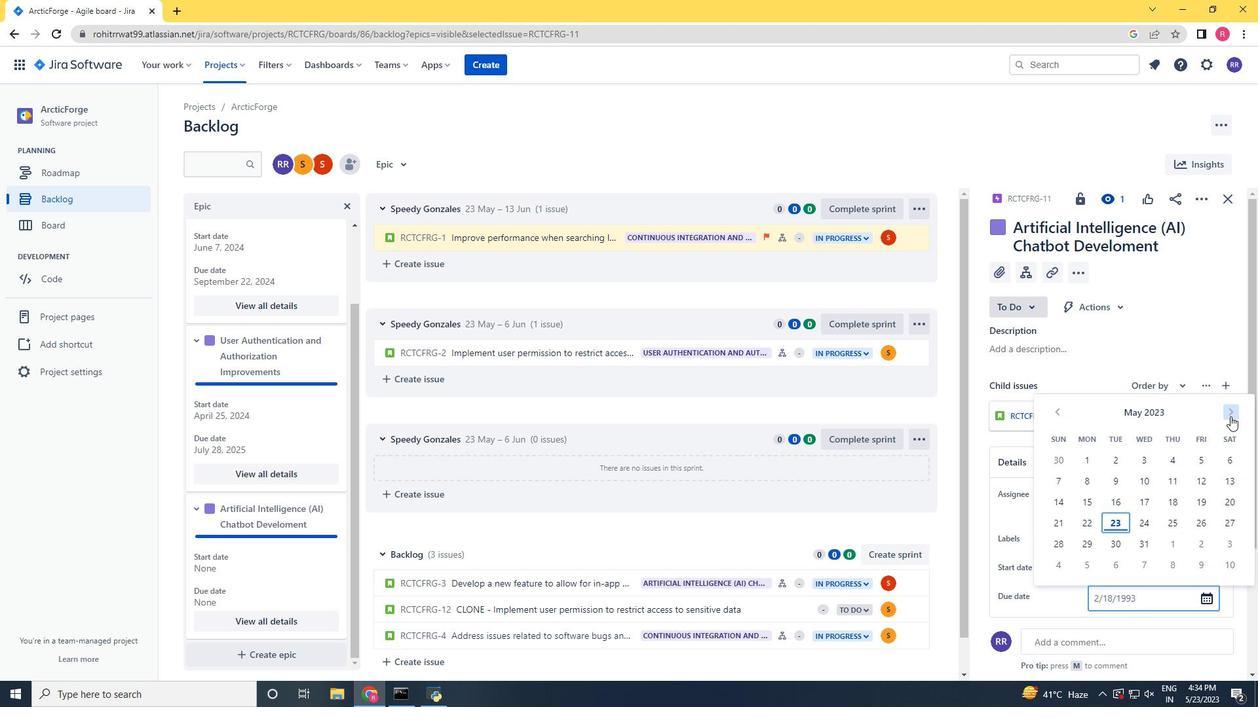 
Action: Mouse pressed left at (1230, 416)
Screenshot: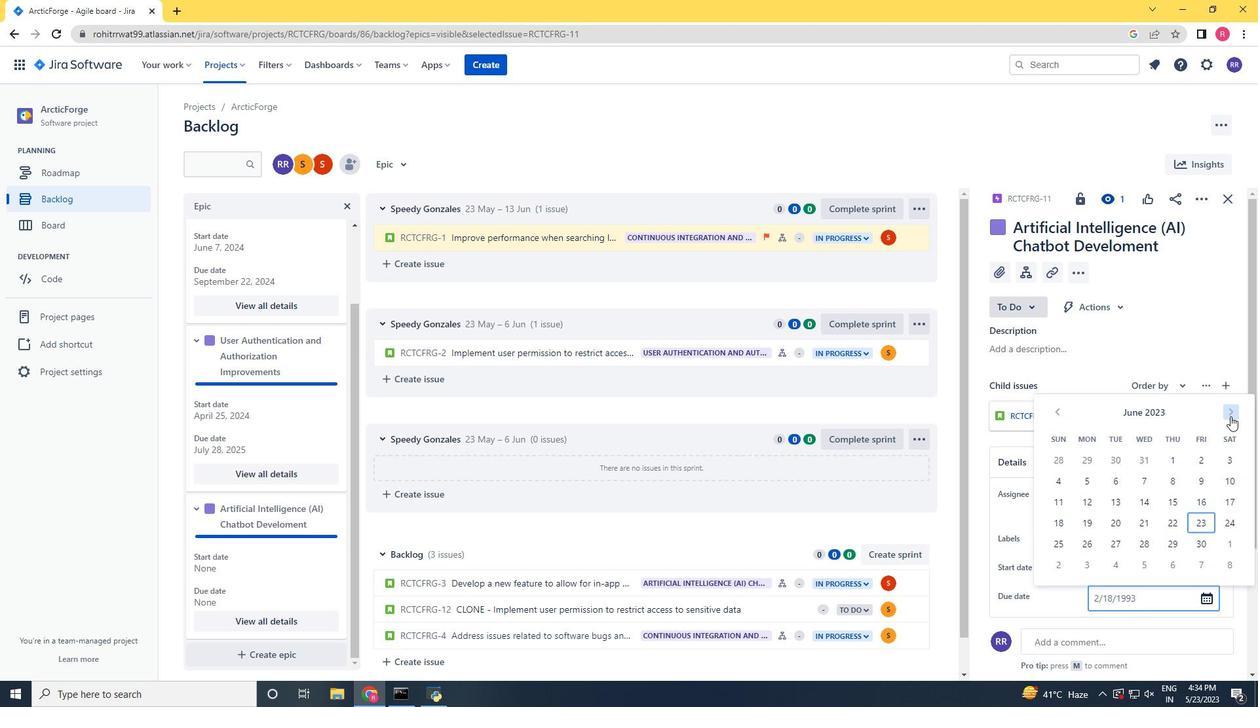 
Action: Mouse pressed left at (1230, 416)
Screenshot: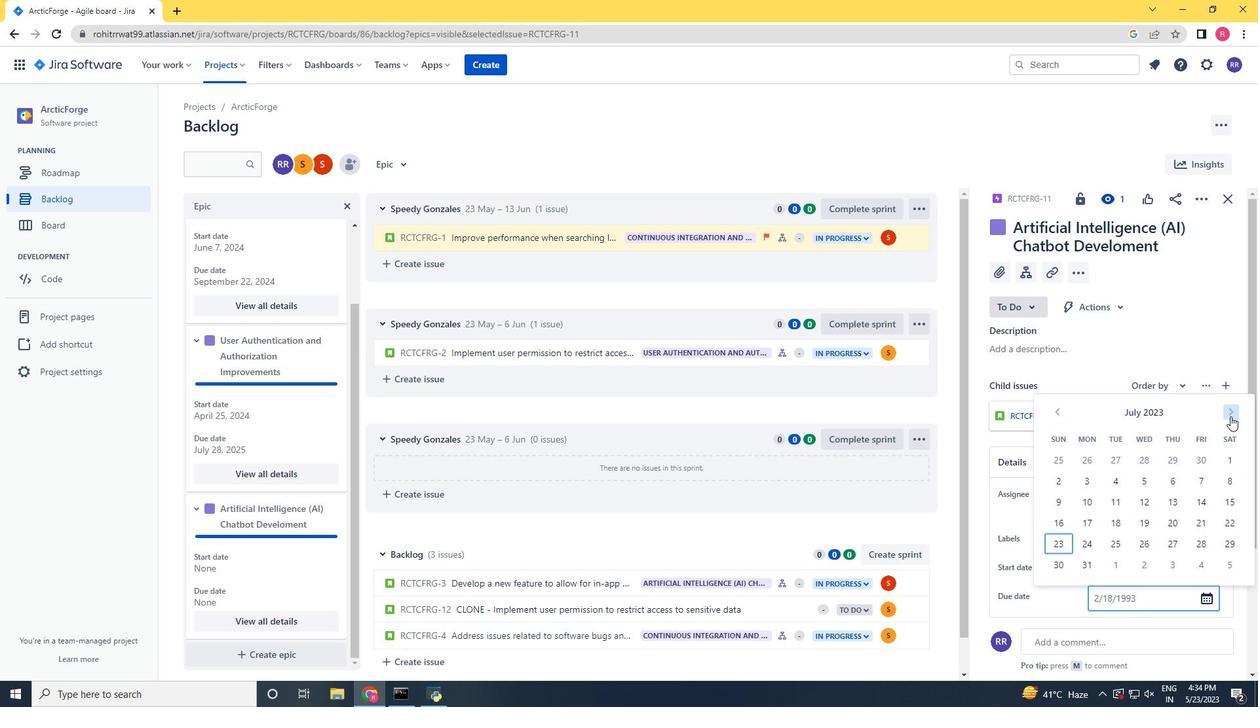 
Action: Mouse pressed left at (1230, 416)
Screenshot: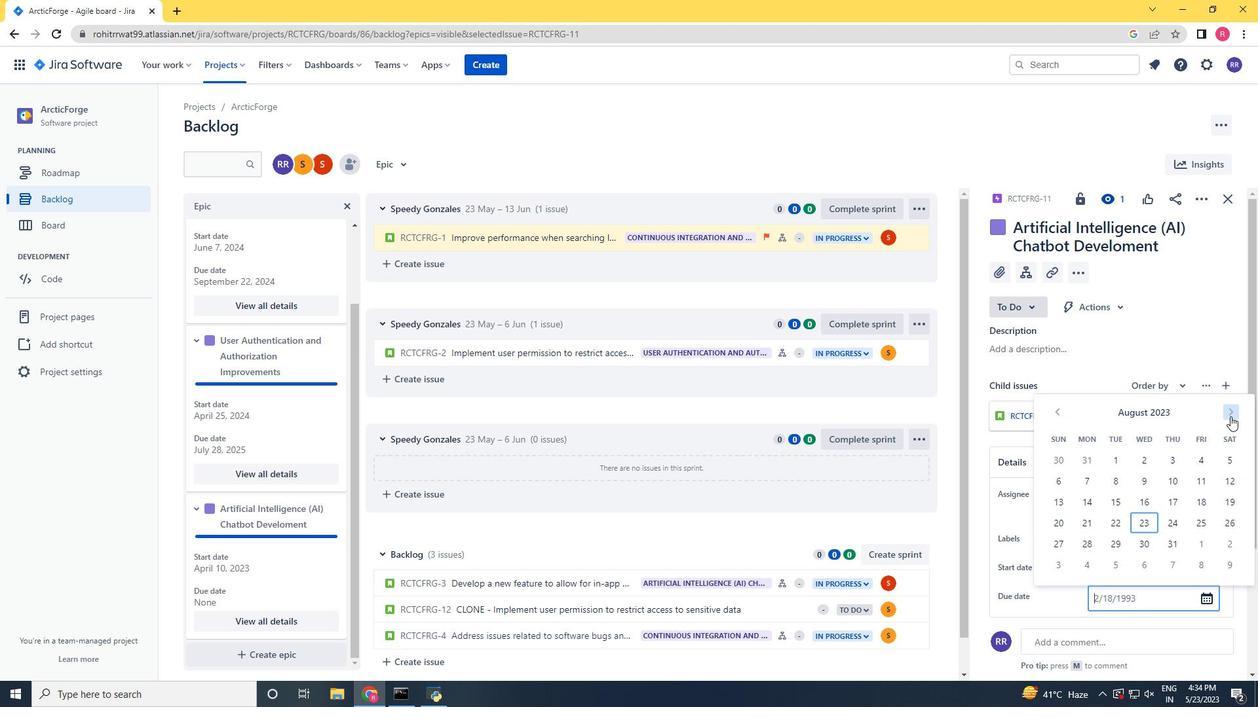 
Action: Mouse pressed left at (1230, 416)
Screenshot: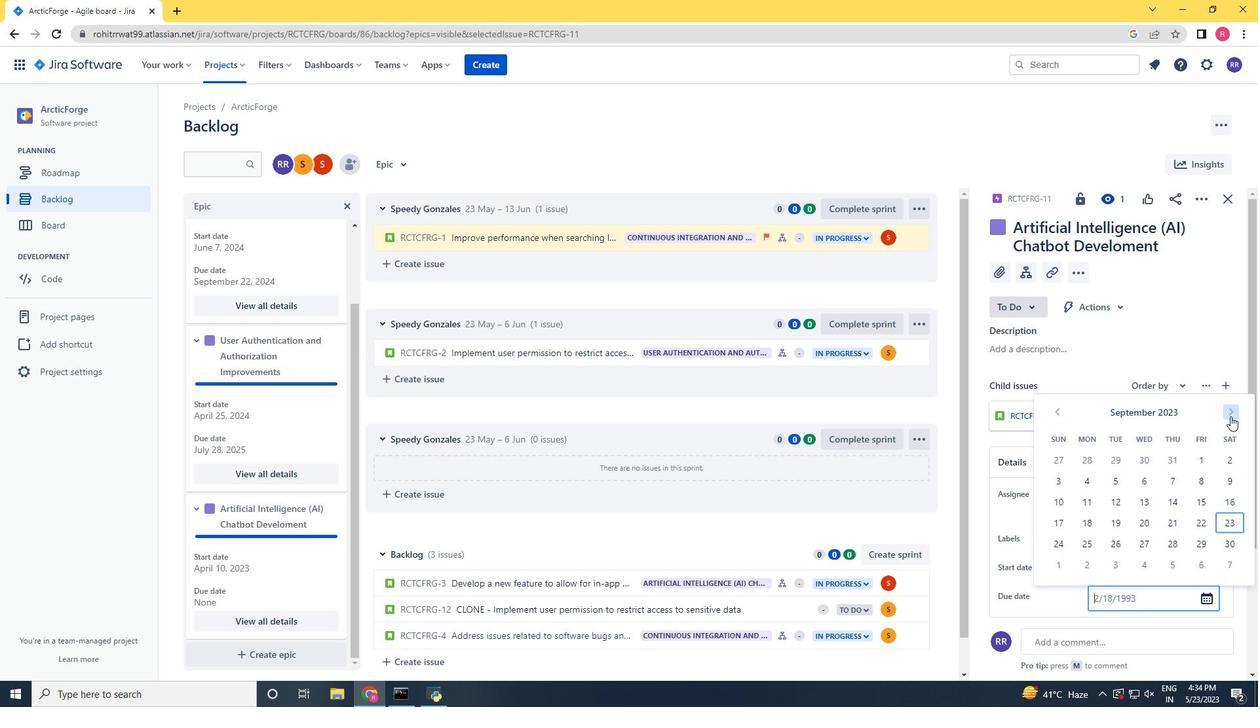 
Action: Mouse pressed left at (1230, 416)
Screenshot: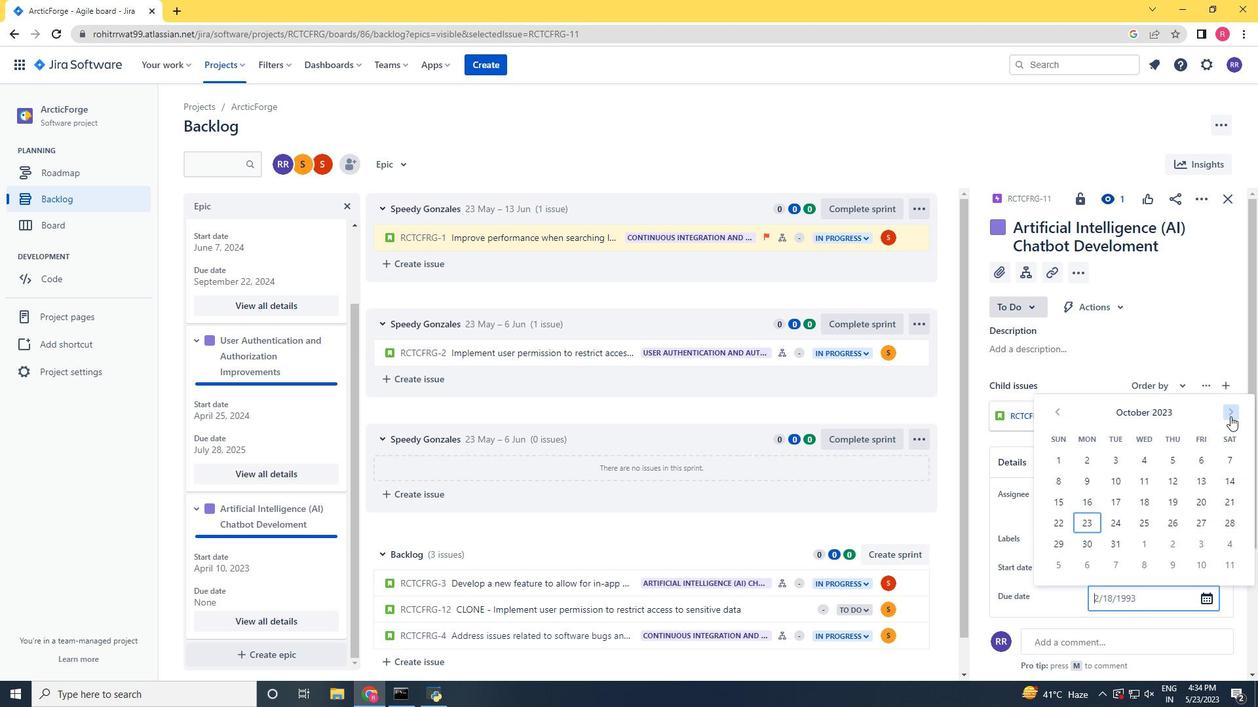 
Action: Mouse pressed left at (1230, 416)
Screenshot: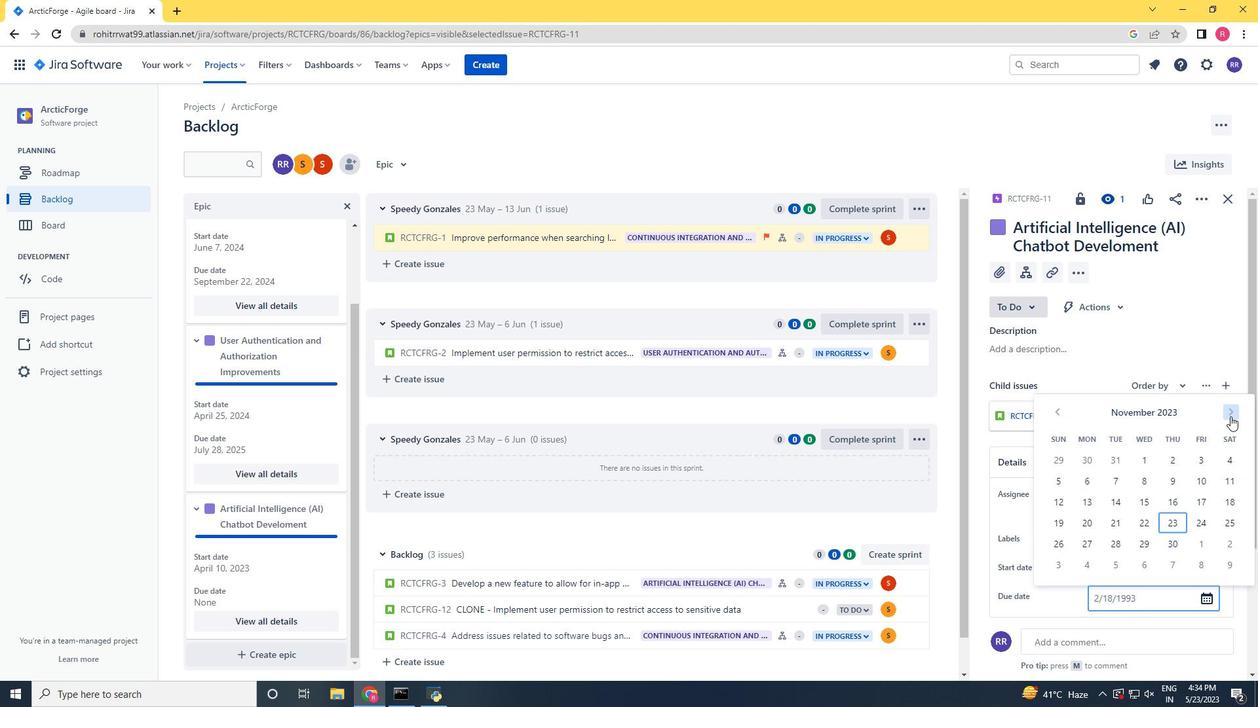 
Action: Mouse pressed left at (1230, 416)
Screenshot: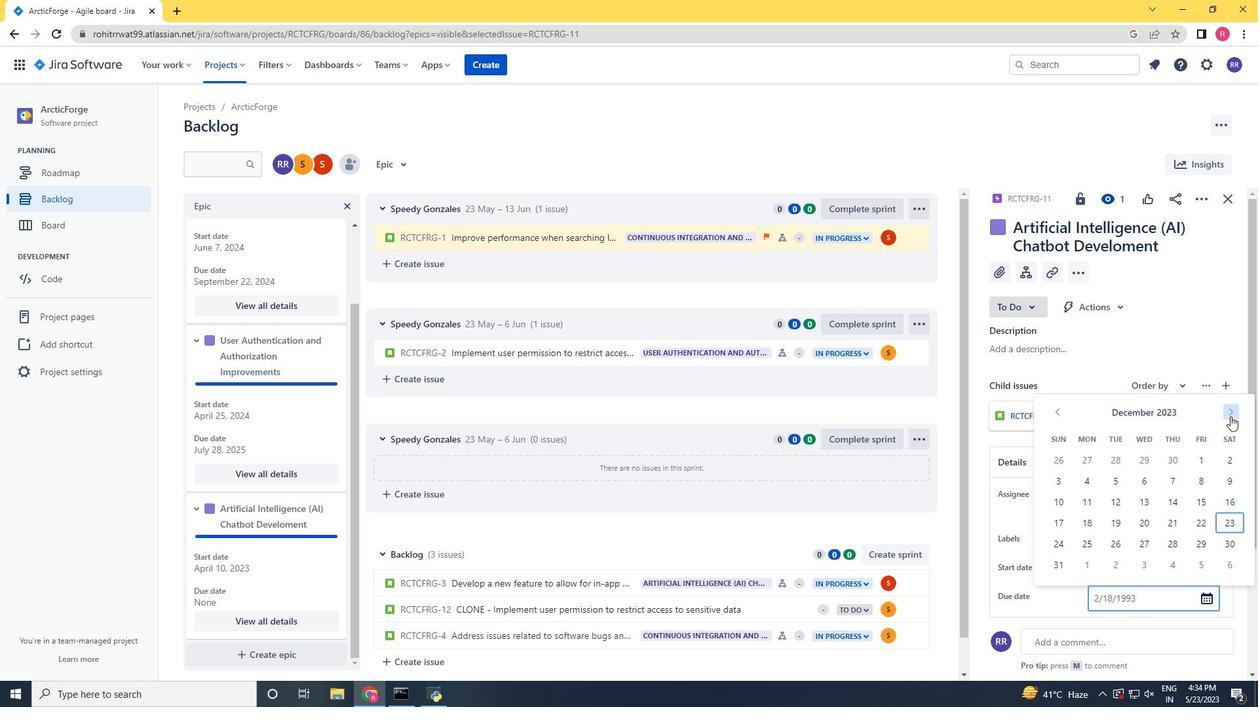 
Action: Mouse pressed left at (1230, 416)
Screenshot: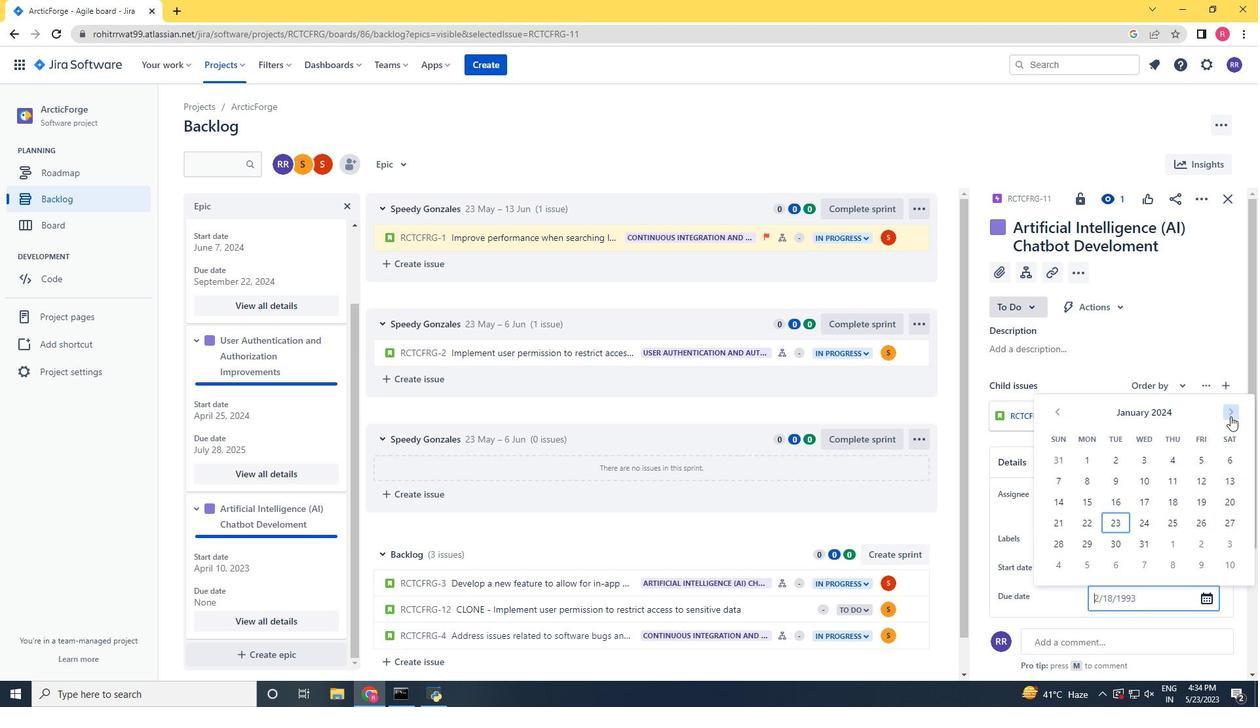 
Action: Mouse pressed left at (1230, 416)
Screenshot: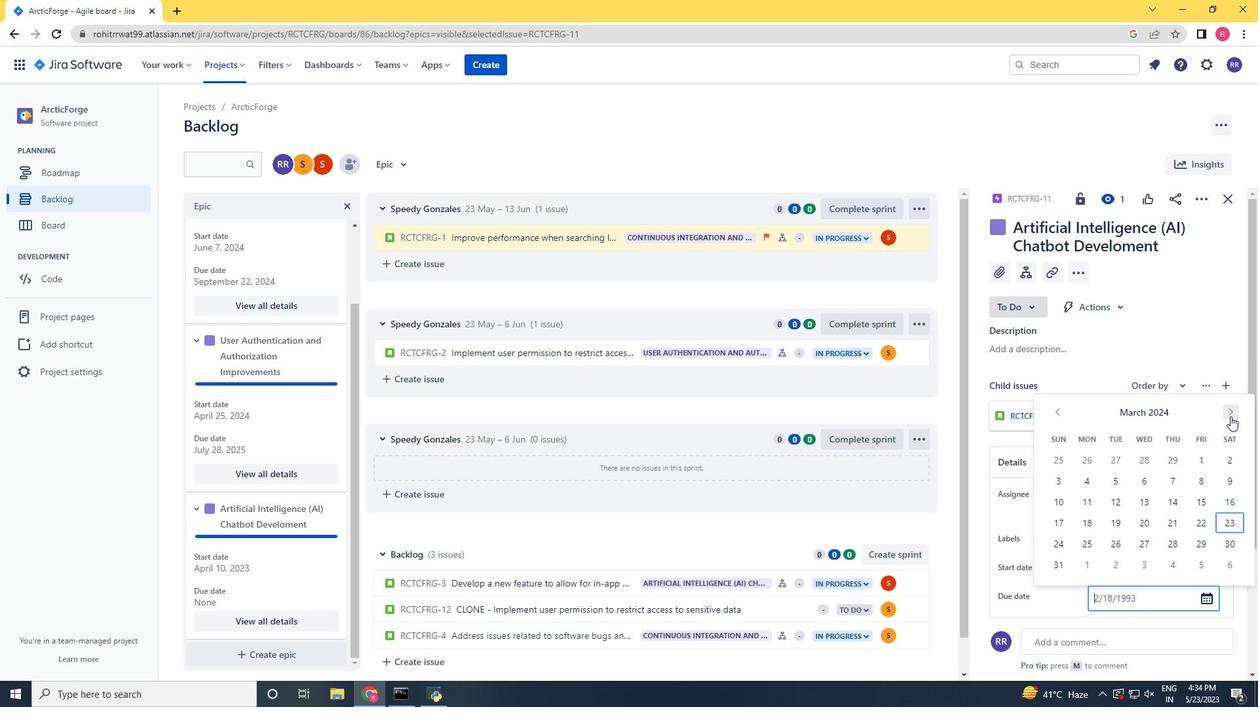 
Action: Mouse pressed left at (1230, 416)
Screenshot: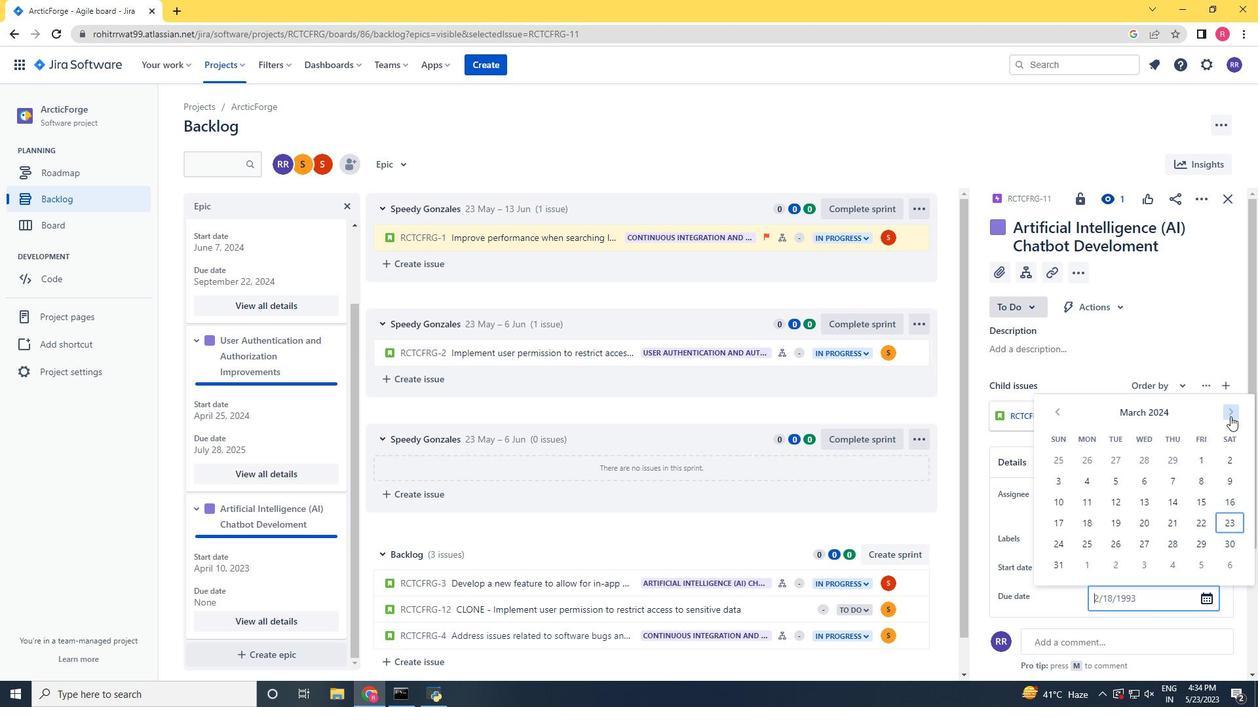
Action: Mouse pressed left at (1230, 416)
Screenshot: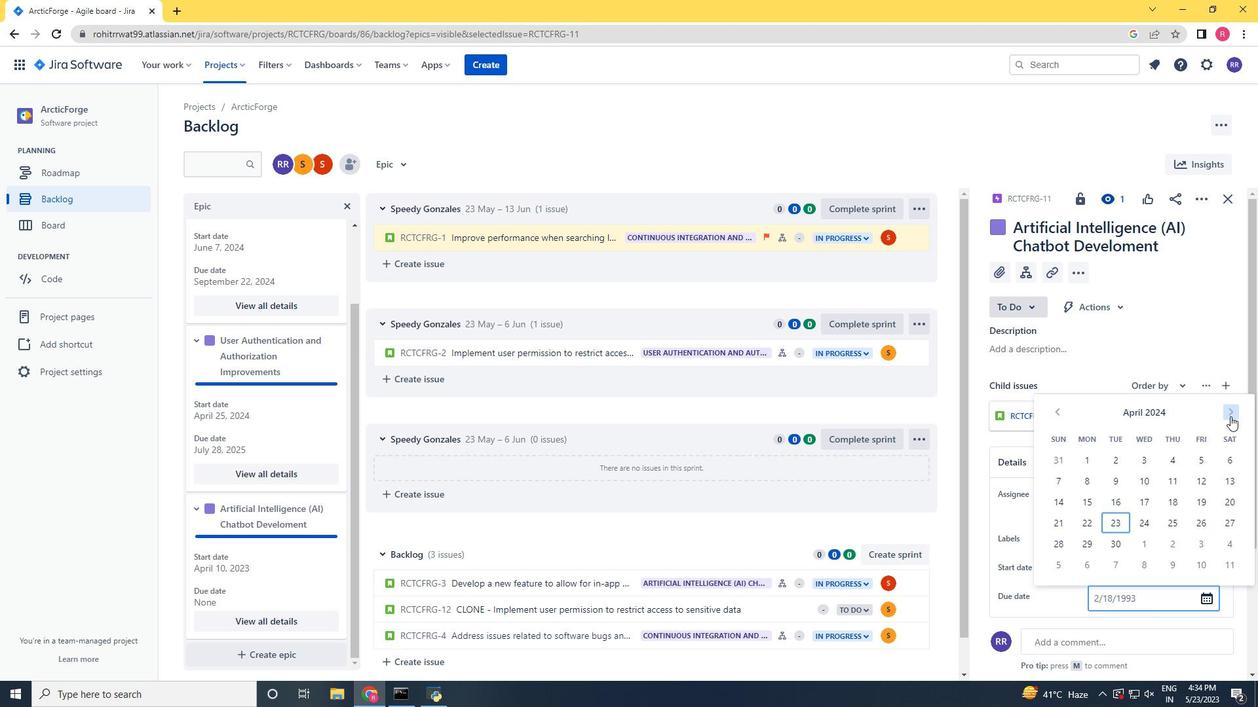 
Action: Mouse pressed left at (1230, 416)
Screenshot: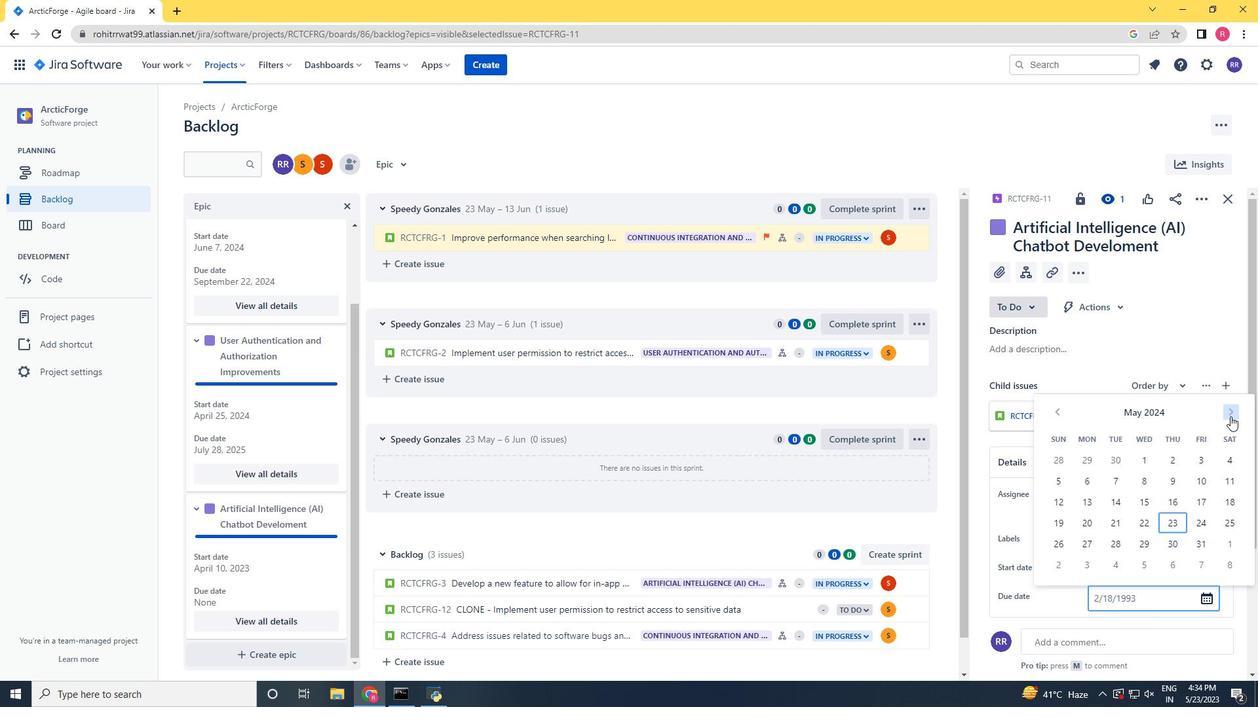 
Action: Mouse pressed left at (1230, 416)
Screenshot: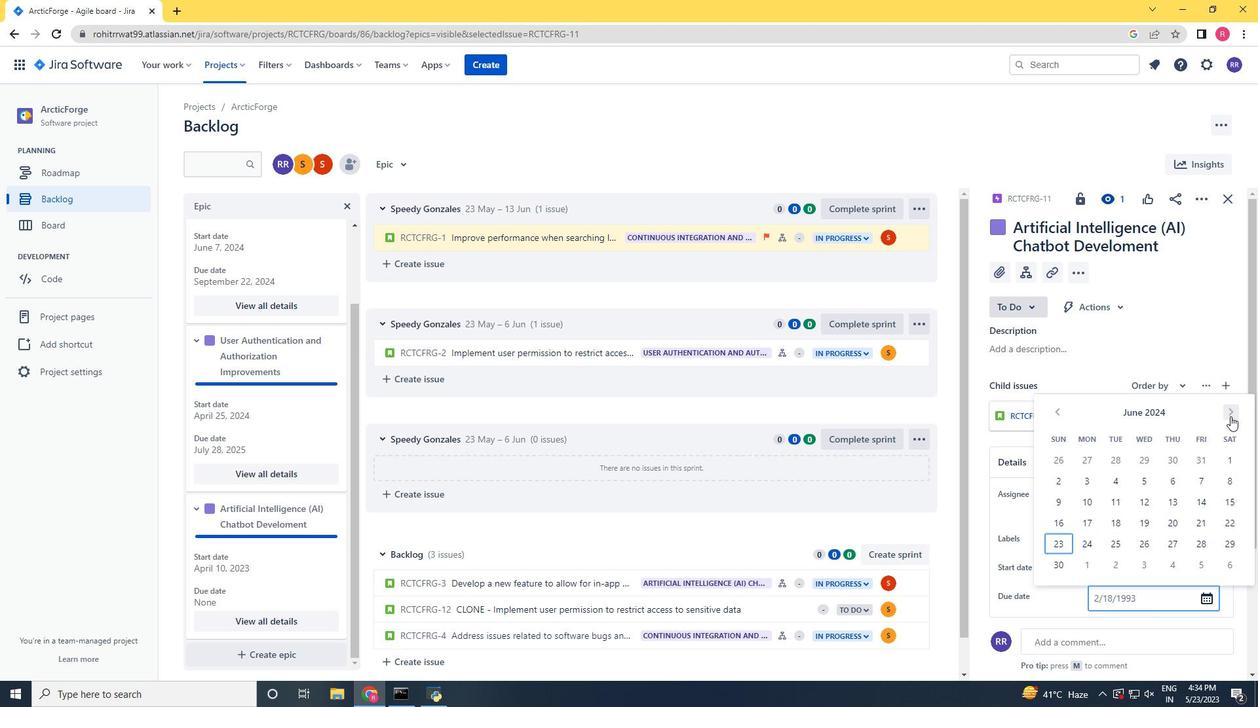 
Action: Mouse pressed left at (1230, 416)
Screenshot: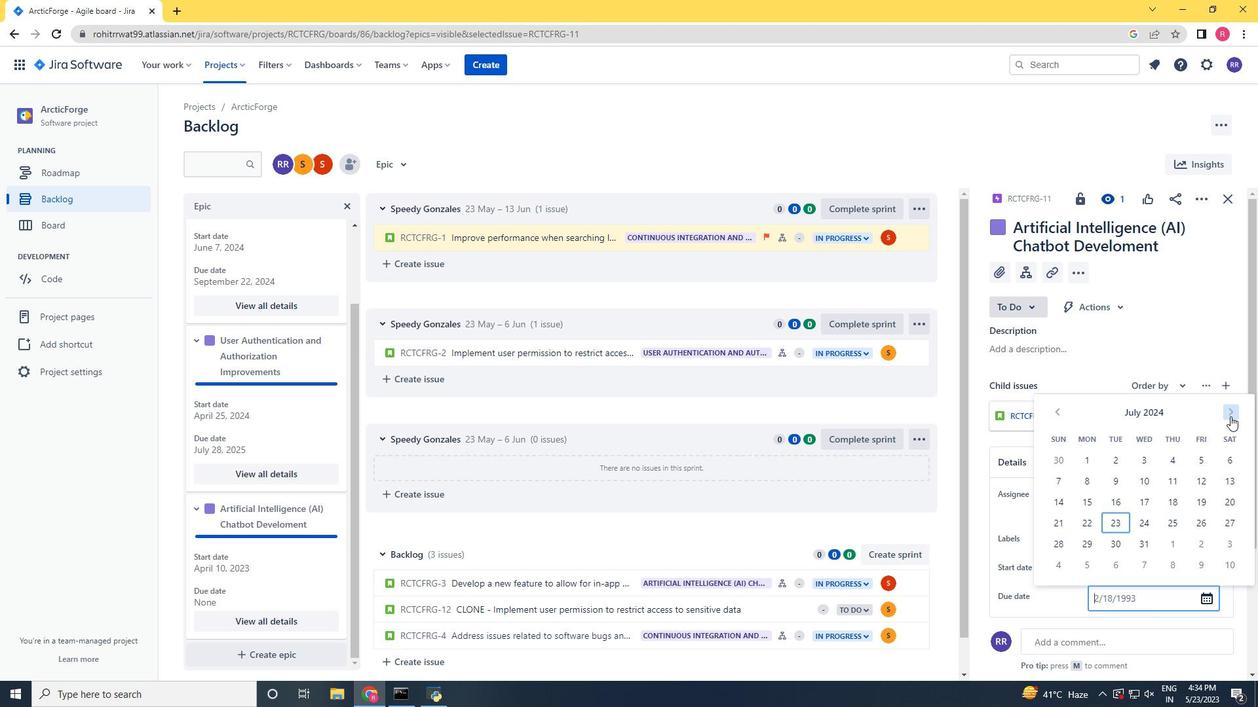 
Action: Mouse pressed left at (1230, 416)
Screenshot: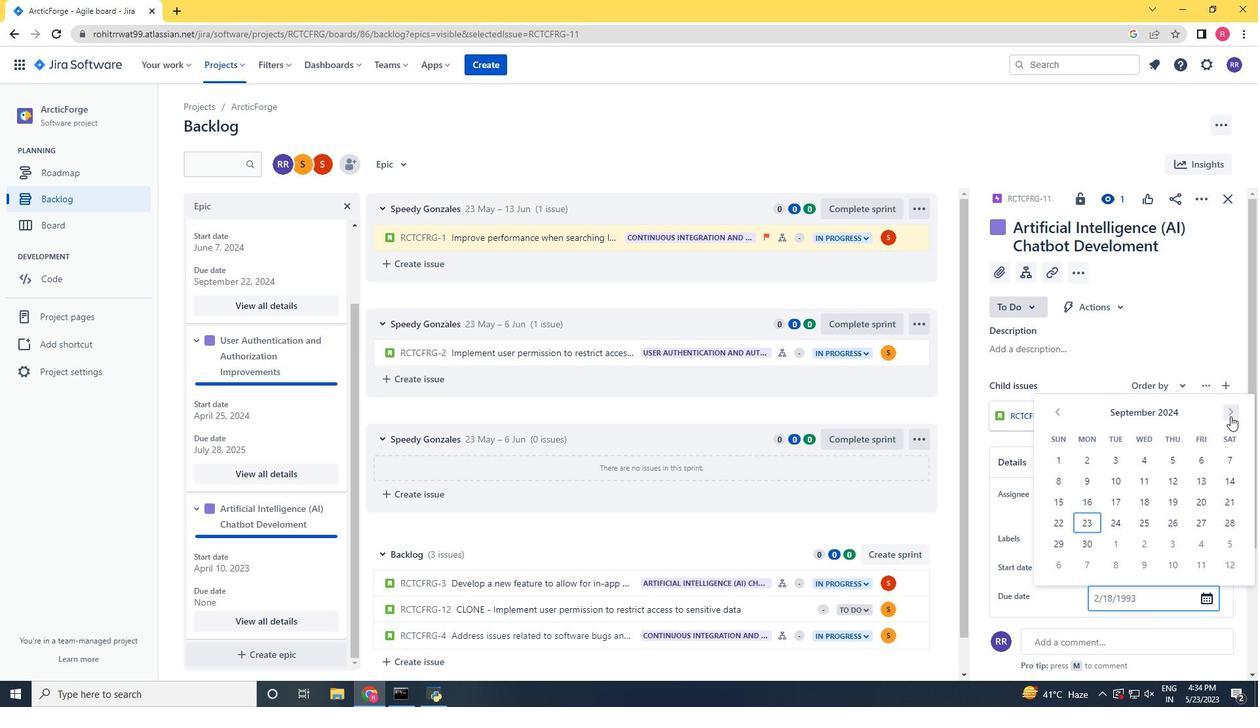 
Action: Mouse pressed left at (1230, 416)
Screenshot: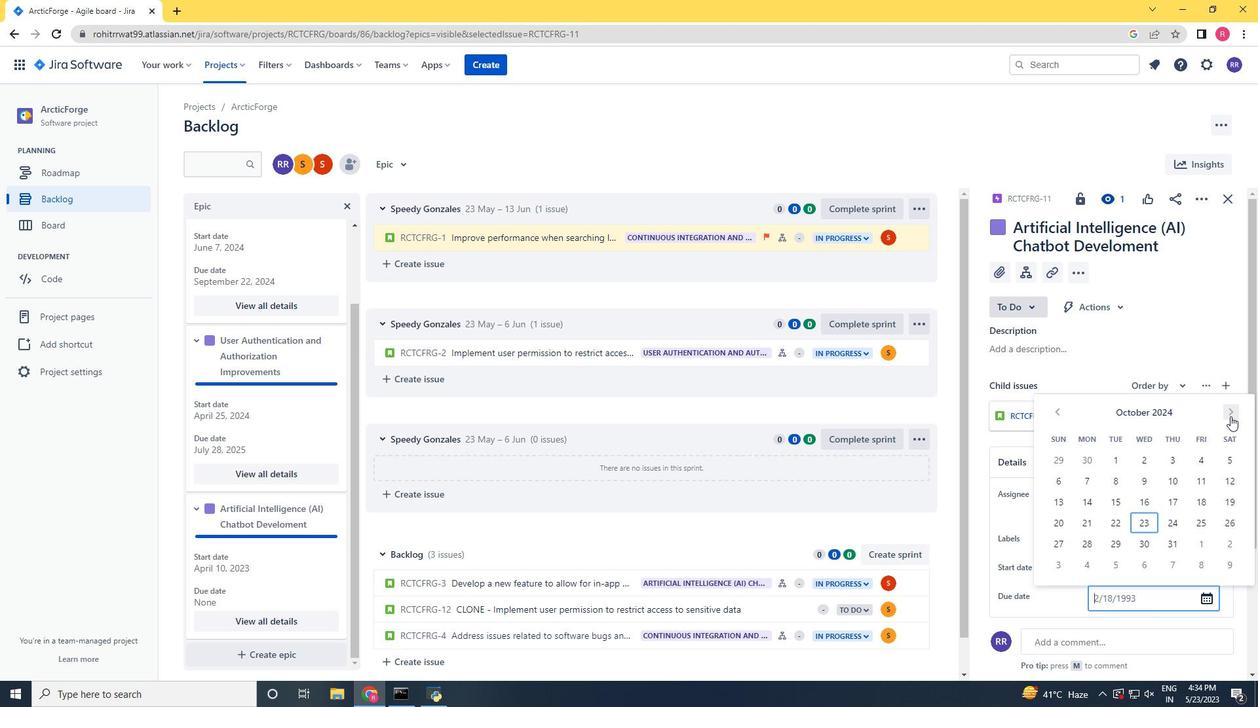 
Action: Mouse pressed left at (1230, 416)
Screenshot: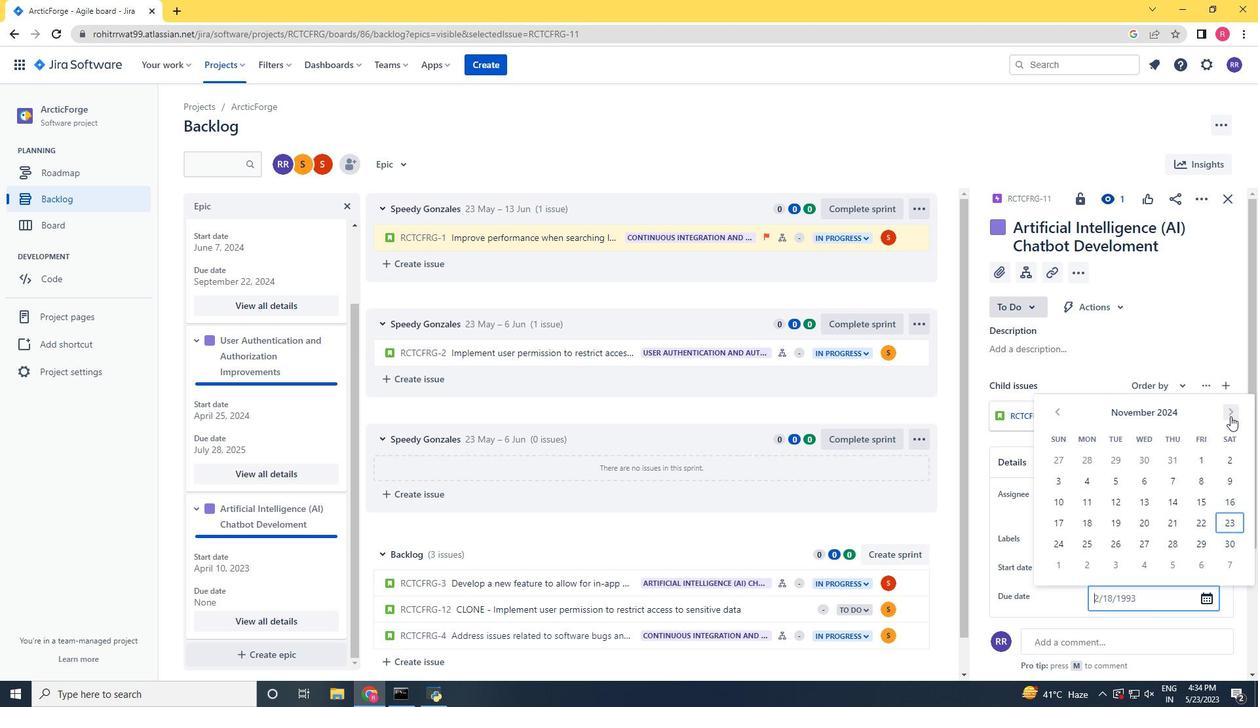 
Action: Mouse moved to (1146, 522)
Screenshot: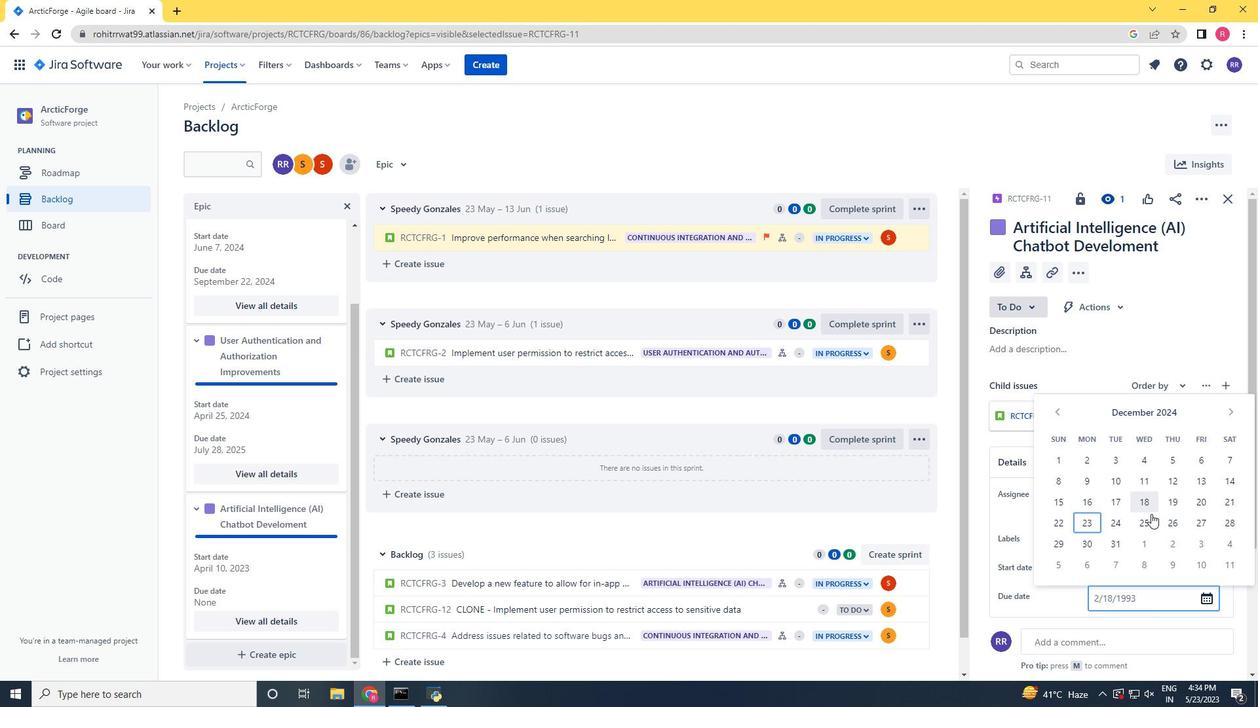 
Action: Mouse pressed left at (1146, 522)
Screenshot: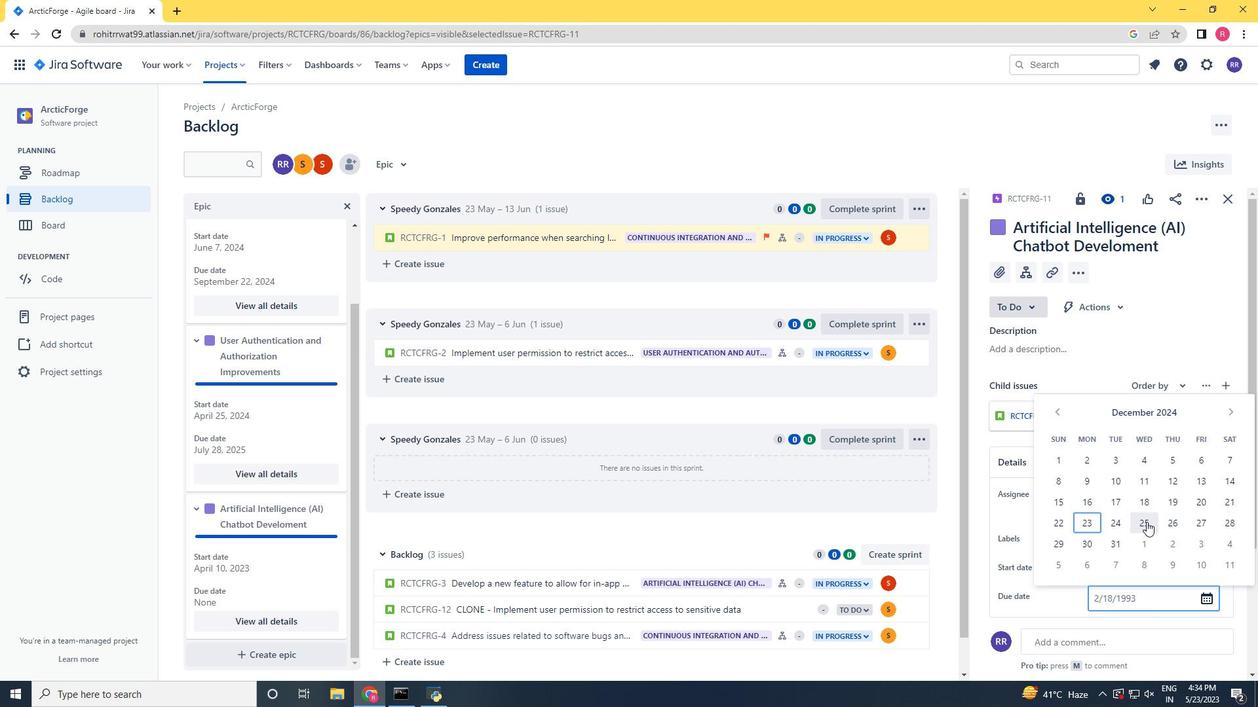 
Action: Mouse moved to (1122, 573)
Screenshot: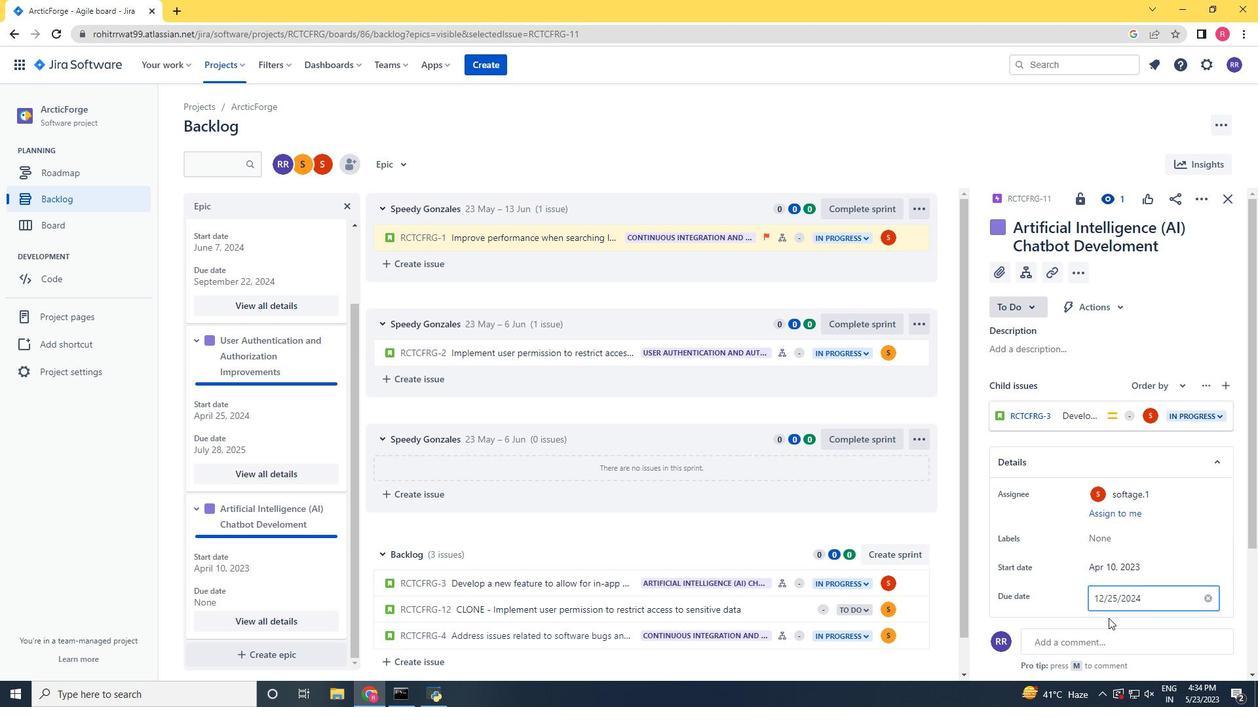 
Action: Mouse scrolled (1122, 572) with delta (0, 0)
Screenshot: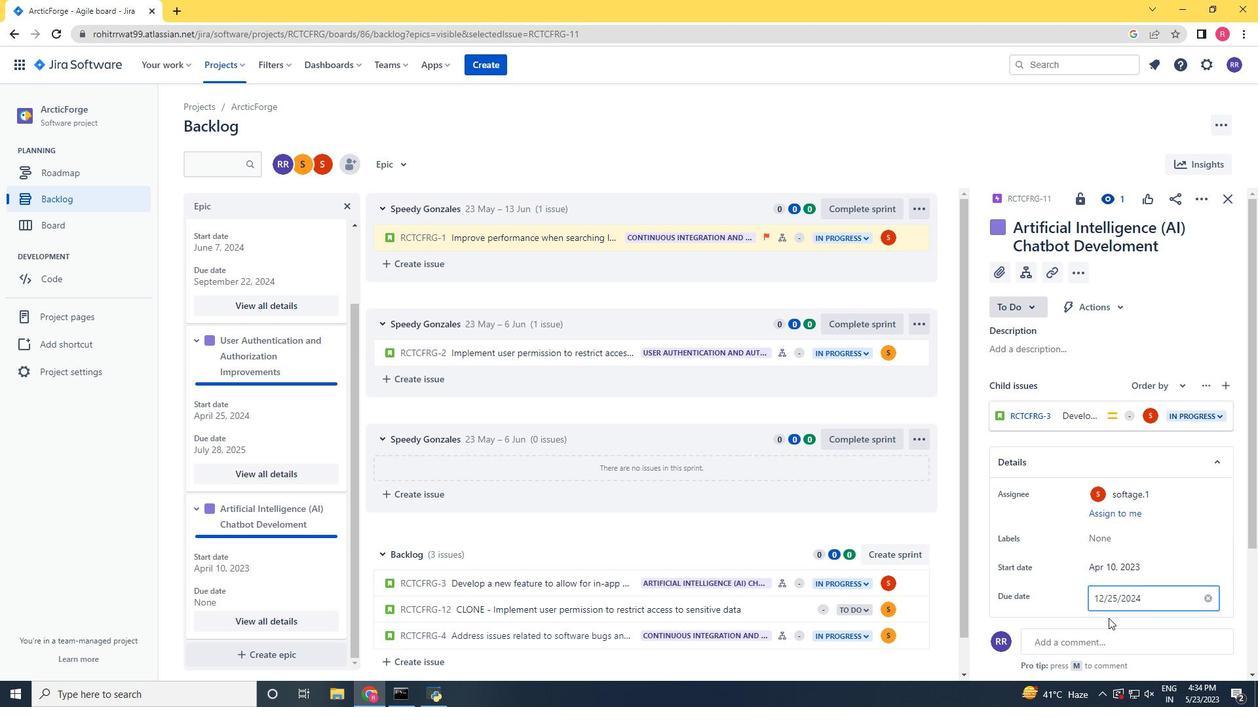 
Action: Mouse scrolled (1122, 572) with delta (0, 0)
Screenshot: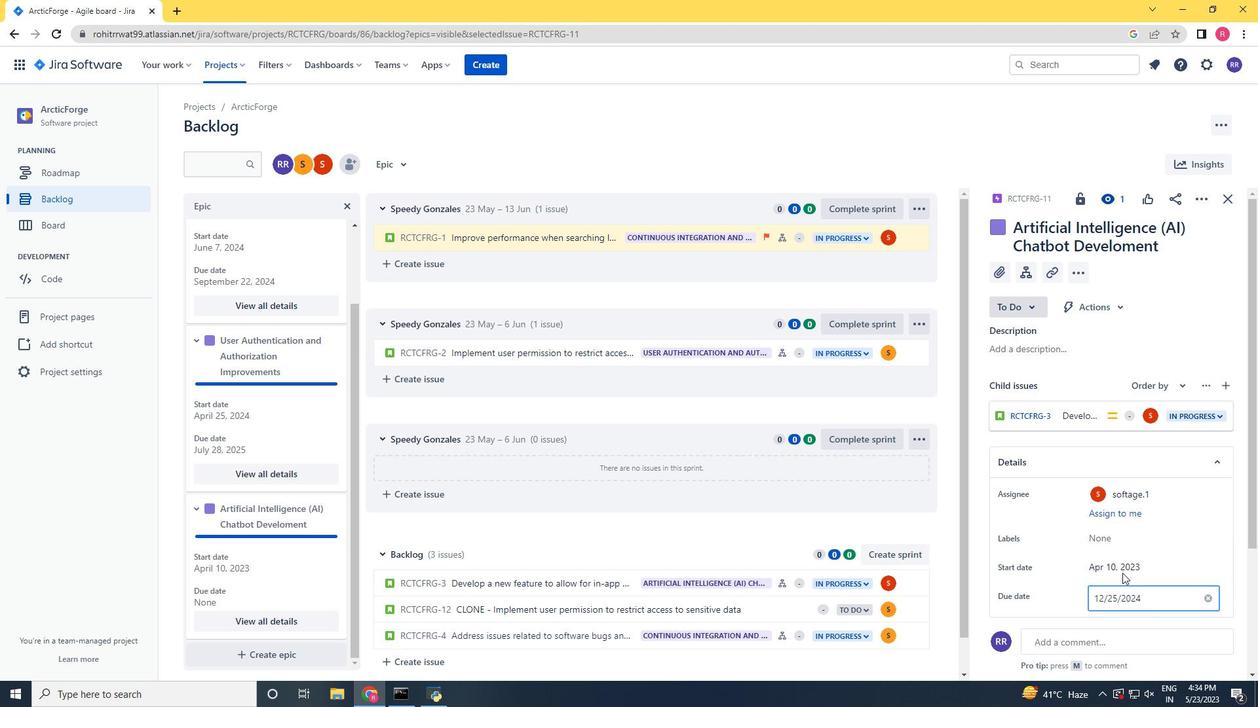 
Action: Mouse scrolled (1122, 572) with delta (0, 0)
Screenshot: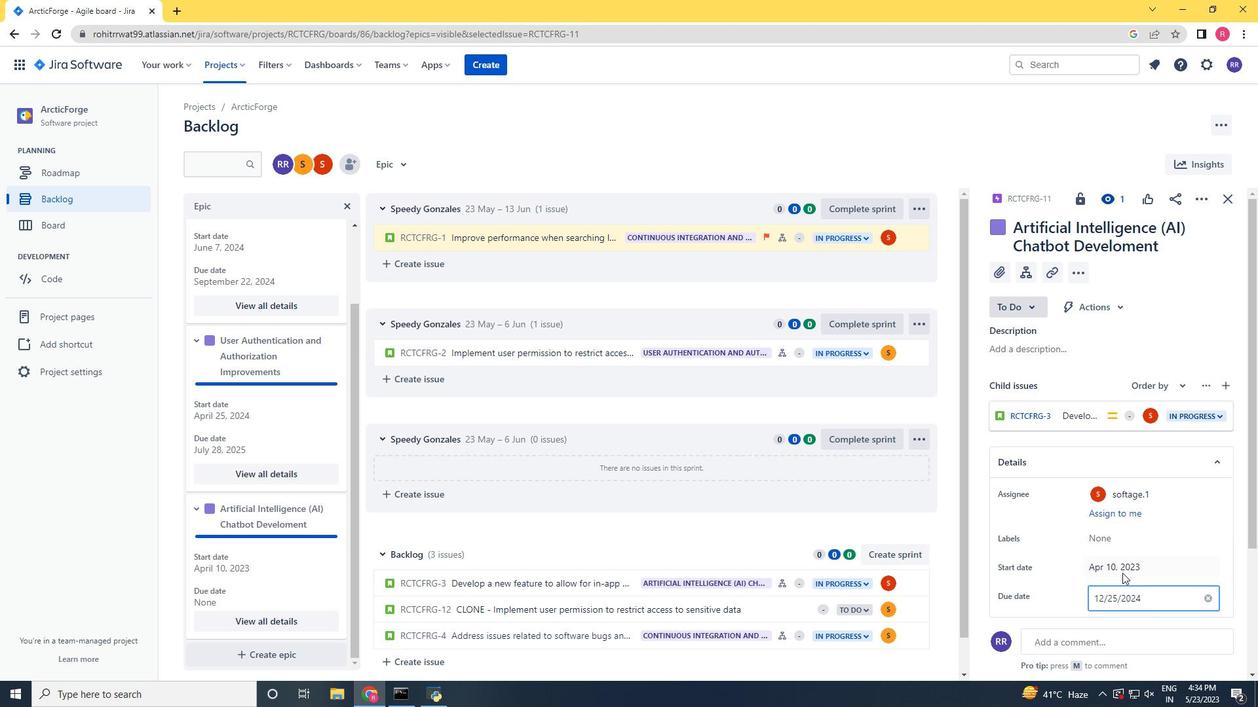 
Action: Mouse scrolled (1122, 572) with delta (0, 0)
Screenshot: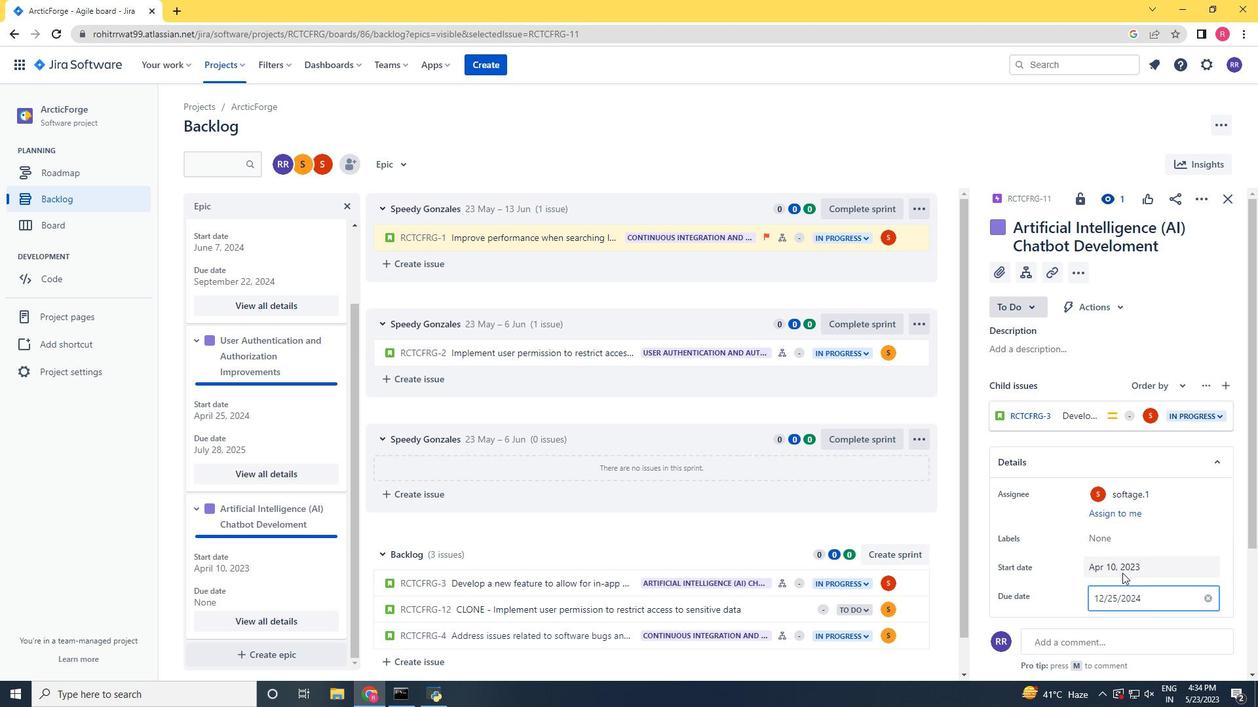 
Action: Mouse scrolled (1122, 572) with delta (0, 0)
Screenshot: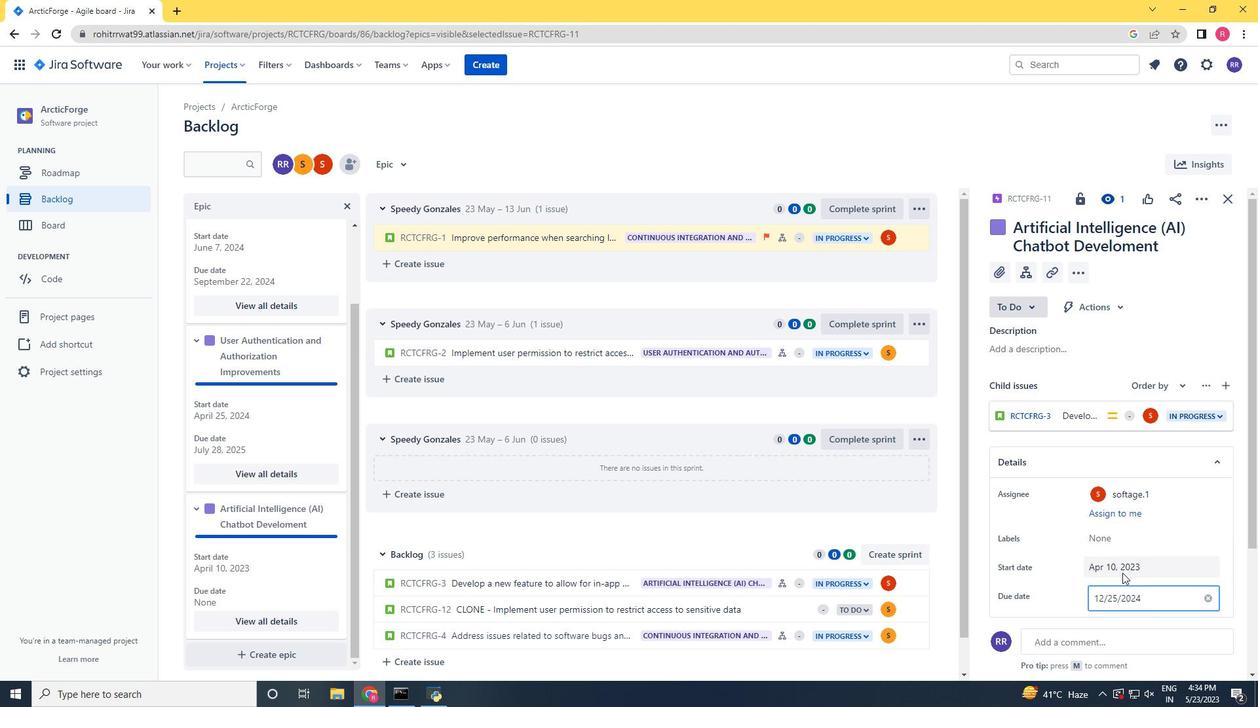 
Action: Mouse moved to (1122, 564)
Screenshot: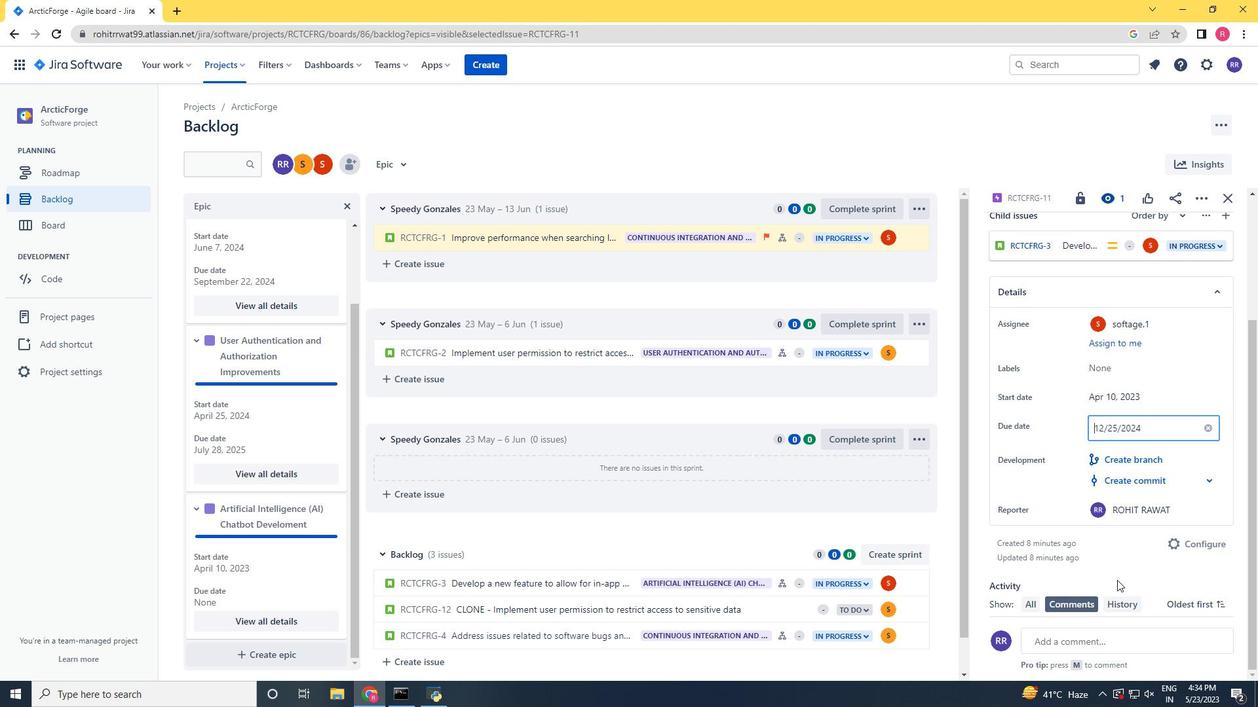 
Action: Mouse pressed left at (1122, 564)
Screenshot: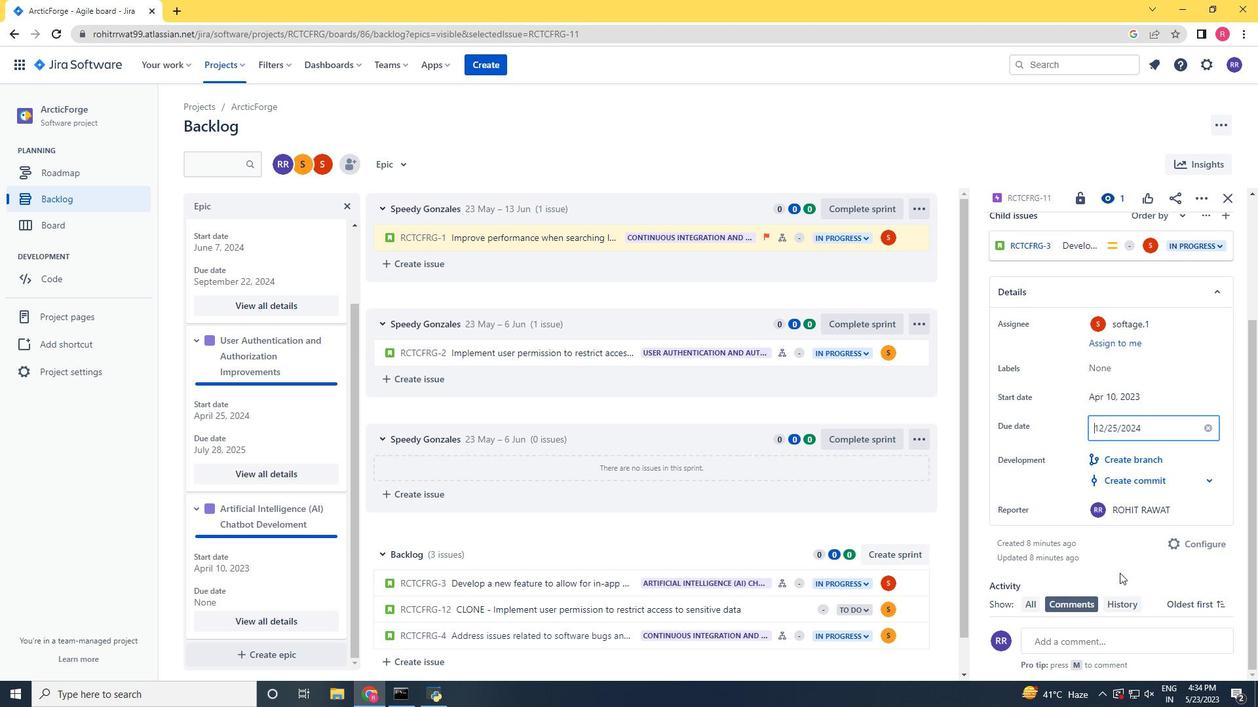 
Action: Mouse moved to (1120, 560)
Screenshot: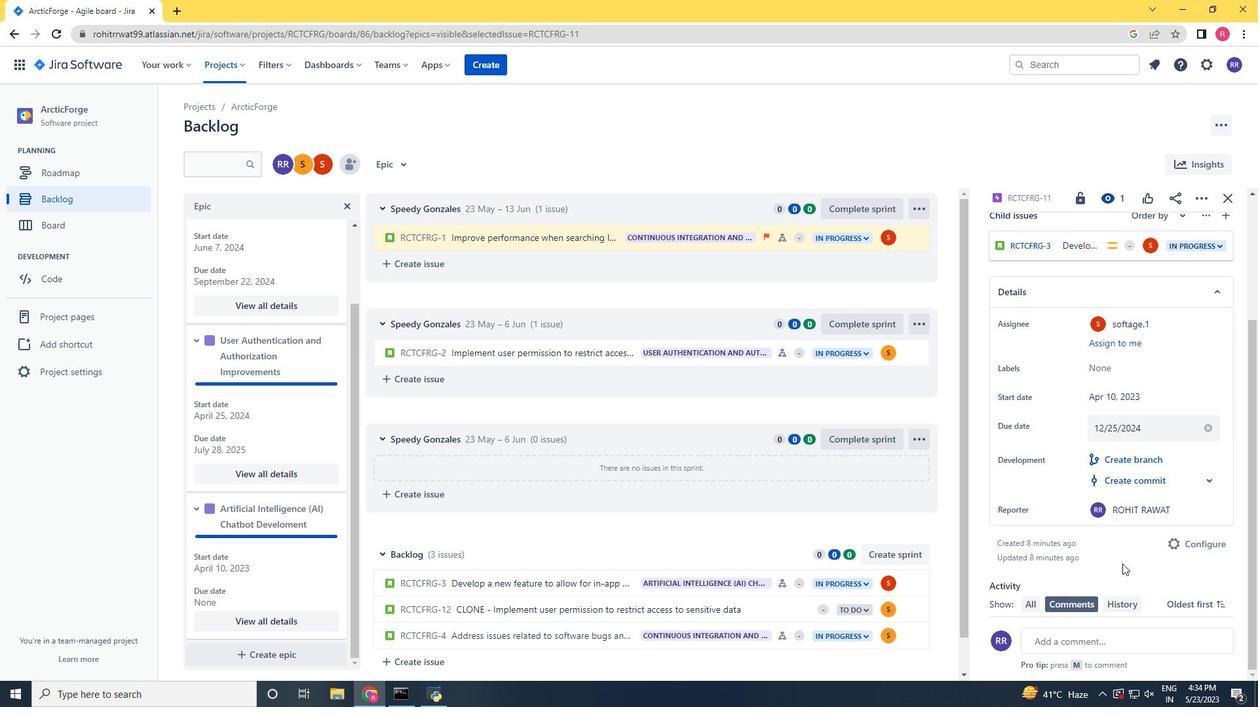 
